 Task: Monthly IT Time Sheet Template.
Action: Mouse moved to (357, 202)
Screenshot: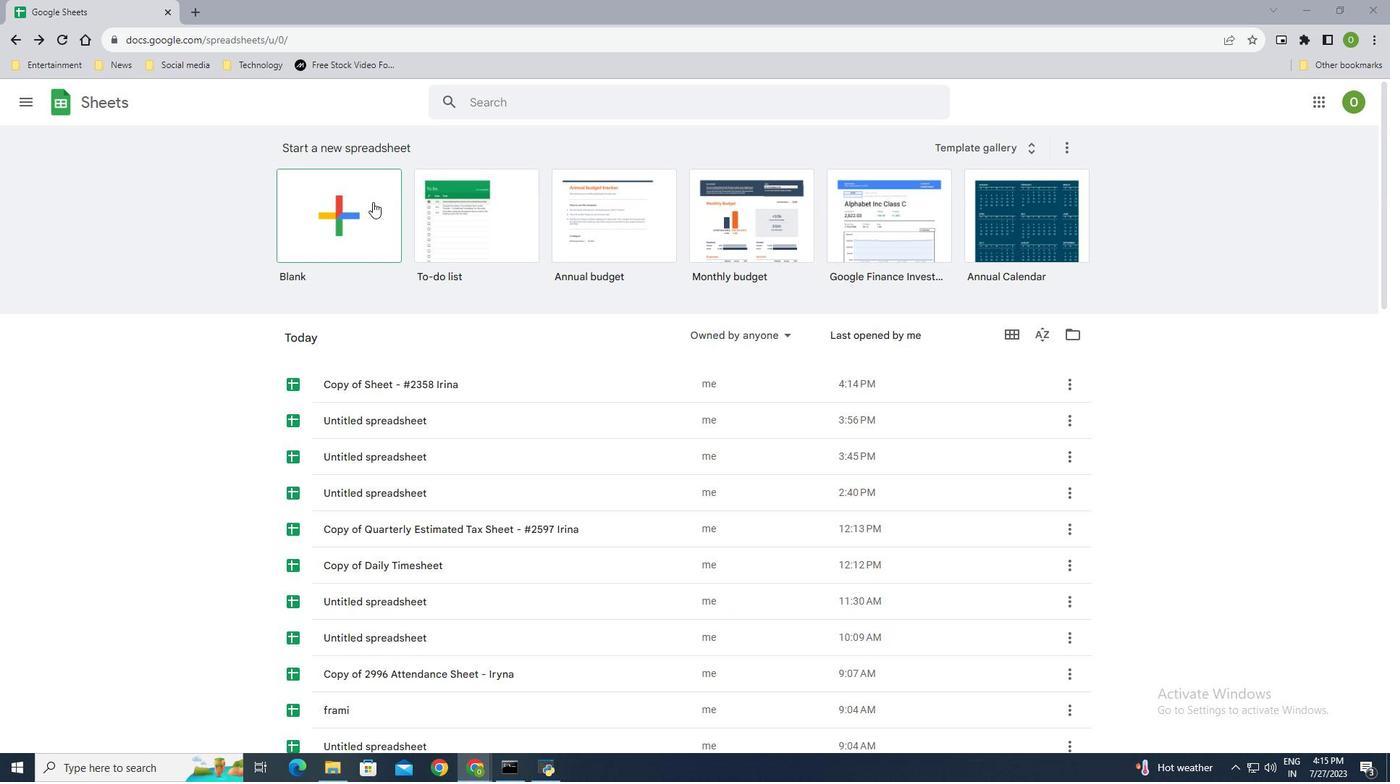 
Action: Mouse pressed left at (357, 202)
Screenshot: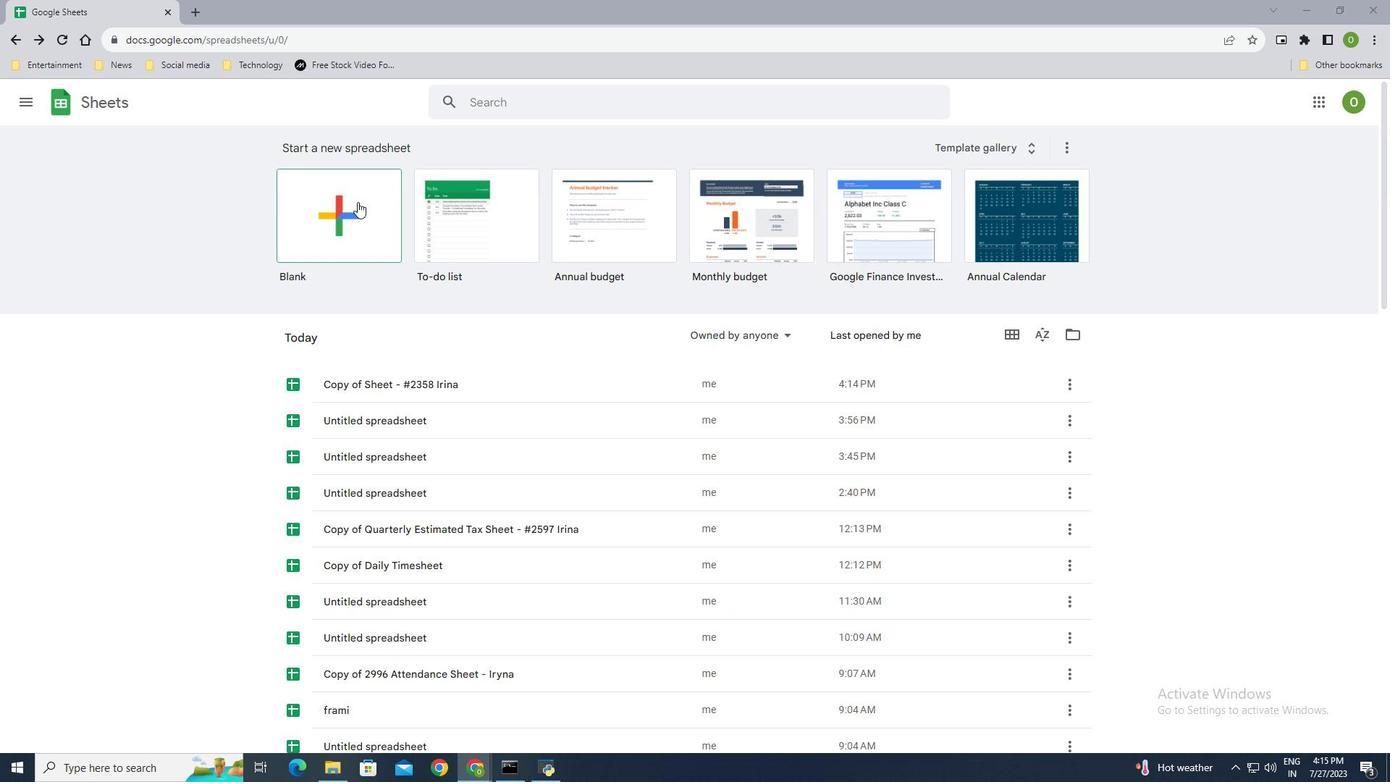 
Action: Mouse moved to (70, 210)
Screenshot: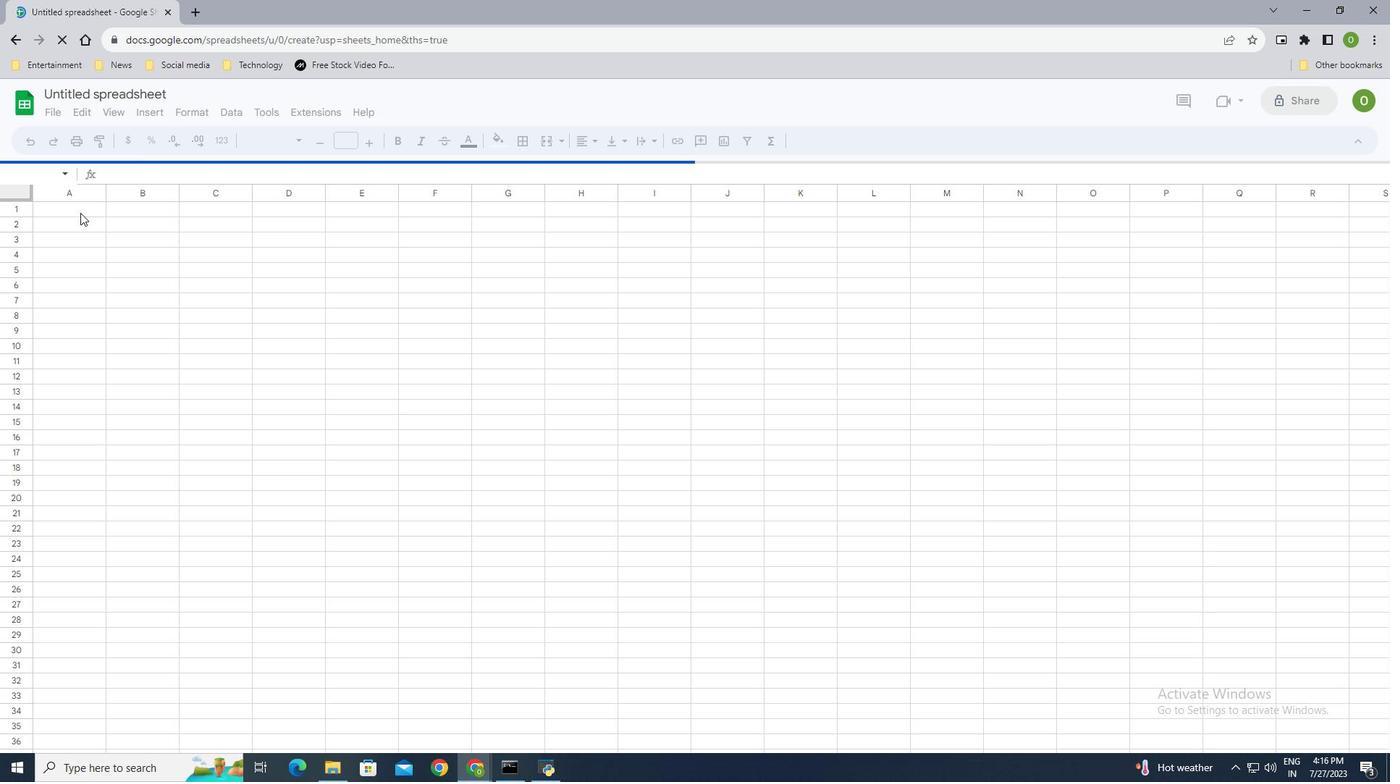 
Action: Mouse pressed left at (70, 210)
Screenshot: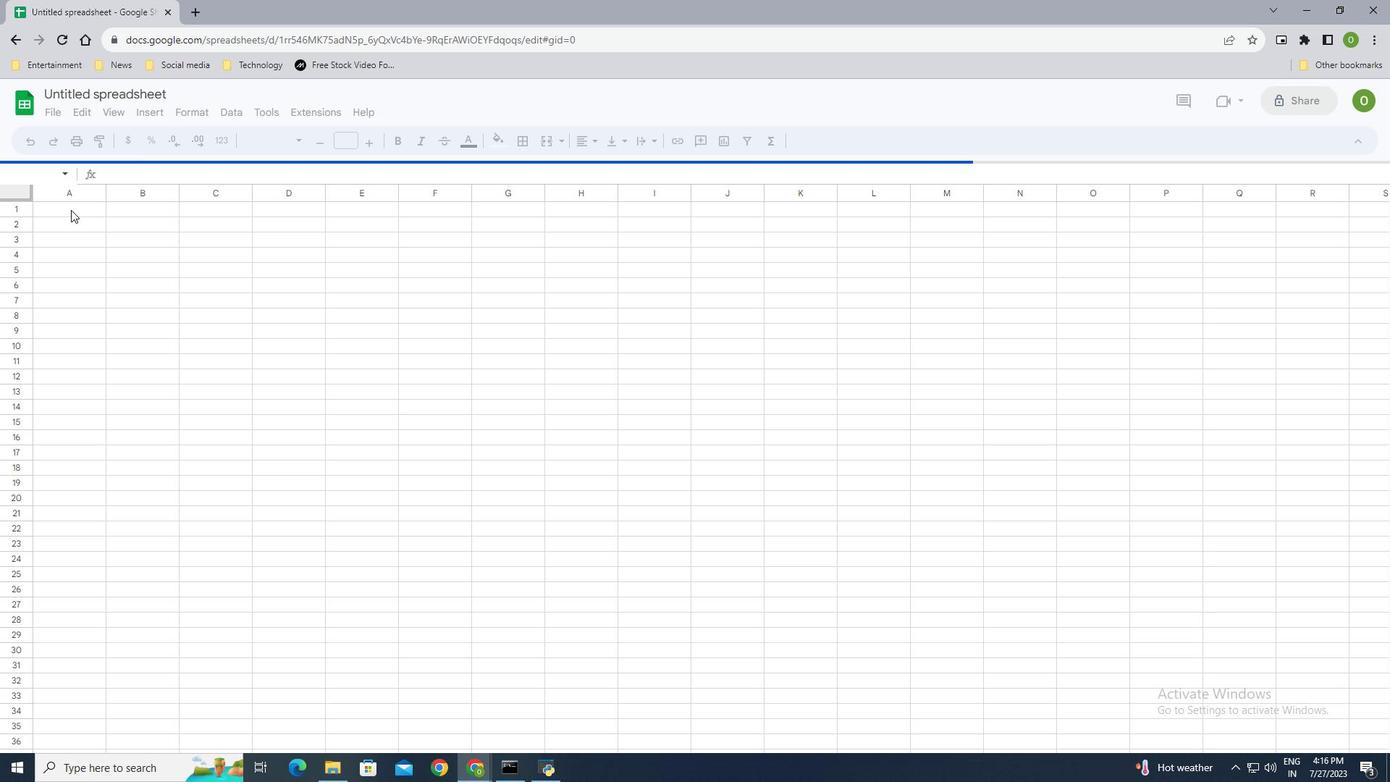 
Action: Mouse moved to (308, 235)
Screenshot: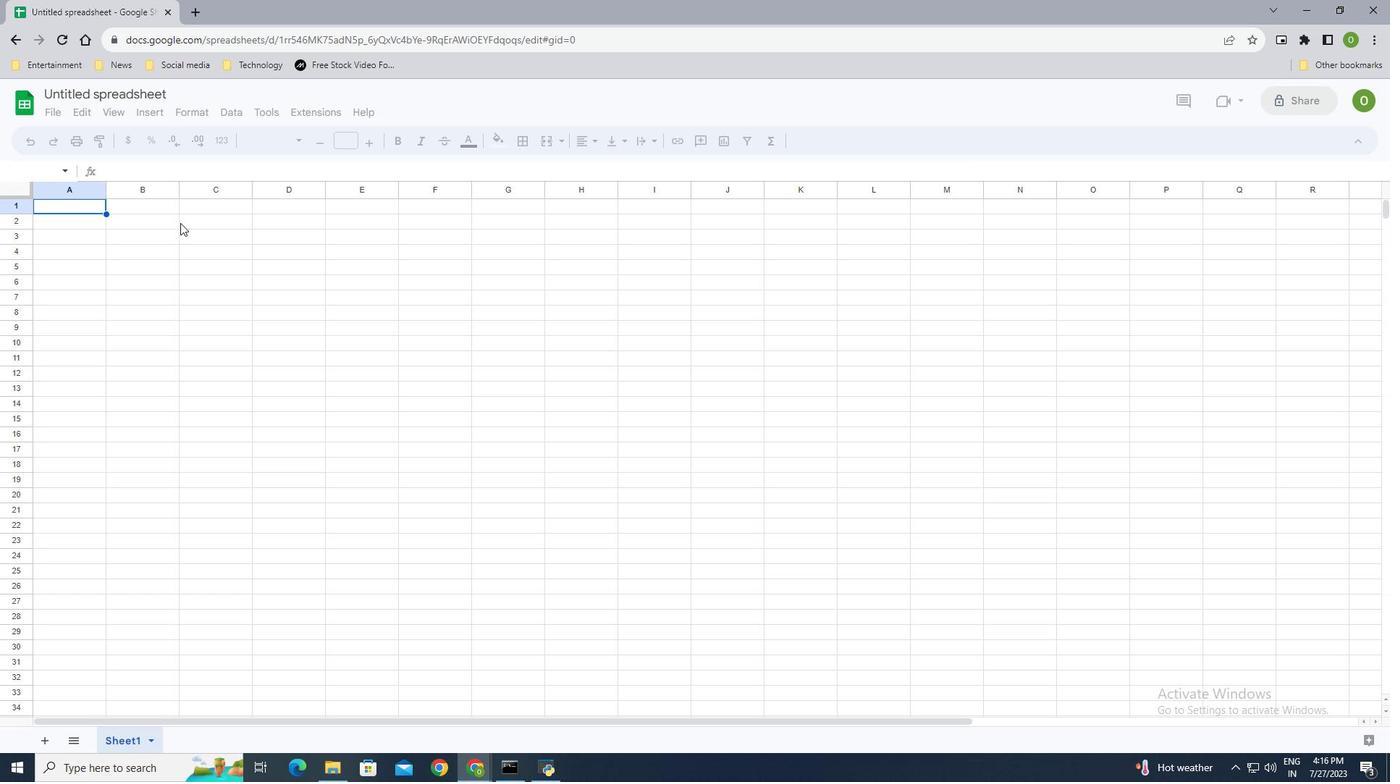 
Action: Key pressed <Key.down><Key.right><Key.shift><Key.shift><Key.shift><Key.shift><Key.shift><Key.shift><Key.shift><Key.shift><Key.shift><Key.shift><Key.shift><Key.shift>Employee<Key.space><Key.shift><Key.shift><Key.shift><Key.shift><Key.shift><Key.shift><Key.shift><Key.shift><Key.shift><Key.shift><Key.shift><Key.shift><Key.shift>Time<Key.space><Key.shift><Key.shift>Sheet<Key.enter>
Screenshot: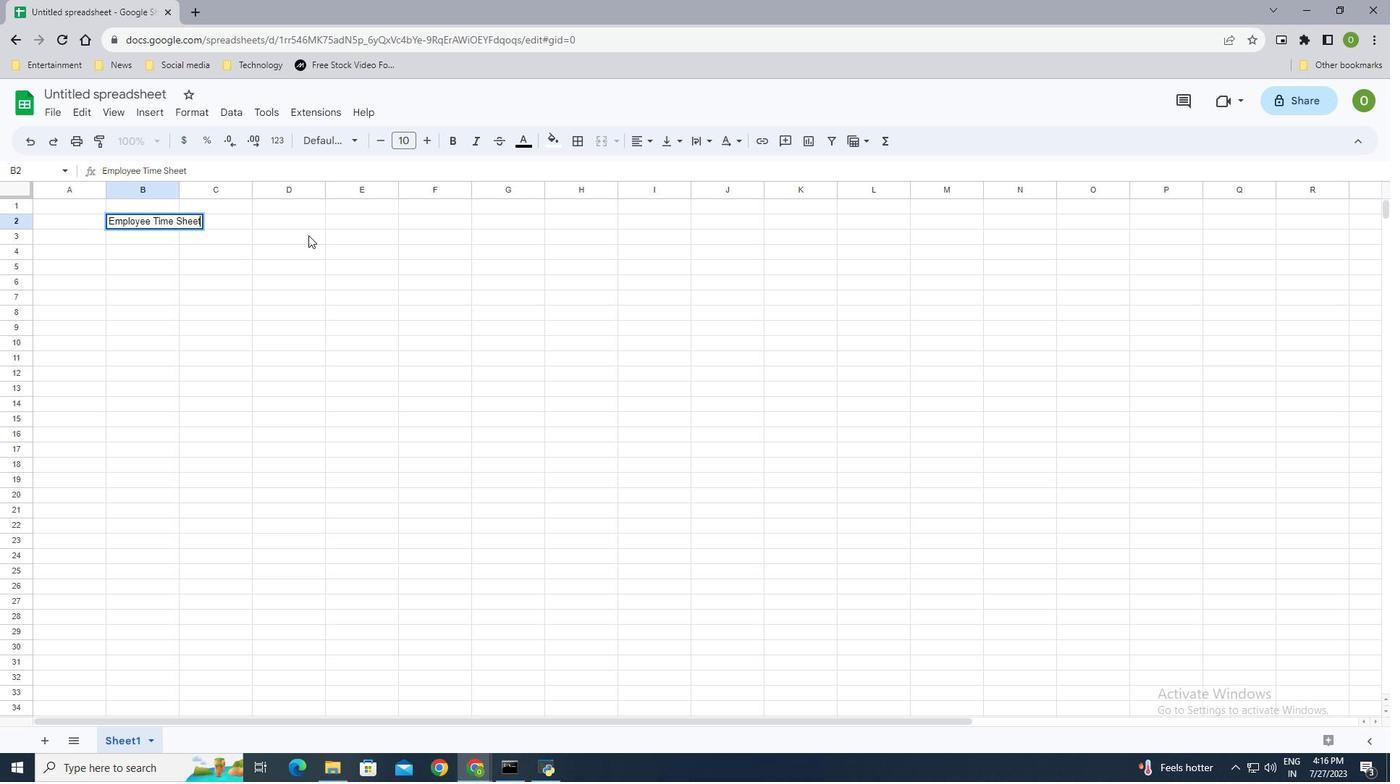
Action: Mouse moved to (105, 186)
Screenshot: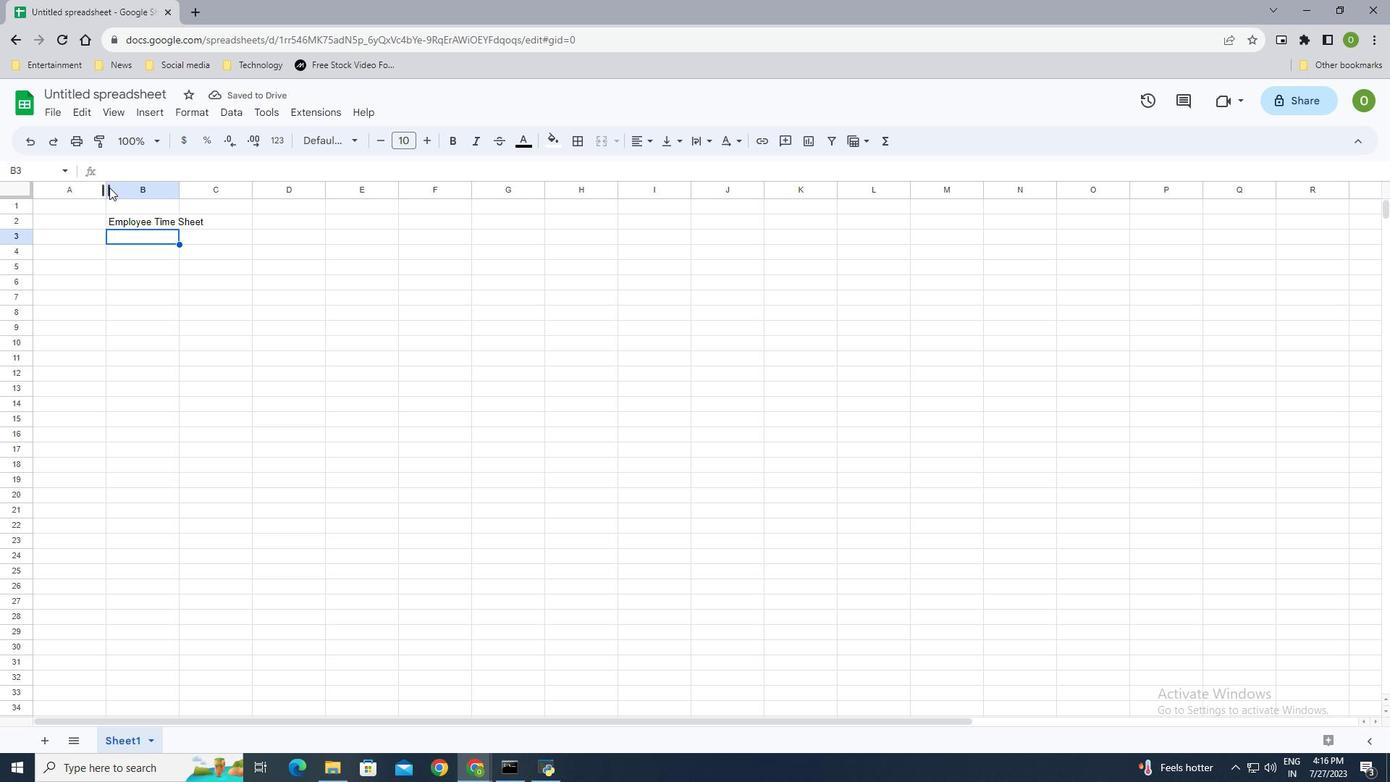 
Action: Mouse pressed left at (105, 186)
Screenshot: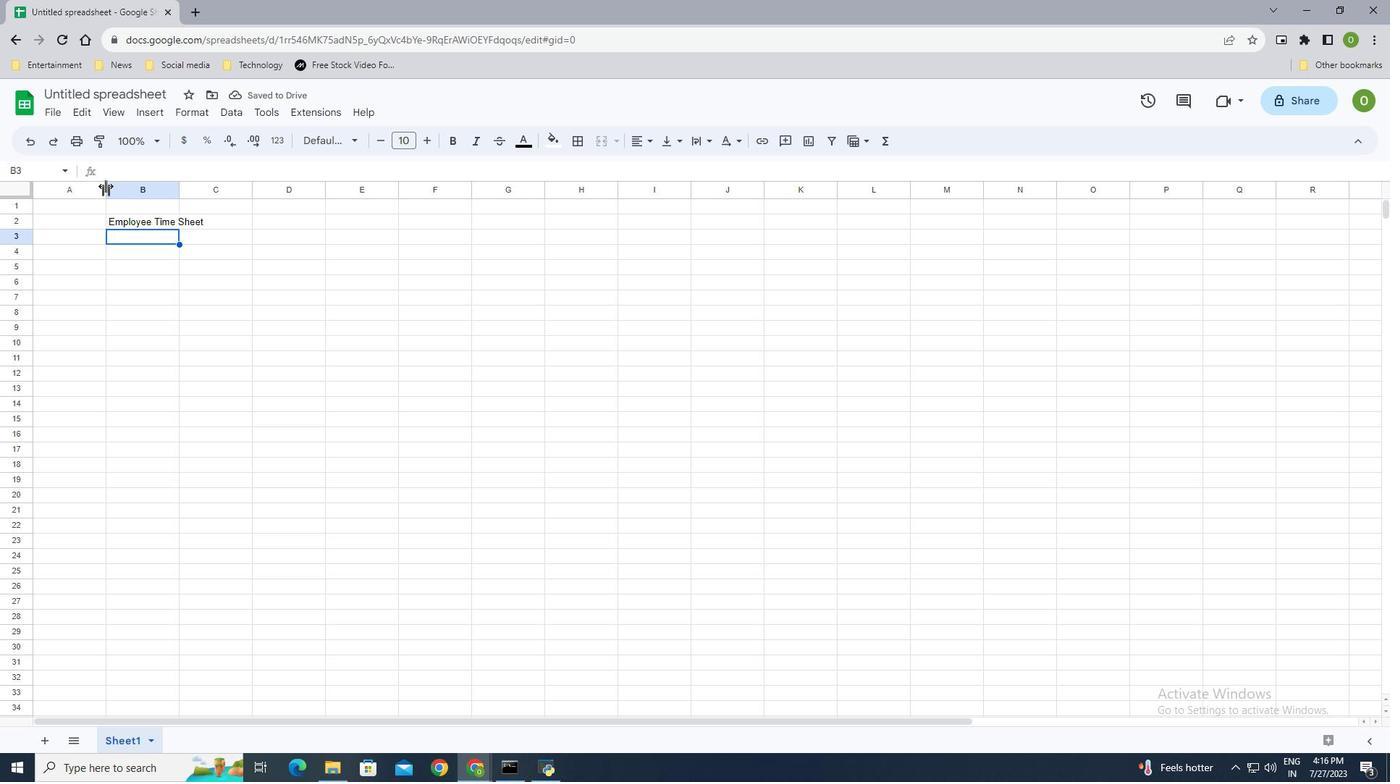 
Action: Mouse moved to (108, 221)
Screenshot: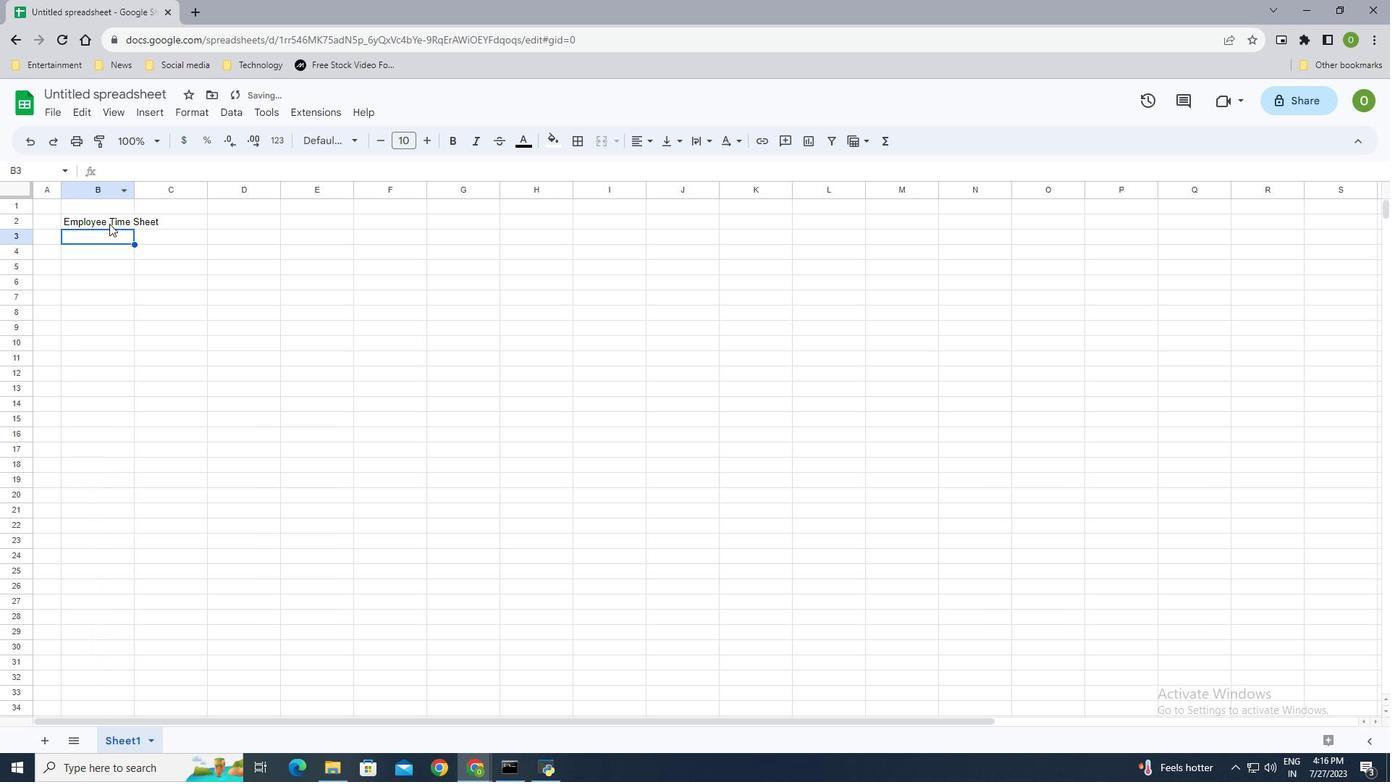 
Action: Mouse pressed left at (108, 221)
Screenshot: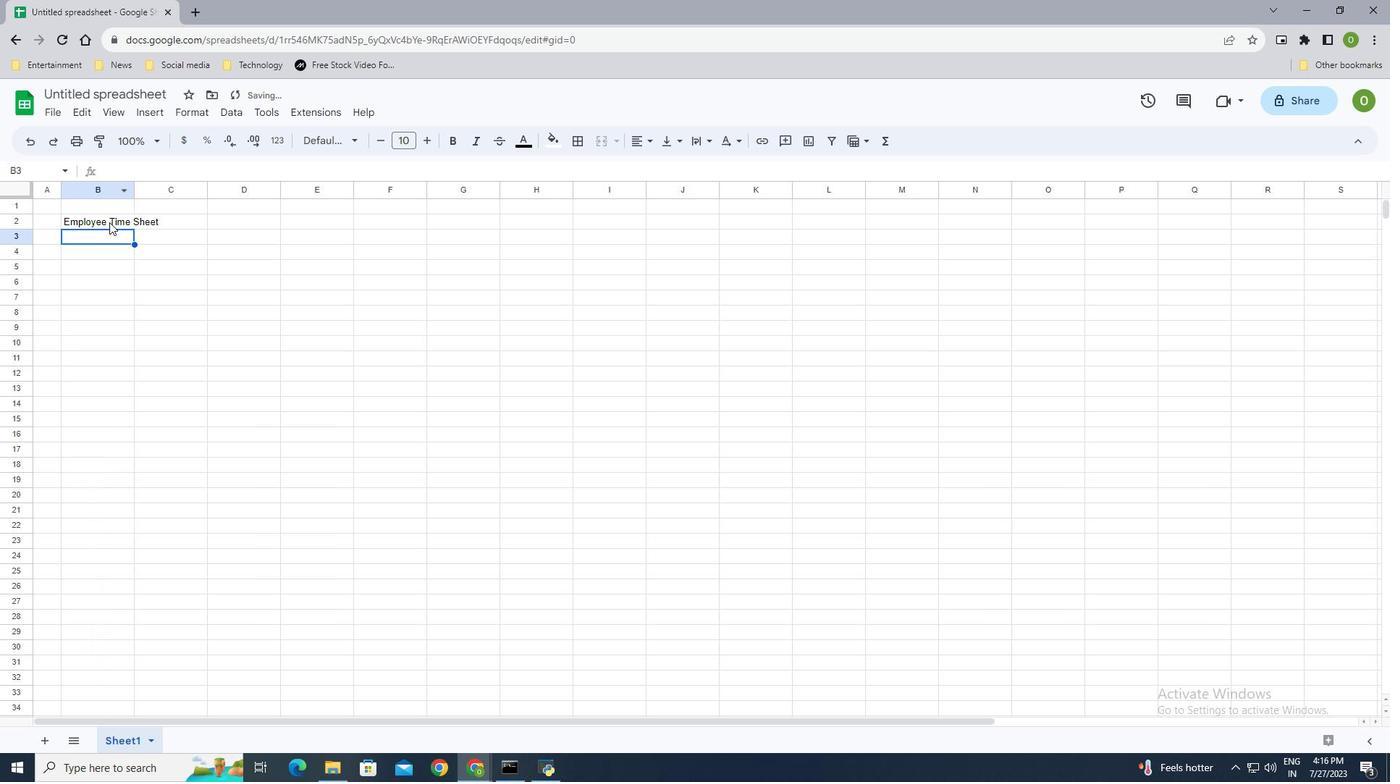 
Action: Mouse moved to (208, 219)
Screenshot: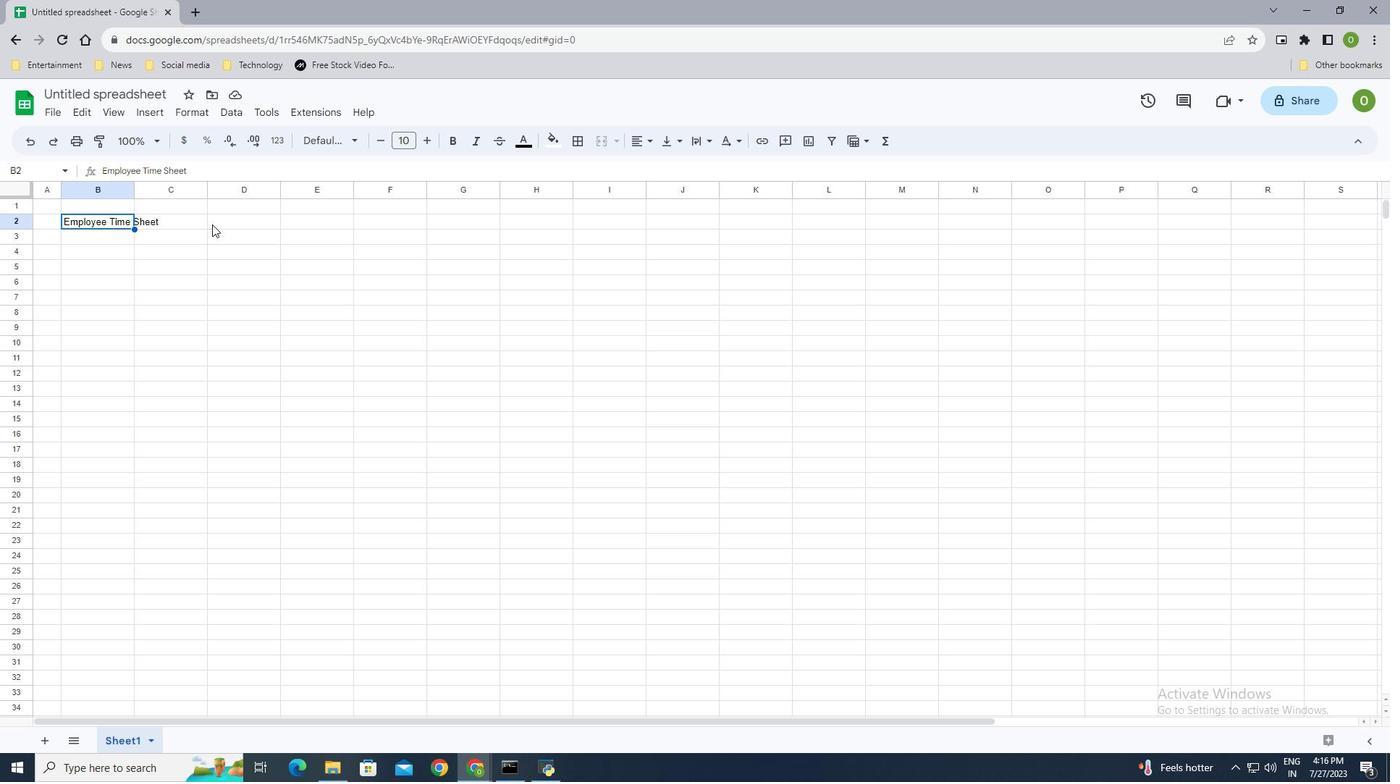 
Action: Mouse pressed left at (208, 219)
Screenshot: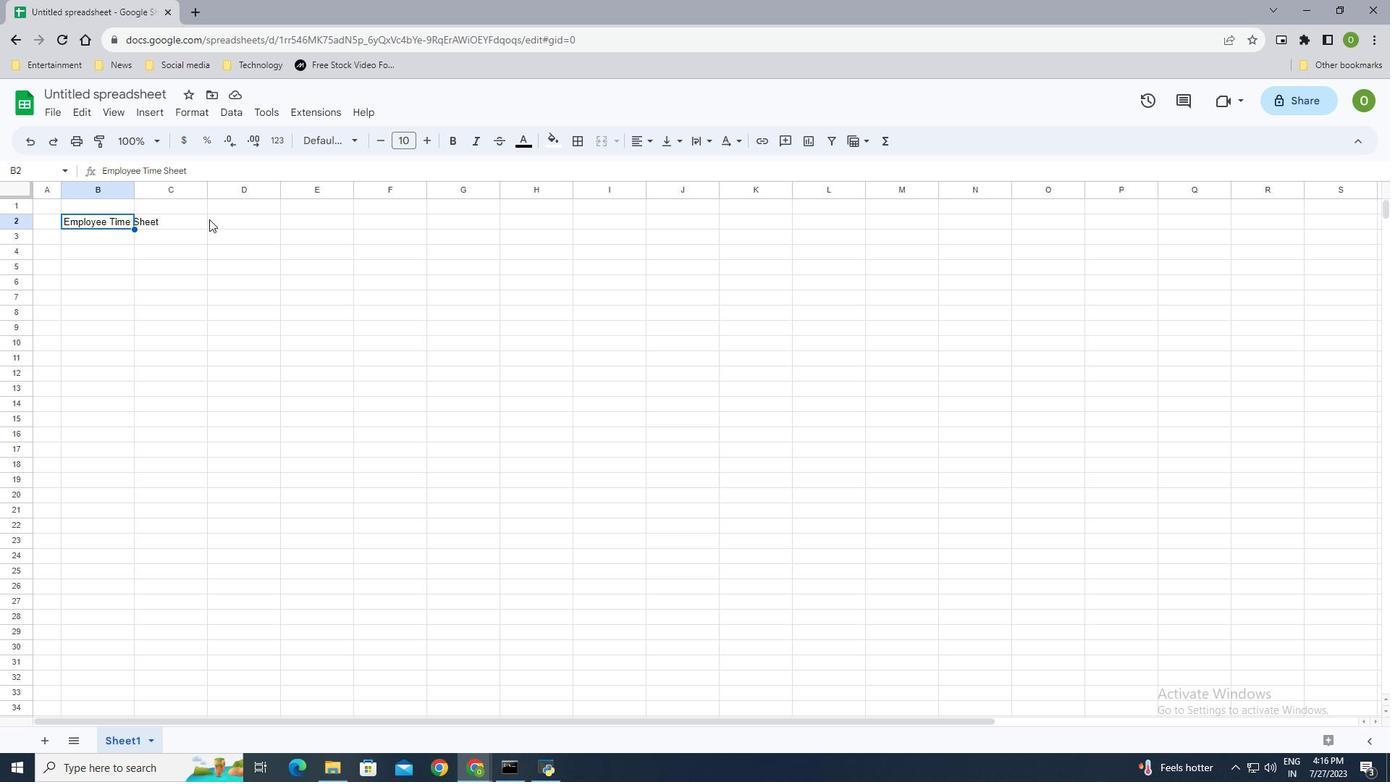 
Action: Mouse moved to (196, 219)
Screenshot: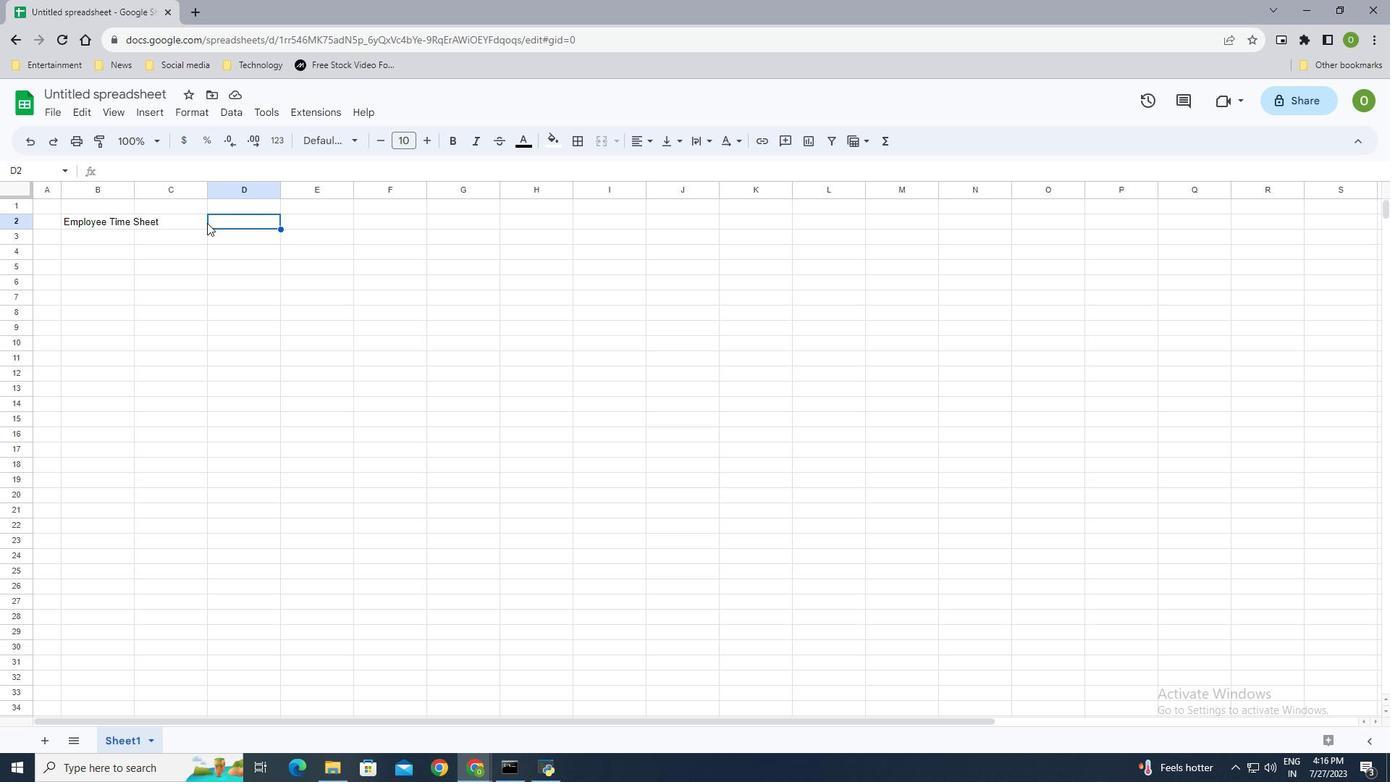 
Action: Mouse pressed left at (196, 219)
Screenshot: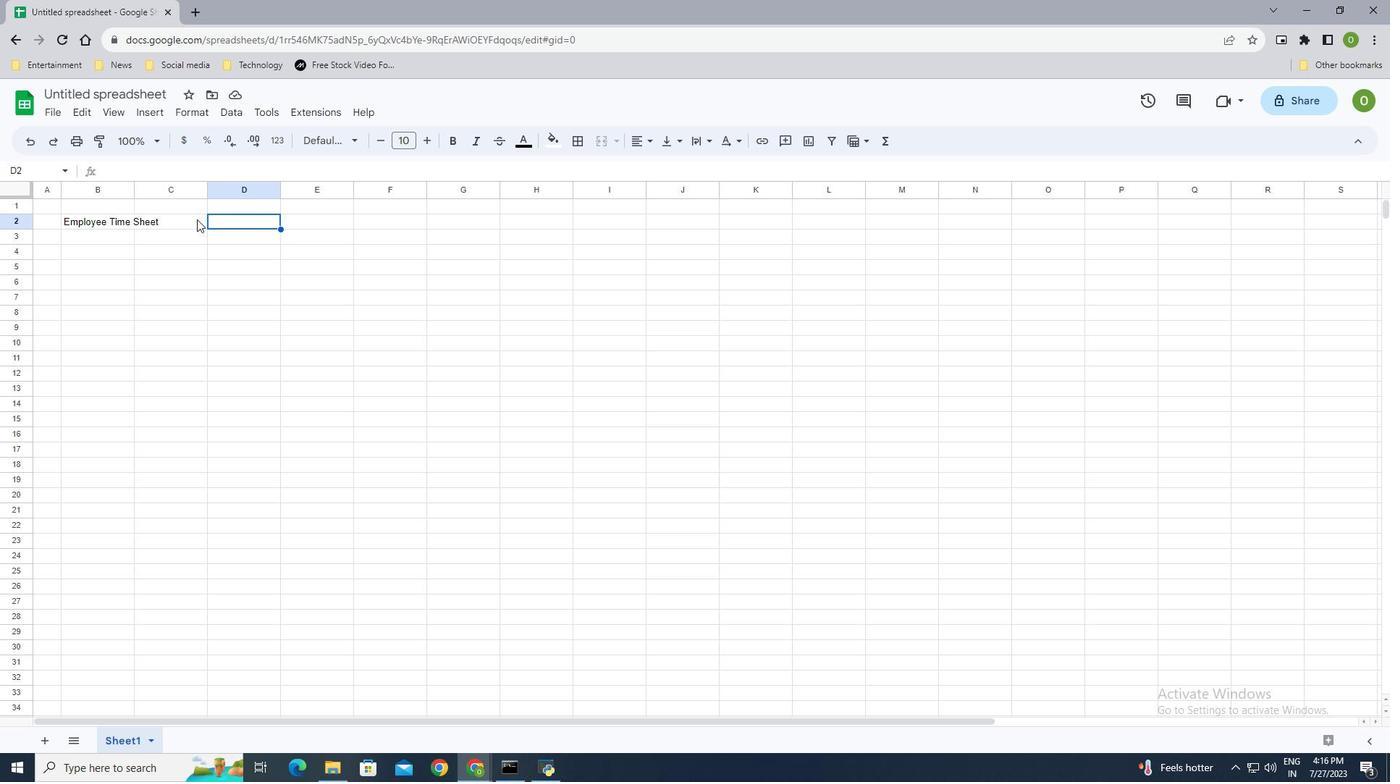 
Action: Mouse moved to (101, 218)
Screenshot: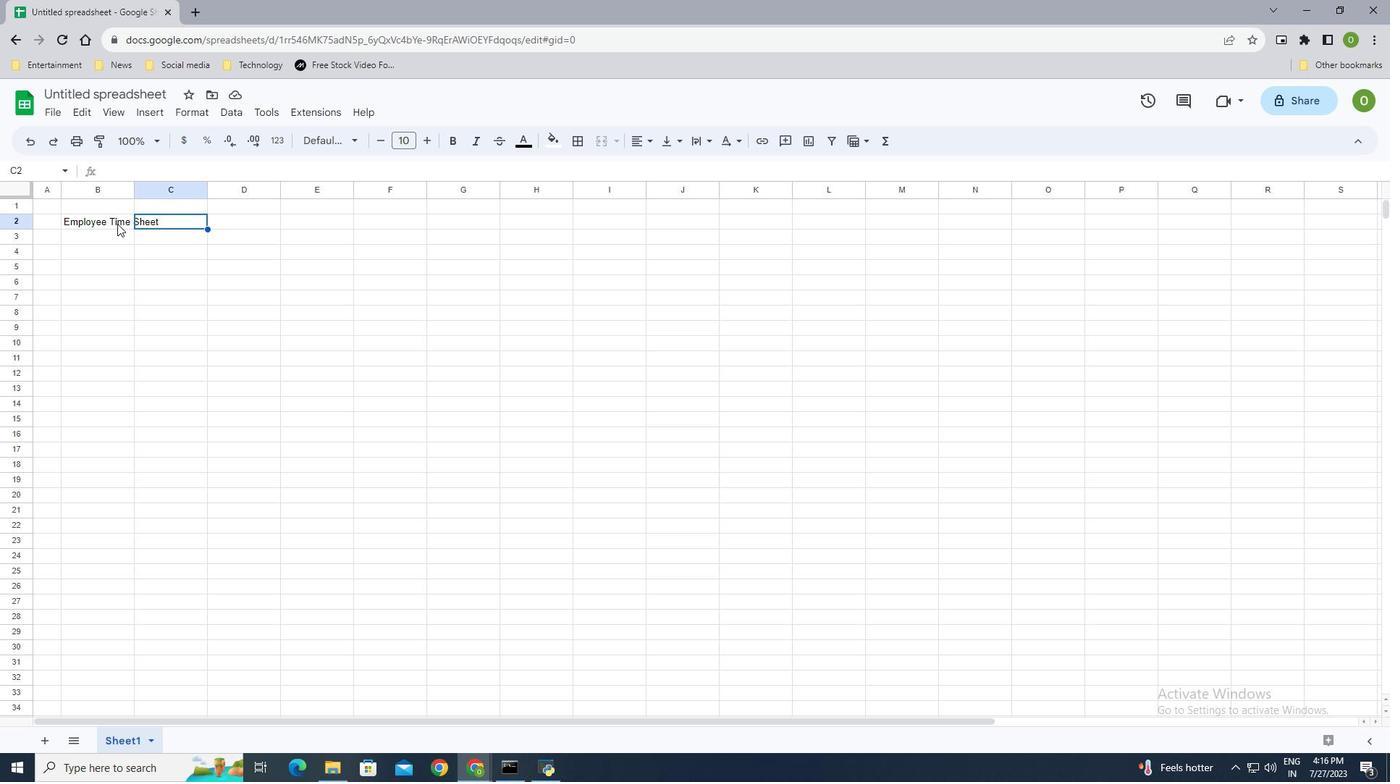 
Action: Mouse pressed left at (101, 218)
Screenshot: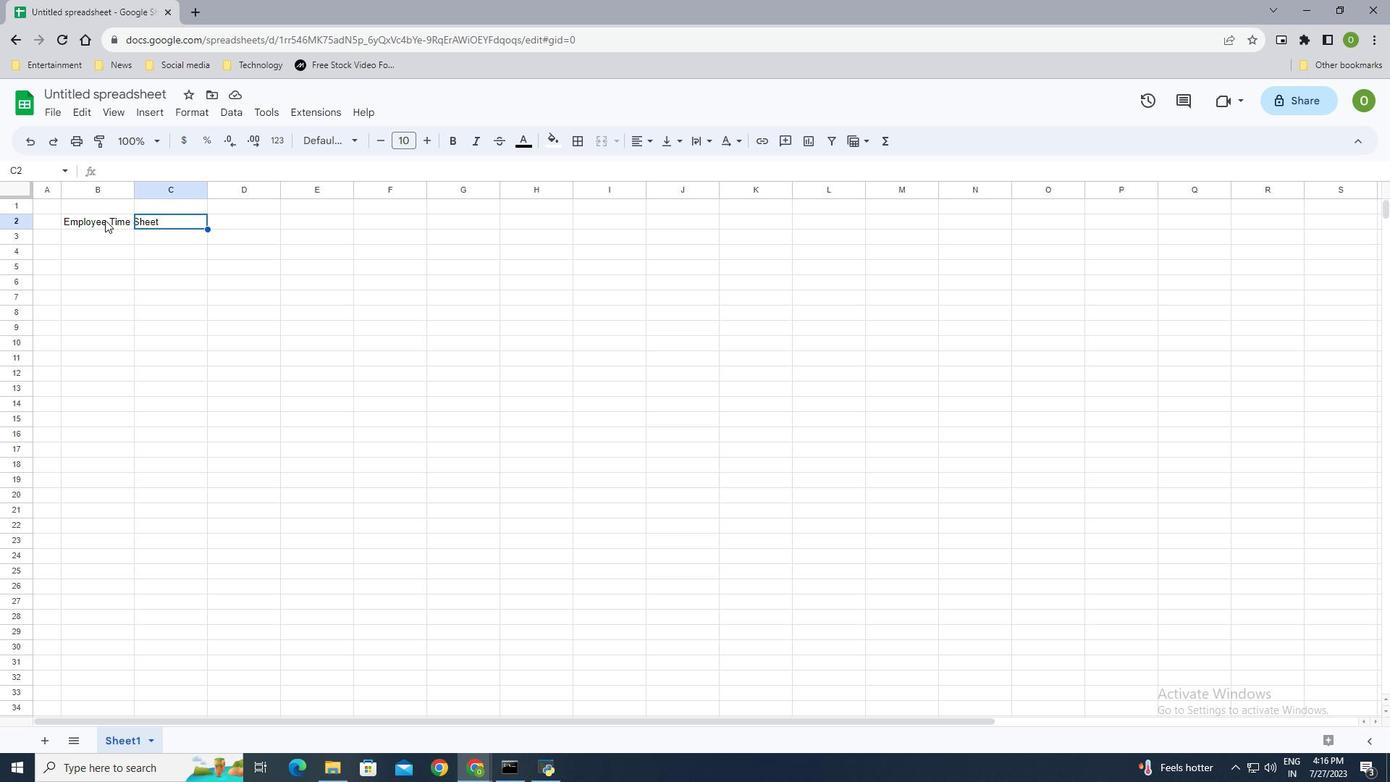 
Action: Key pressed <Key.shift_r><Key.right><Key.right><Key.right><Key.right><Key.right><Key.right><Key.right><Key.right><Key.right><Key.right><Key.right><Key.right><Key.left><Key.left><Key.left><Key.left><Key.left><Key.left><Key.left><Key.left><Key.left>
Screenshot: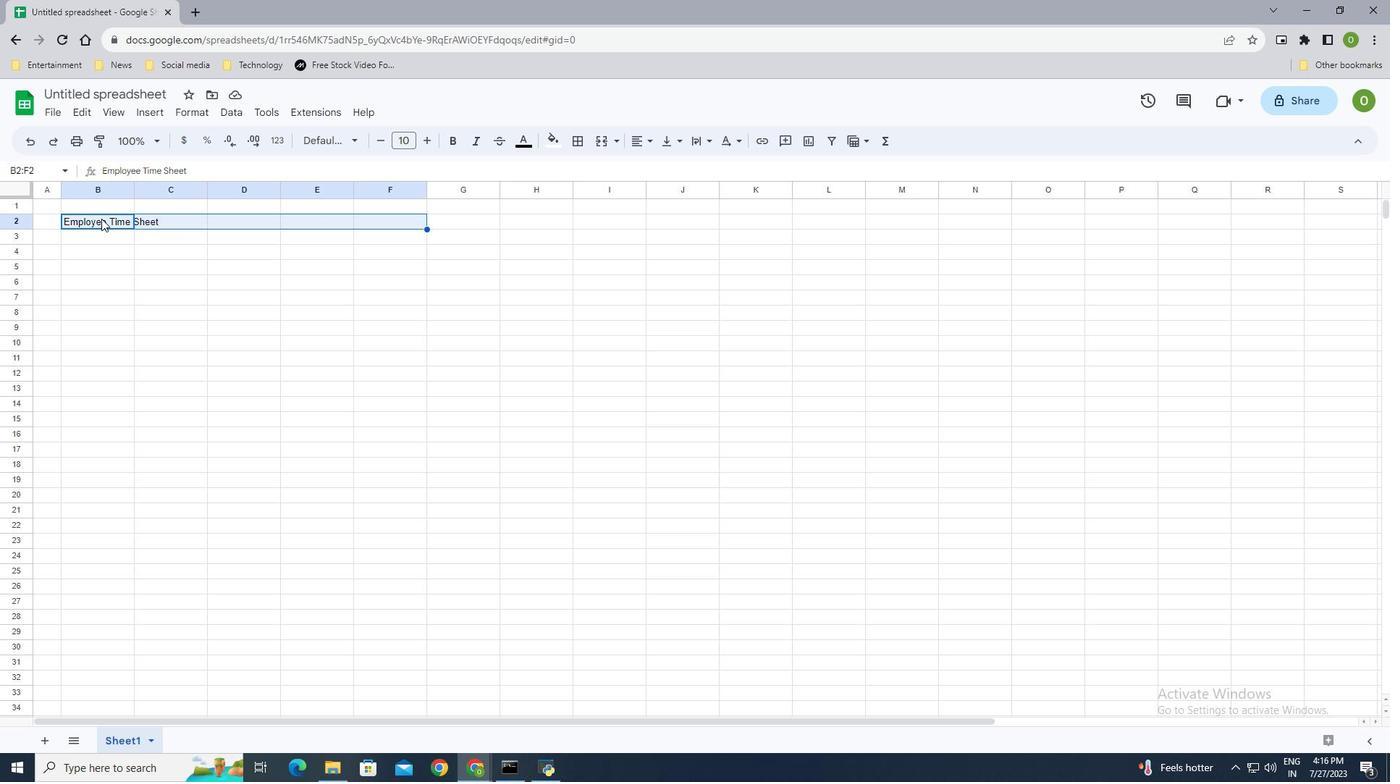 
Action: Mouse moved to (606, 138)
Screenshot: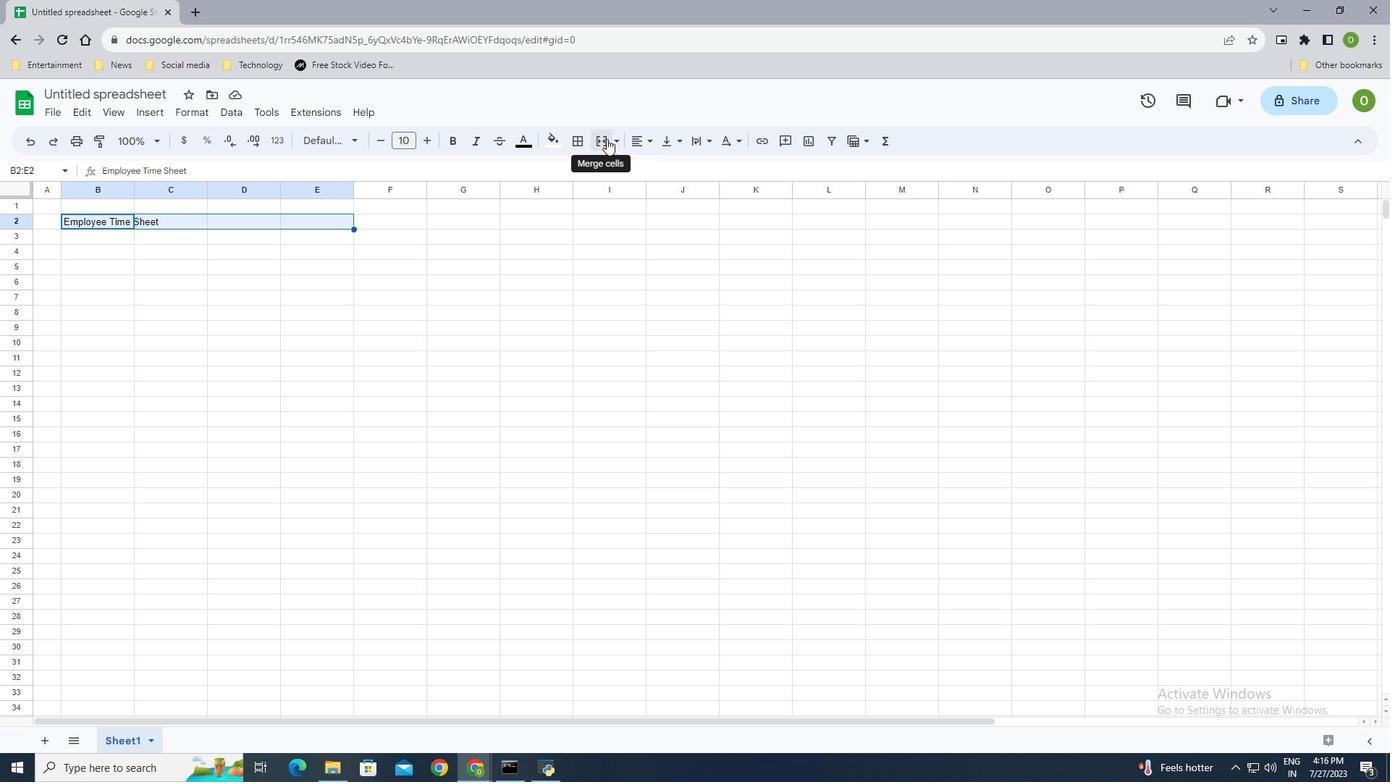 
Action: Mouse pressed left at (606, 138)
Screenshot: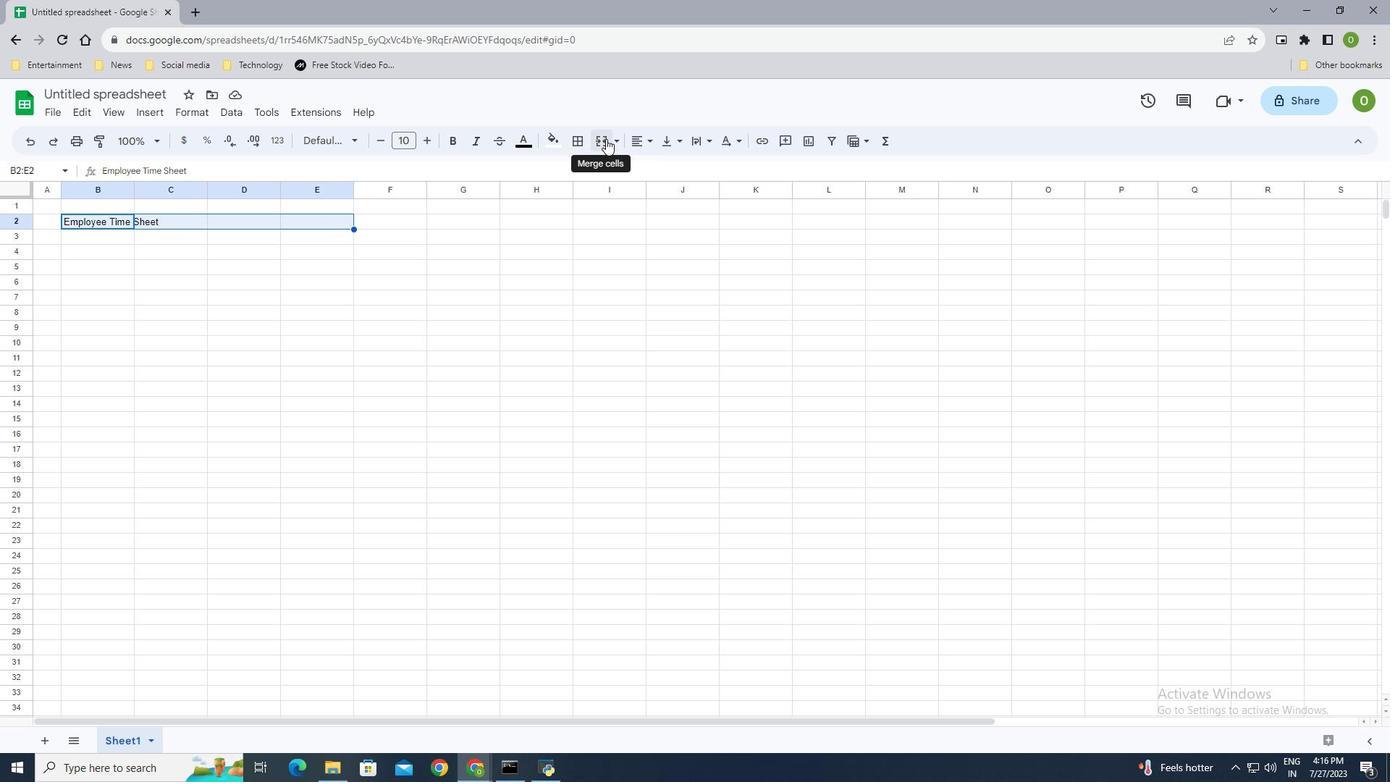 
Action: Mouse moved to (430, 139)
Screenshot: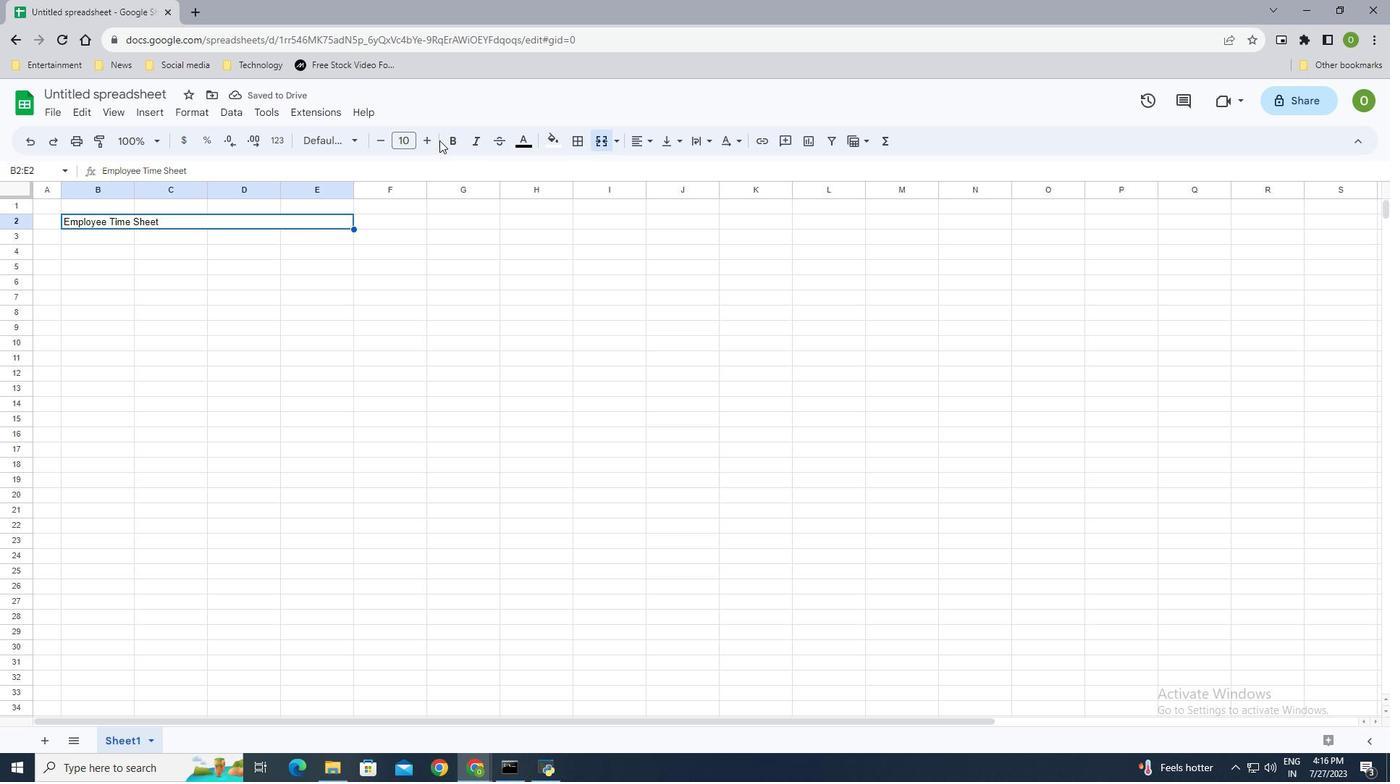 
Action: Mouse pressed left at (430, 139)
Screenshot: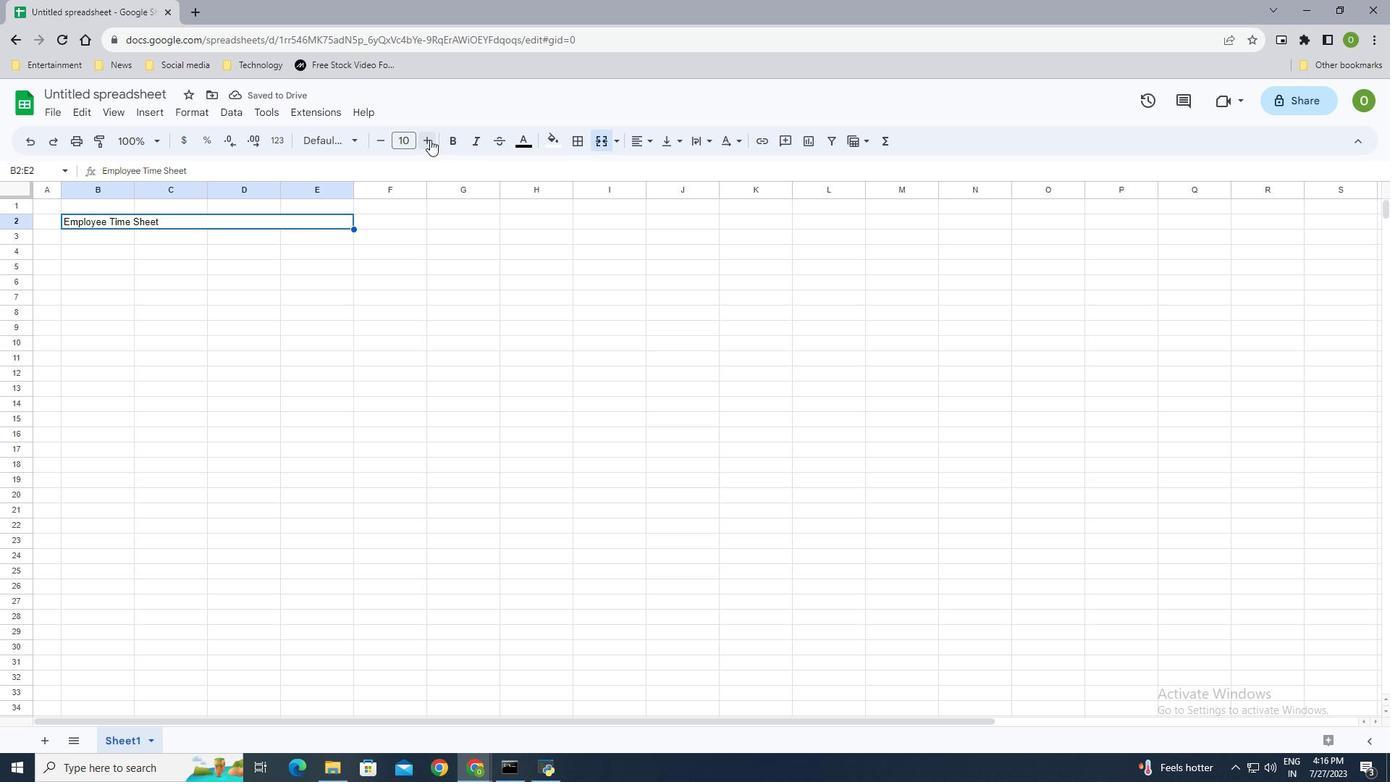 
Action: Mouse pressed left at (430, 139)
Screenshot: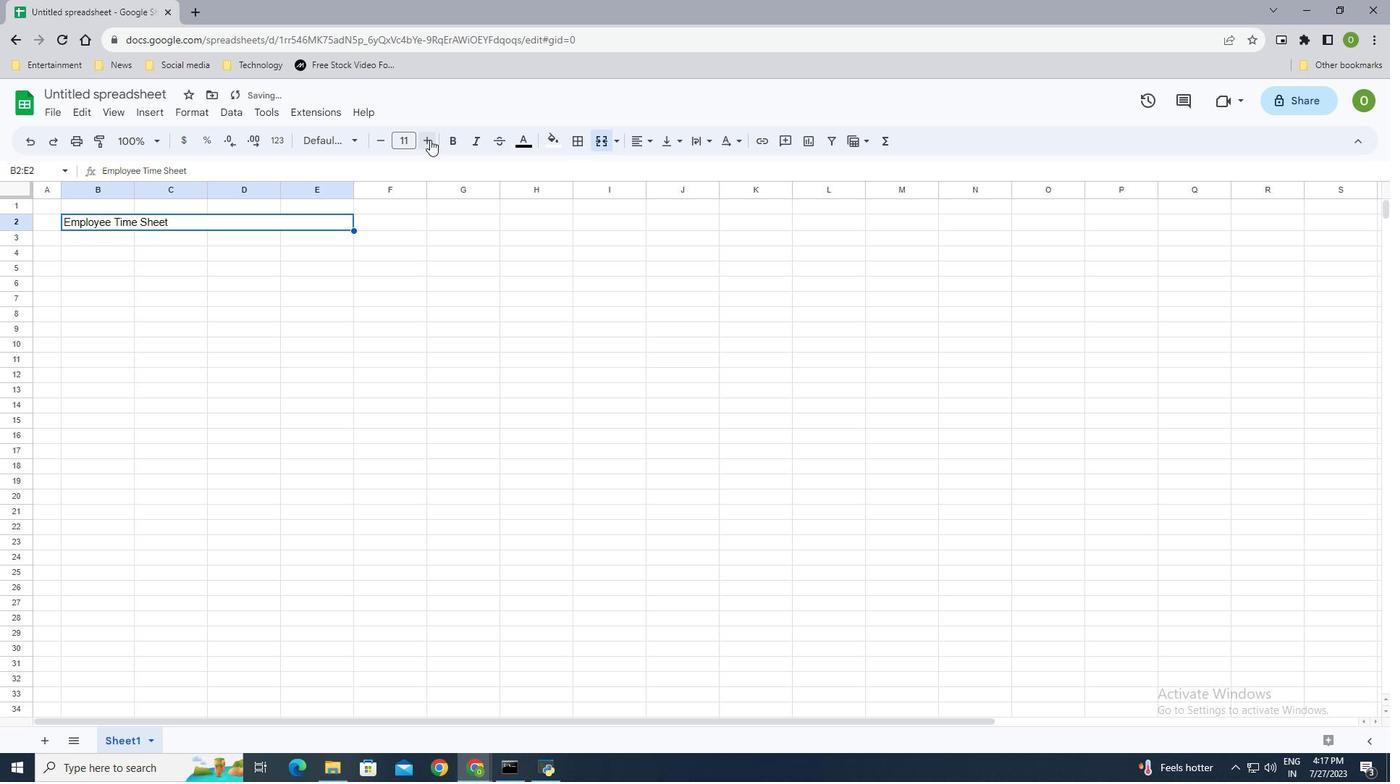 
Action: Mouse pressed left at (430, 139)
Screenshot: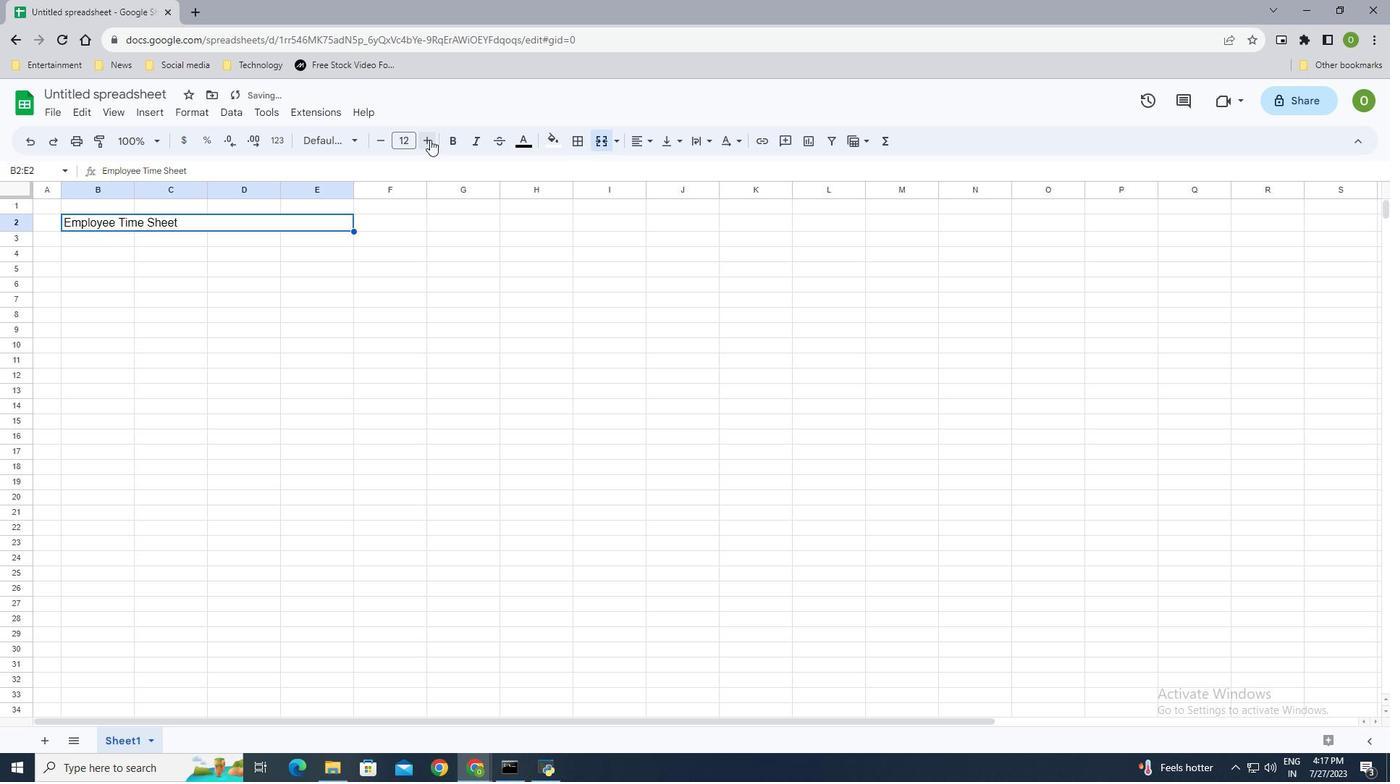 
Action: Mouse pressed left at (430, 139)
Screenshot: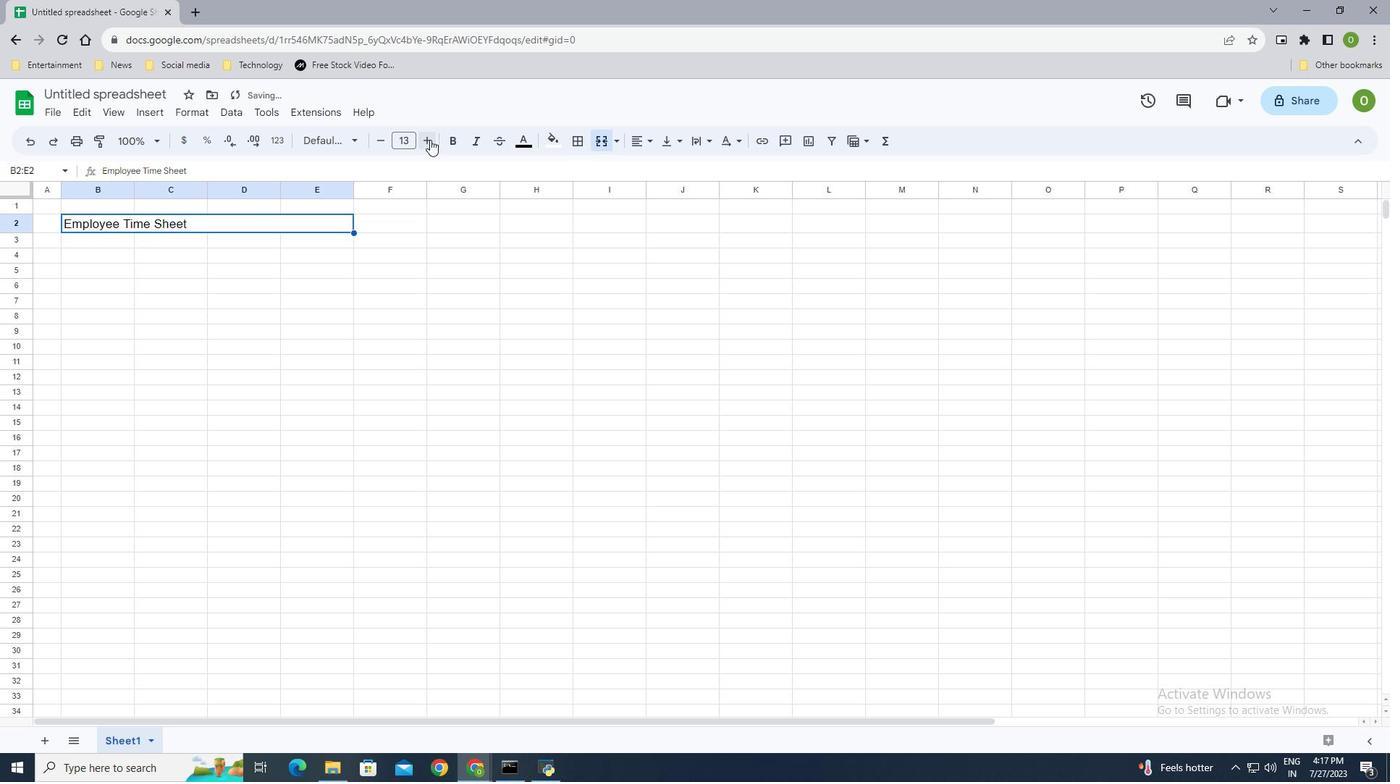 
Action: Mouse pressed left at (430, 139)
Screenshot: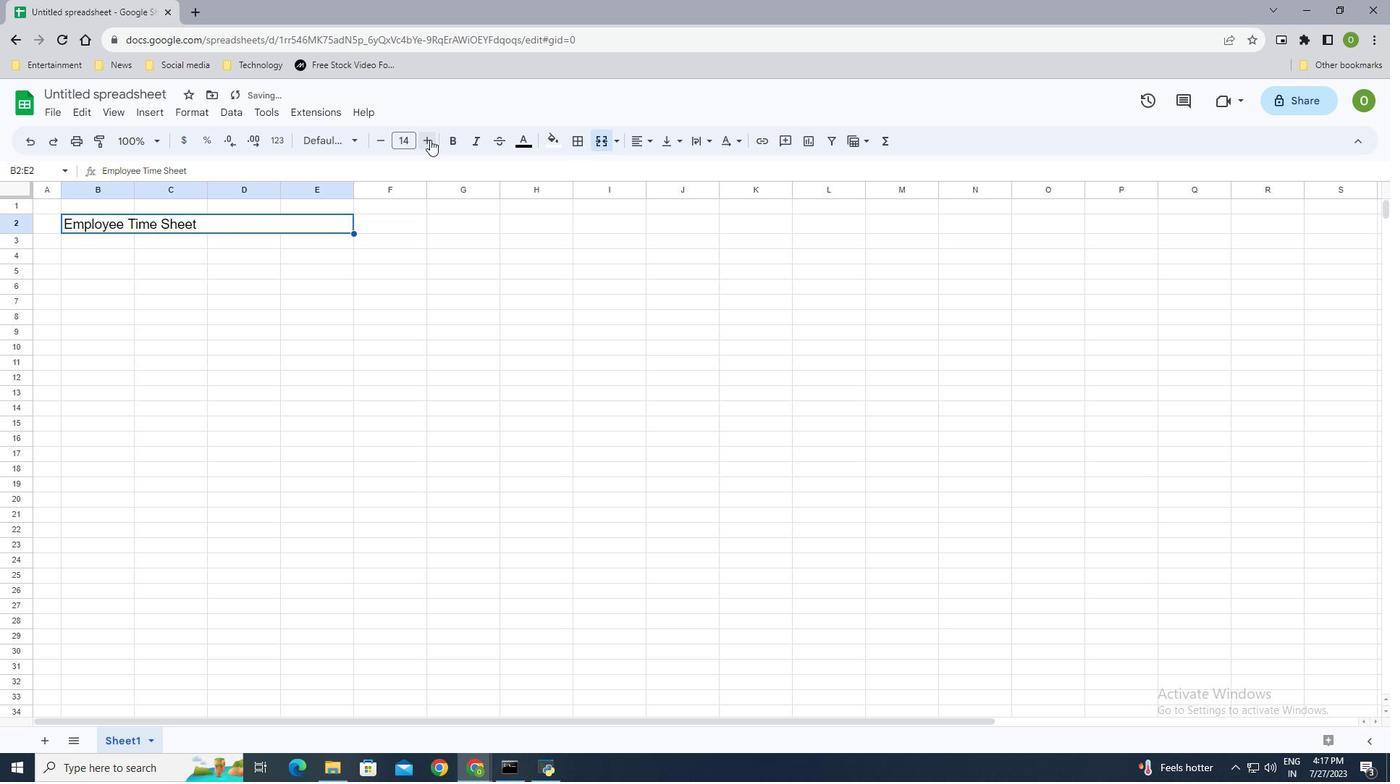 
Action: Mouse pressed left at (430, 139)
Screenshot: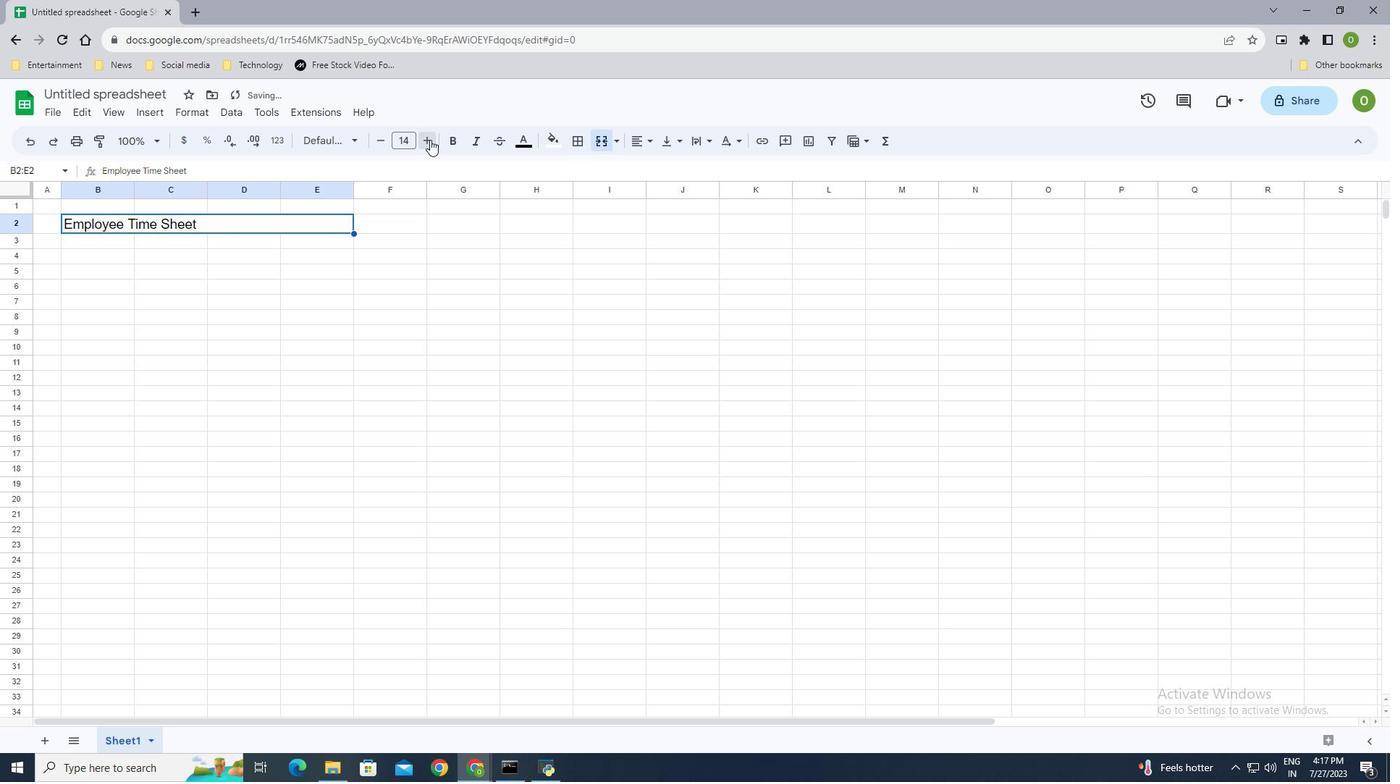 
Action: Mouse pressed left at (430, 139)
Screenshot: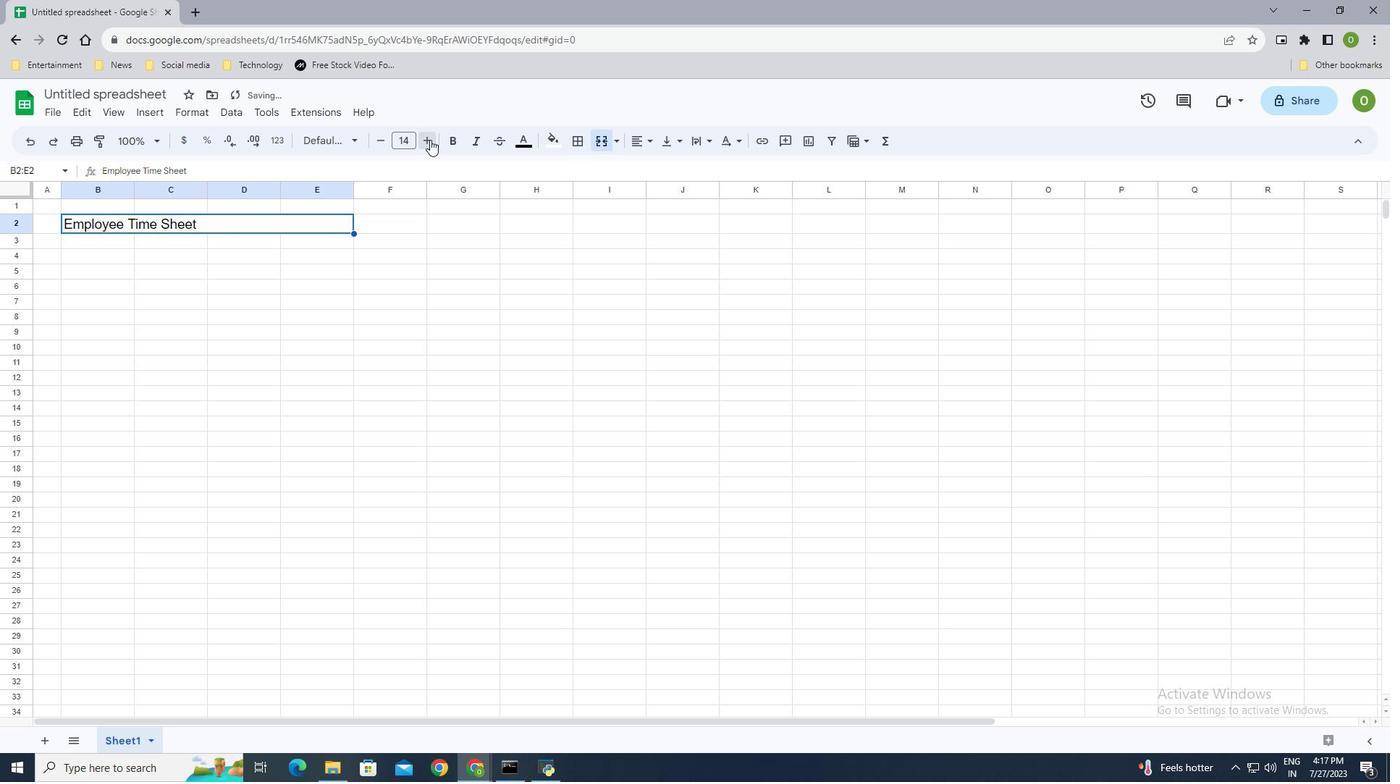 
Action: Mouse pressed left at (430, 139)
Screenshot: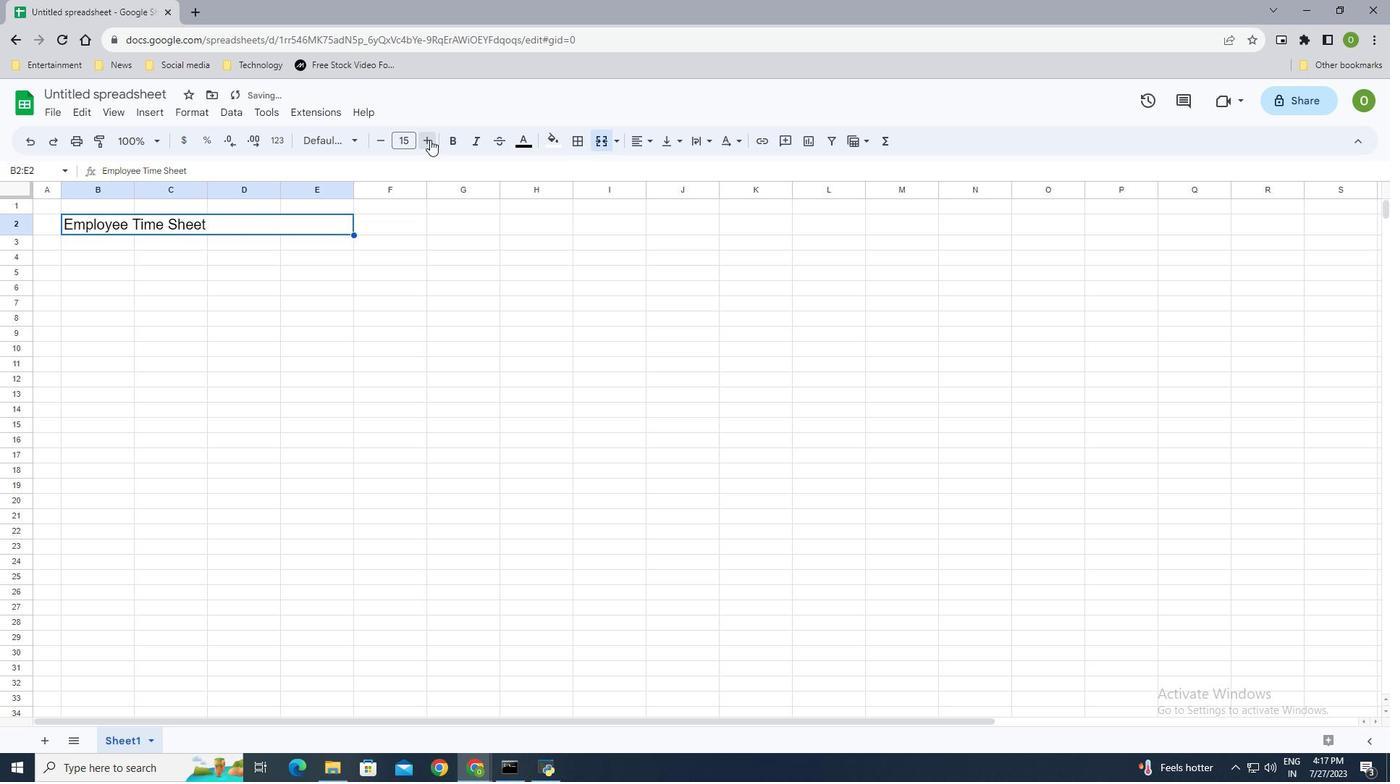
Action: Mouse pressed left at (430, 139)
Screenshot: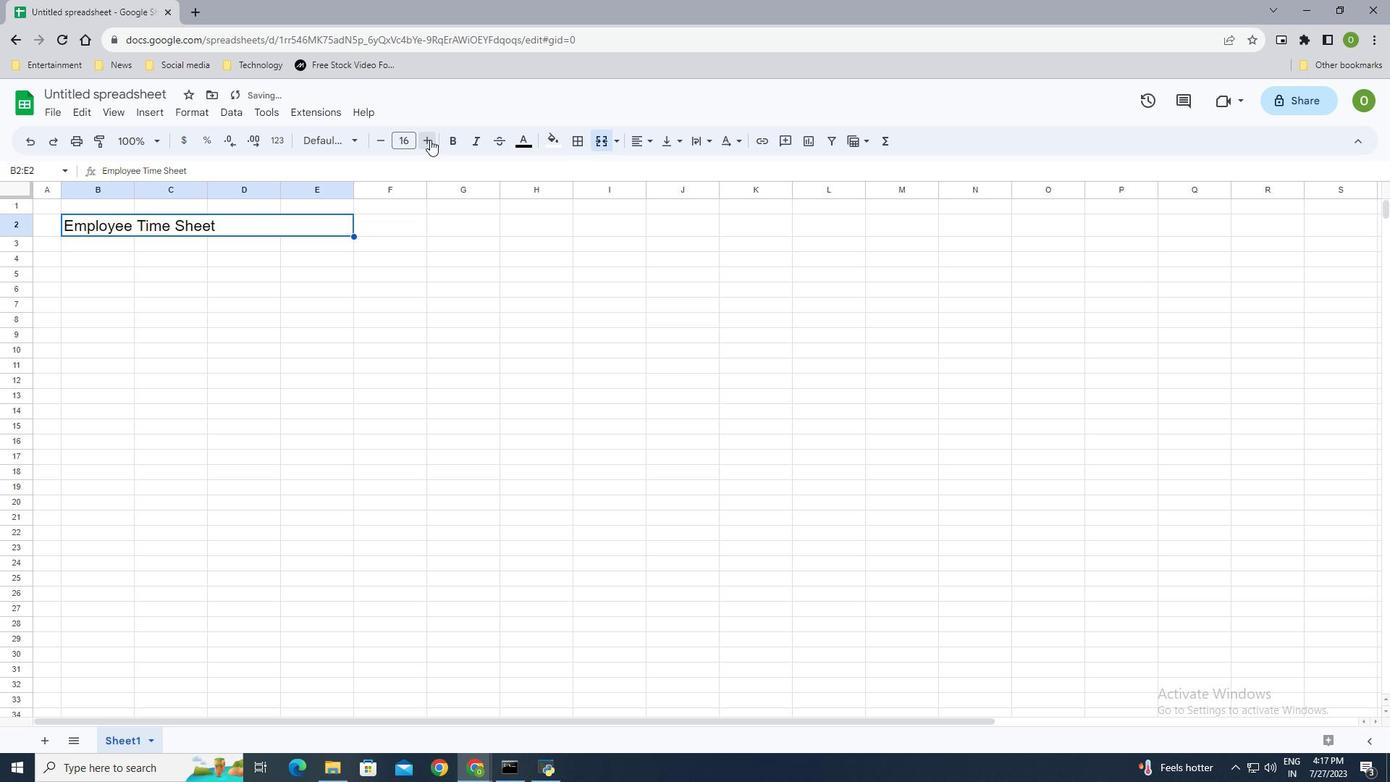 
Action: Mouse pressed left at (430, 139)
Screenshot: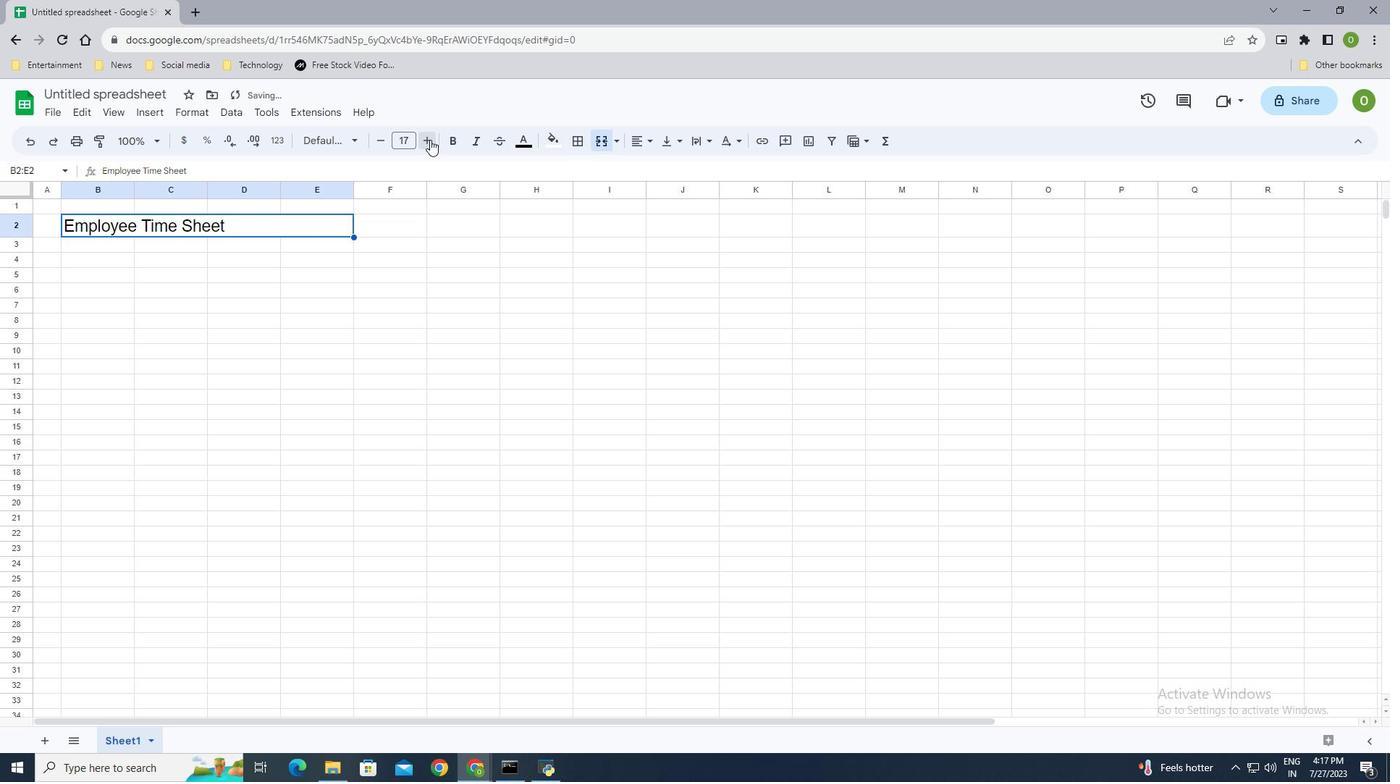 
Action: Mouse pressed left at (430, 139)
Screenshot: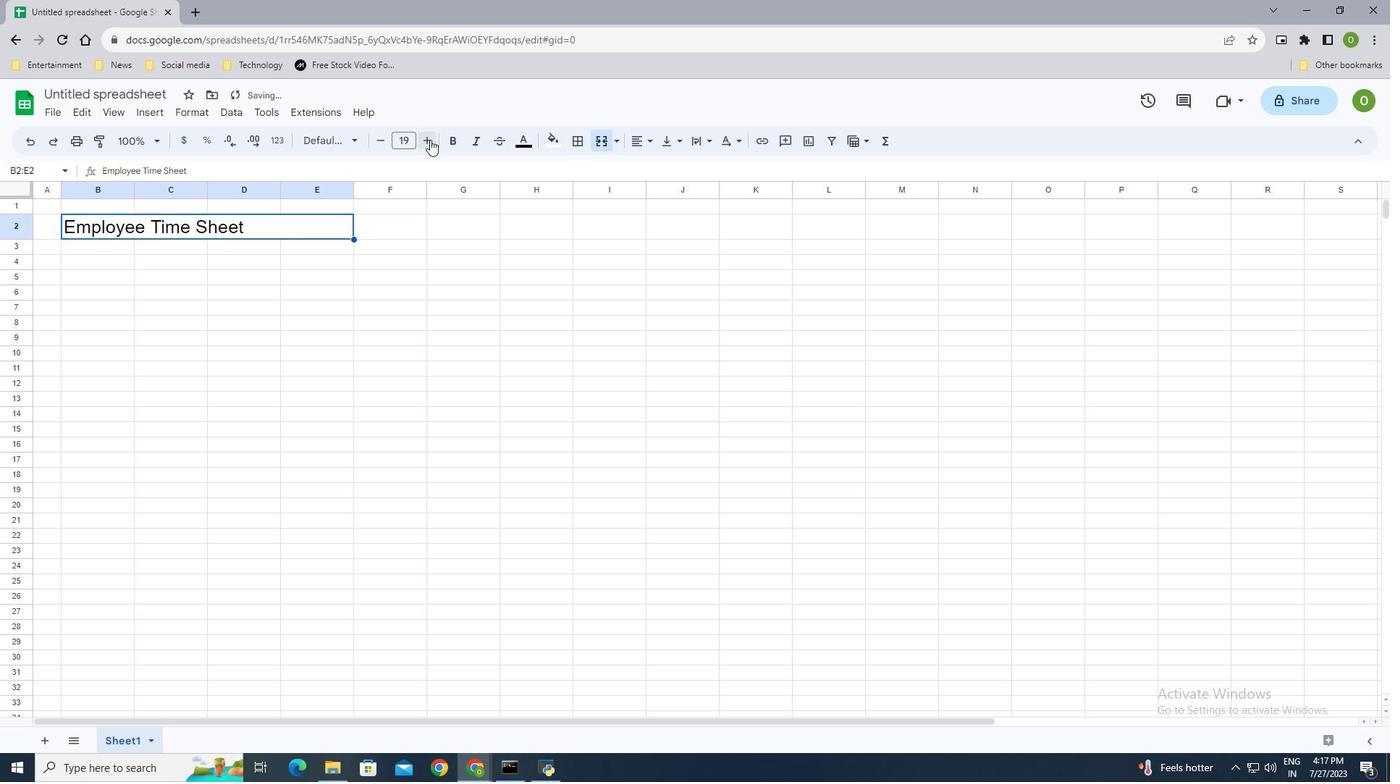 
Action: Mouse pressed left at (430, 139)
Screenshot: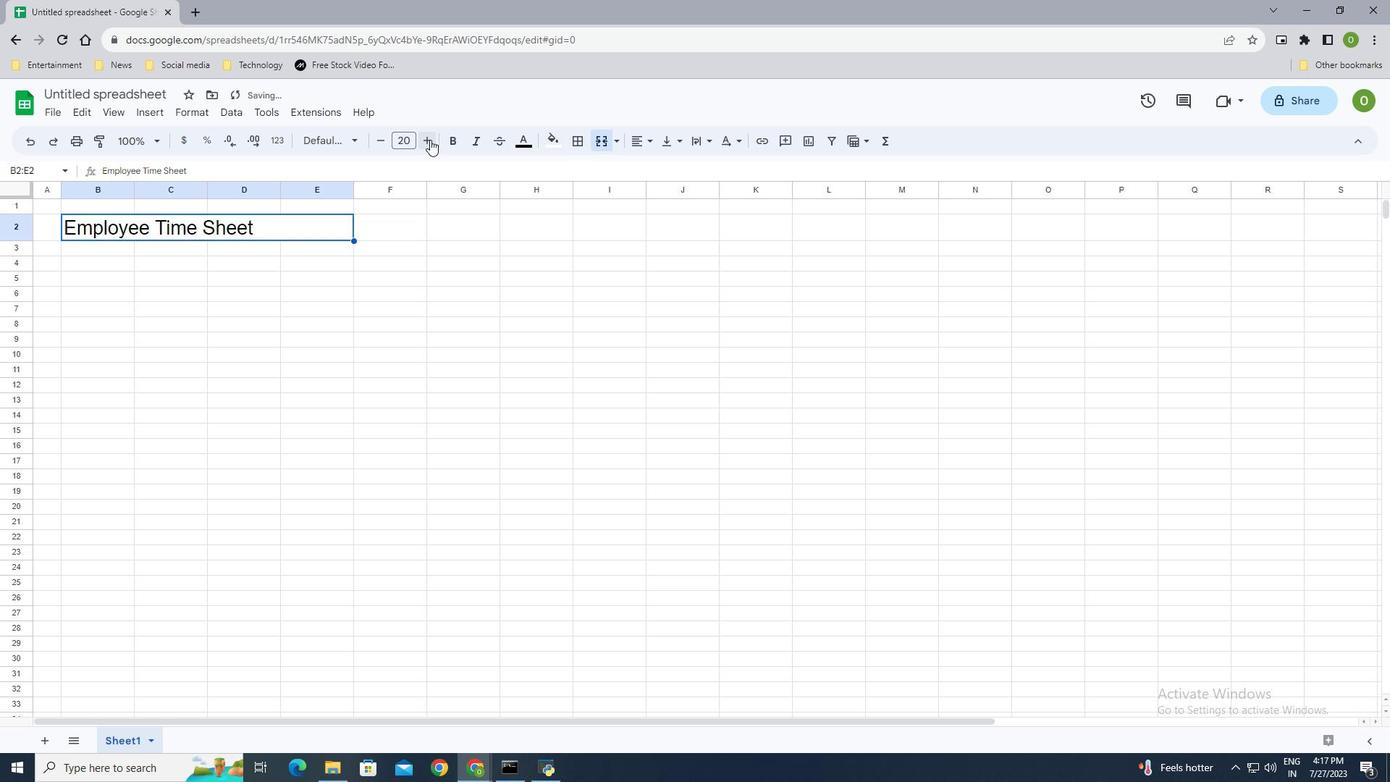 
Action: Mouse pressed left at (430, 139)
Screenshot: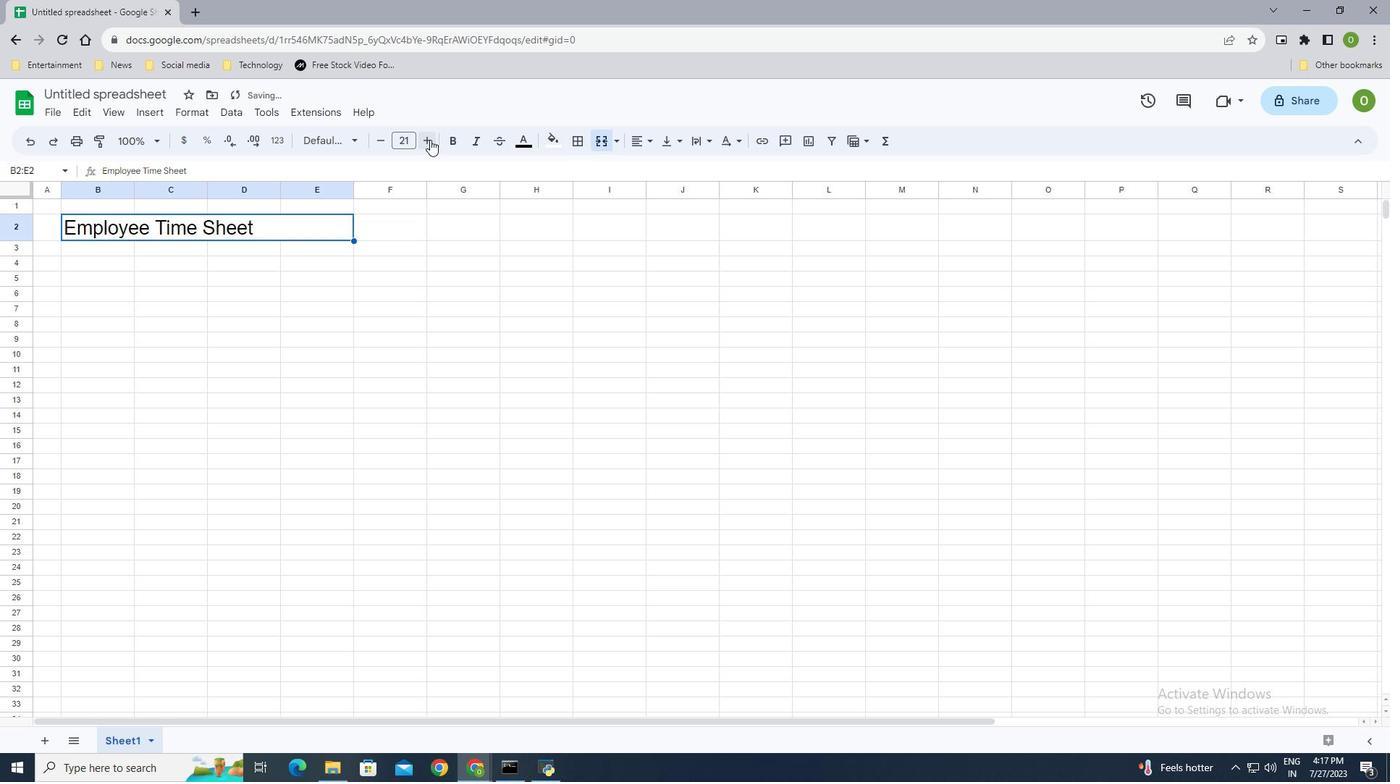 
Action: Mouse pressed left at (430, 139)
Screenshot: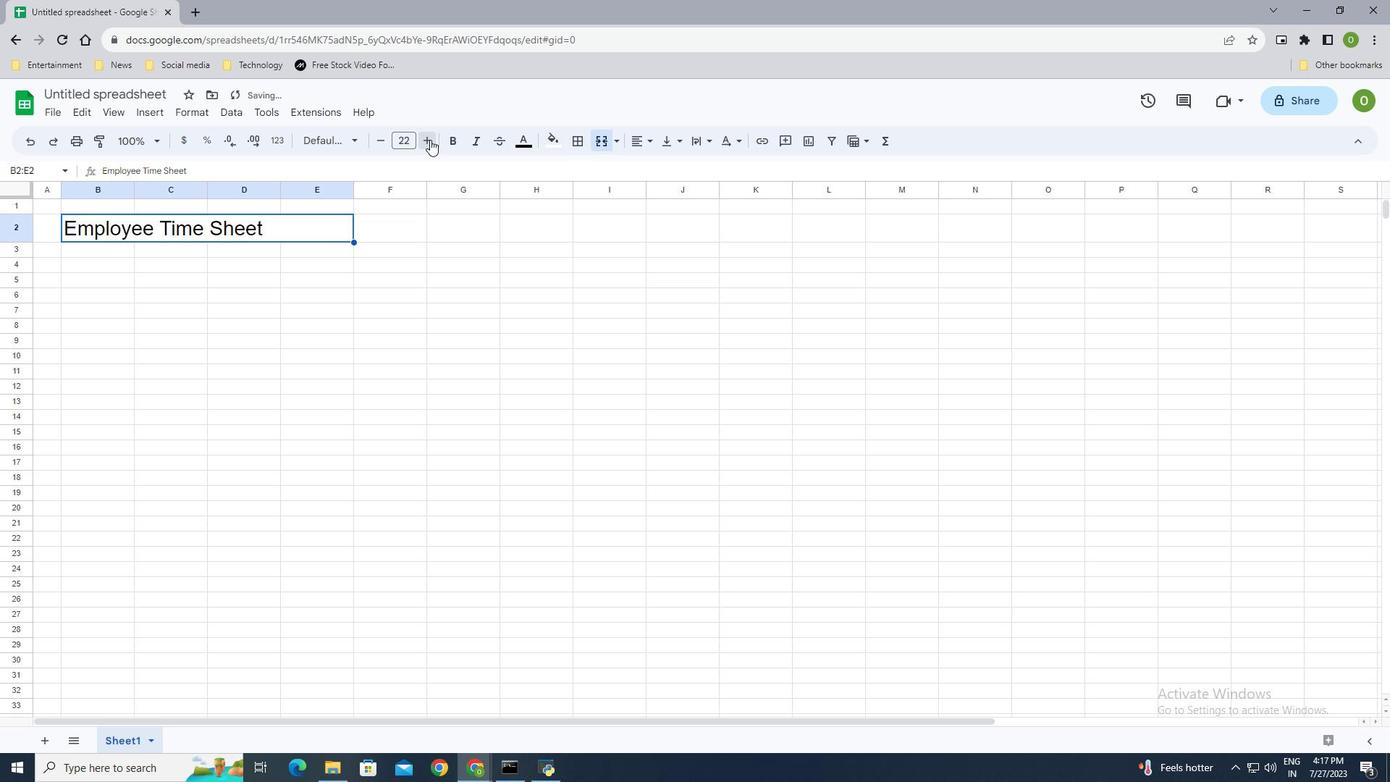 
Action: Mouse pressed left at (430, 139)
Screenshot: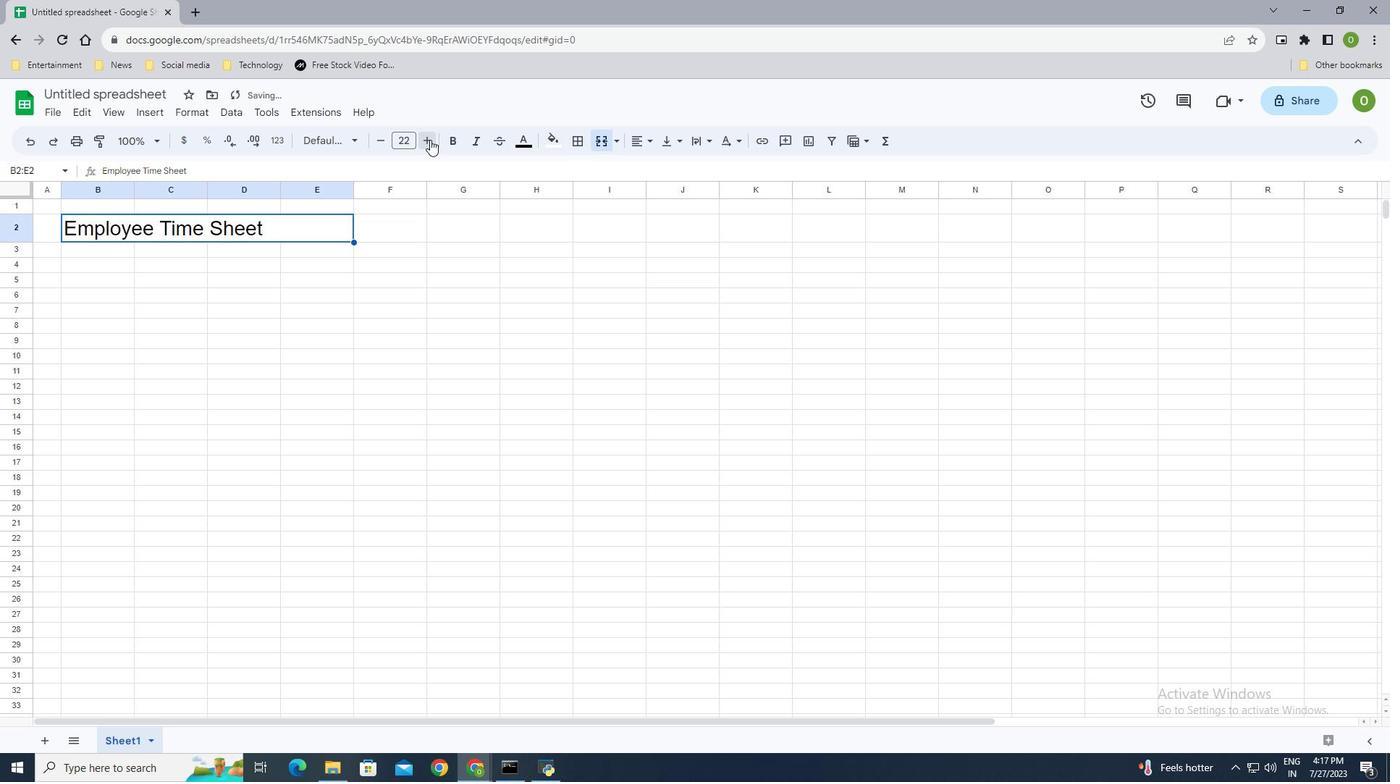 
Action: Mouse pressed left at (430, 139)
Screenshot: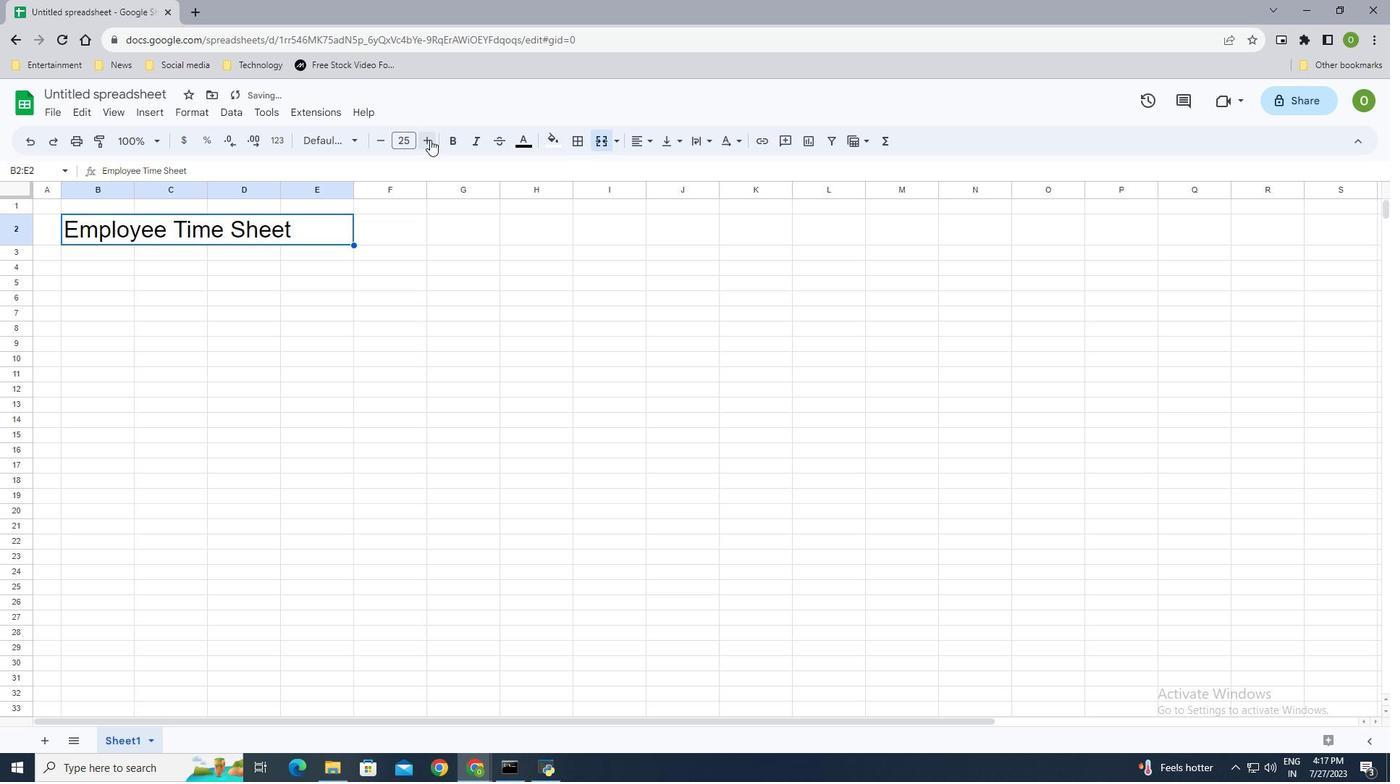 
Action: Mouse pressed left at (430, 139)
Screenshot: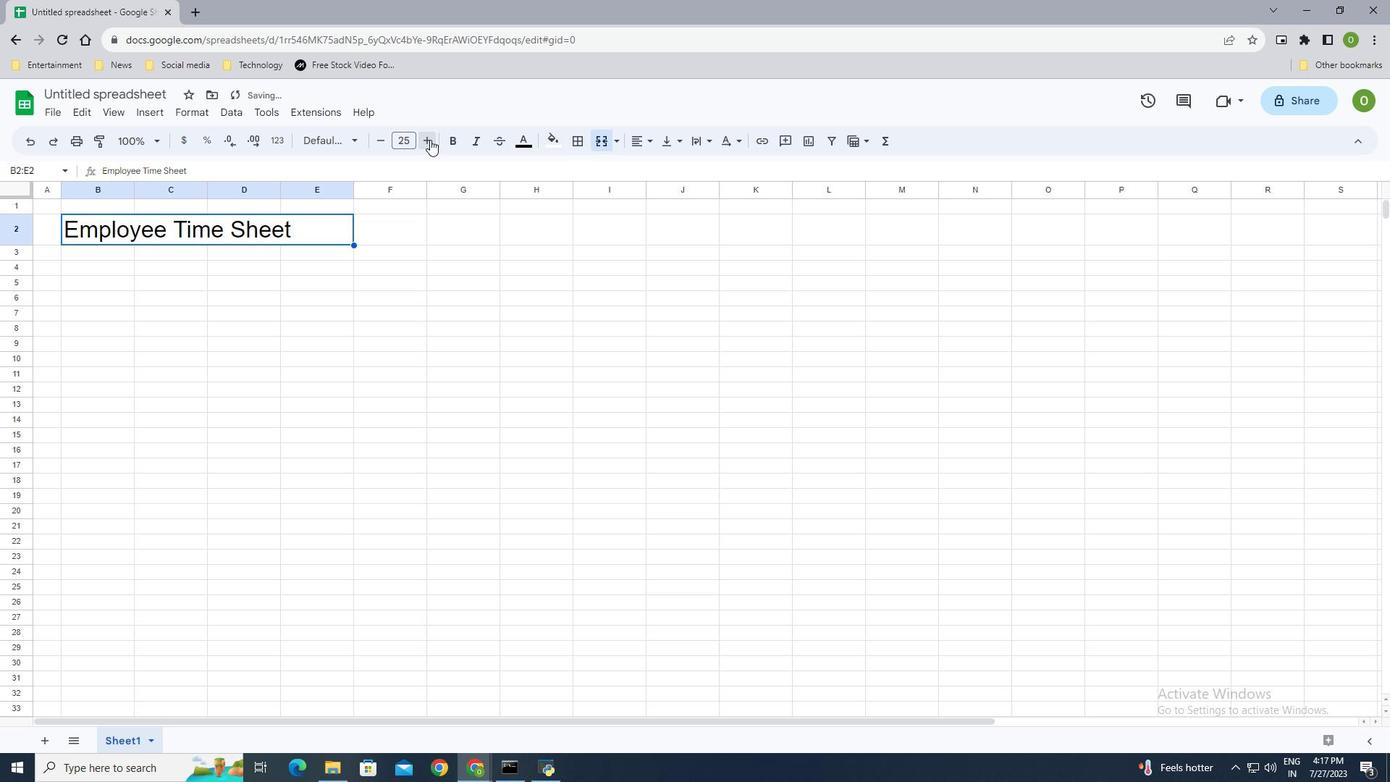 
Action: Mouse pressed left at (430, 139)
Screenshot: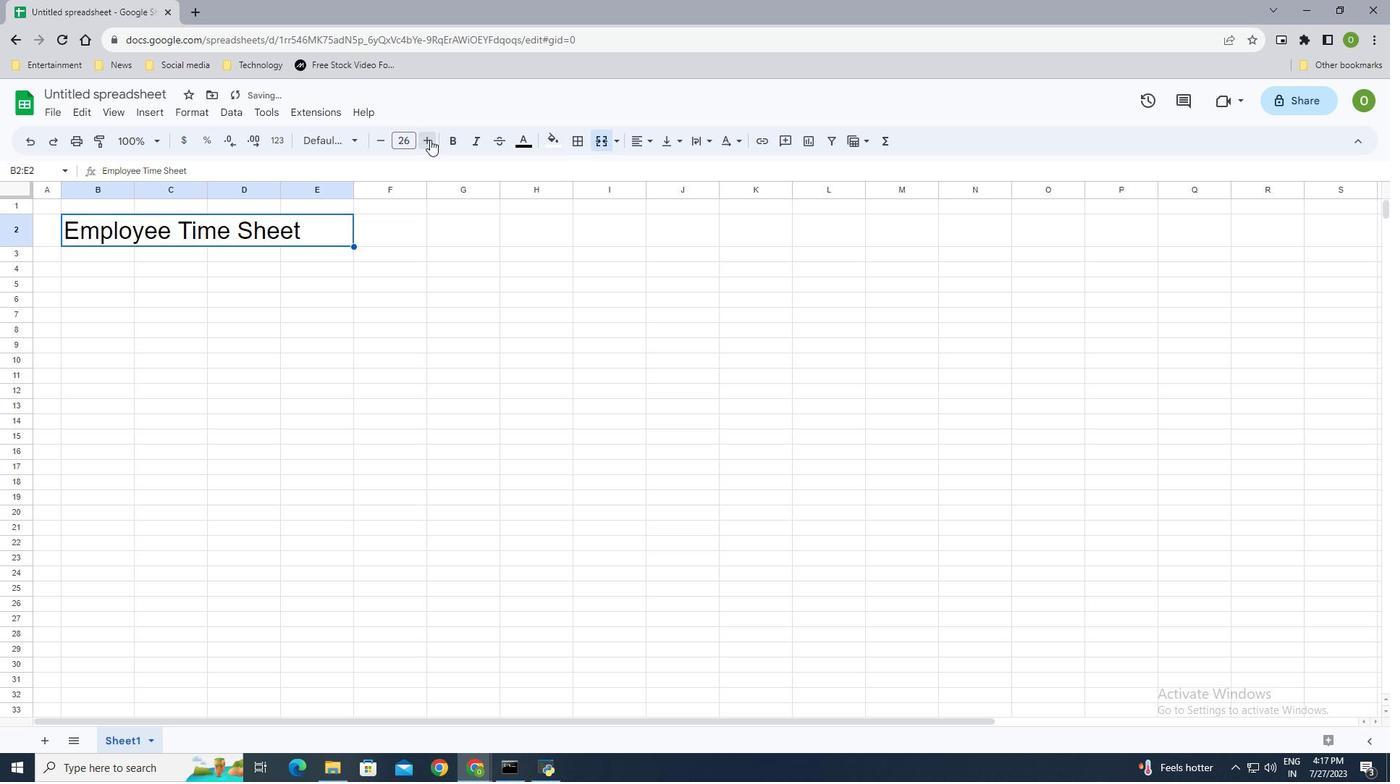 
Action: Mouse pressed left at (430, 139)
Screenshot: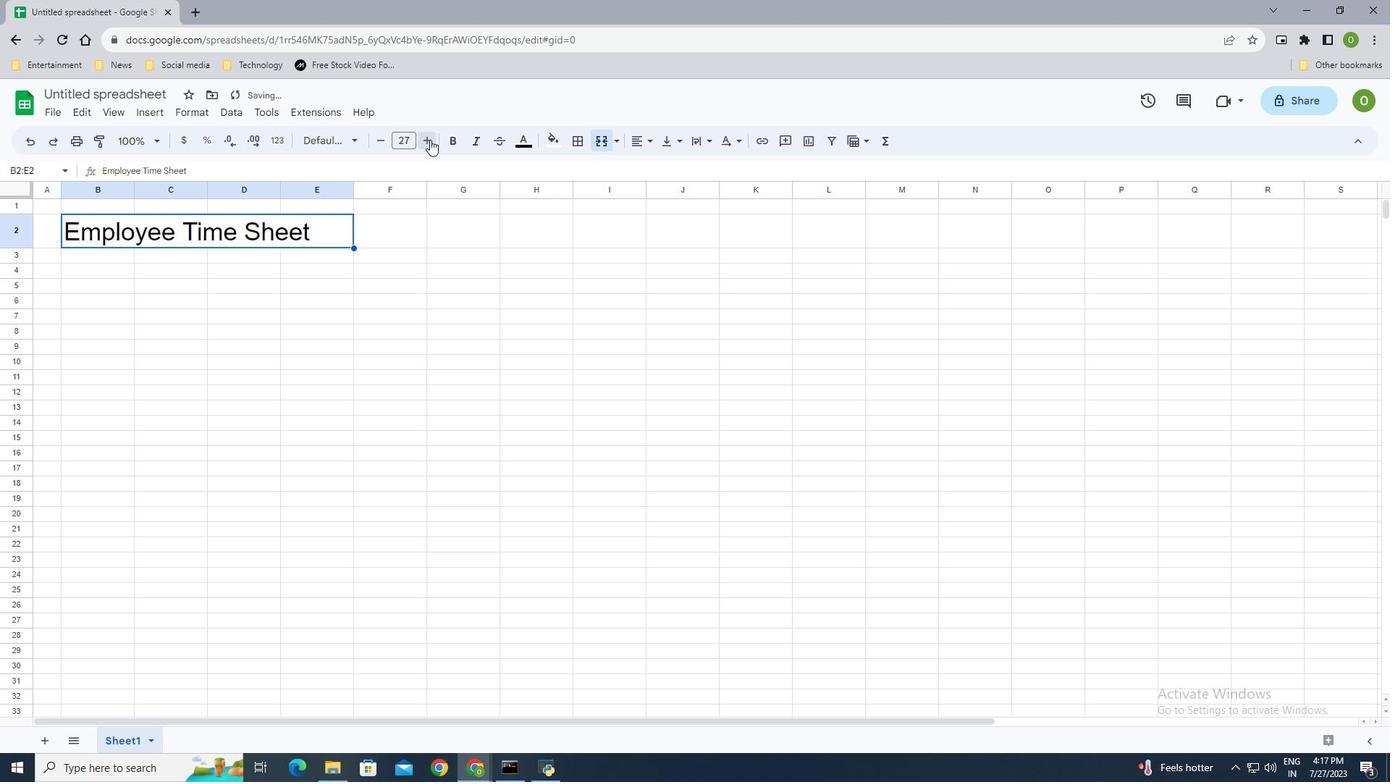 
Action: Mouse pressed left at (430, 139)
Screenshot: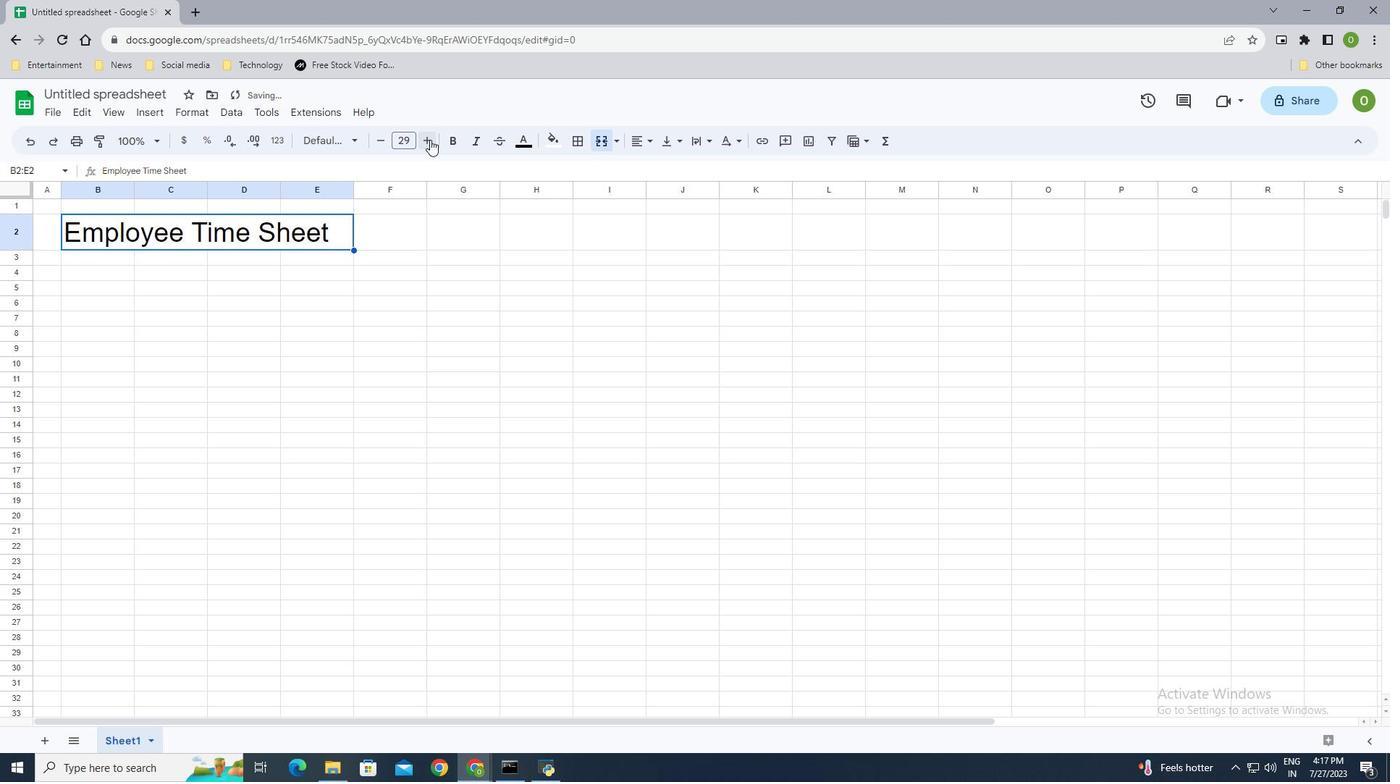 
Action: Mouse moved to (326, 140)
Screenshot: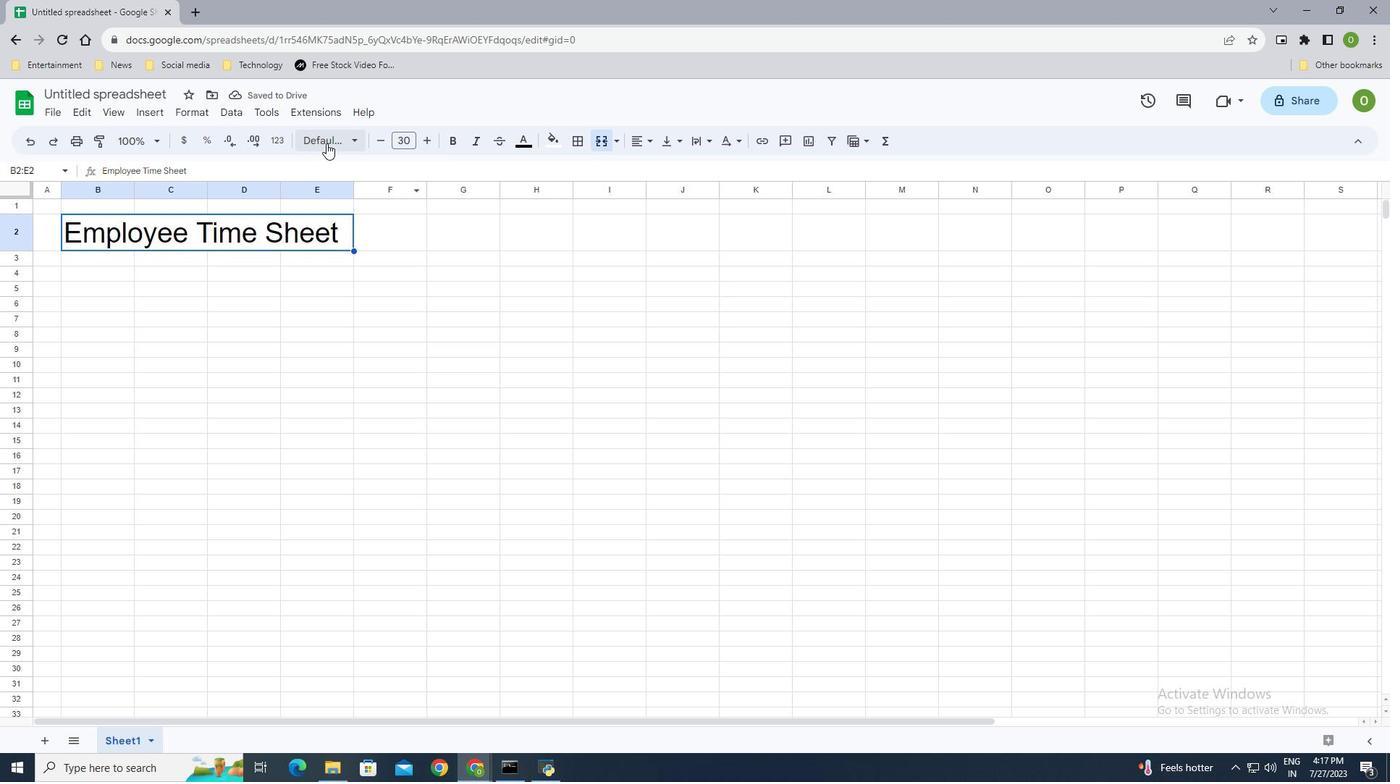 
Action: Mouse pressed left at (326, 140)
Screenshot: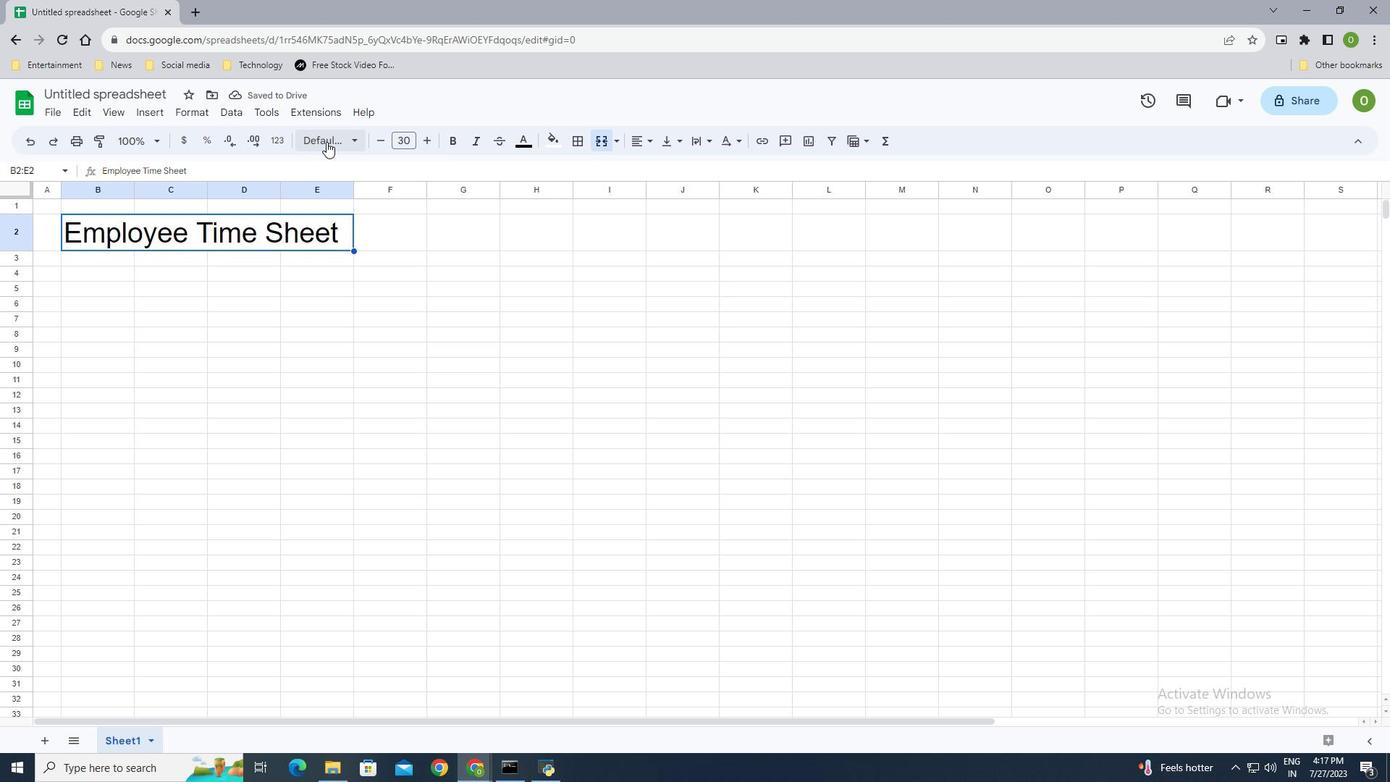 
Action: Mouse moved to (351, 163)
Screenshot: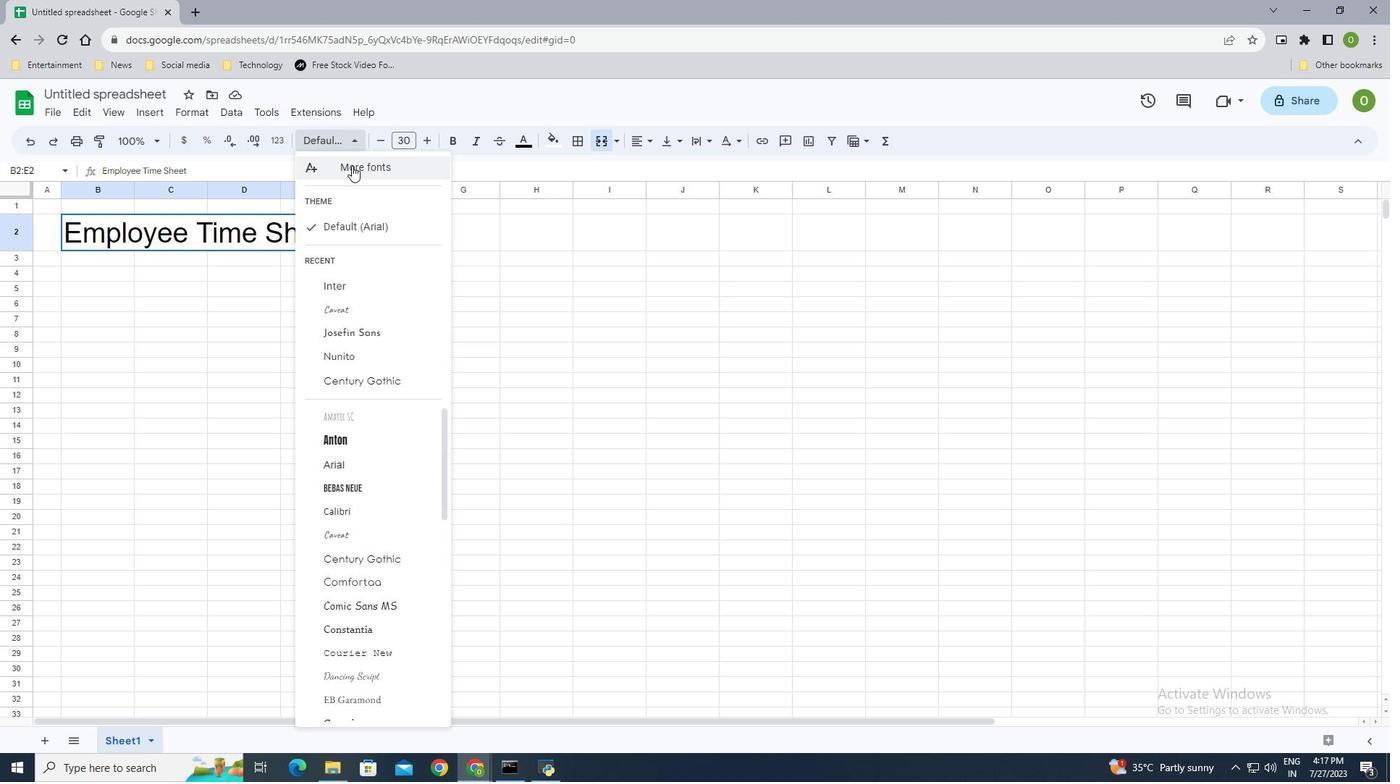 
Action: Mouse pressed left at (351, 163)
Screenshot: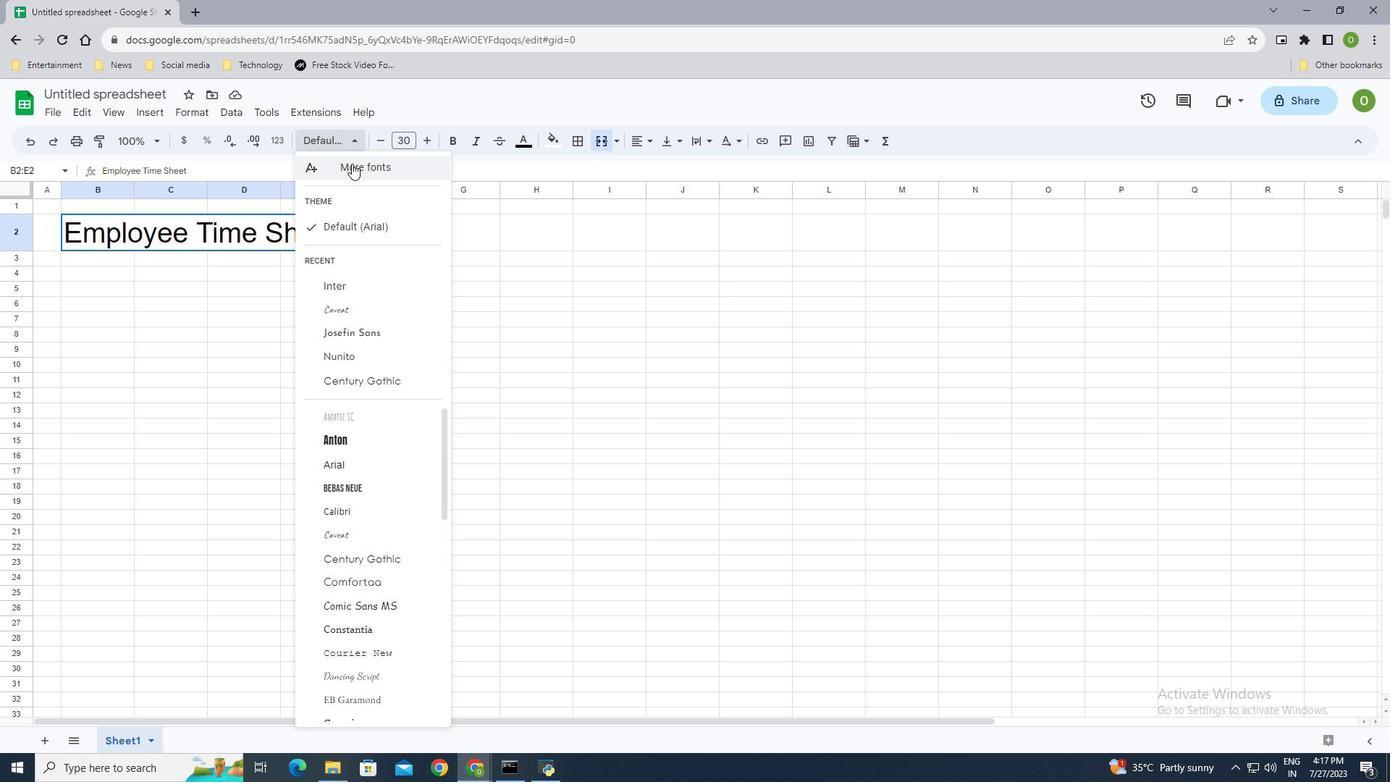 
Action: Mouse moved to (464, 249)
Screenshot: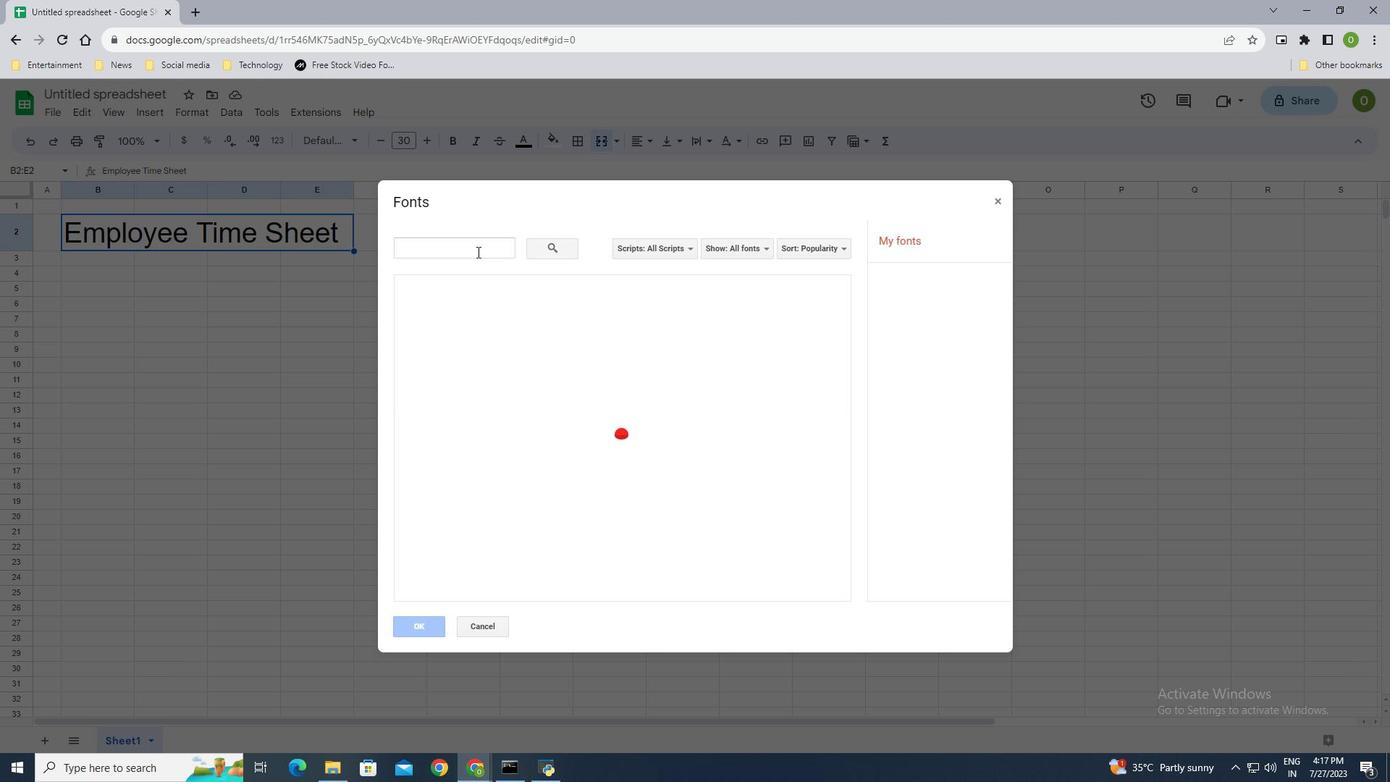 
Action: Mouse pressed left at (464, 249)
Screenshot: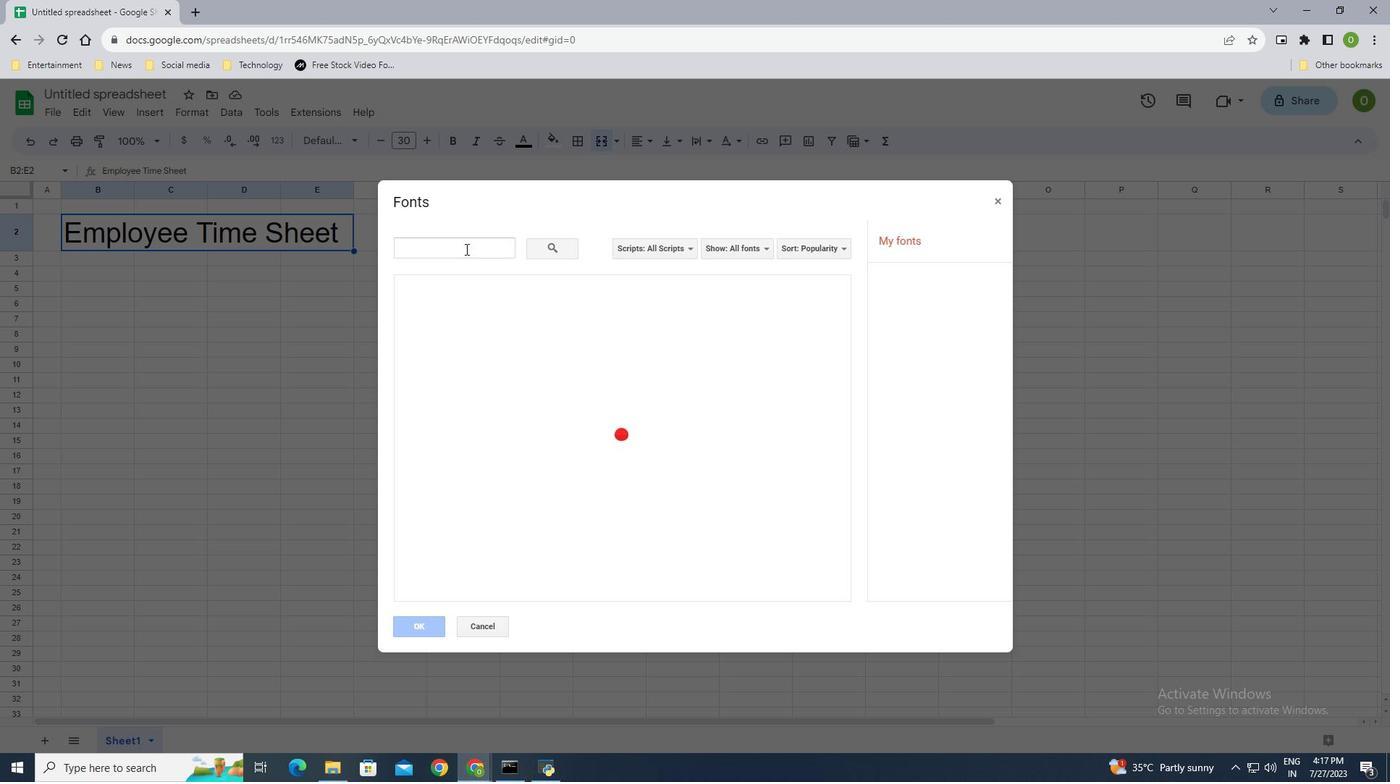 
Action: Key pressed inria
Screenshot: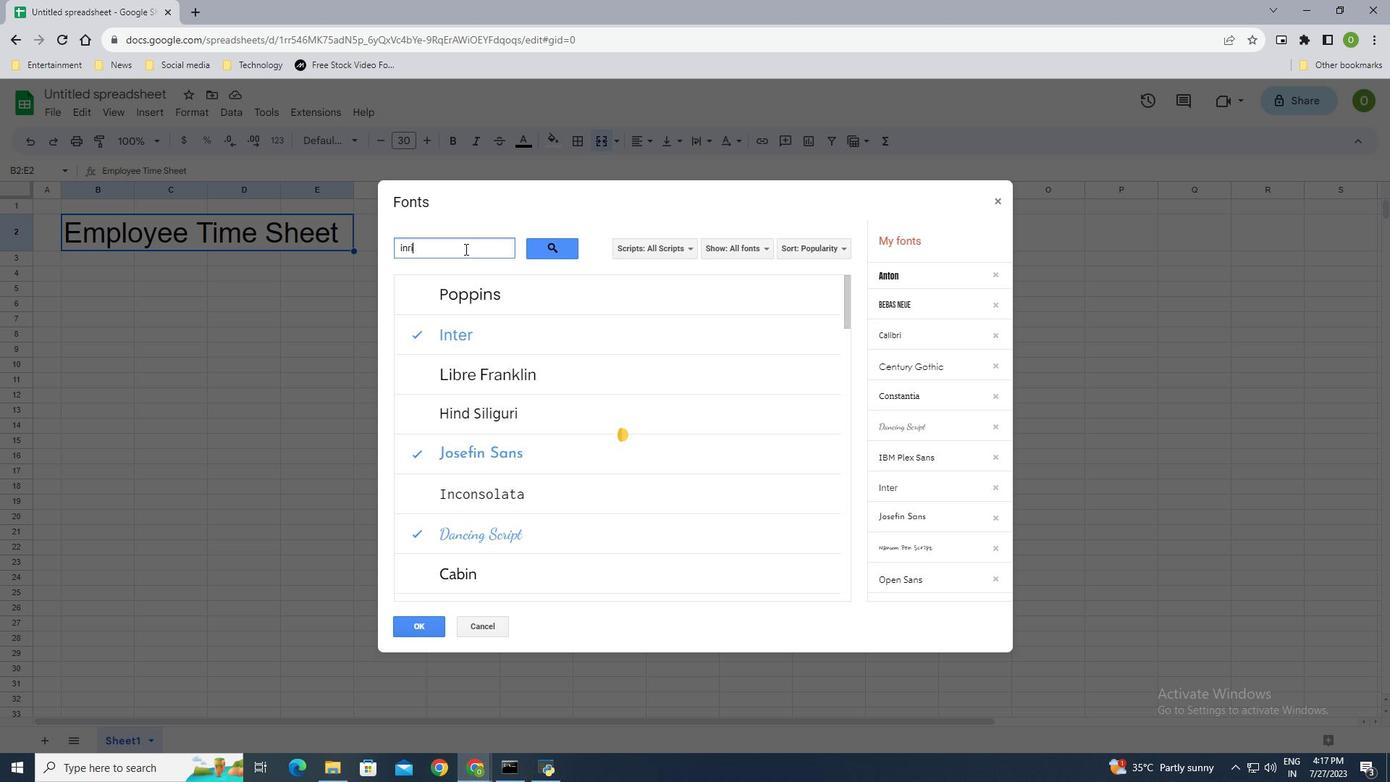 
Action: Mouse moved to (489, 288)
Screenshot: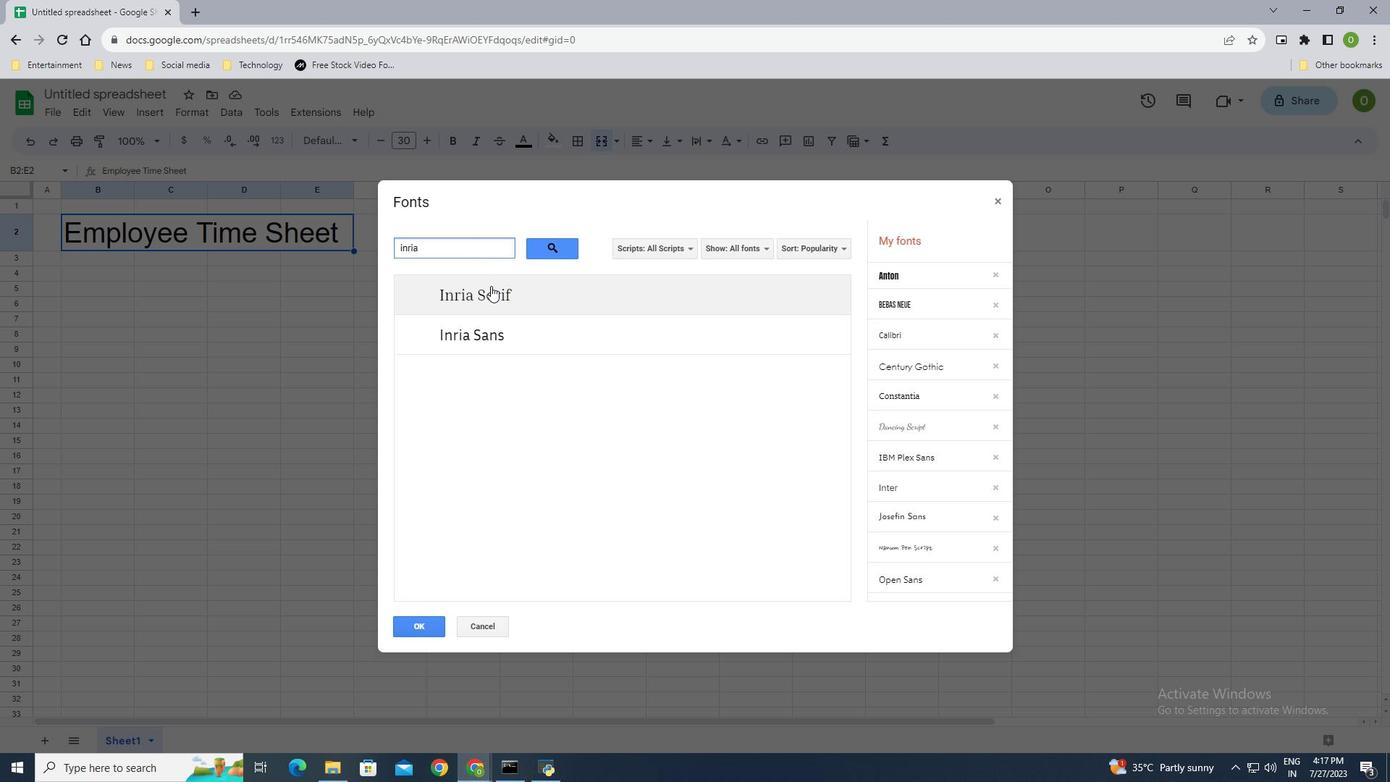 
Action: Mouse pressed left at (489, 288)
Screenshot: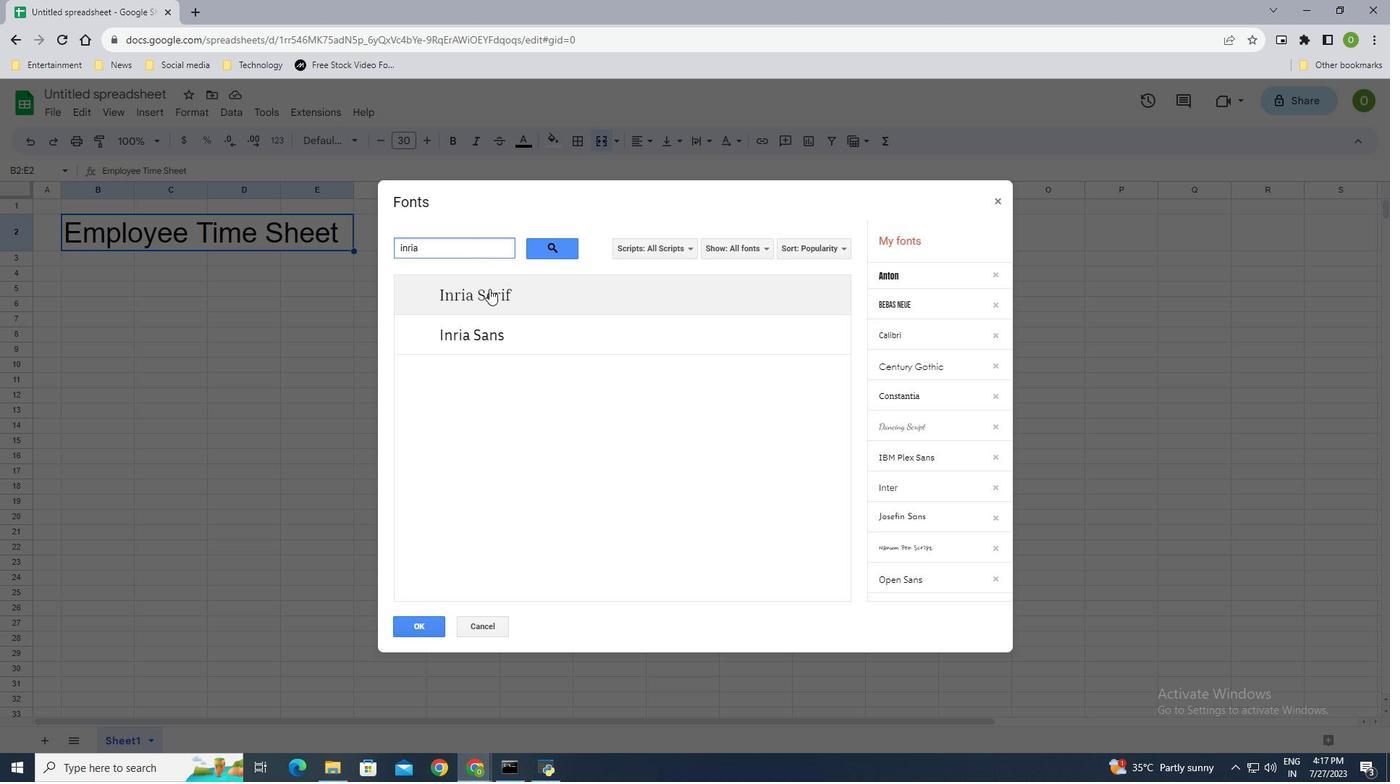 
Action: Mouse moved to (423, 629)
Screenshot: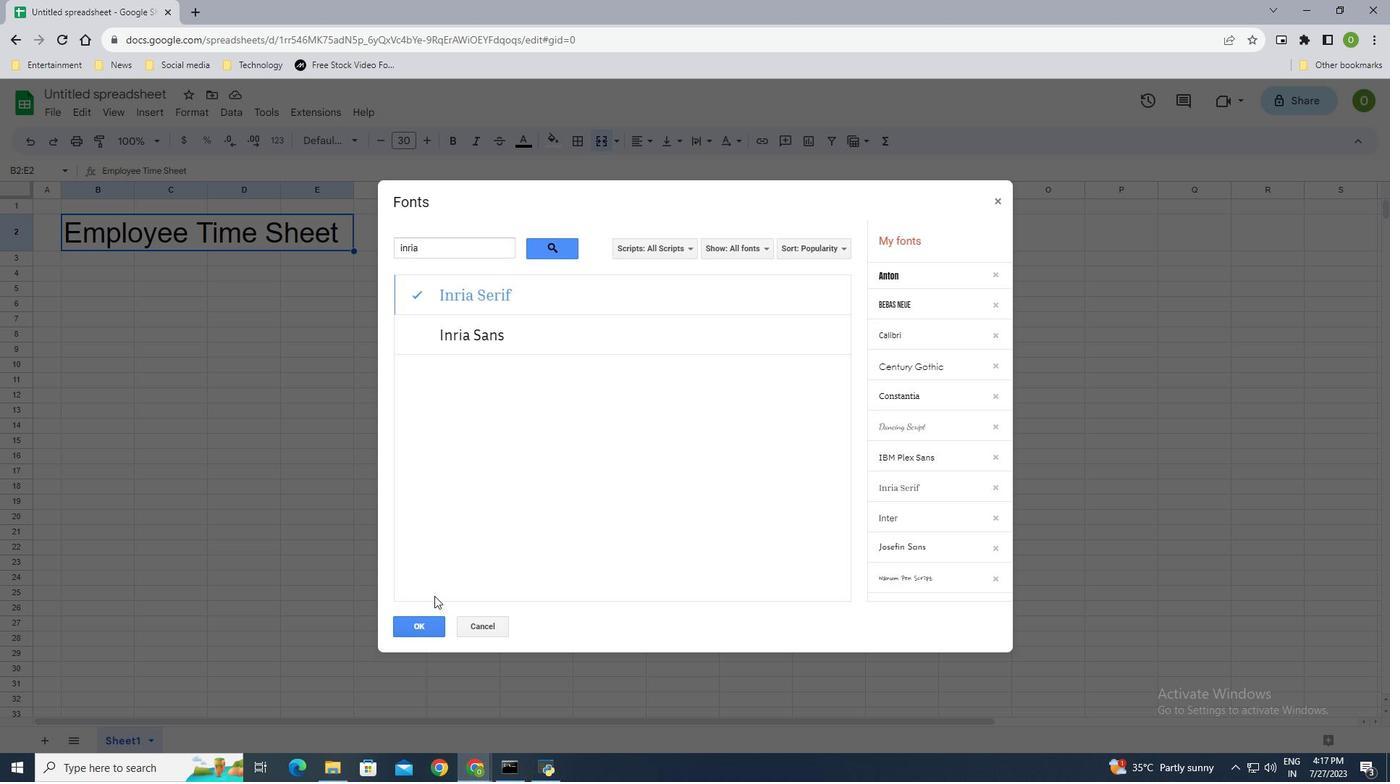 
Action: Mouse pressed left at (423, 629)
Screenshot: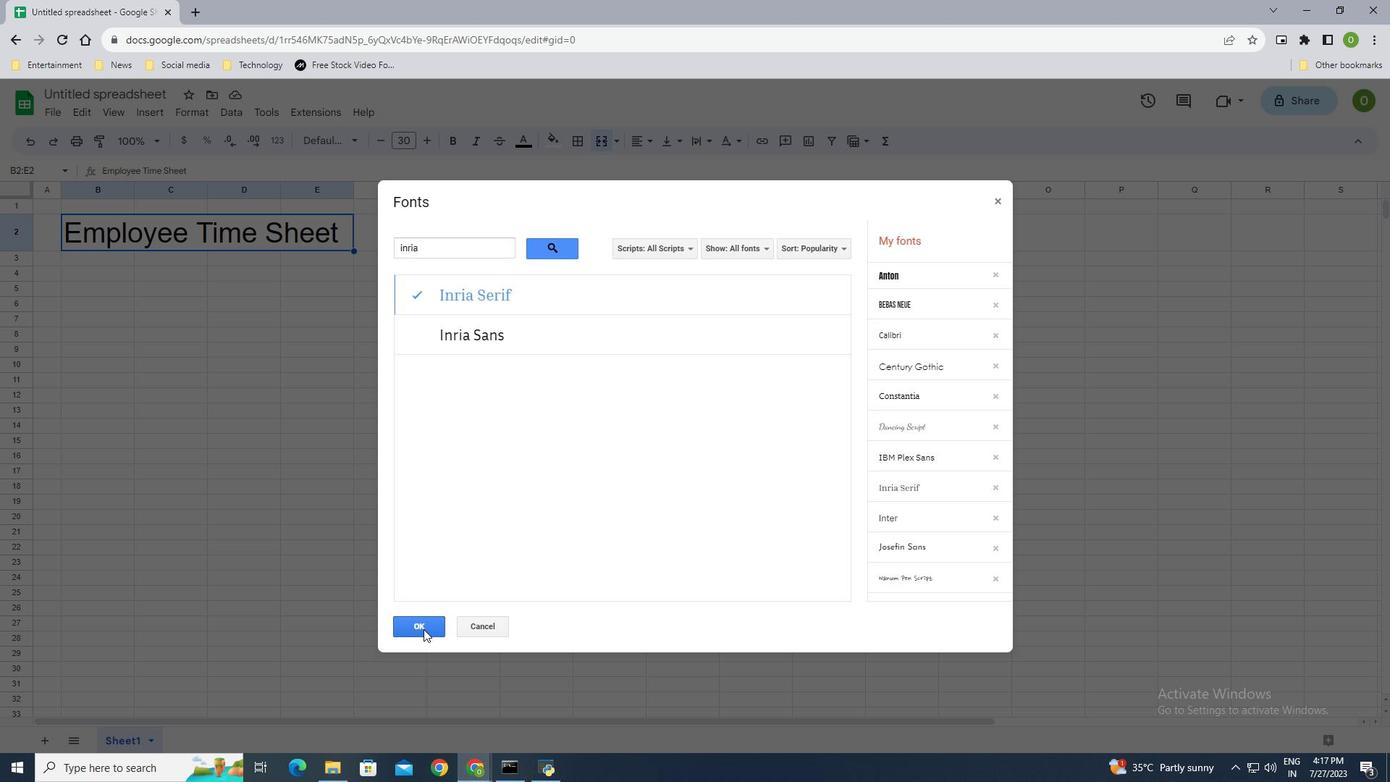 
Action: Mouse moved to (451, 141)
Screenshot: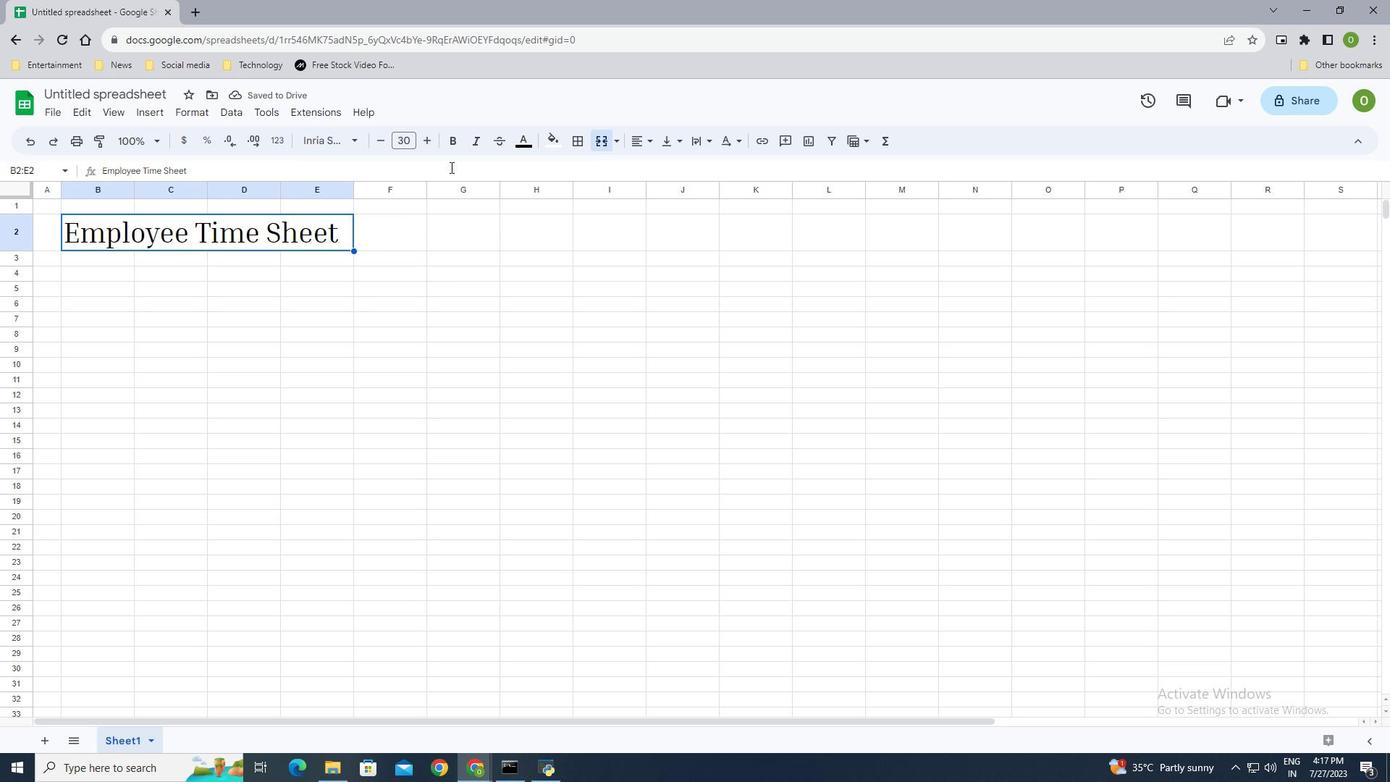 
Action: Mouse pressed left at (451, 141)
Screenshot: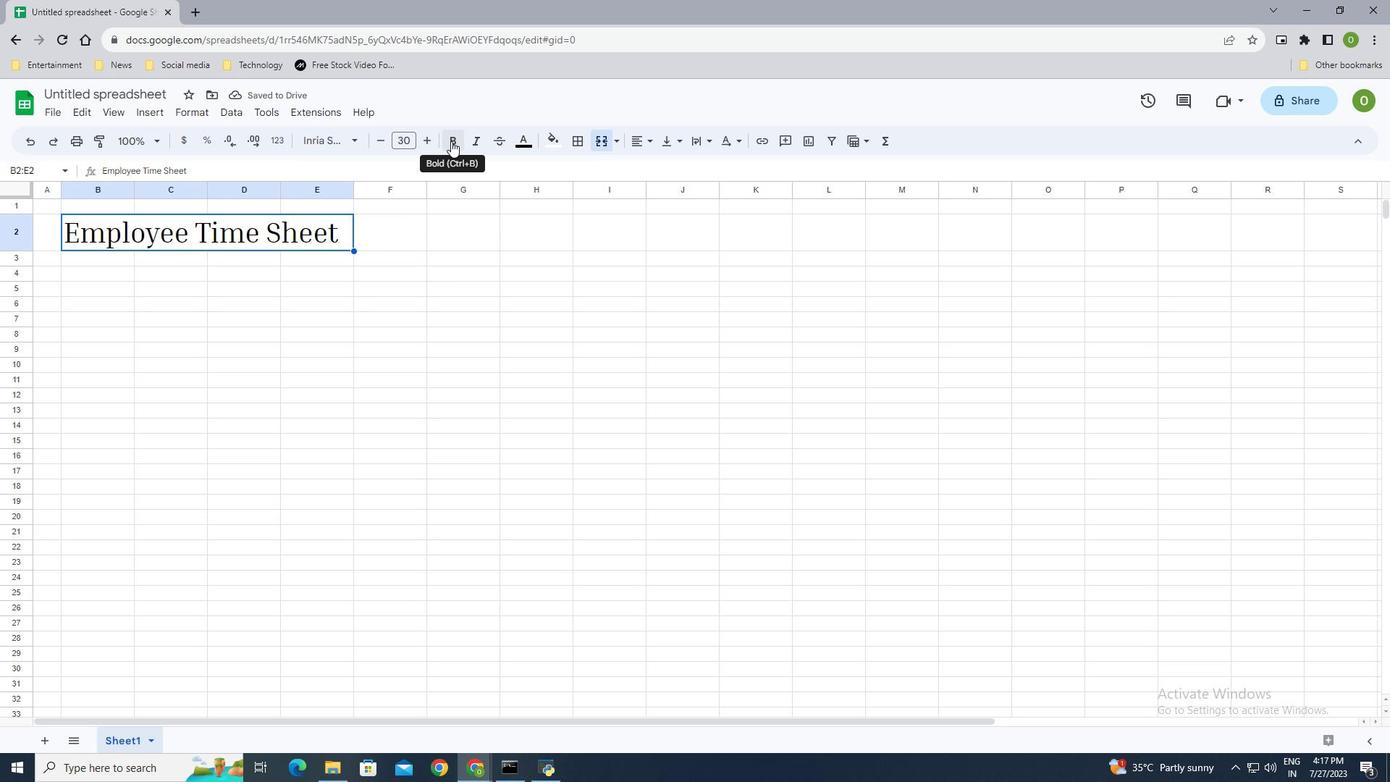 
Action: Mouse moved to (377, 232)
Screenshot: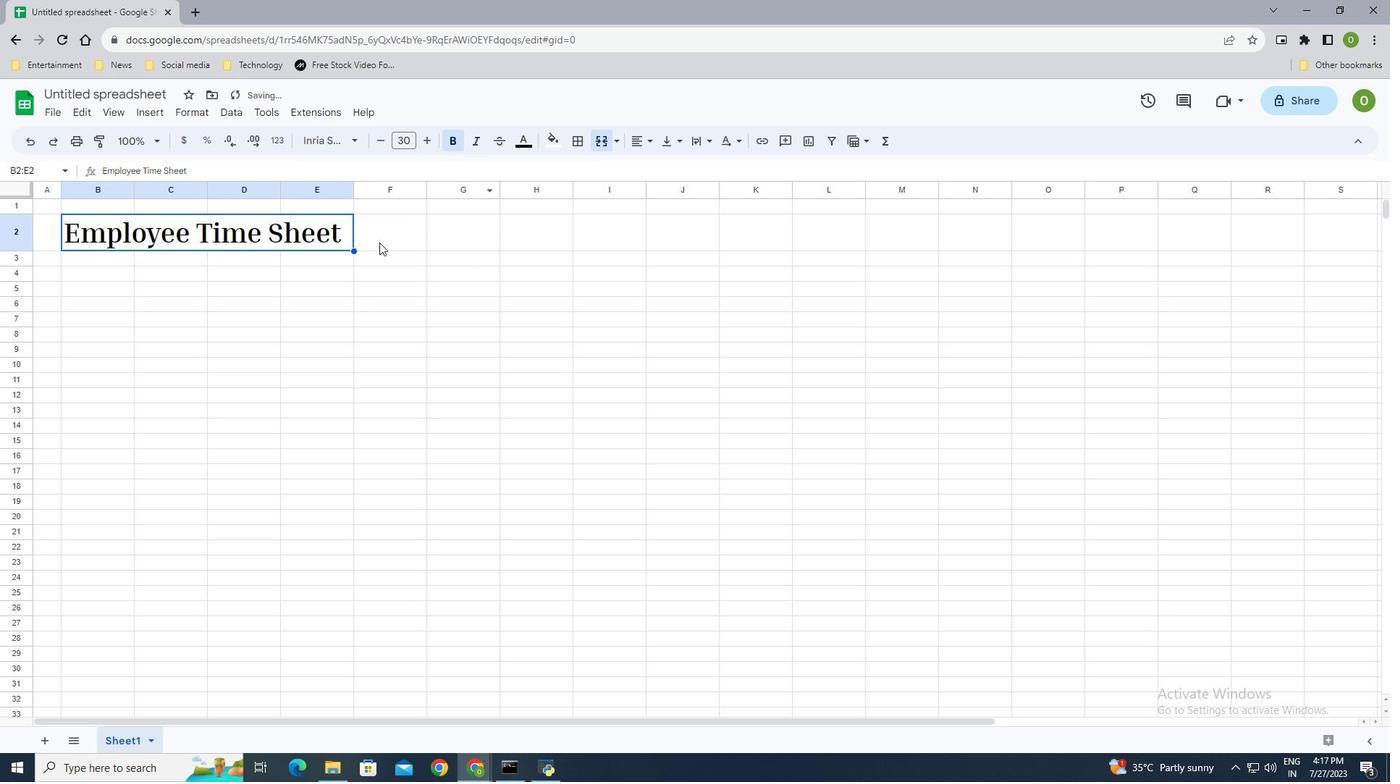 
Action: Mouse pressed left at (377, 232)
Screenshot: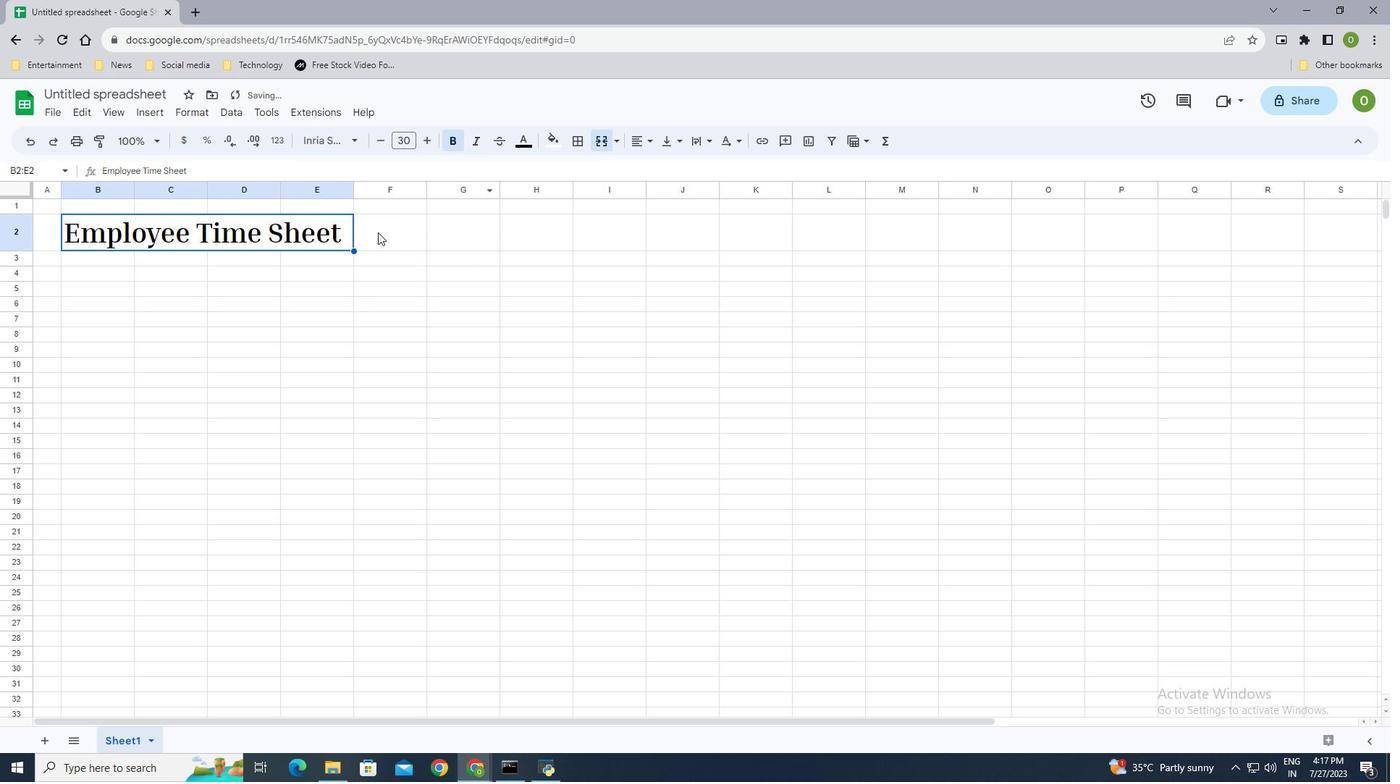 
Action: Mouse moved to (251, 228)
Screenshot: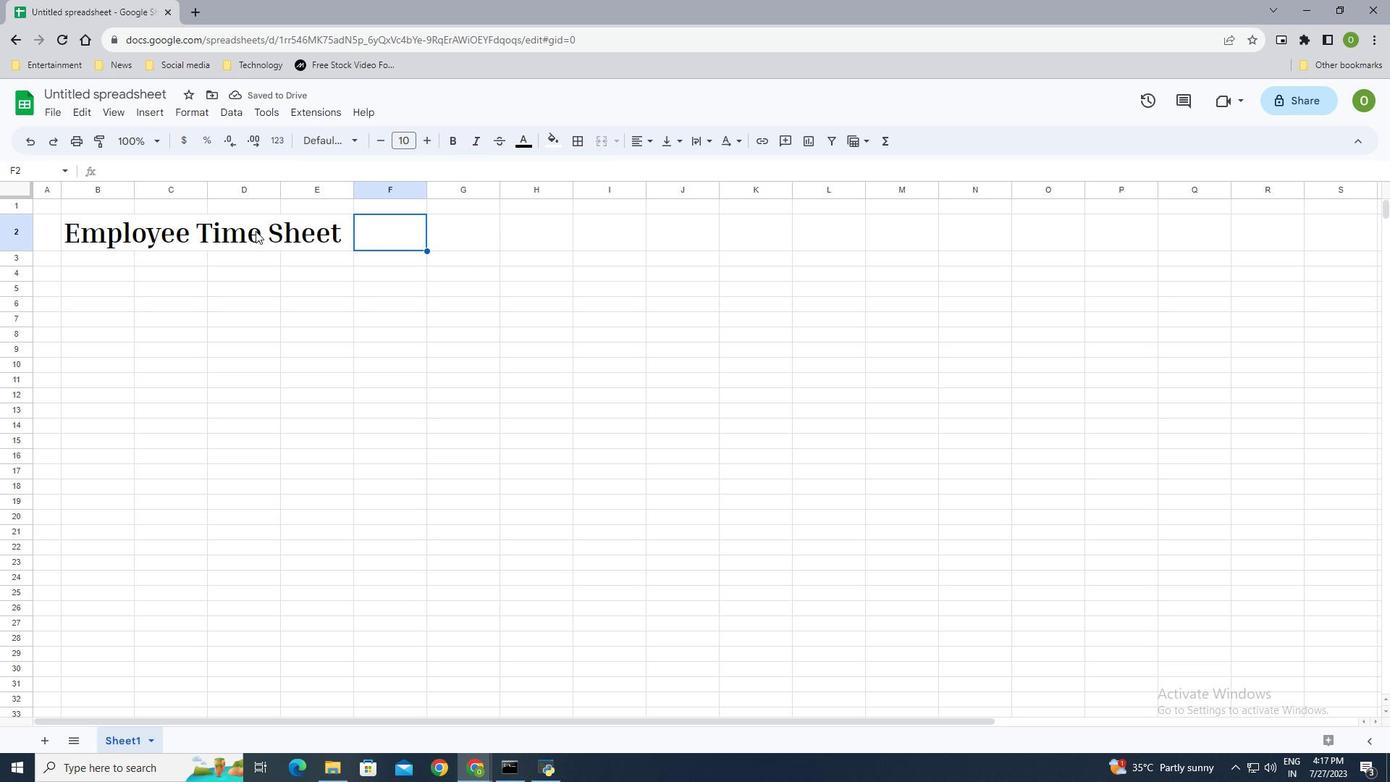
Action: Mouse pressed left at (251, 228)
Screenshot: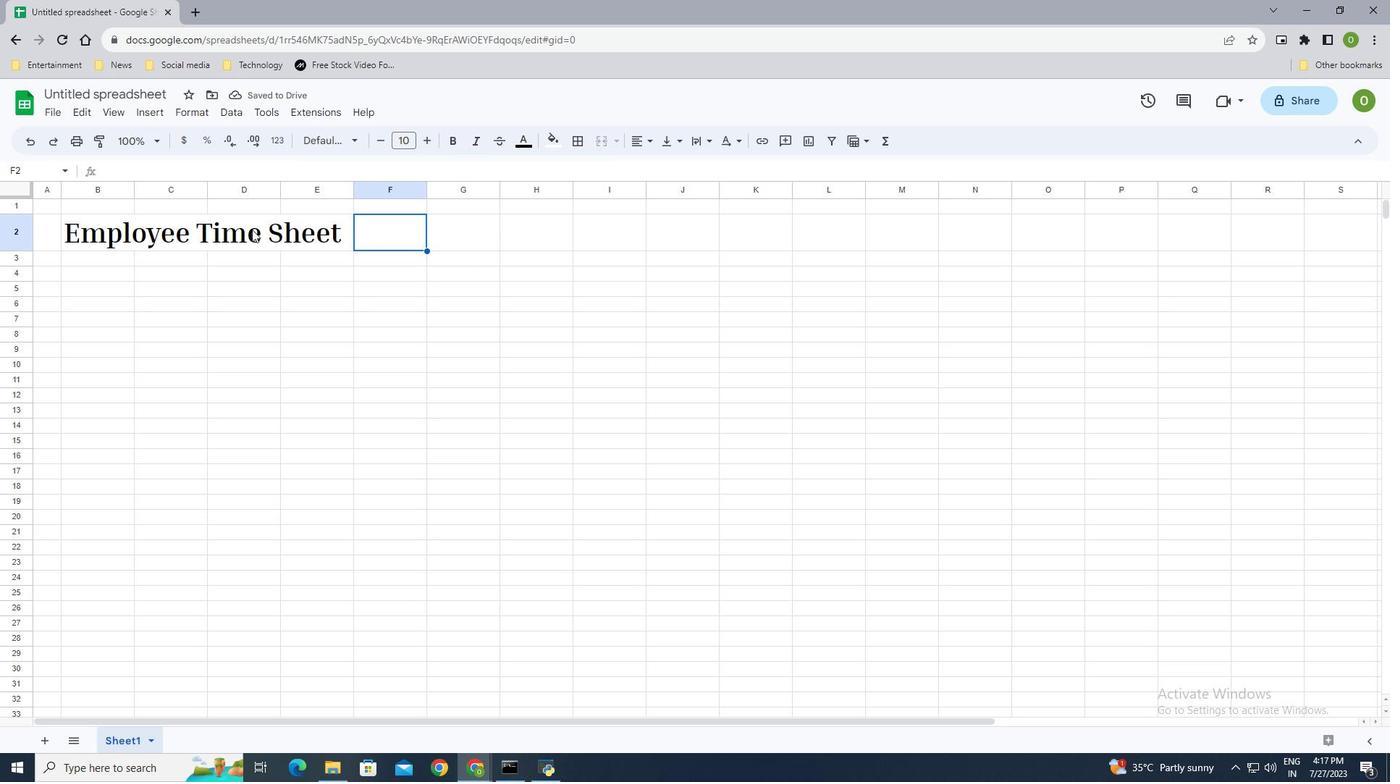 
Action: Mouse moved to (400, 234)
Screenshot: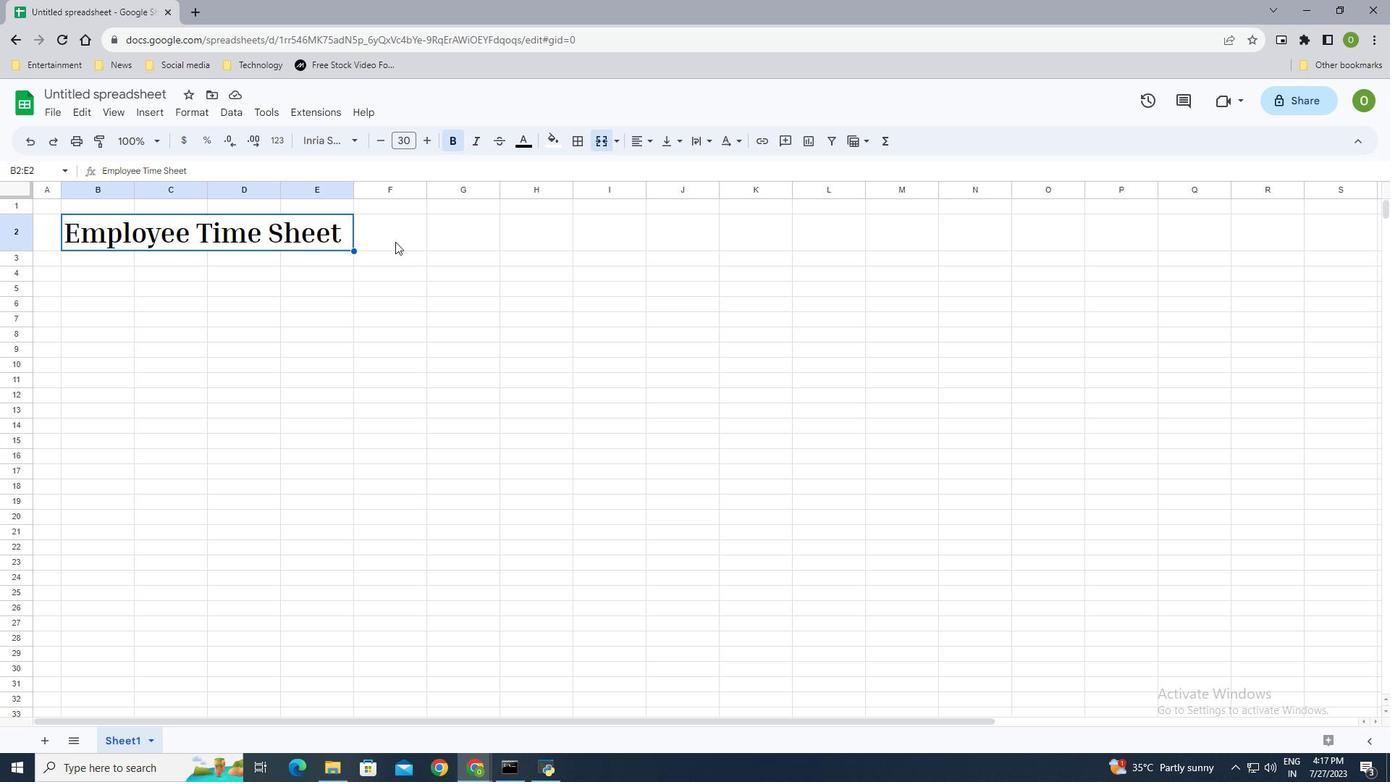 
Action: Mouse pressed left at (400, 234)
Screenshot: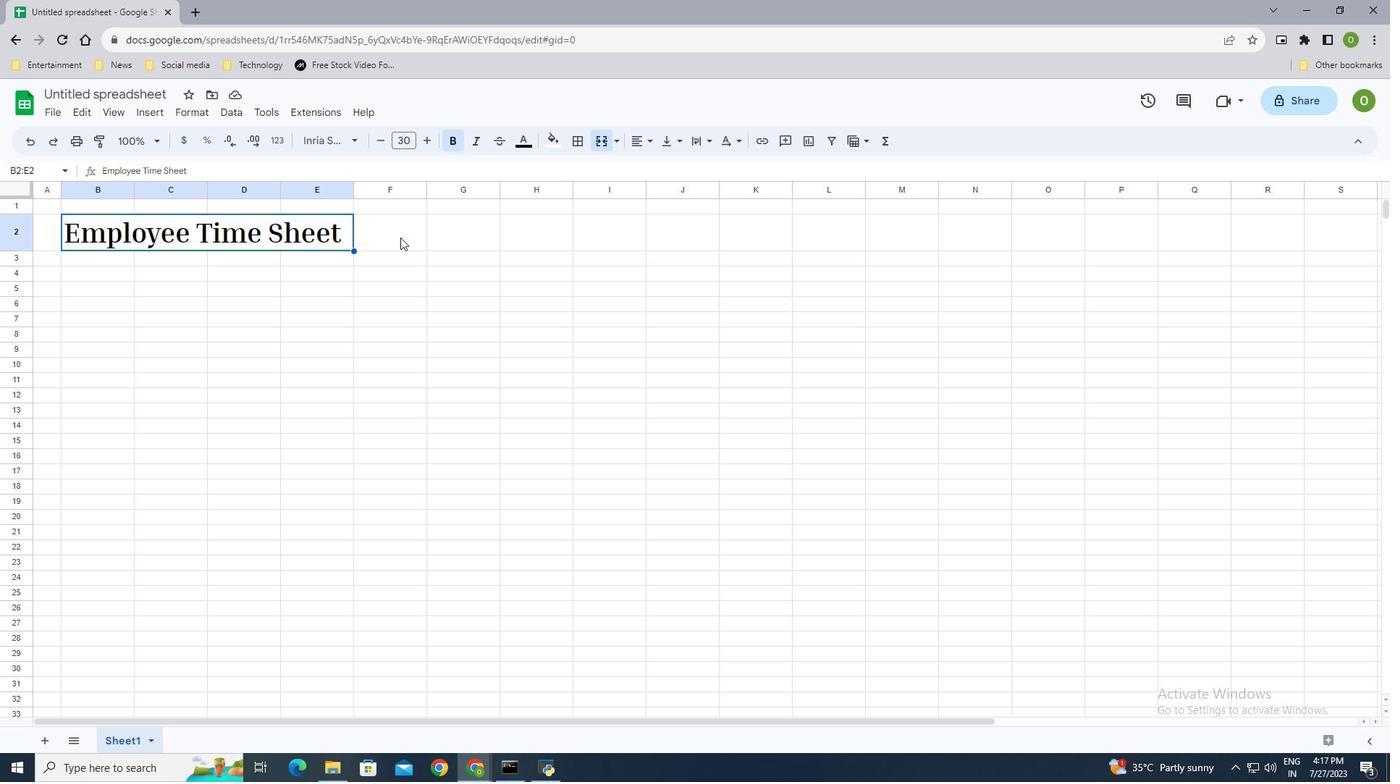 
Action: Mouse moved to (684, 228)
Screenshot: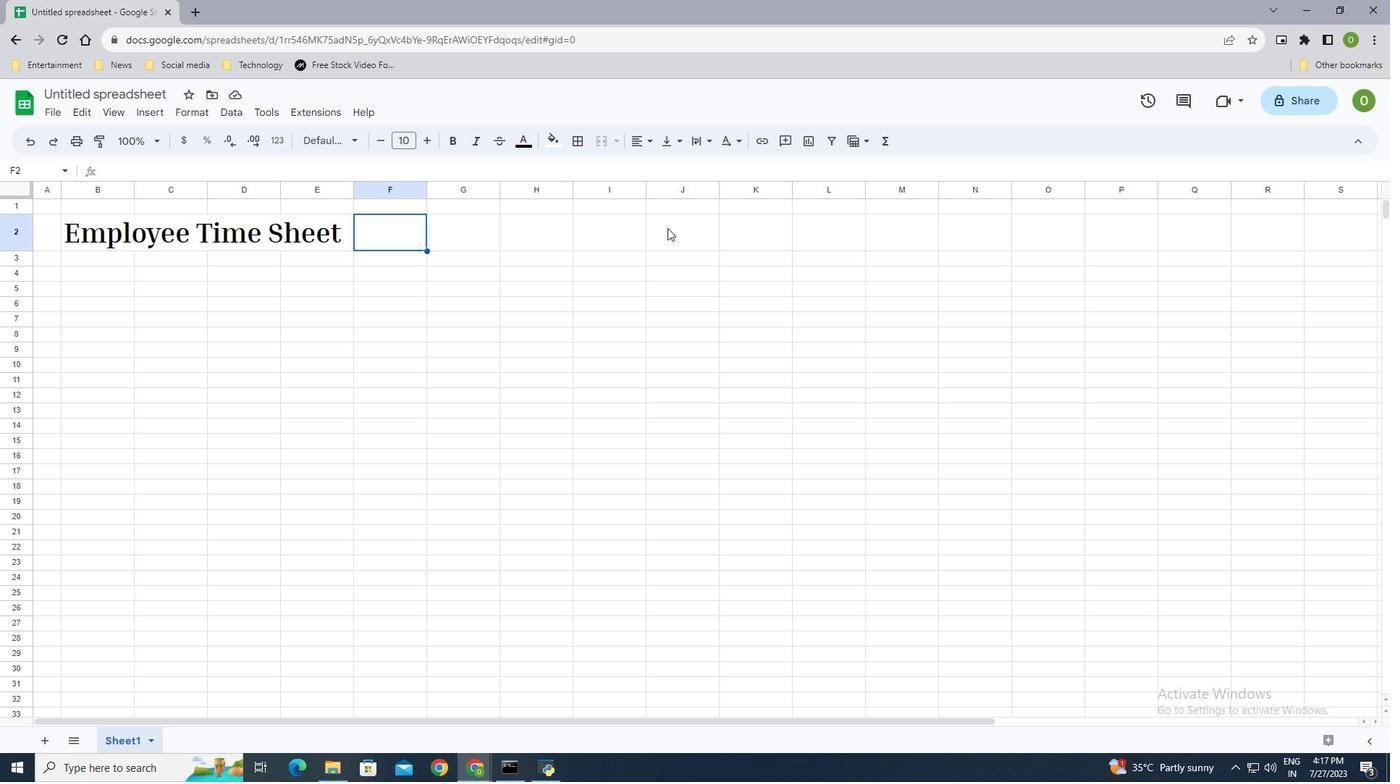 
Action: Mouse pressed left at (684, 228)
Screenshot: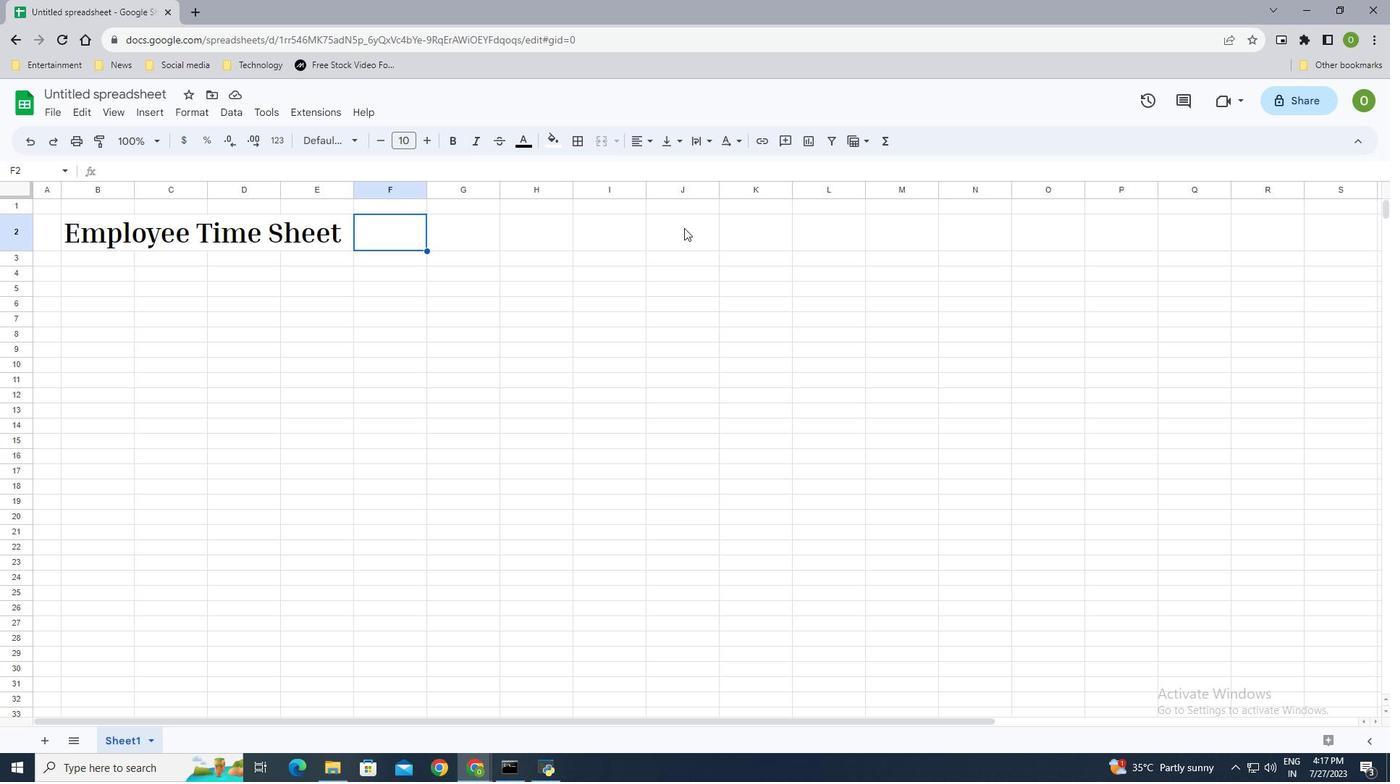 
Action: Mouse moved to (745, 235)
Screenshot: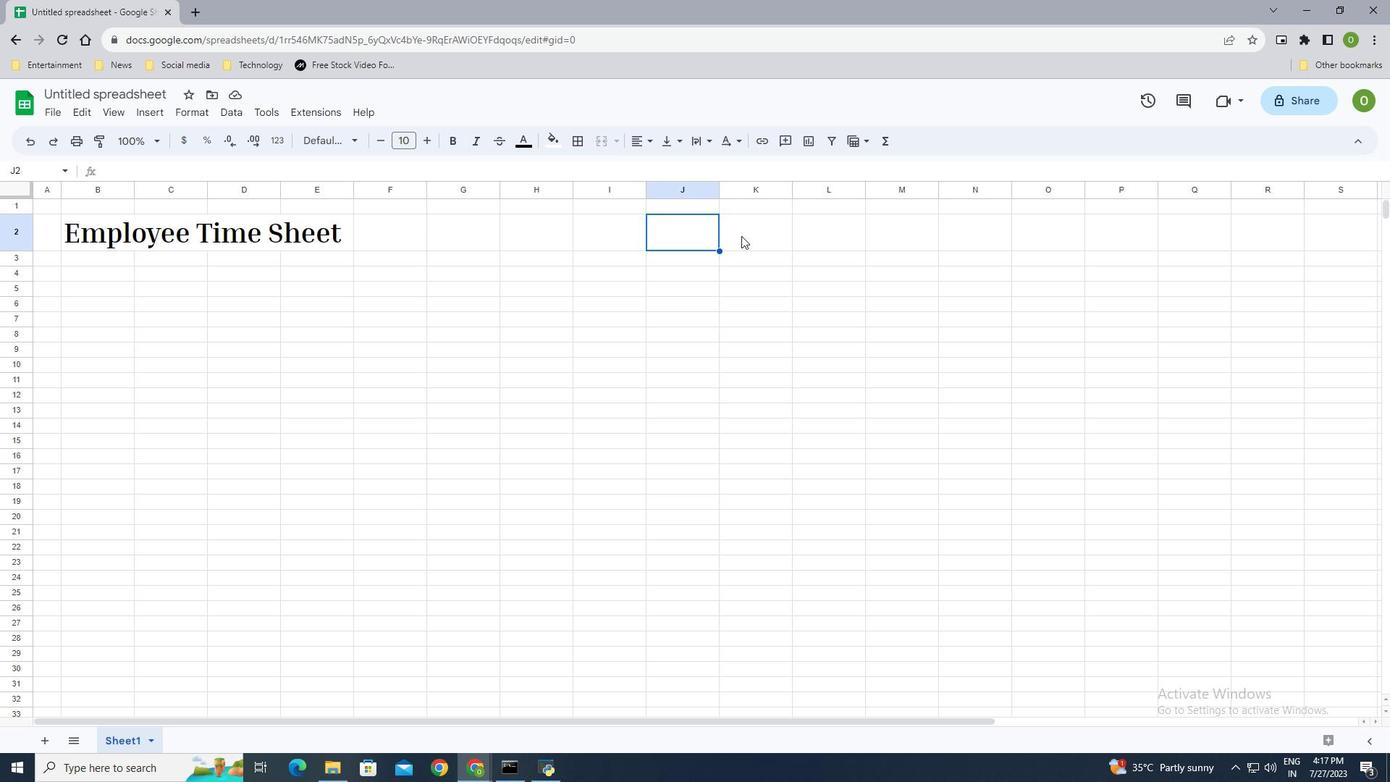 
Action: Mouse pressed left at (745, 235)
Screenshot: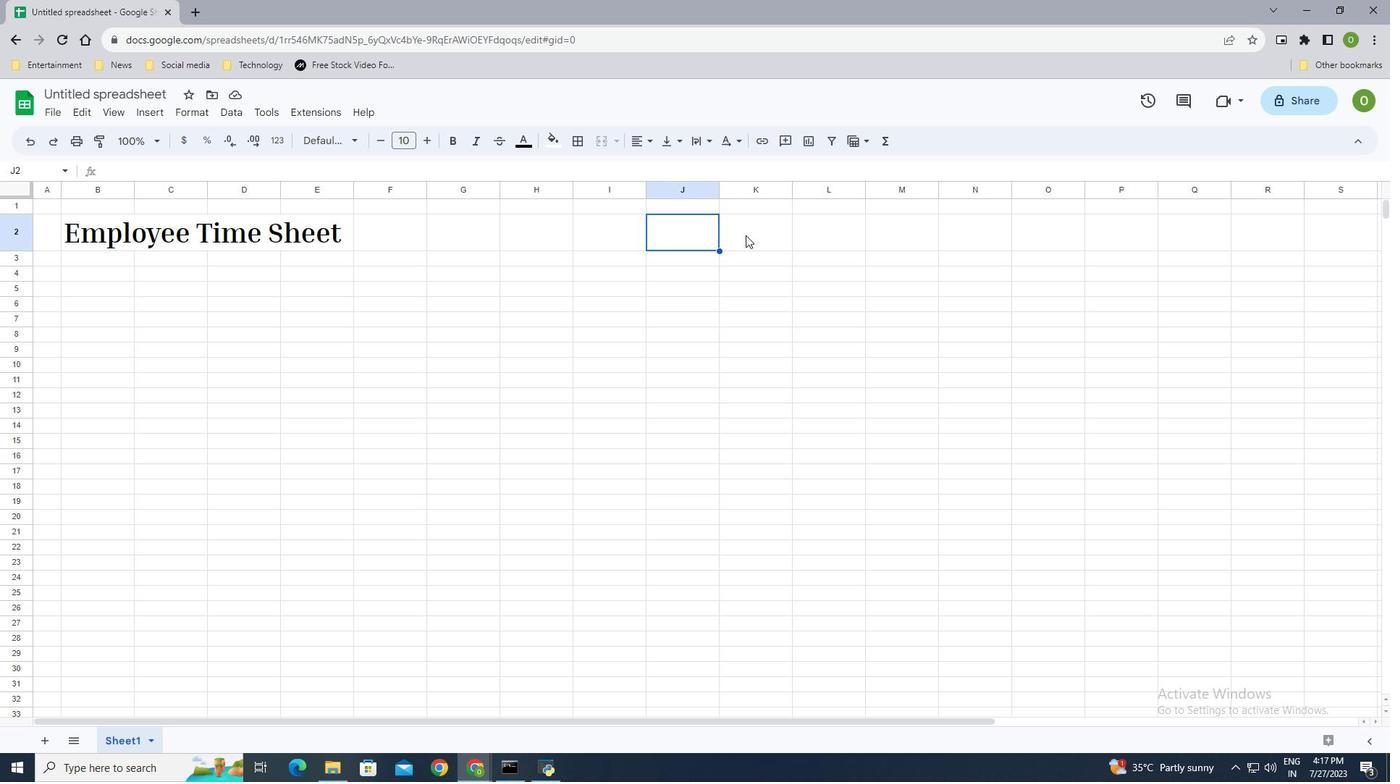 
Action: Mouse moved to (164, 109)
Screenshot: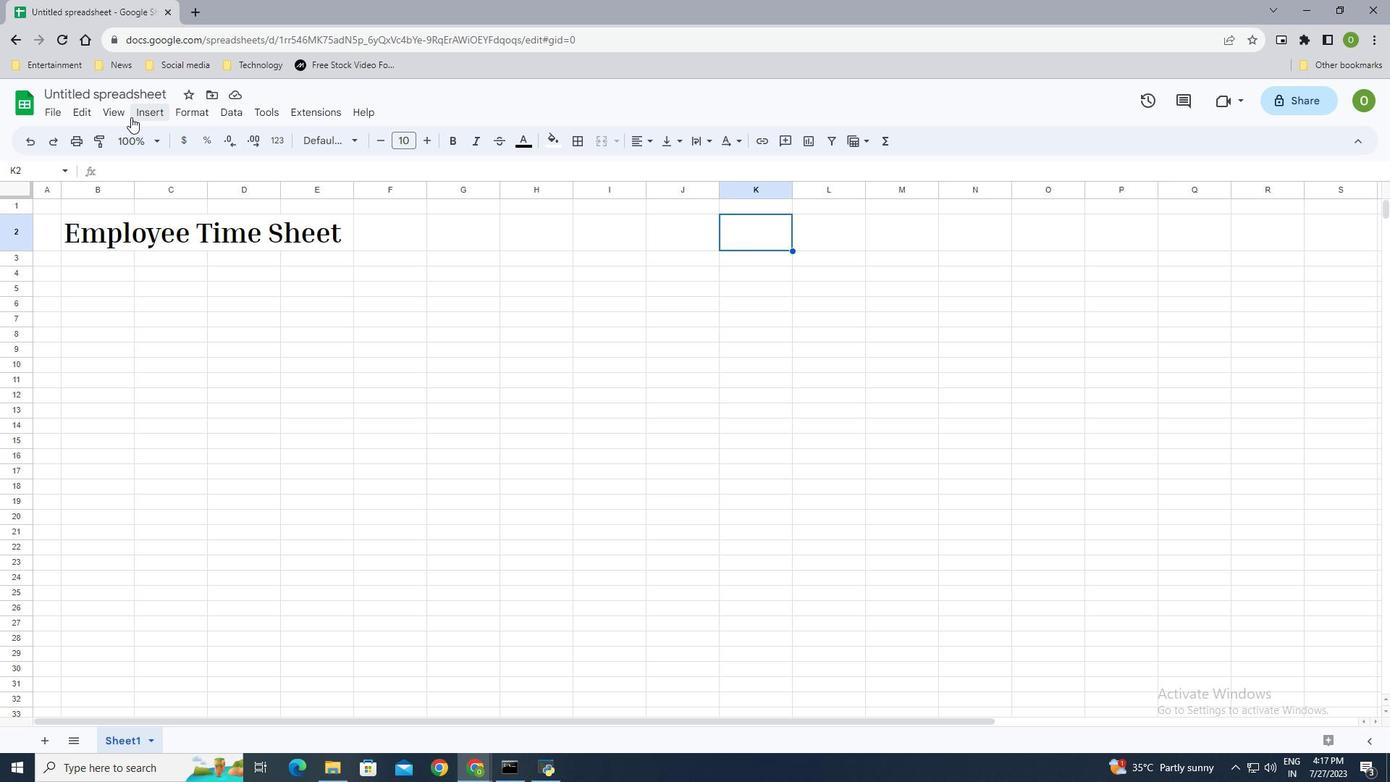 
Action: Mouse pressed left at (164, 109)
Screenshot: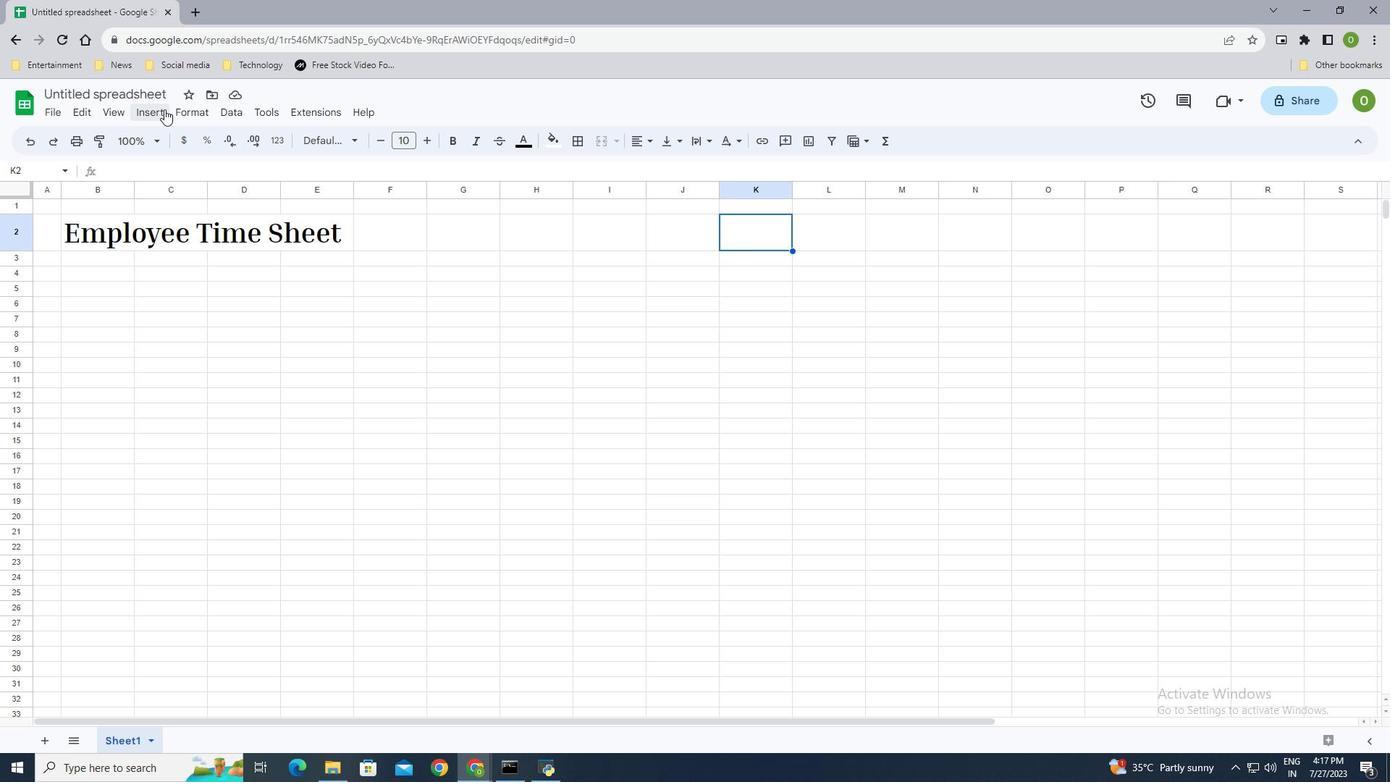 
Action: Mouse moved to (211, 282)
Screenshot: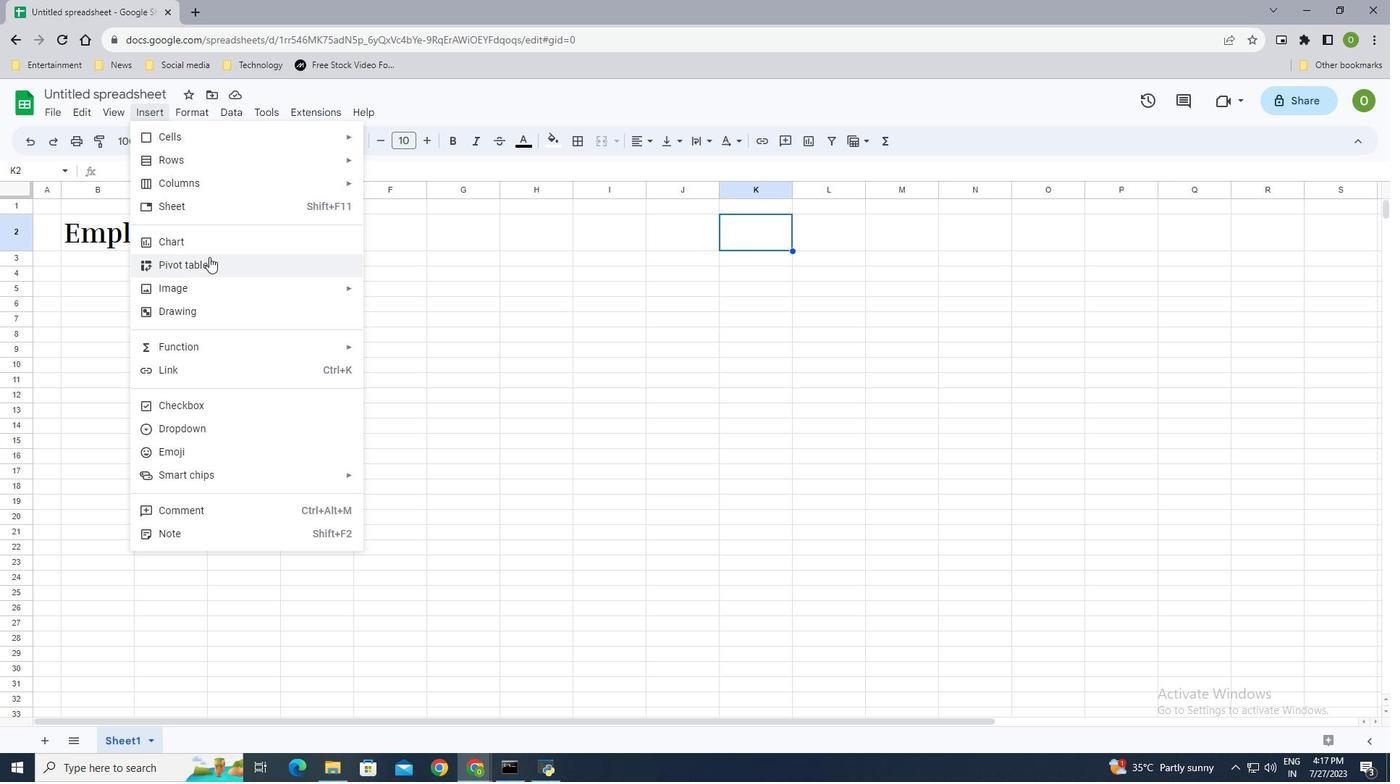 
Action: Mouse pressed left at (211, 282)
Screenshot: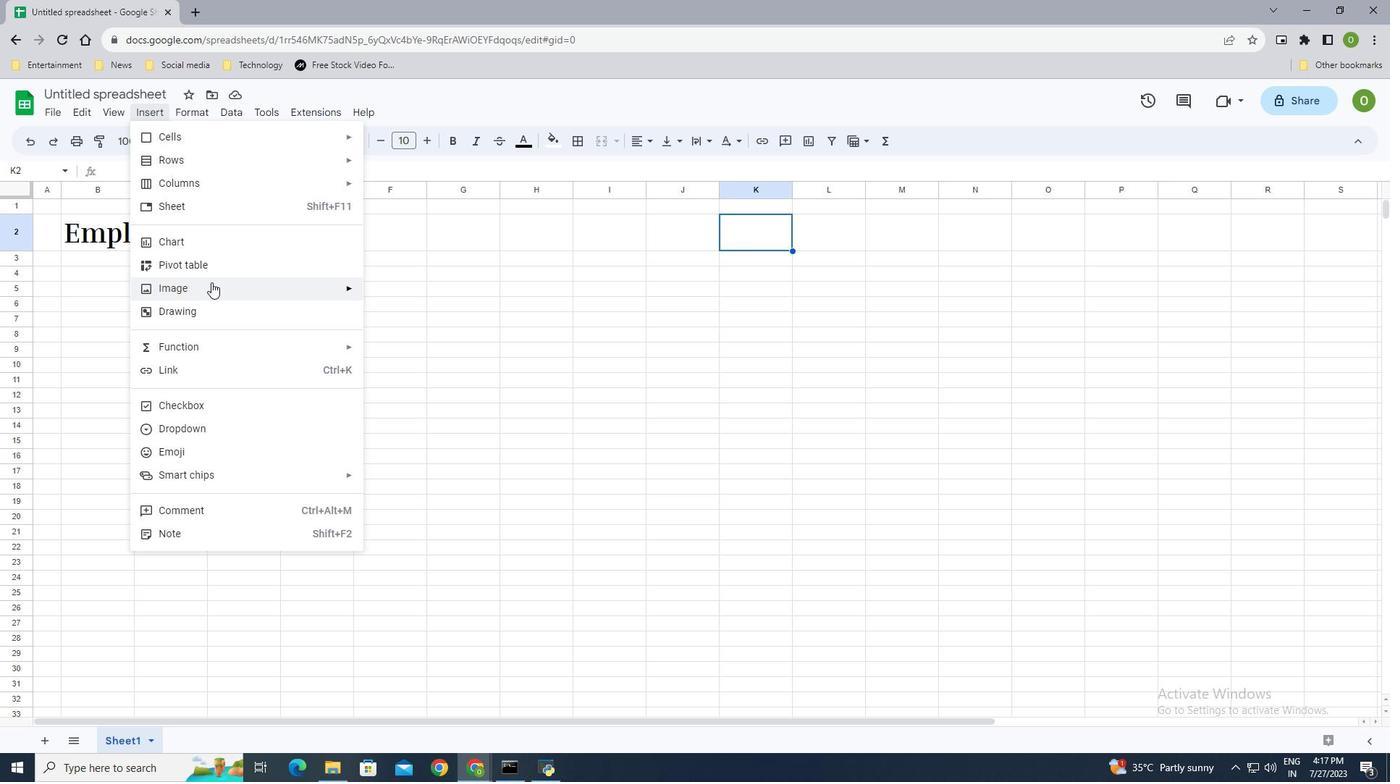
Action: Mouse moved to (423, 315)
Screenshot: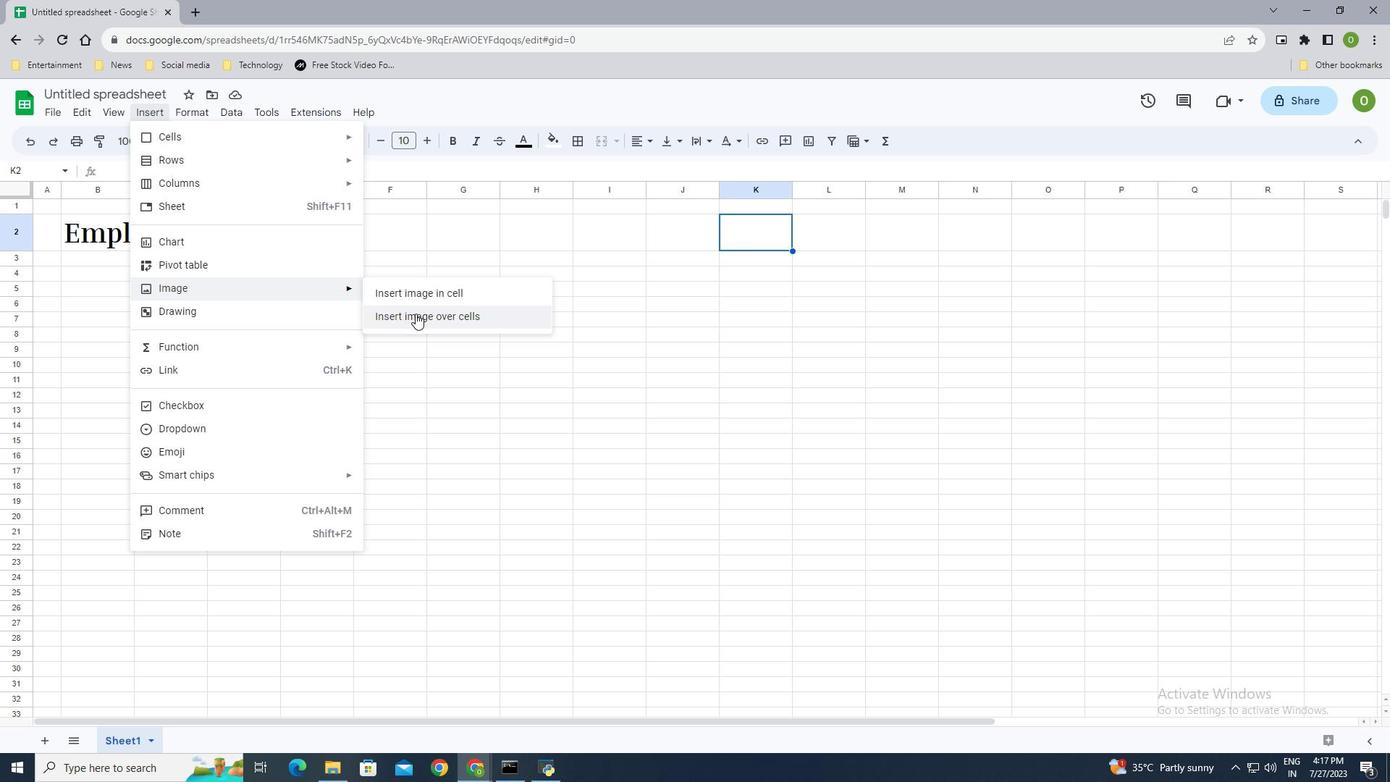 
Action: Mouse pressed left at (423, 315)
Screenshot: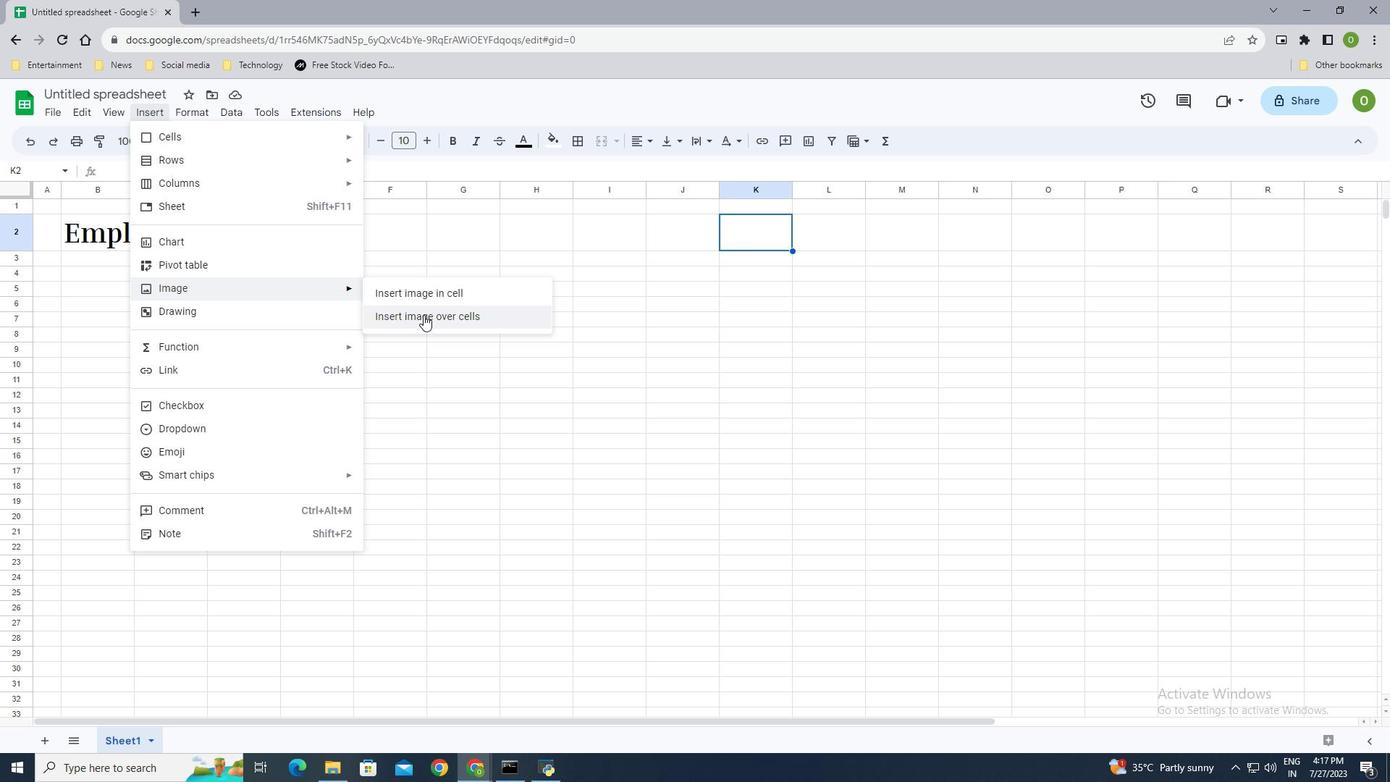 
Action: Mouse moved to (688, 509)
Screenshot: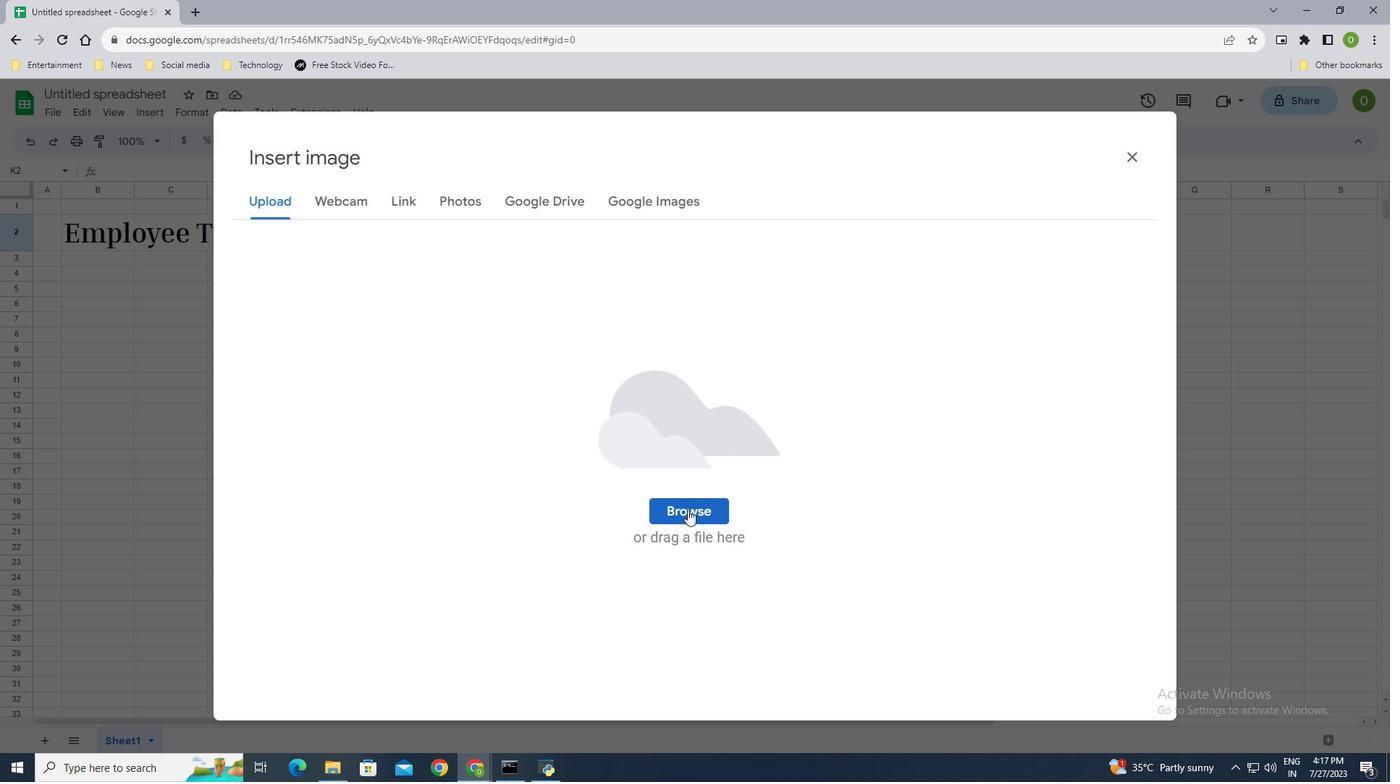 
Action: Mouse pressed left at (688, 509)
Screenshot: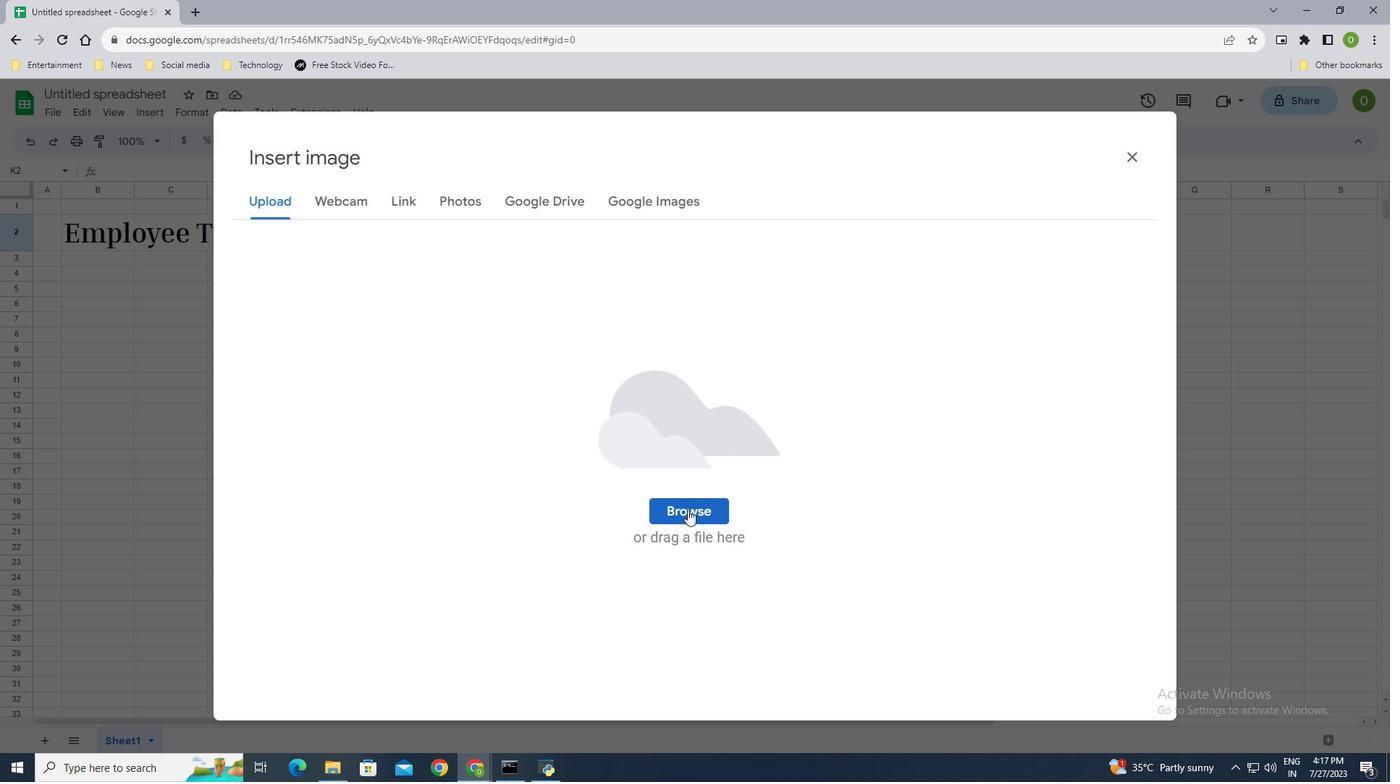 
Action: Mouse moved to (258, 211)
Screenshot: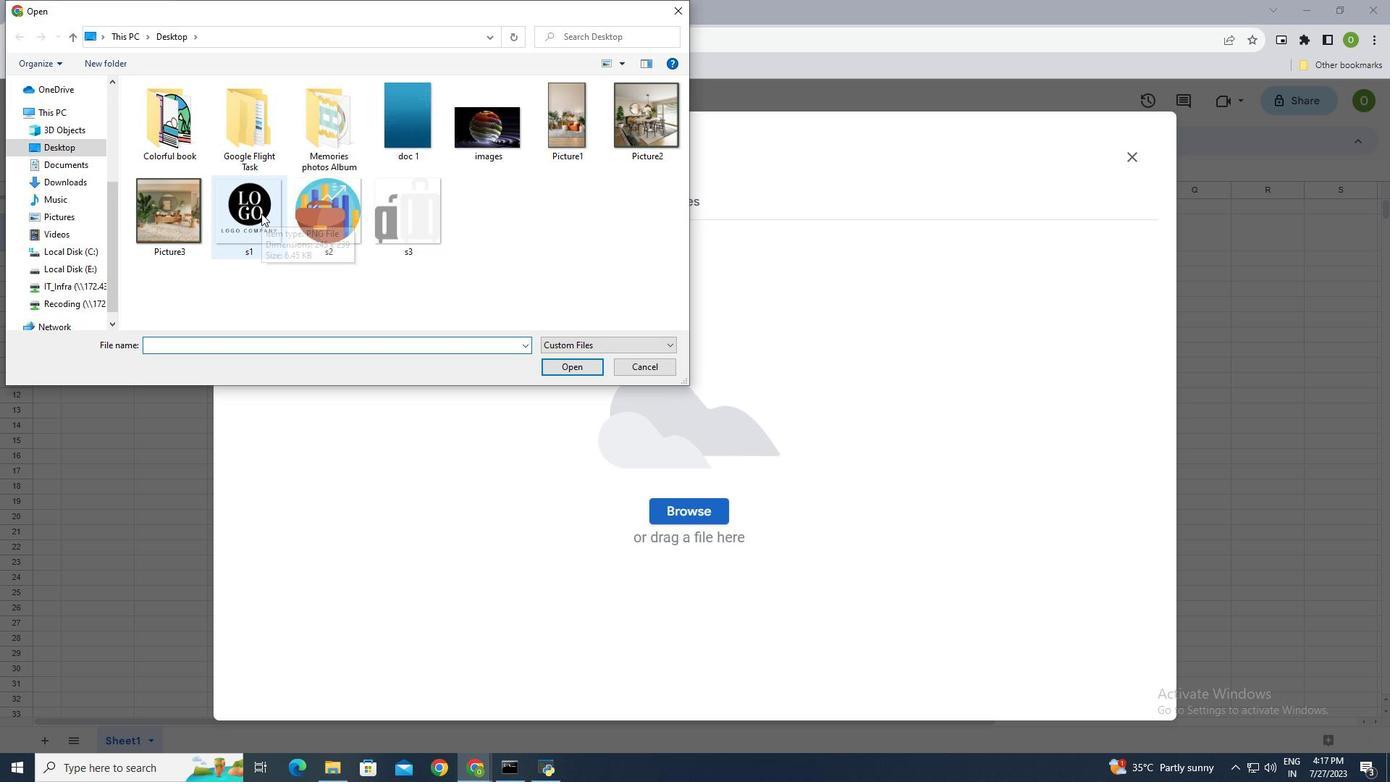 
Action: Mouse pressed left at (258, 211)
Screenshot: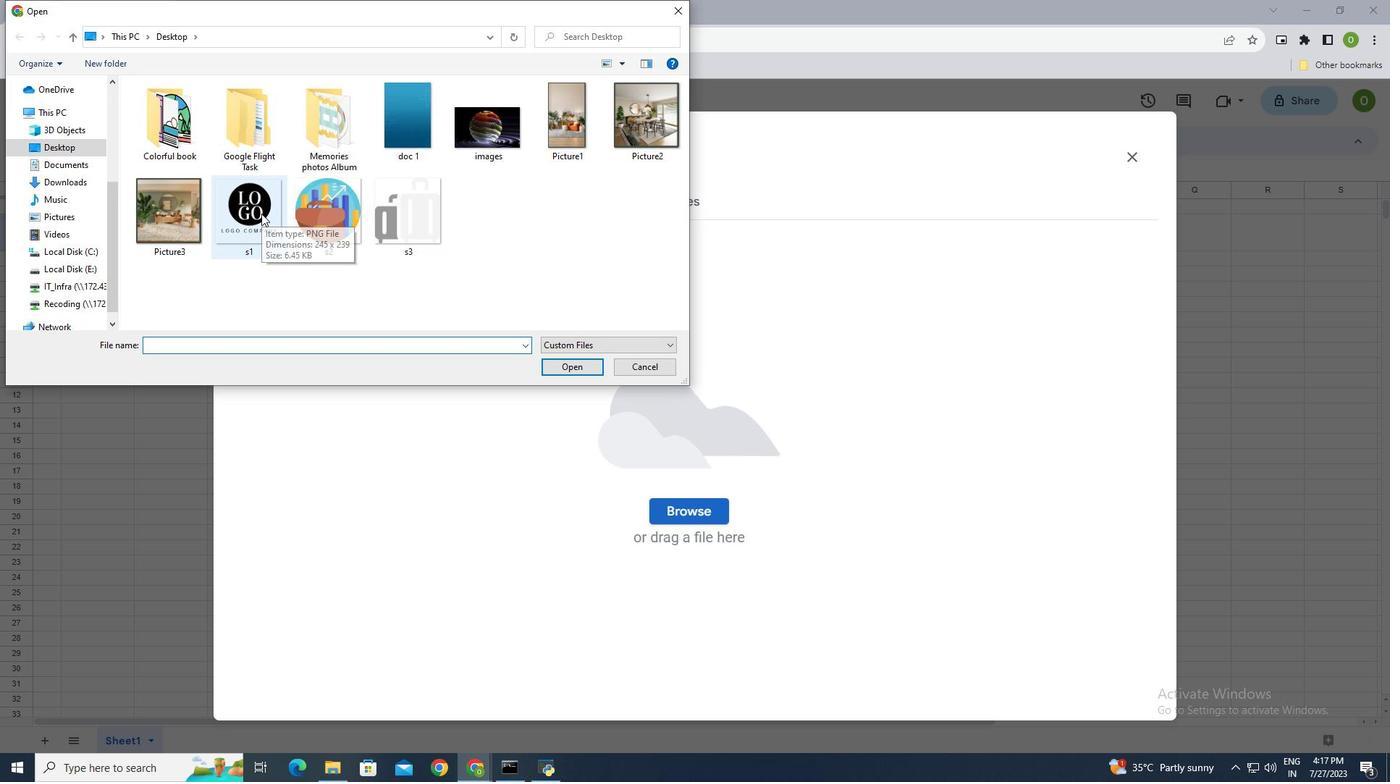 
Action: Mouse moved to (476, 126)
Screenshot: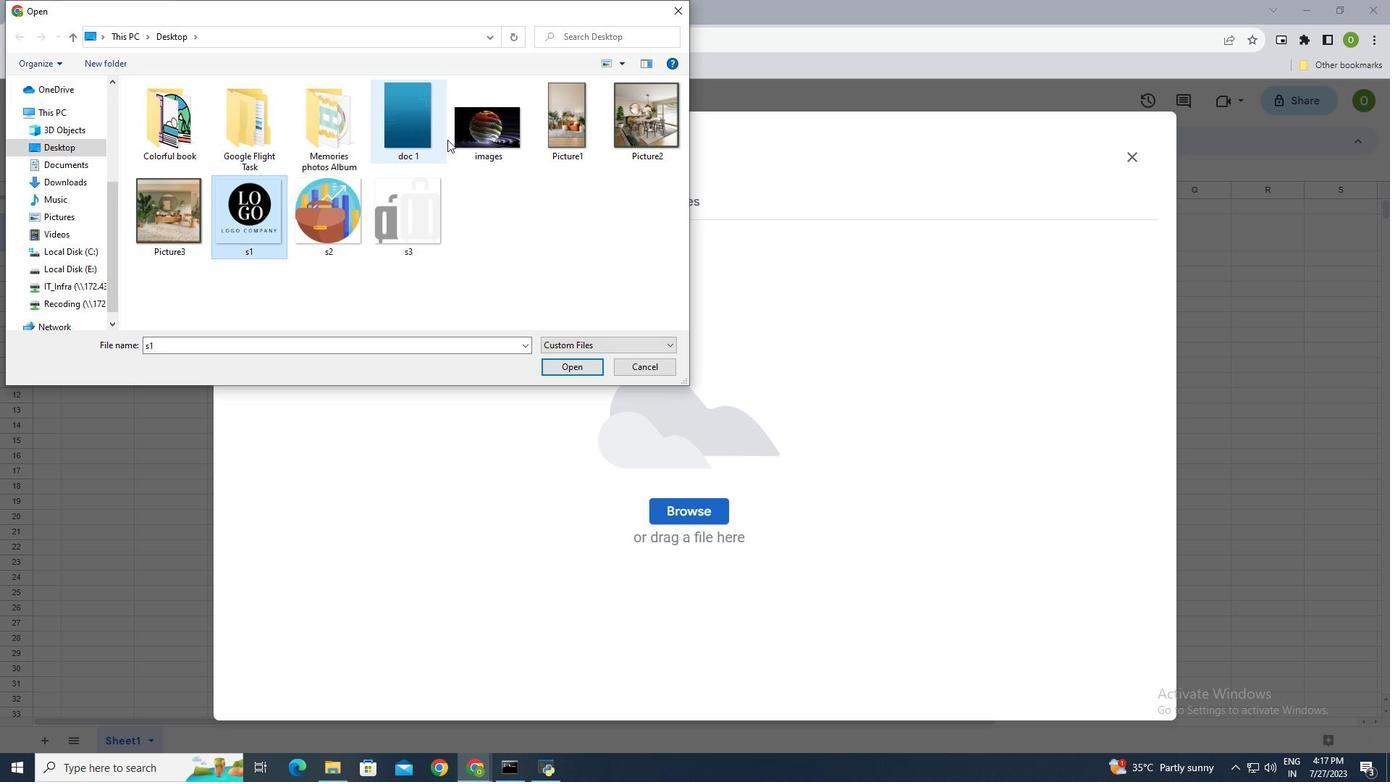 
Action: Mouse pressed left at (476, 126)
Screenshot: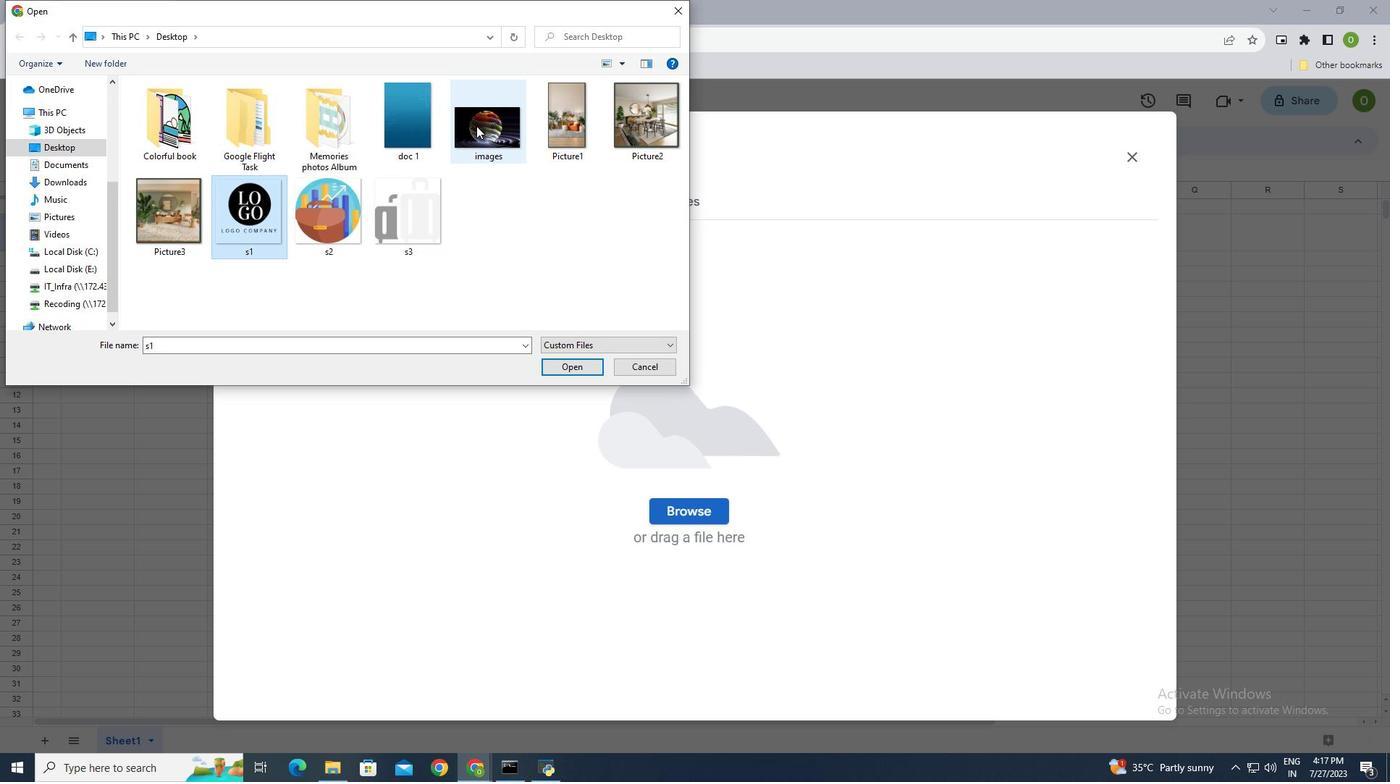 
Action: Mouse moved to (577, 367)
Screenshot: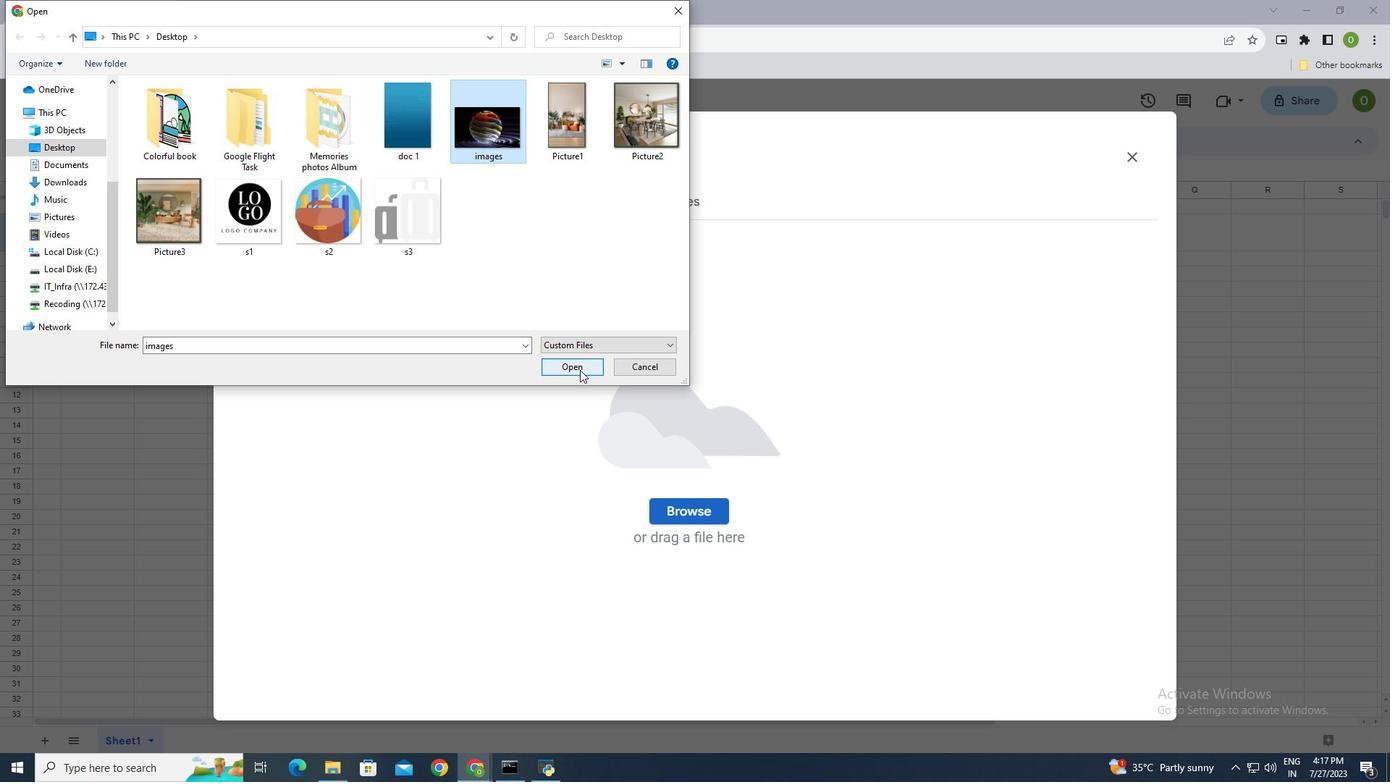 
Action: Mouse pressed left at (577, 367)
Screenshot: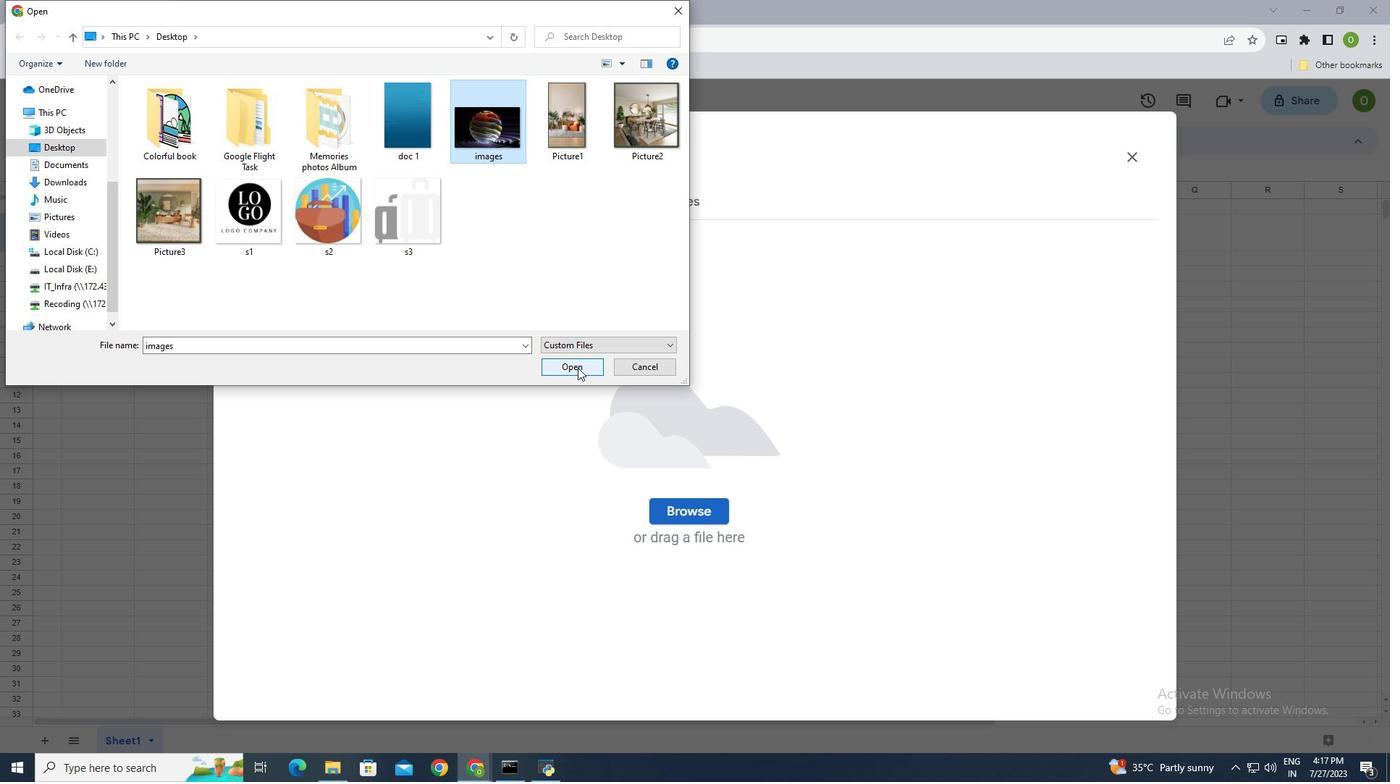 
Action: Mouse moved to (811, 273)
Screenshot: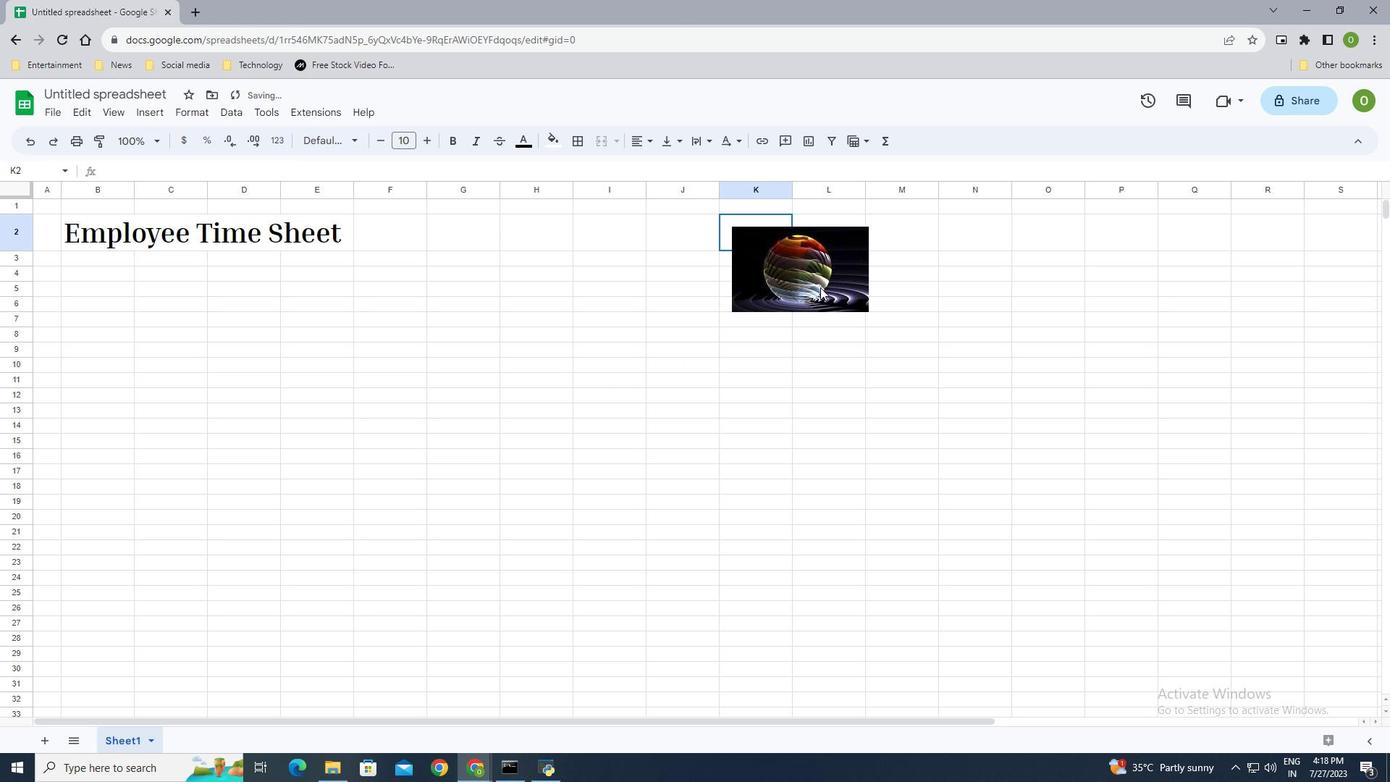 
Action: Mouse pressed left at (811, 273)
Screenshot: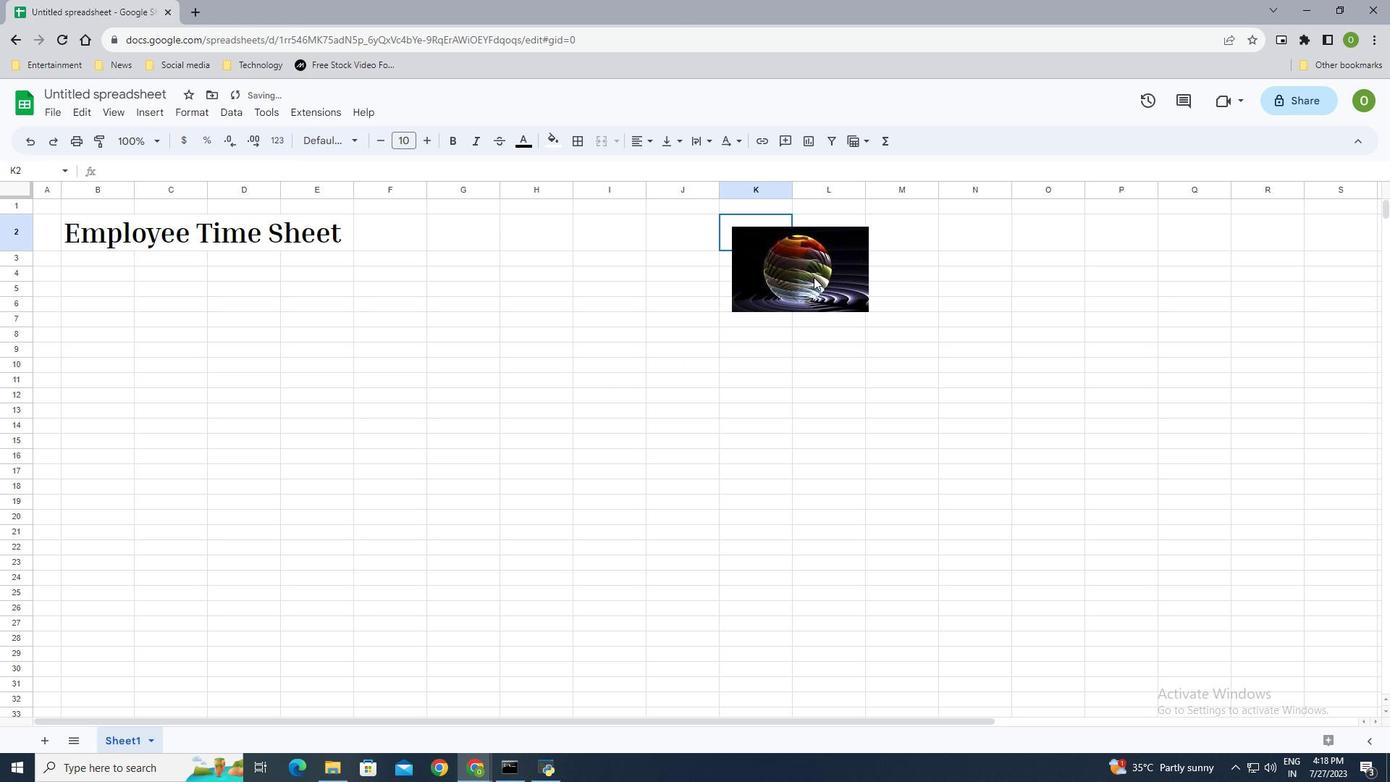 
Action: Mouse moved to (869, 313)
Screenshot: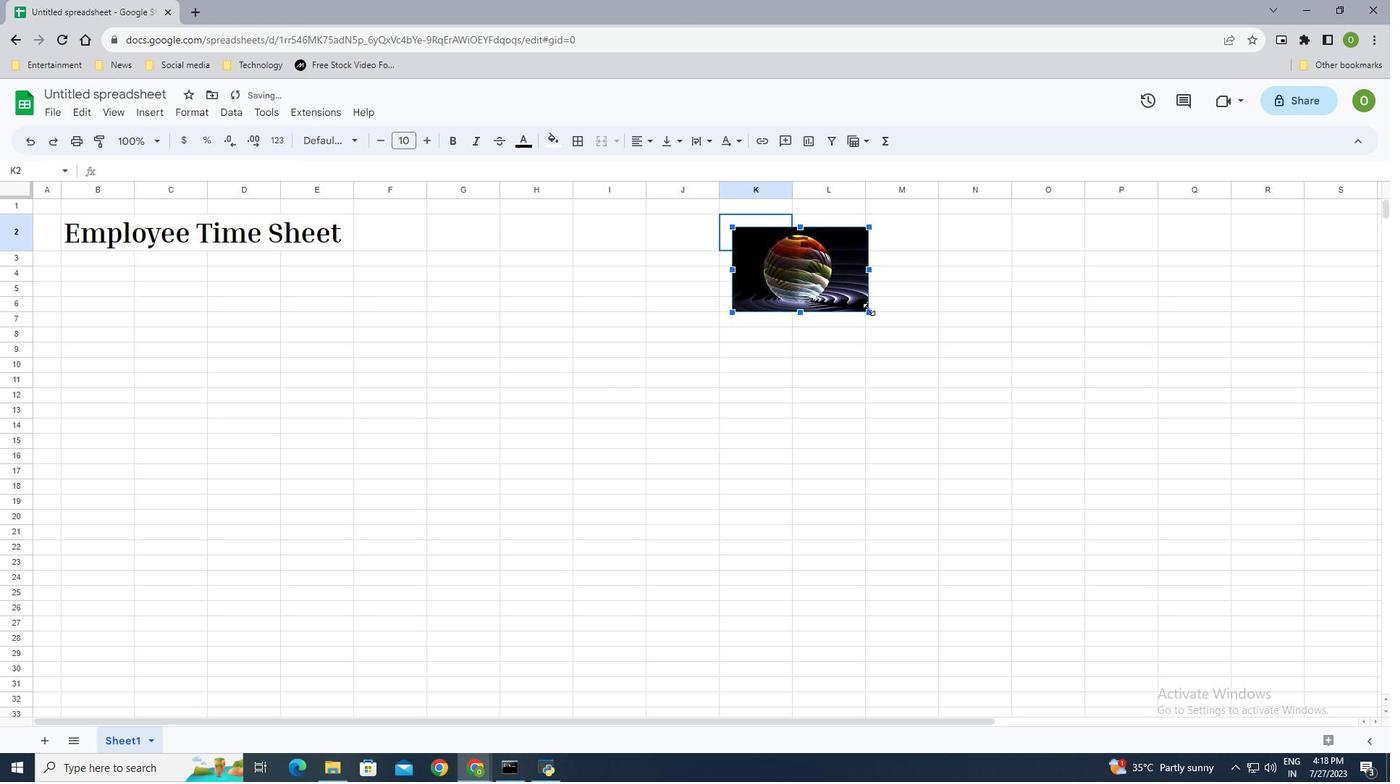 
Action: Mouse pressed left at (869, 313)
Screenshot: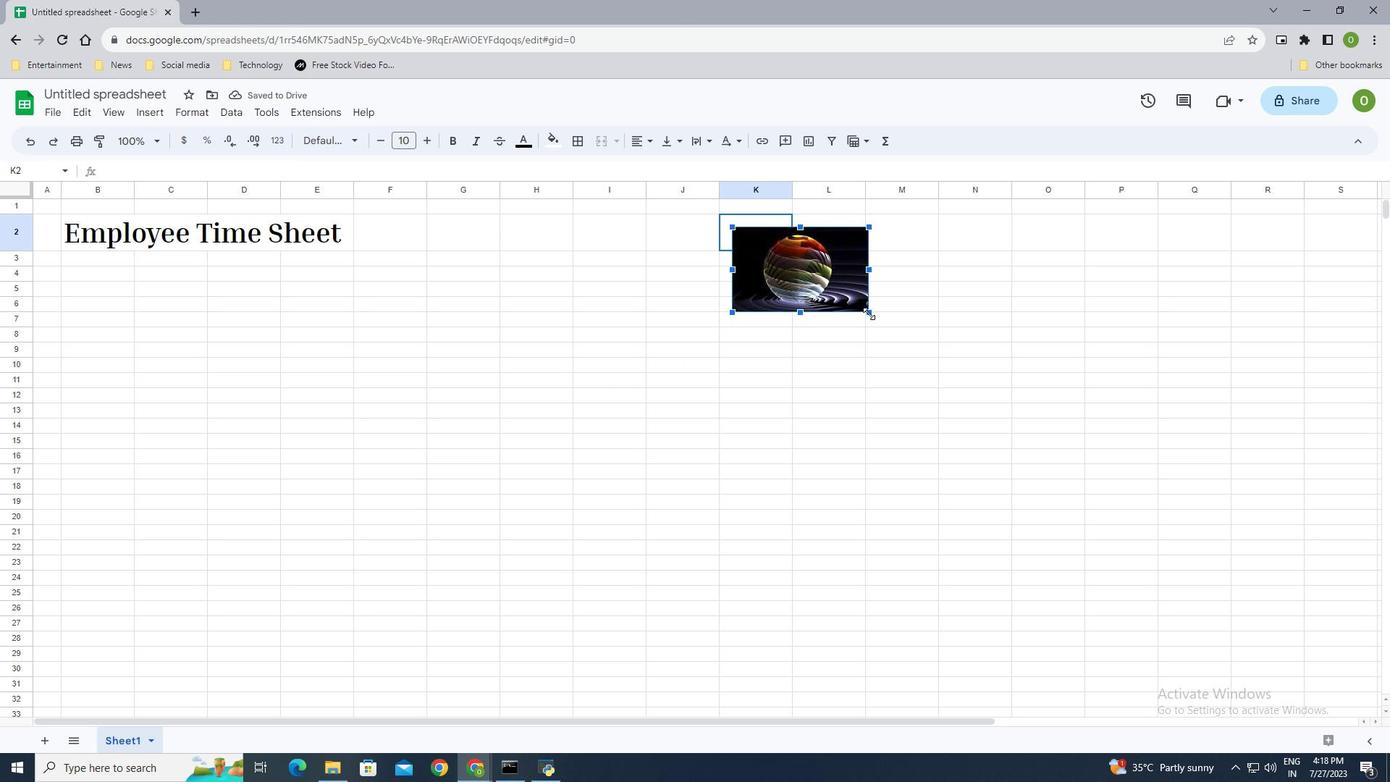 
Action: Mouse moved to (766, 252)
Screenshot: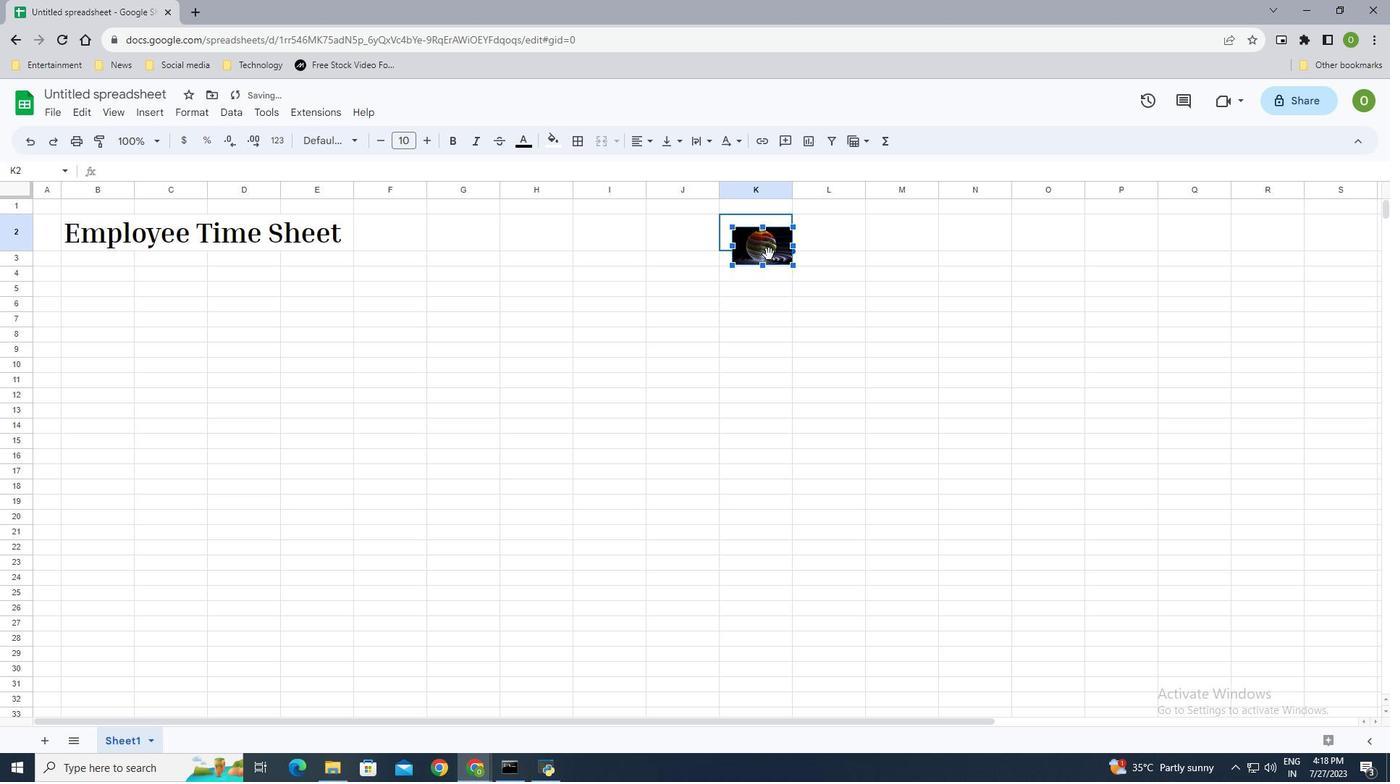 
Action: Mouse pressed left at (766, 252)
Screenshot: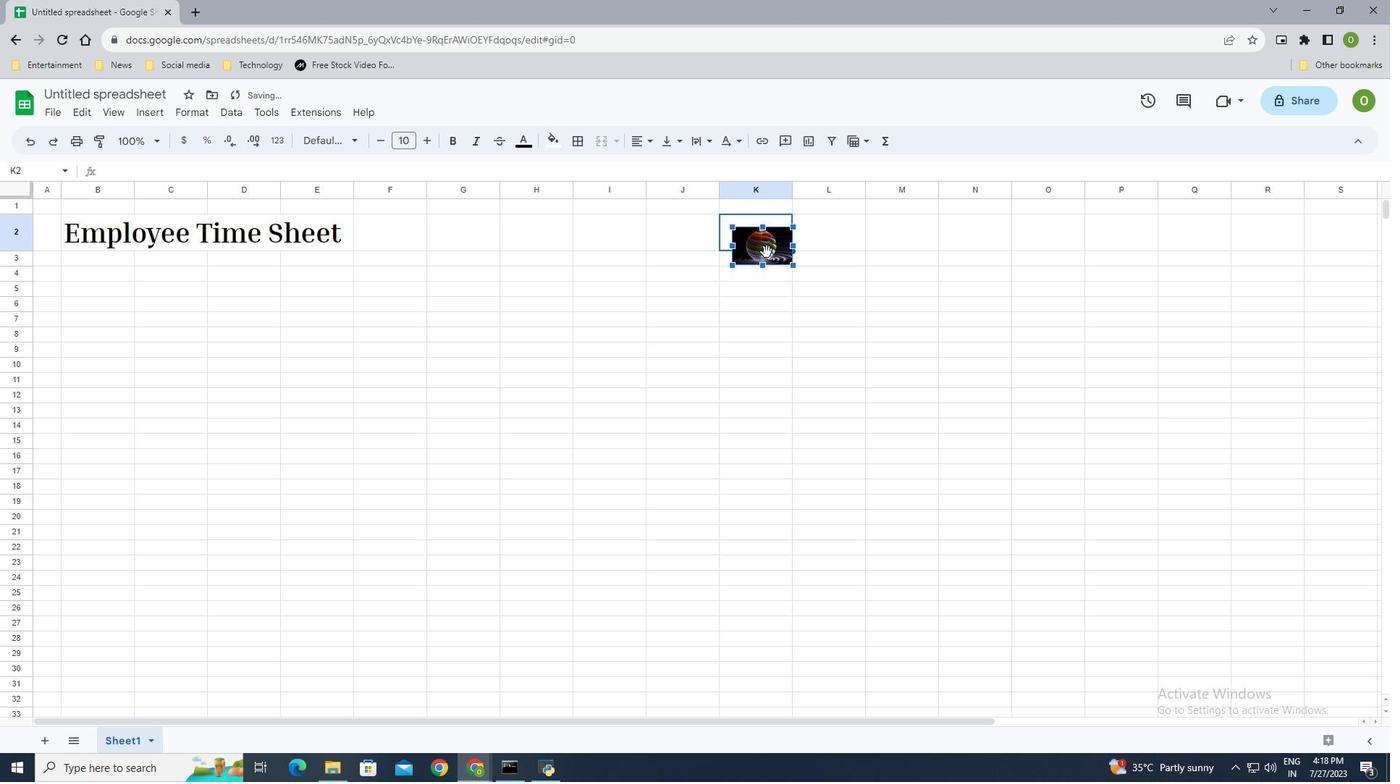 
Action: Mouse moved to (786, 254)
Screenshot: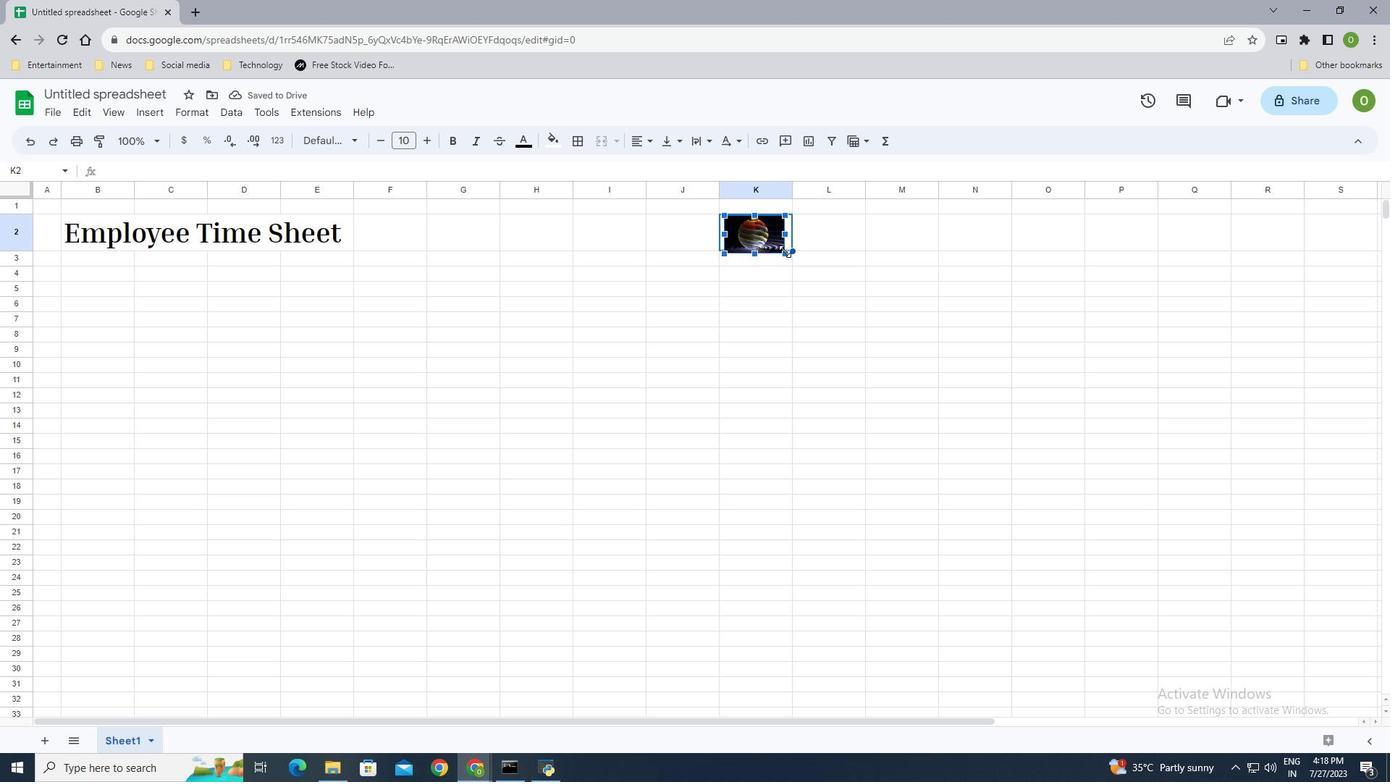 
Action: Mouse pressed left at (786, 254)
Screenshot: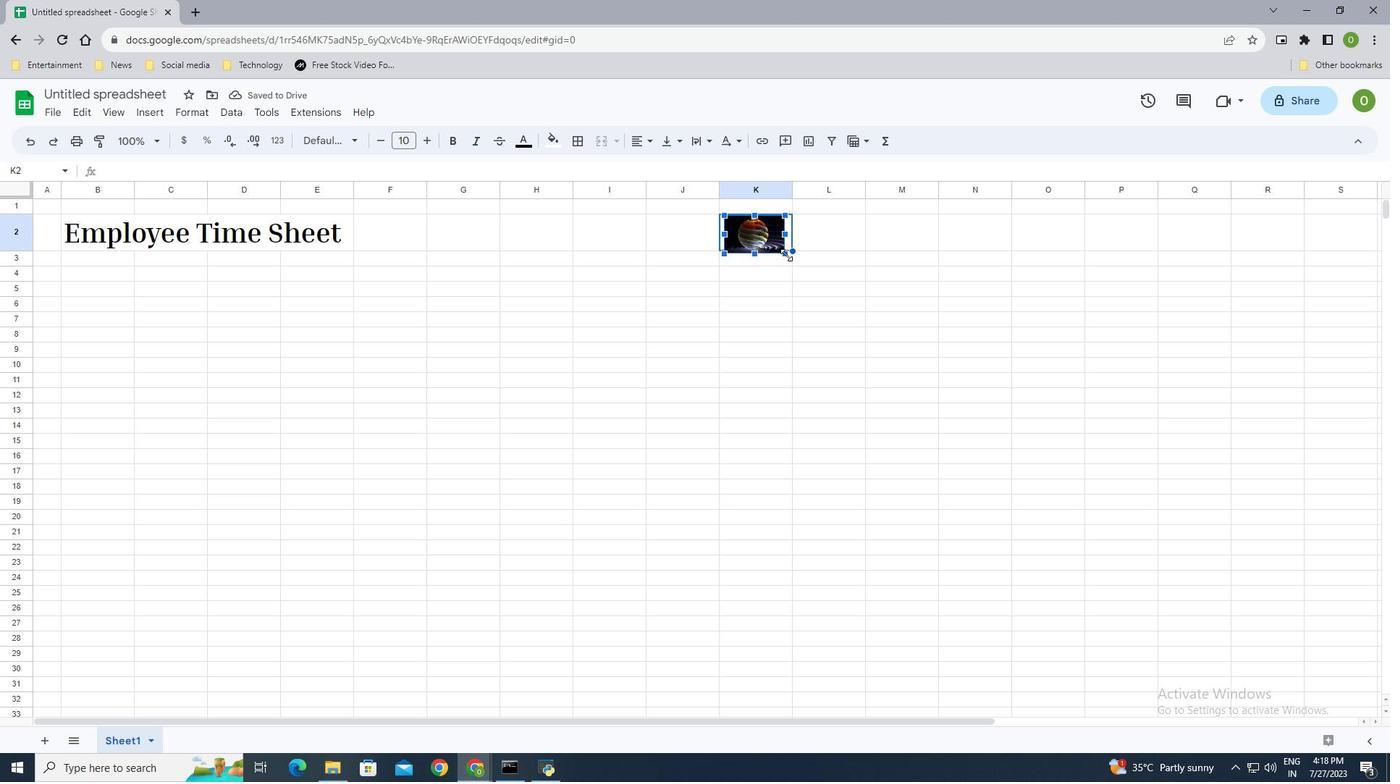 
Action: Mouse moved to (837, 252)
Screenshot: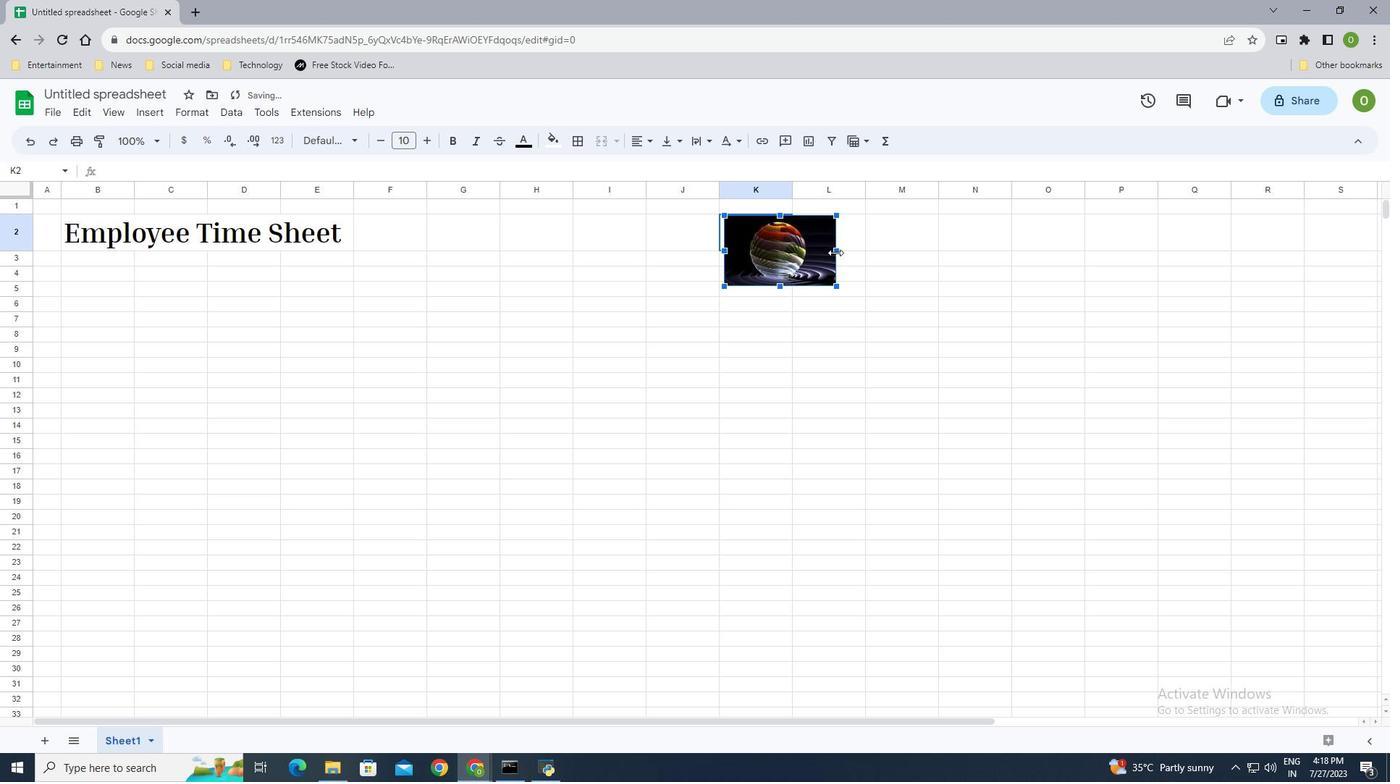 
Action: Mouse pressed left at (837, 252)
Screenshot: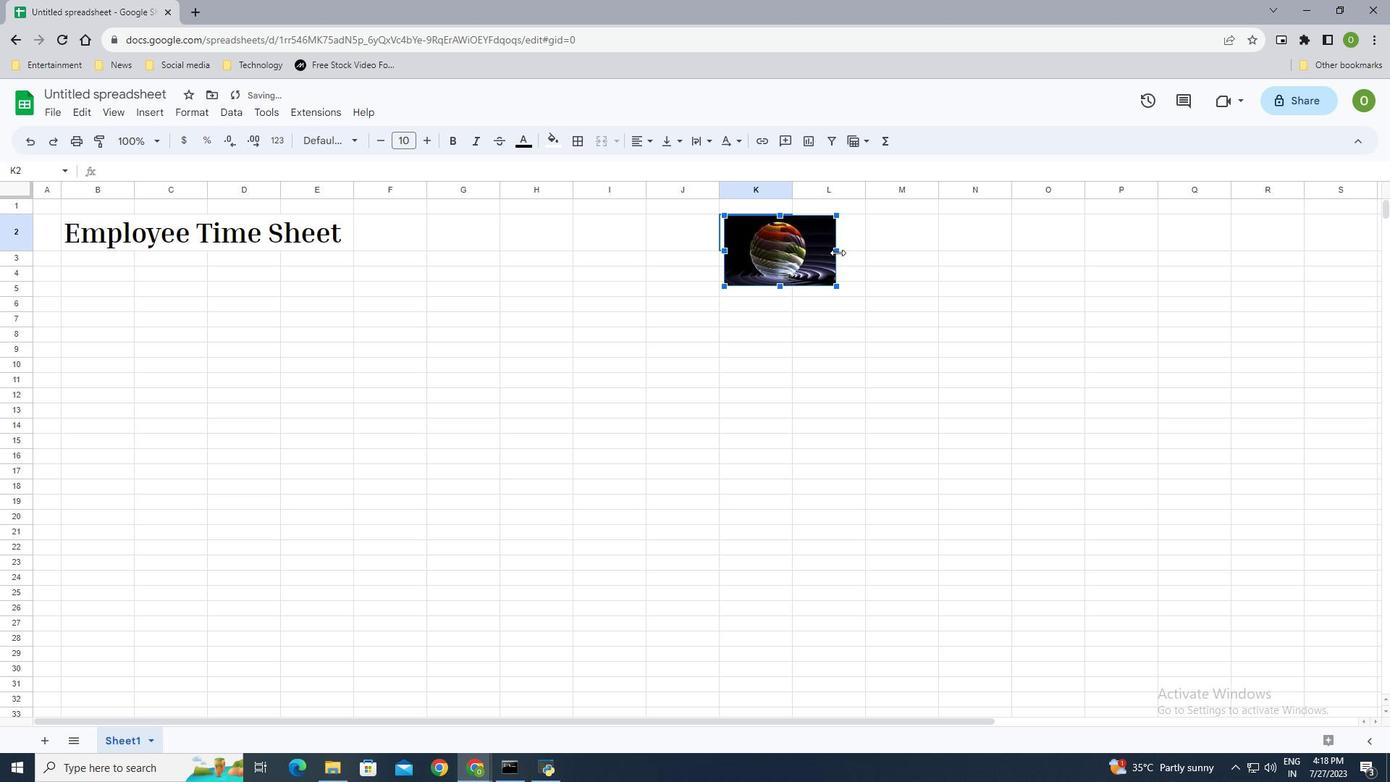 
Action: Mouse moved to (811, 285)
Screenshot: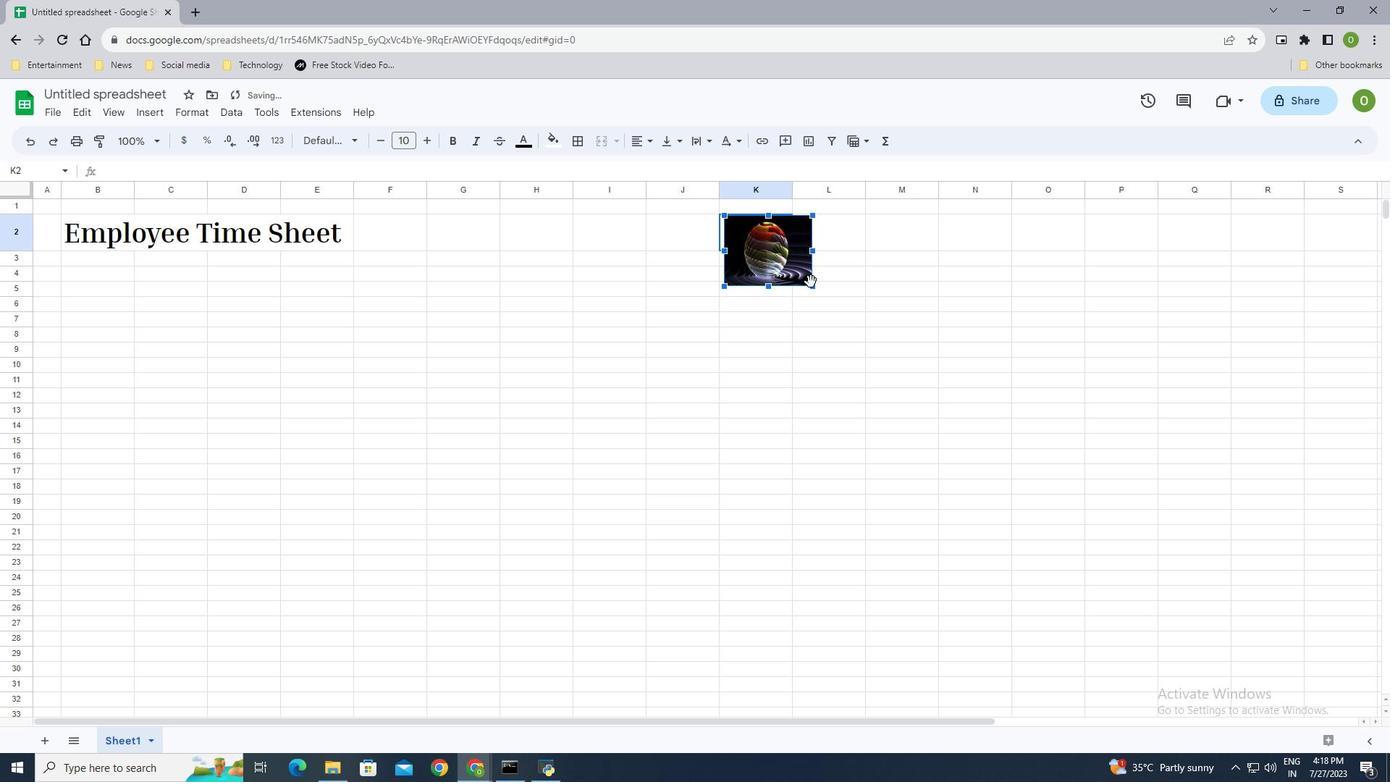 
Action: Mouse pressed left at (811, 285)
Screenshot: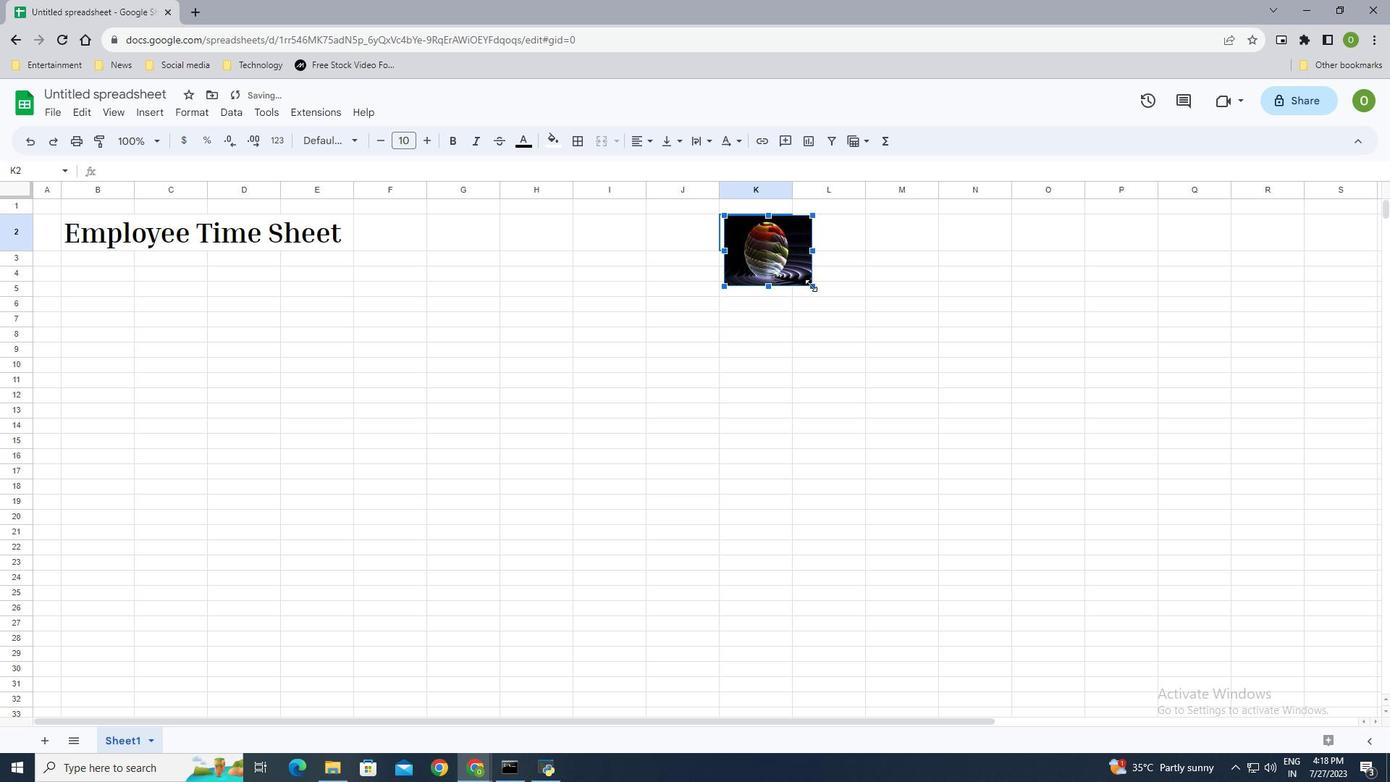 
Action: Mouse moved to (766, 254)
Screenshot: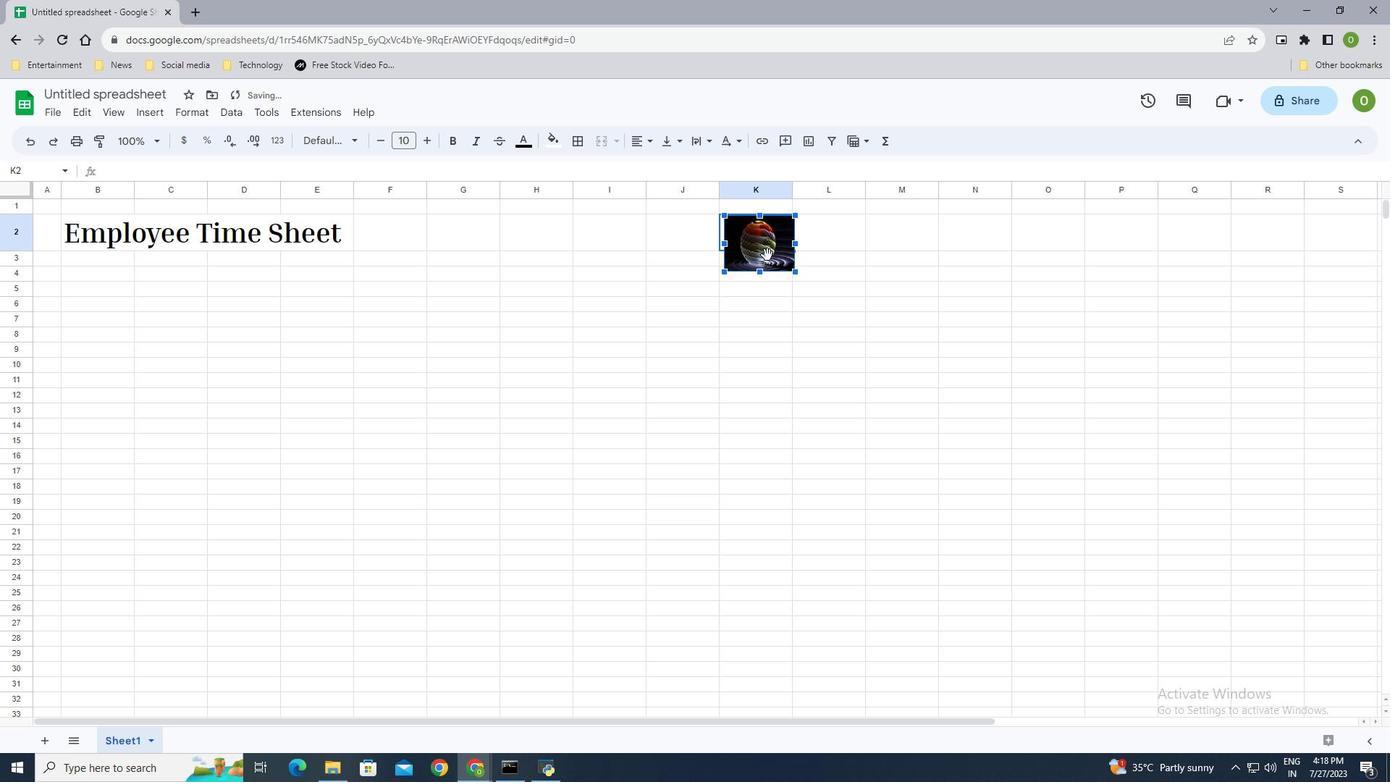 
Action: Mouse pressed left at (766, 254)
Screenshot: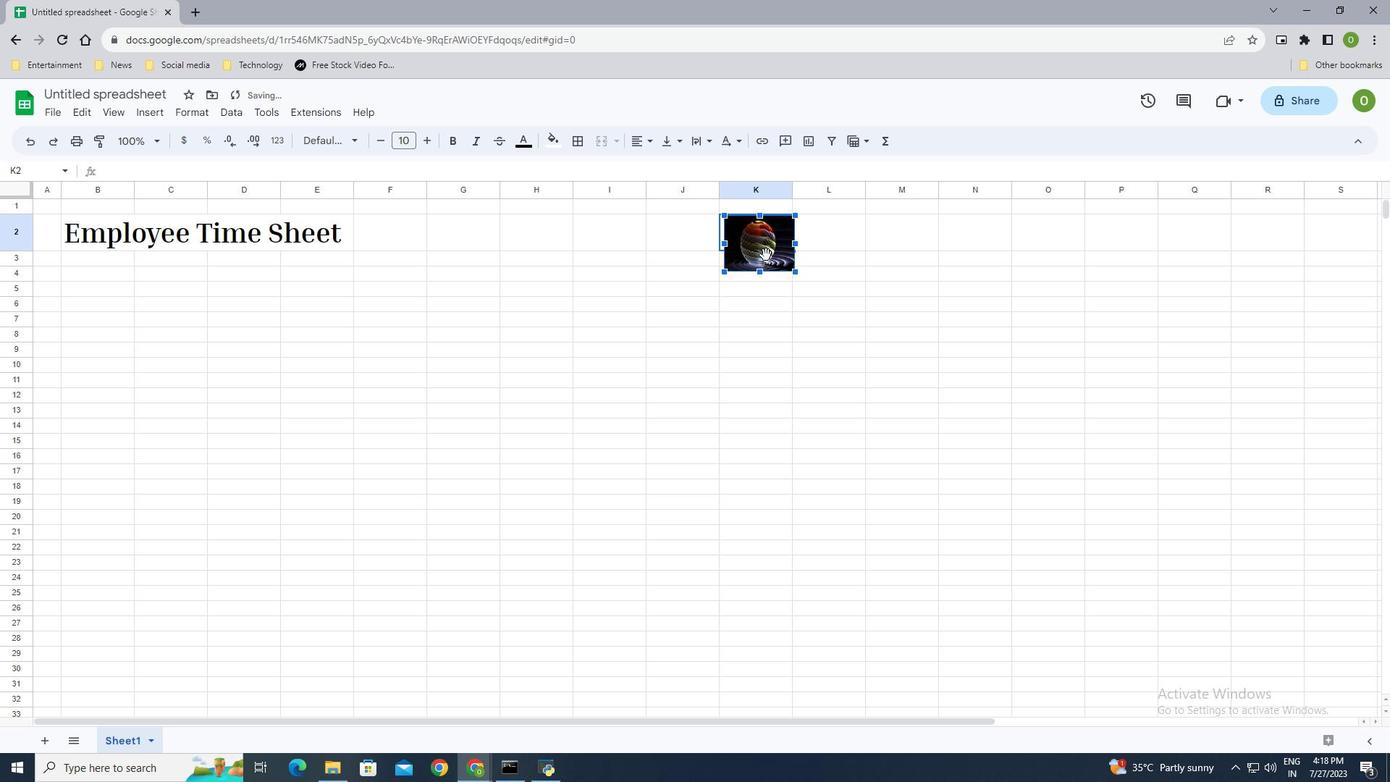 
Action: Mouse moved to (706, 244)
Screenshot: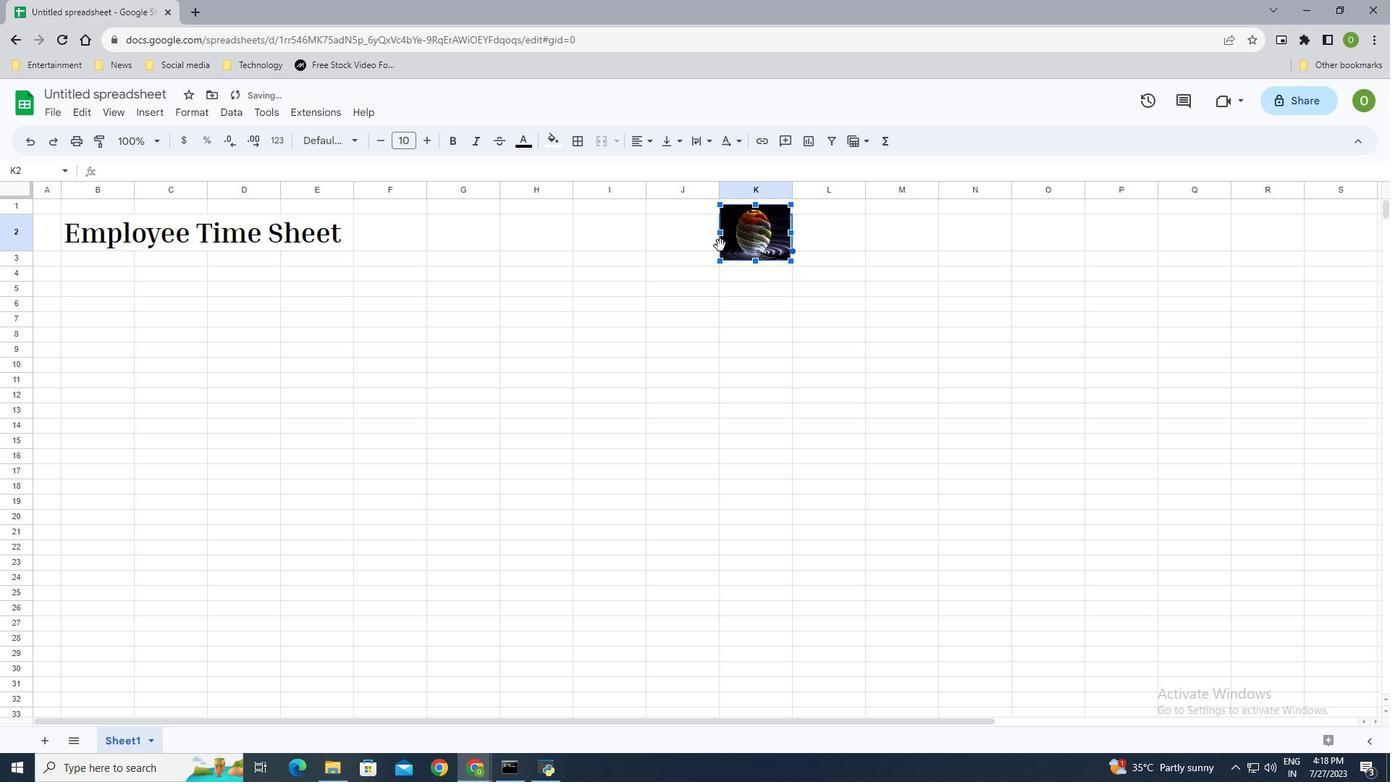
Action: Mouse pressed left at (706, 244)
Screenshot: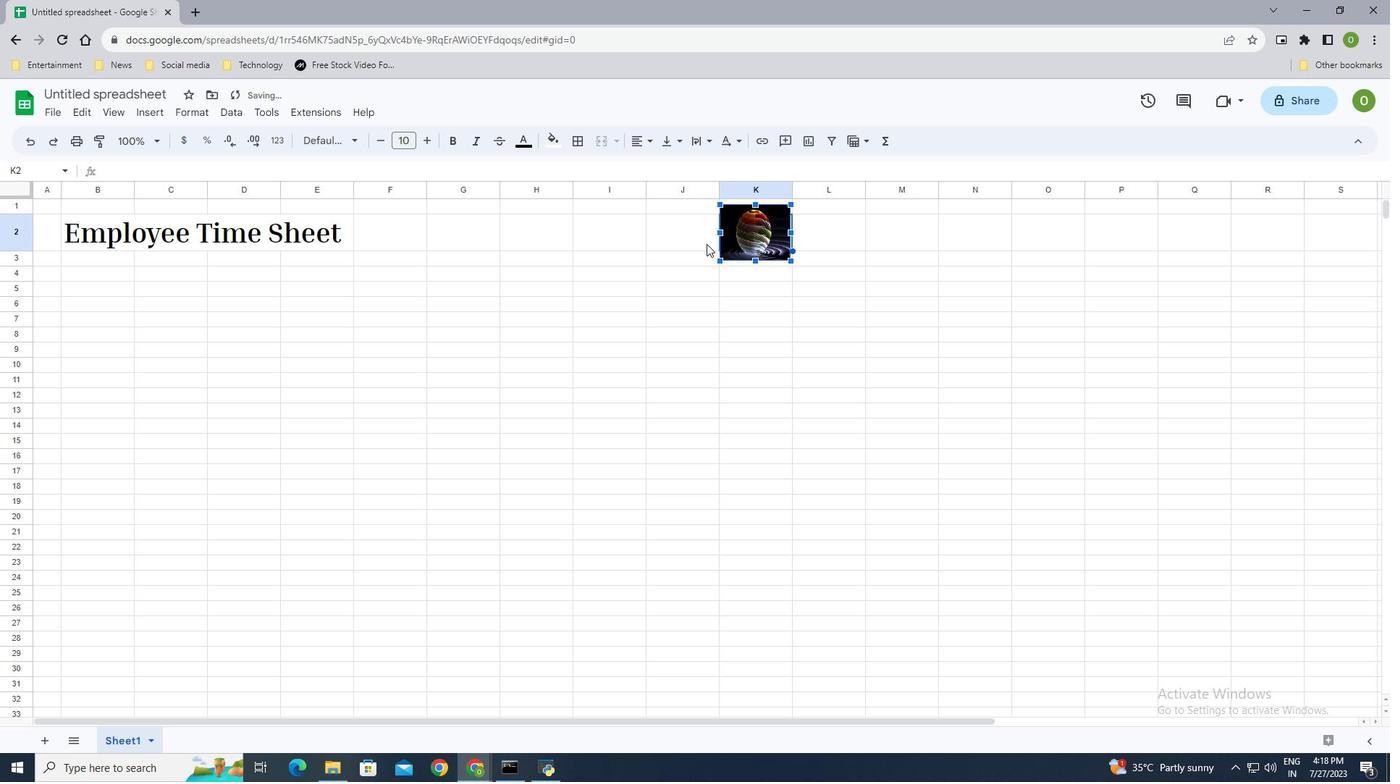 
Action: Mouse moved to (746, 226)
Screenshot: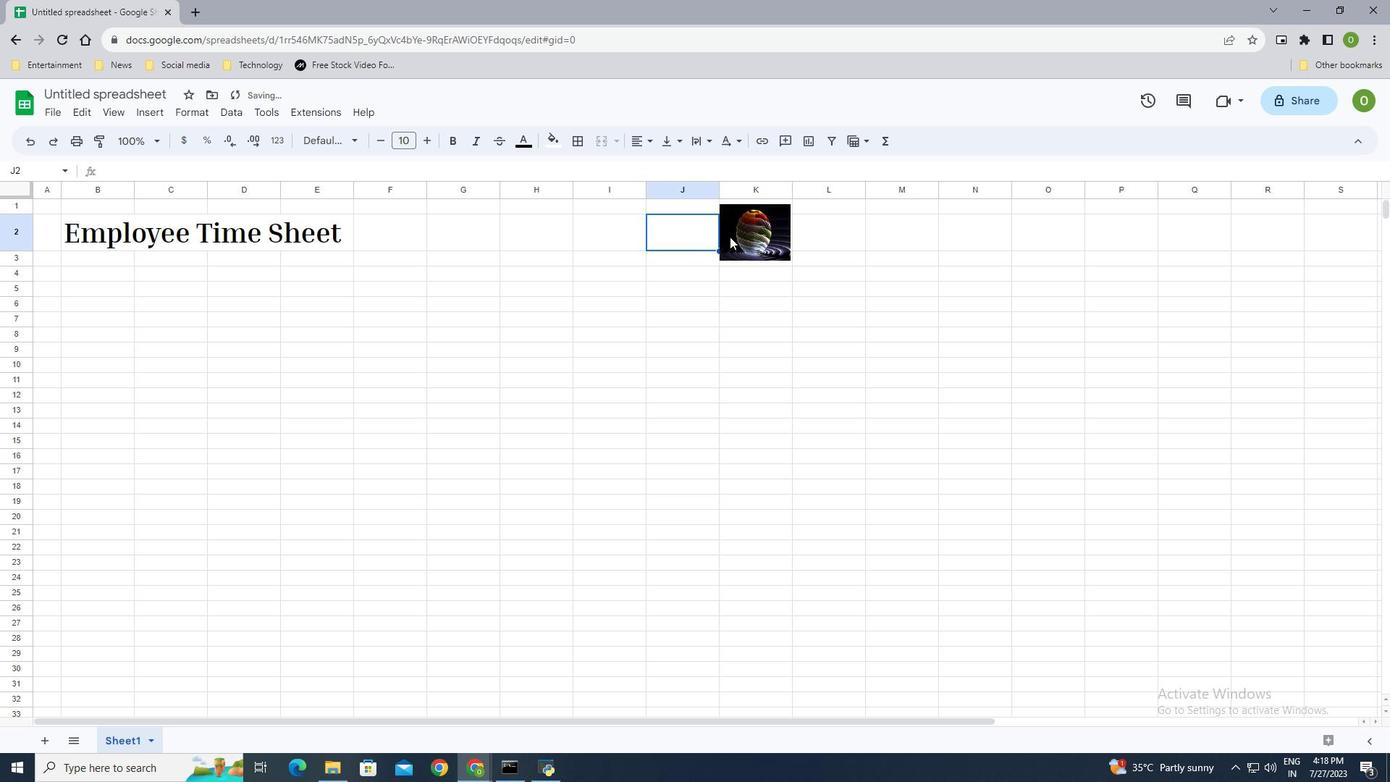 
Action: Mouse pressed left at (746, 226)
Screenshot: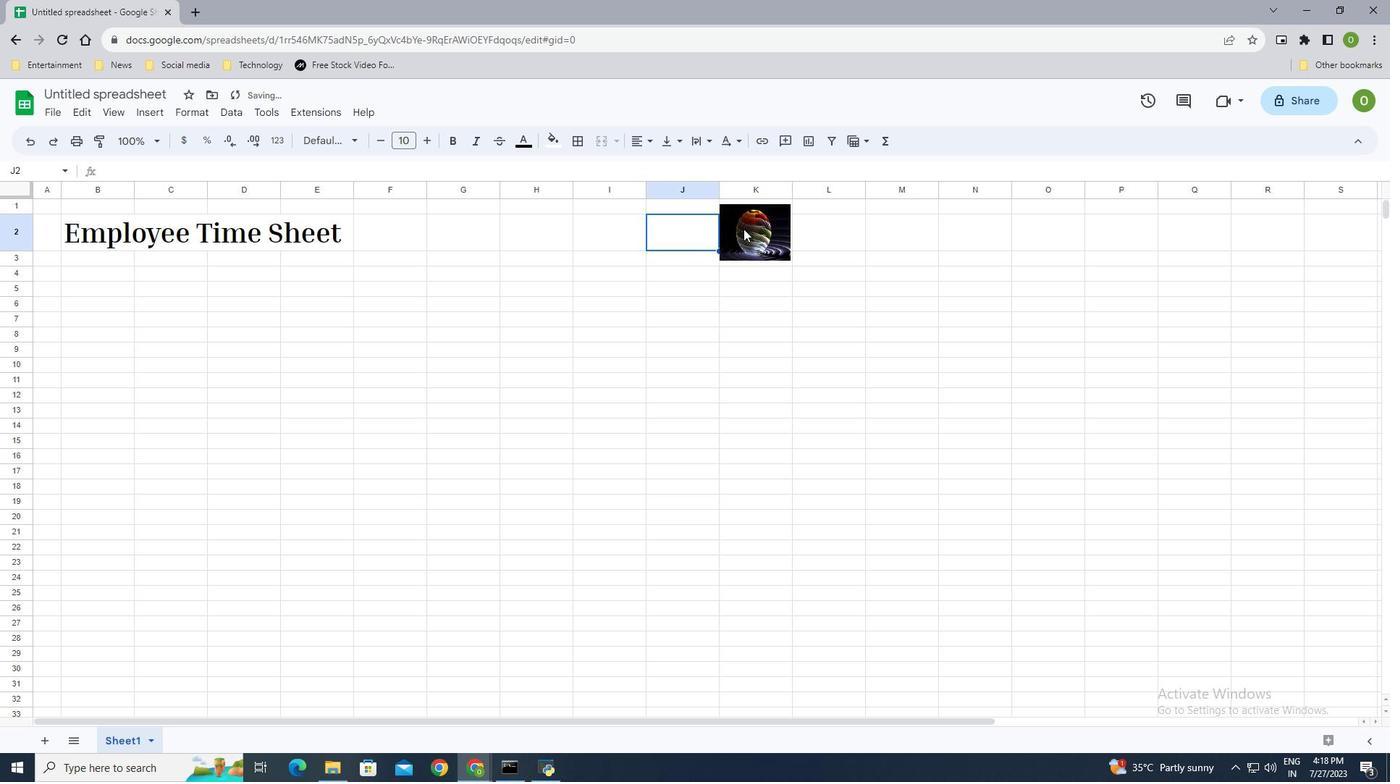 
Action: Mouse moved to (788, 206)
Screenshot: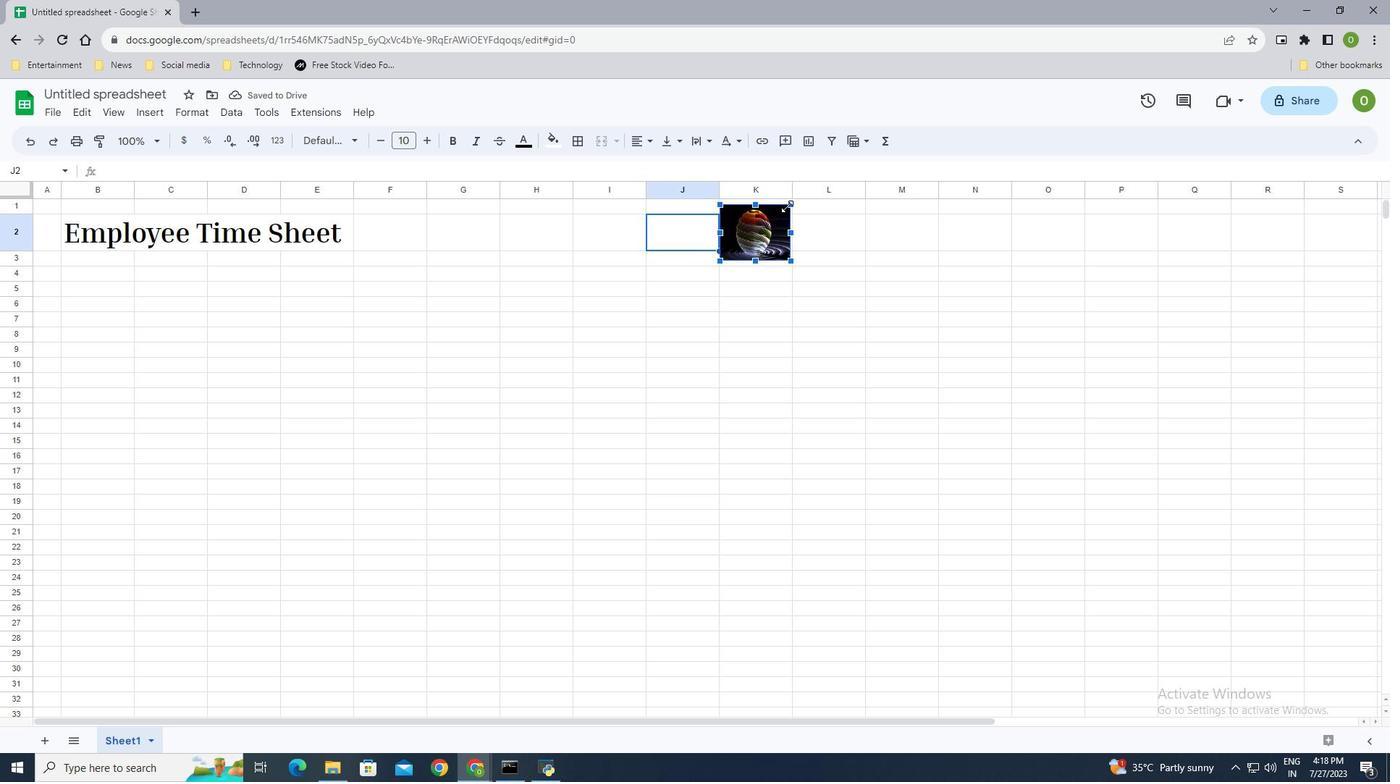 
Action: Mouse pressed left at (788, 206)
Screenshot: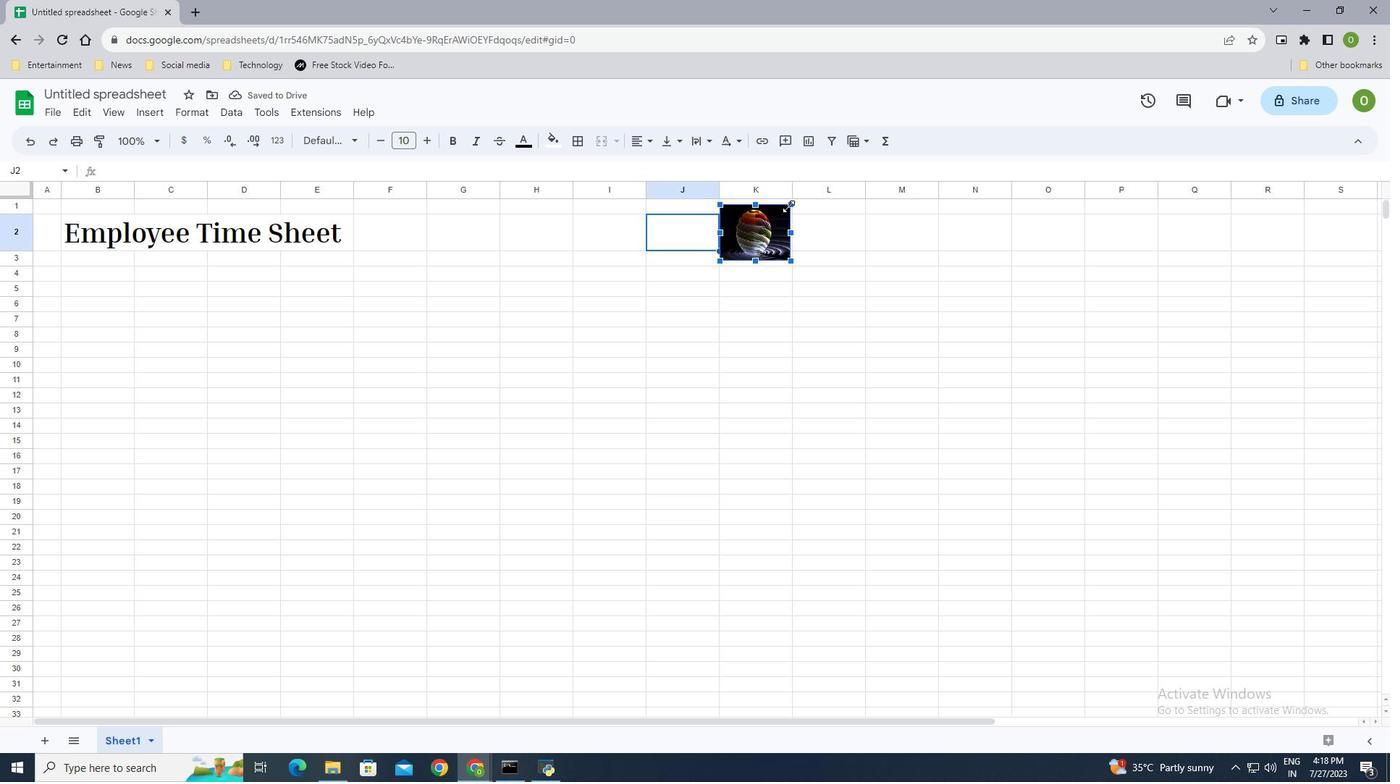 
Action: Mouse moved to (763, 224)
Screenshot: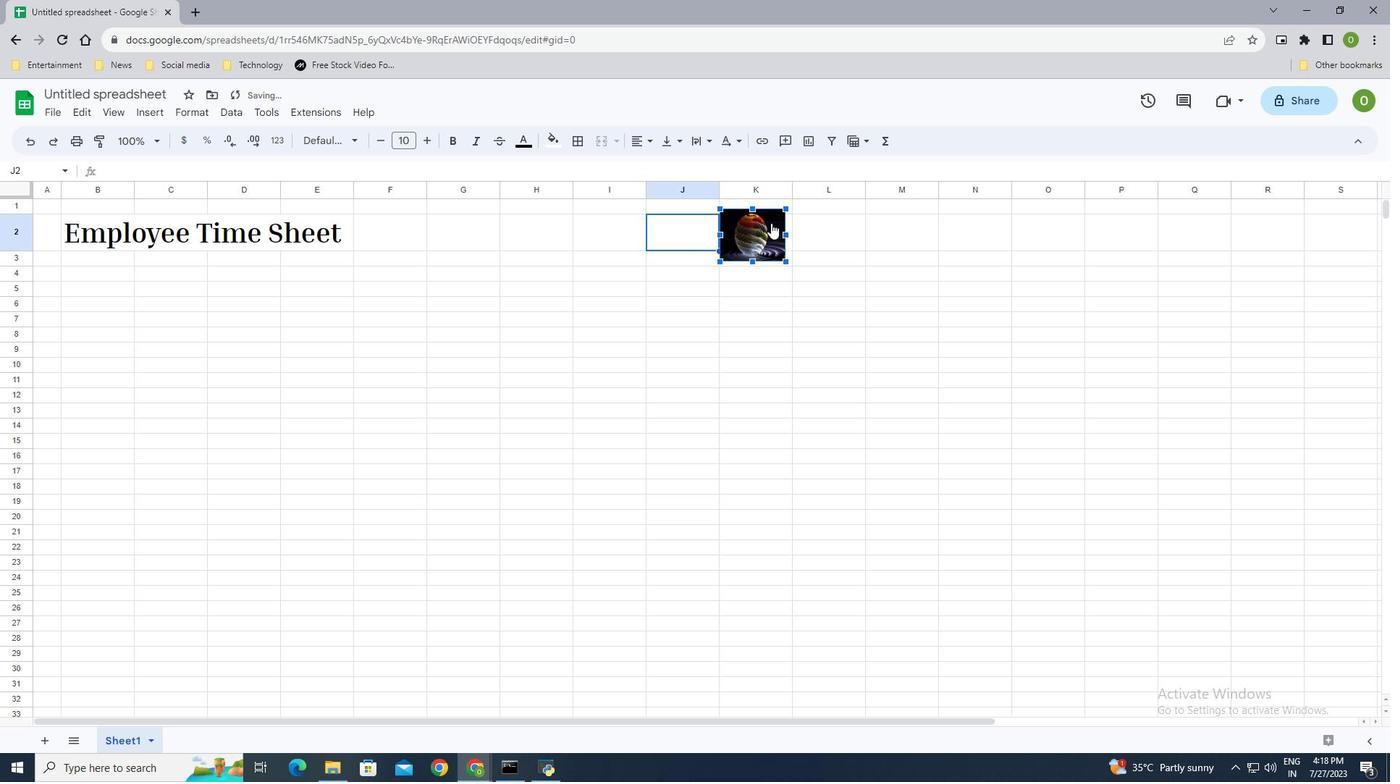 
Action: Mouse pressed left at (763, 224)
Screenshot: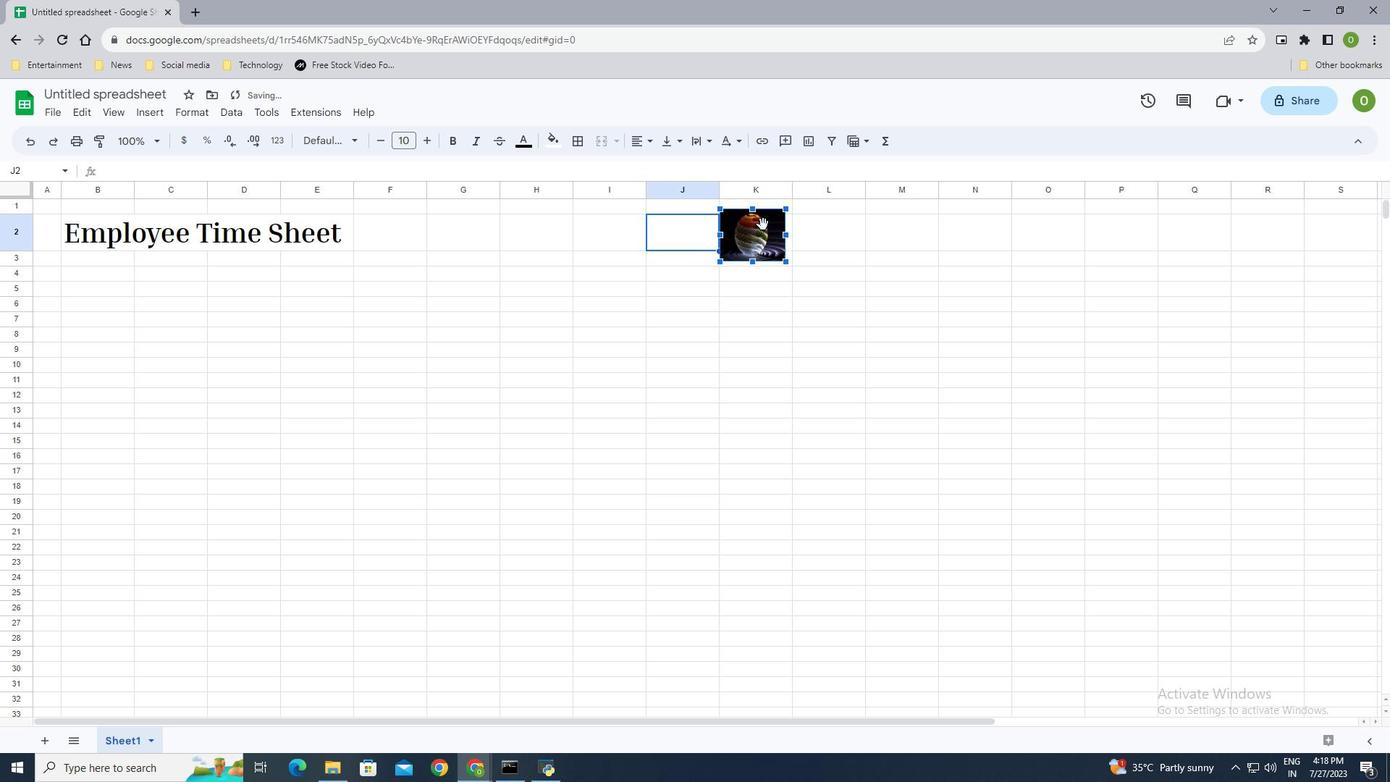 
Action: Mouse moved to (691, 239)
Screenshot: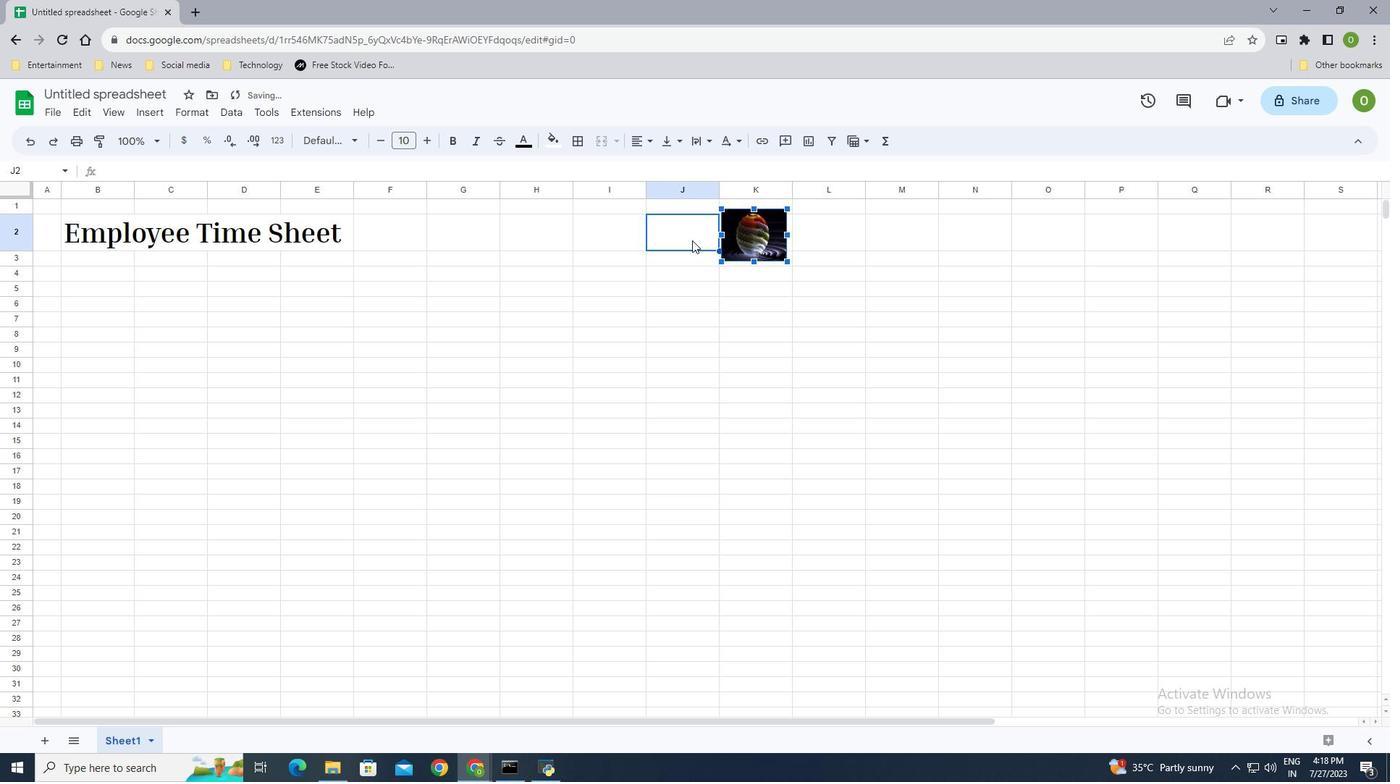 
Action: Mouse pressed left at (691, 239)
Screenshot: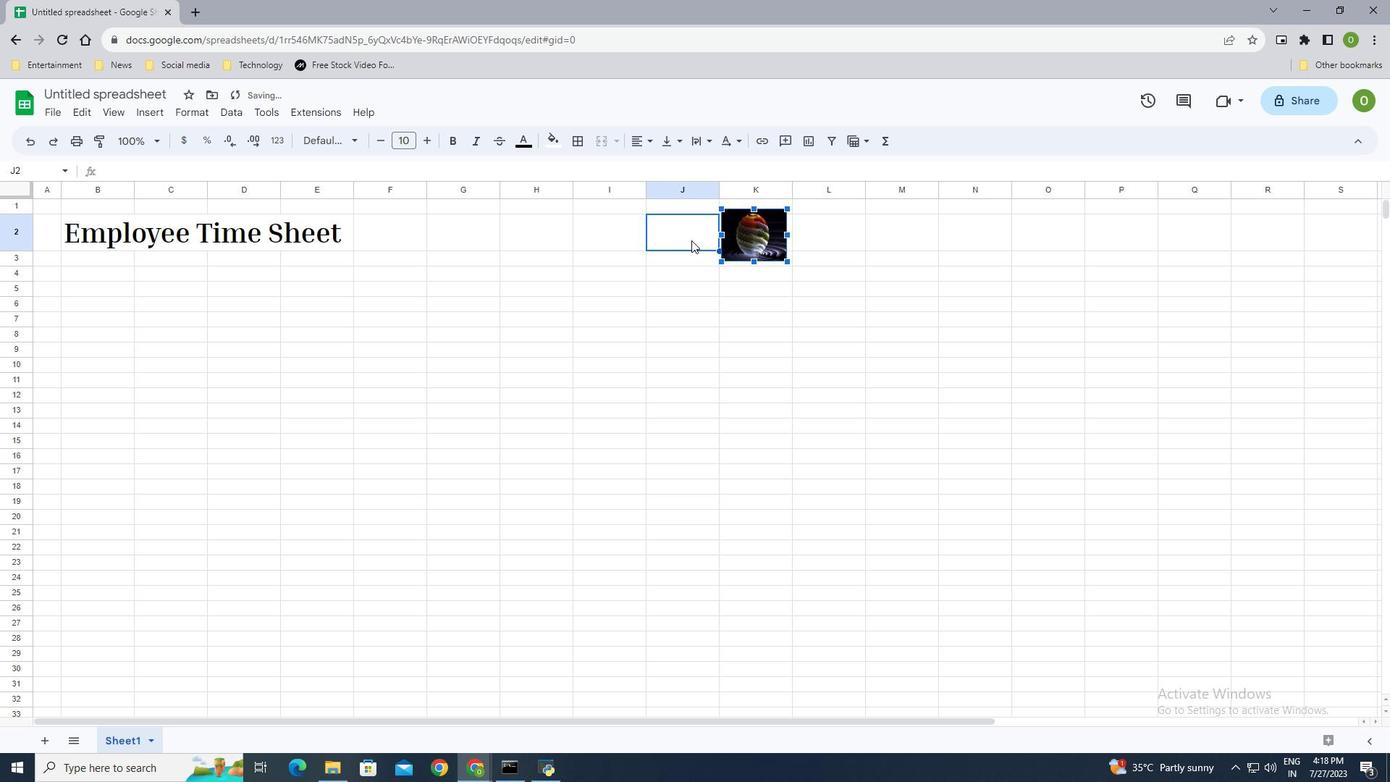 
Action: Mouse moved to (626, 241)
Screenshot: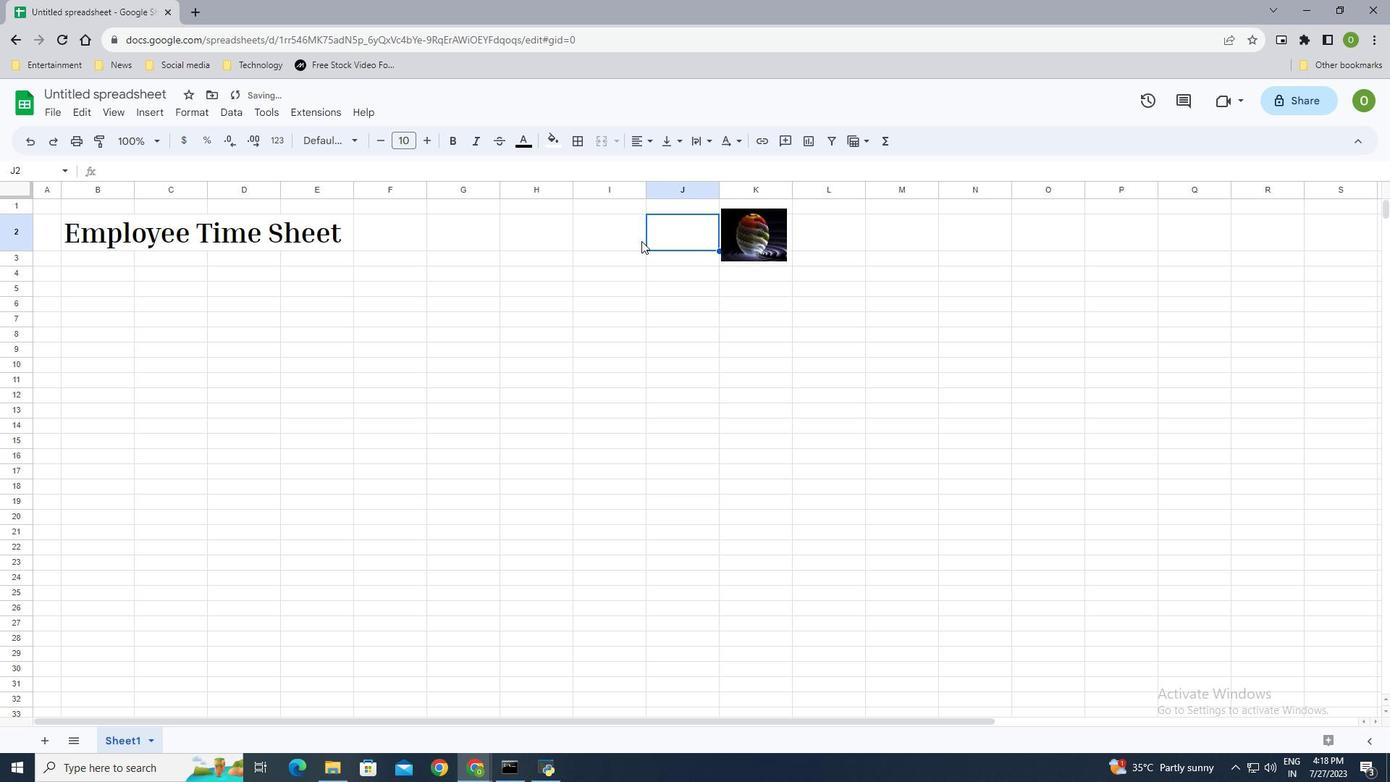 
Action: Mouse pressed left at (626, 241)
Screenshot: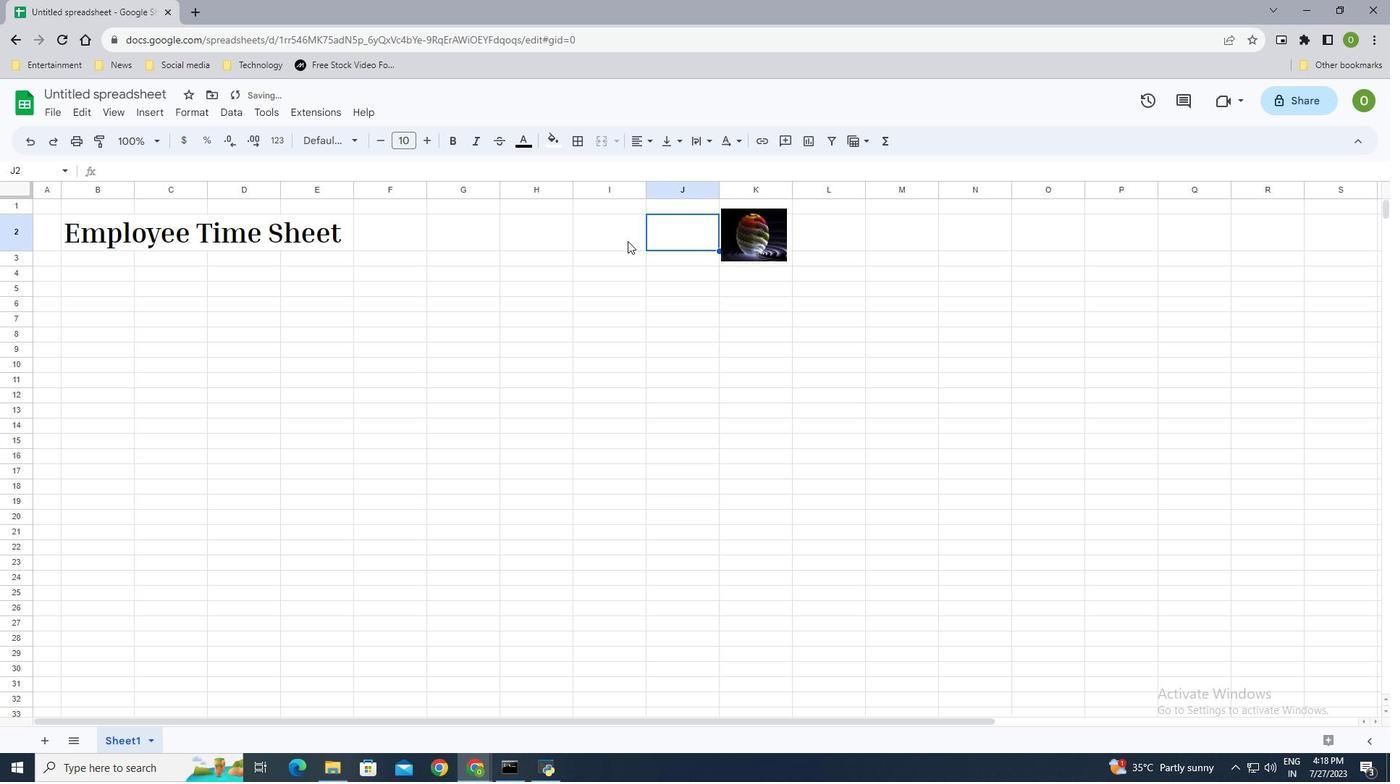 
Action: Mouse moved to (66, 260)
Screenshot: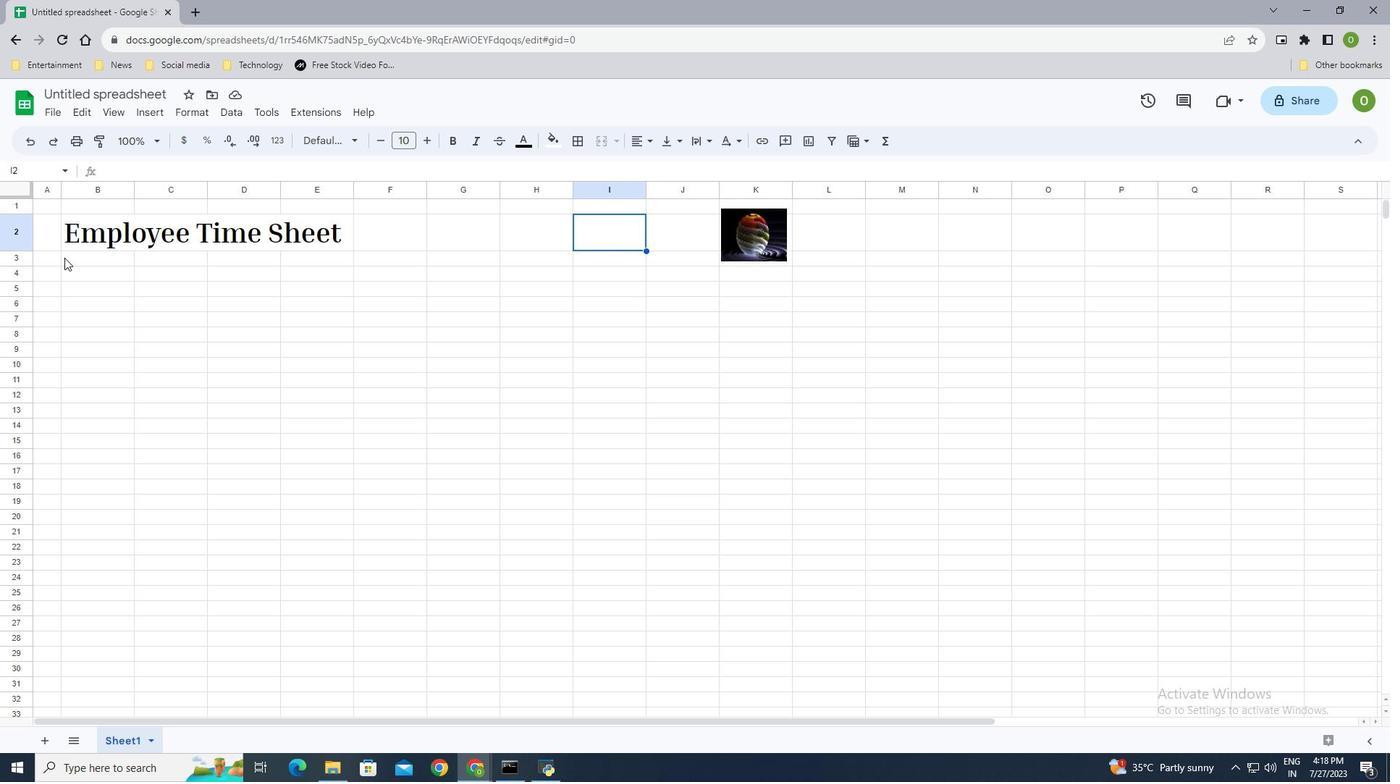 
Action: Mouse pressed left at (66, 260)
Screenshot: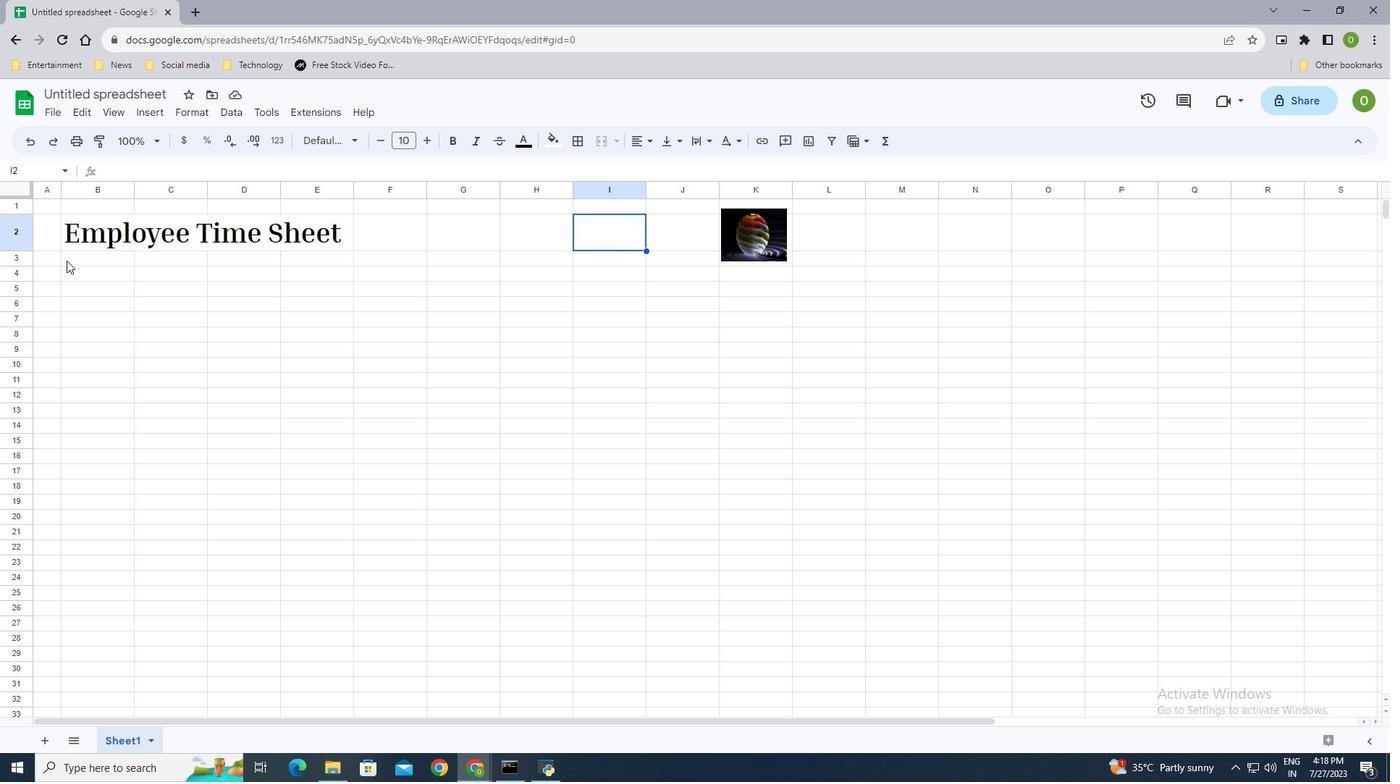 
Action: Mouse moved to (52, 259)
Screenshot: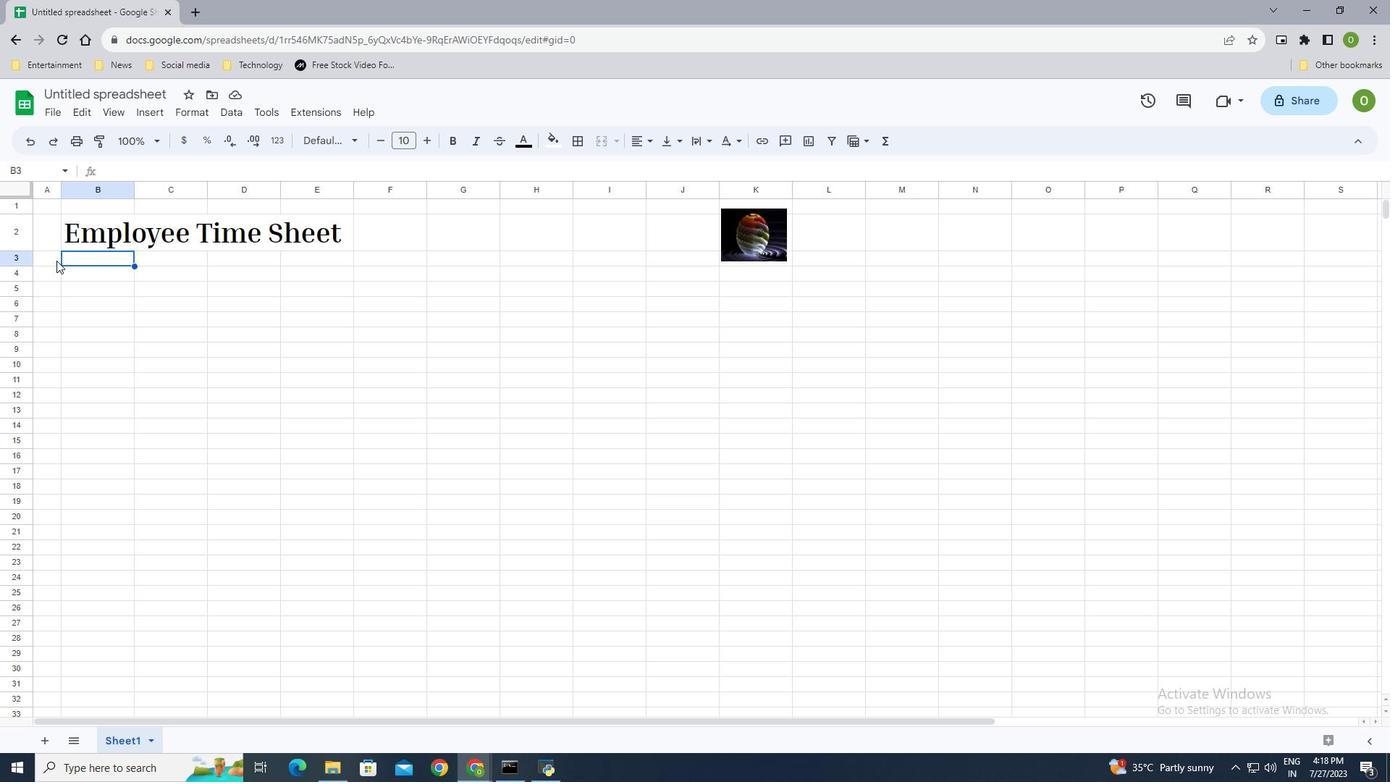 
Action: Mouse pressed left at (52, 259)
Screenshot: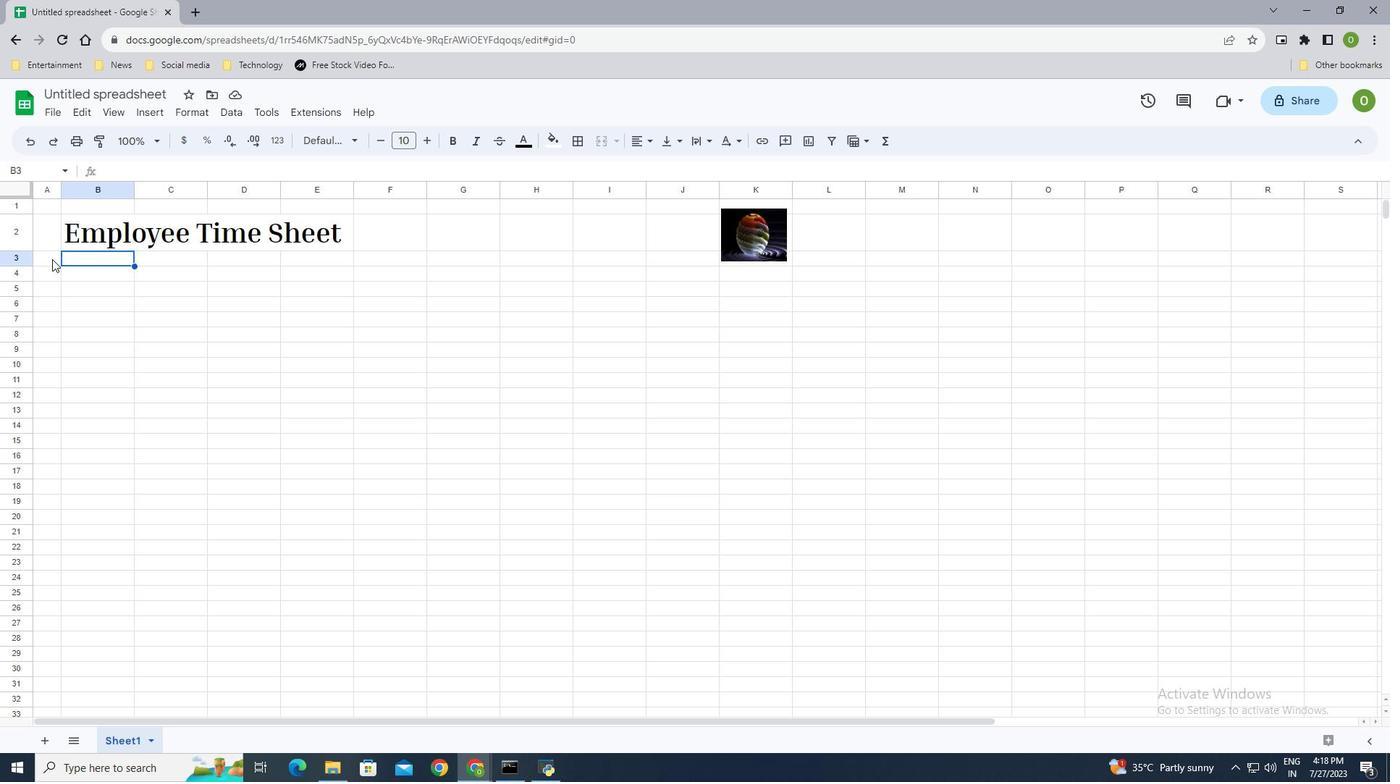 
Action: Mouse moved to (102, 261)
Screenshot: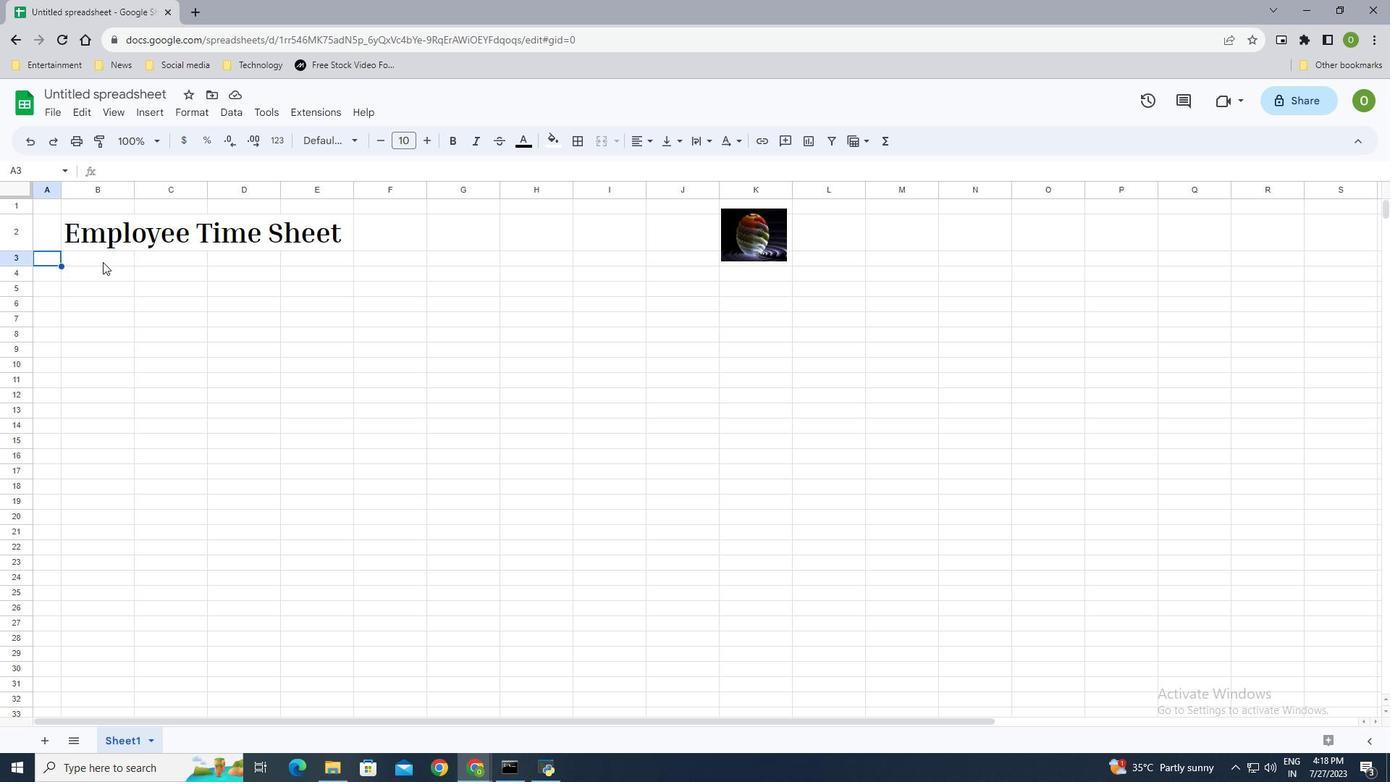 
Action: Key pressed <Key.shift_r><Key.shift_r><Key.shift_r><Key.shift_r><Key.shift_r><Key.shift_r><Key.shift_r><Key.shift_r><Key.shift_r><Key.shift_r><Key.right><Key.right><Key.right><Key.right><Key.right><Key.right><Key.right><Key.right><Key.right><Key.right><Key.up><Key.right><Key.right><Key.up>
Screenshot: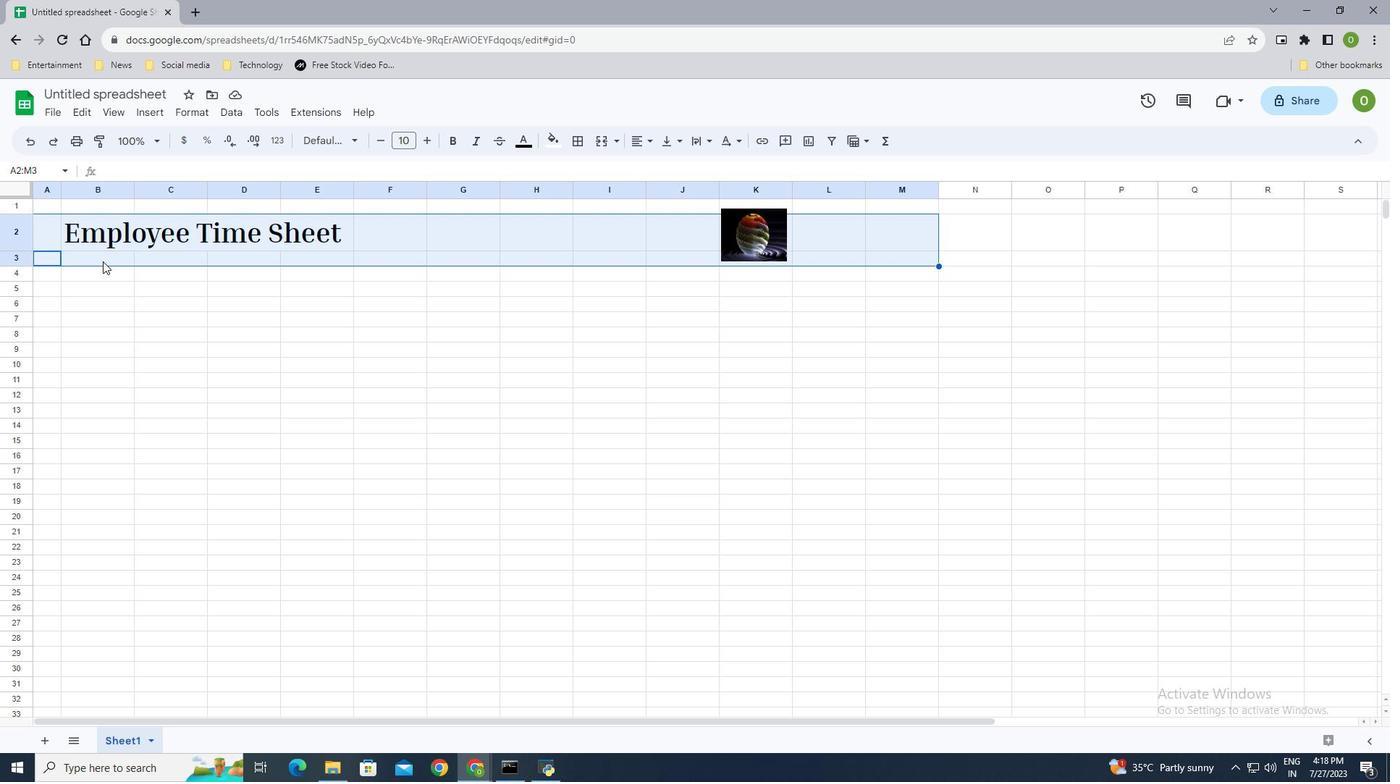 
Action: Mouse moved to (555, 138)
Screenshot: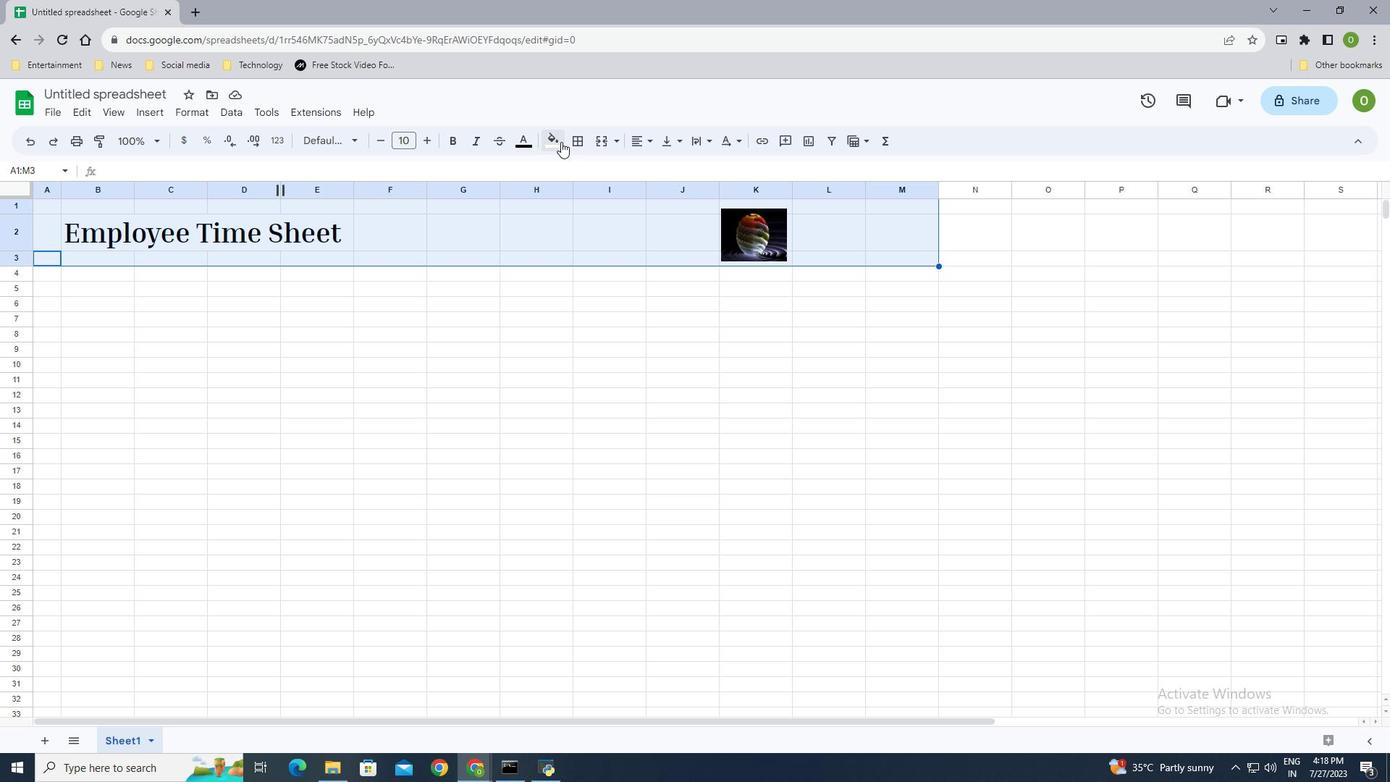
Action: Mouse pressed left at (555, 138)
Screenshot: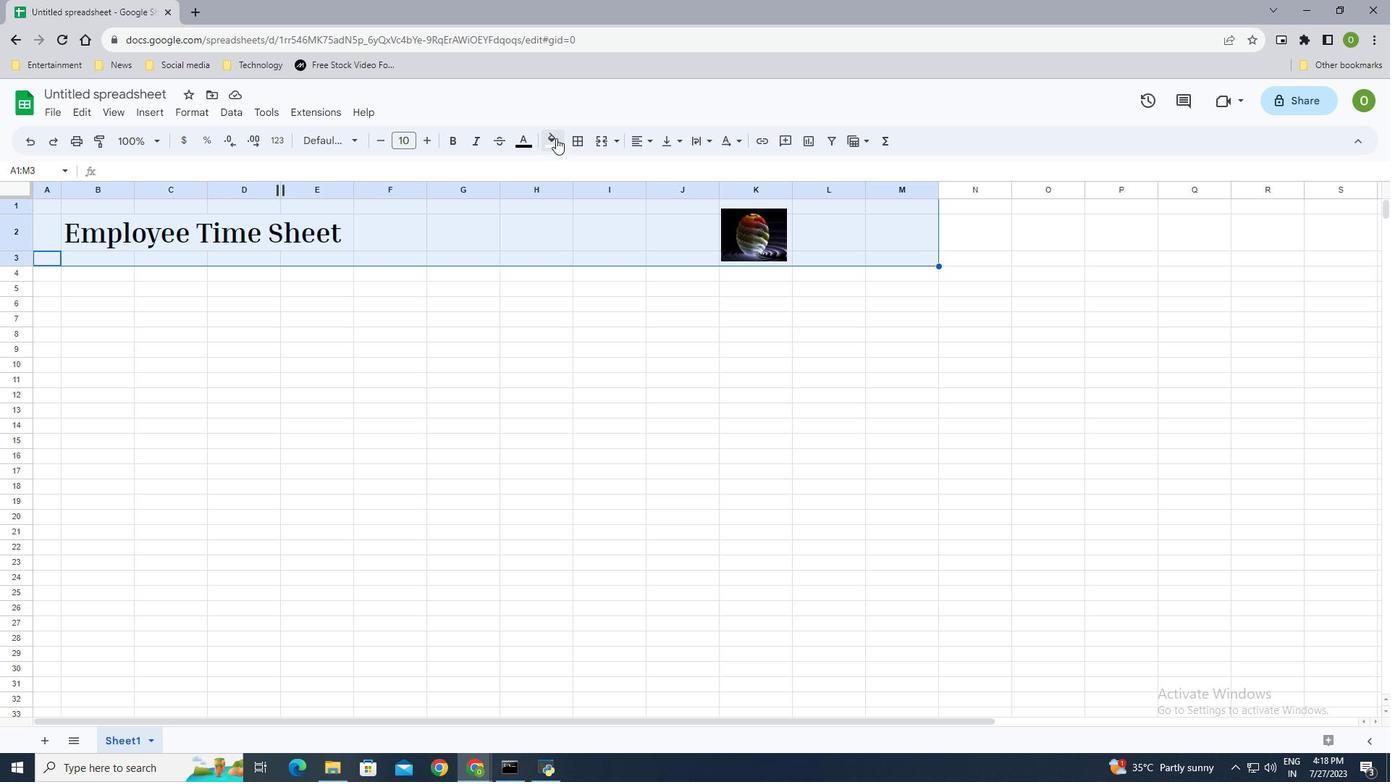 
Action: Mouse moved to (555, 383)
Screenshot: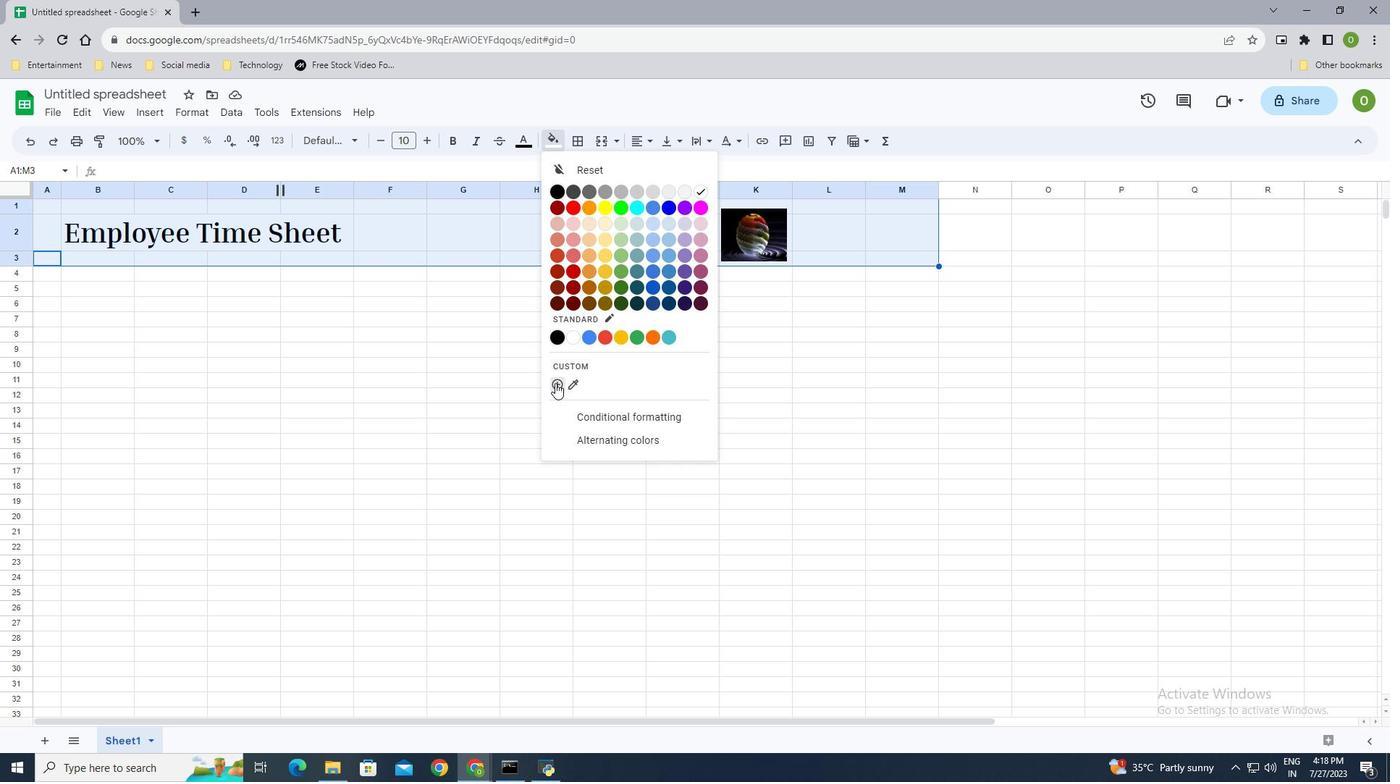 
Action: Mouse pressed left at (555, 383)
Screenshot: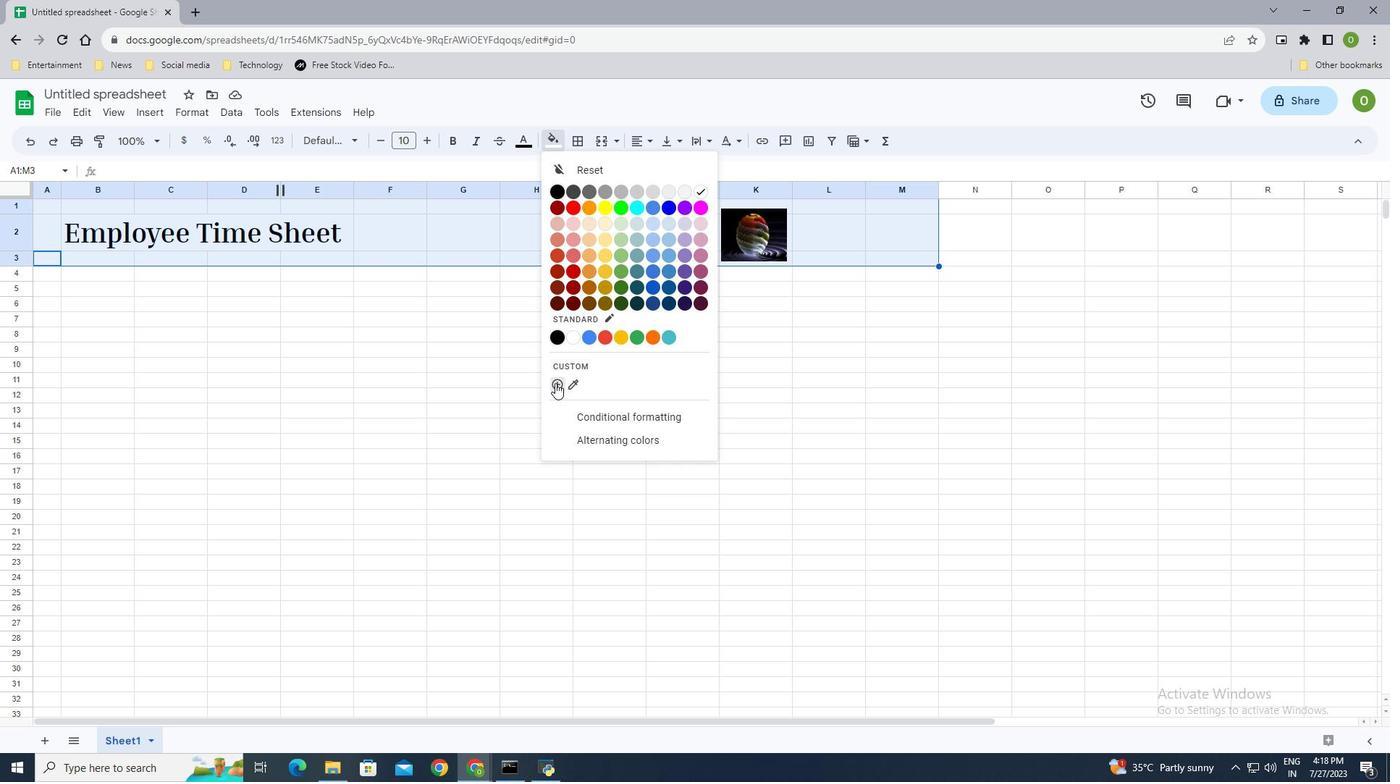 
Action: Mouse moved to (682, 482)
Screenshot: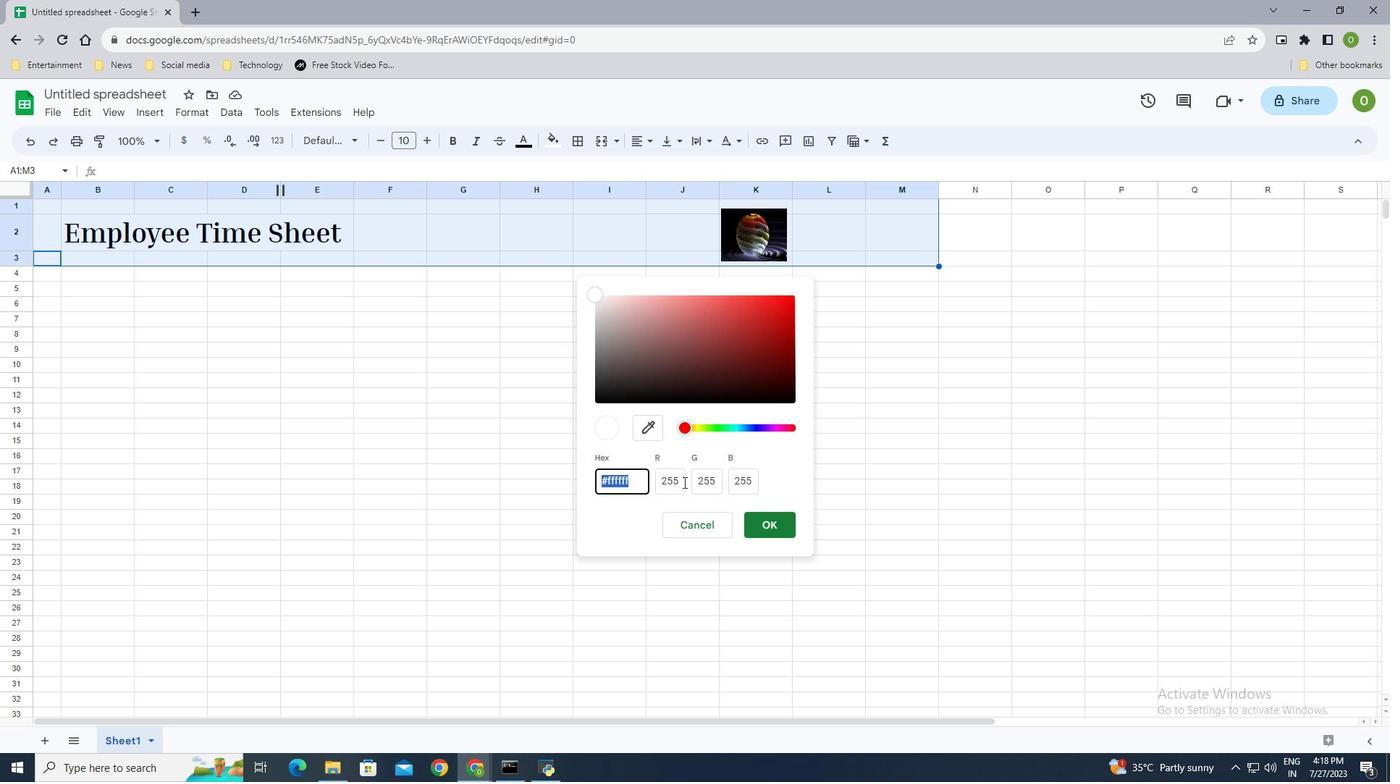 
Action: Mouse pressed left at (682, 482)
Screenshot: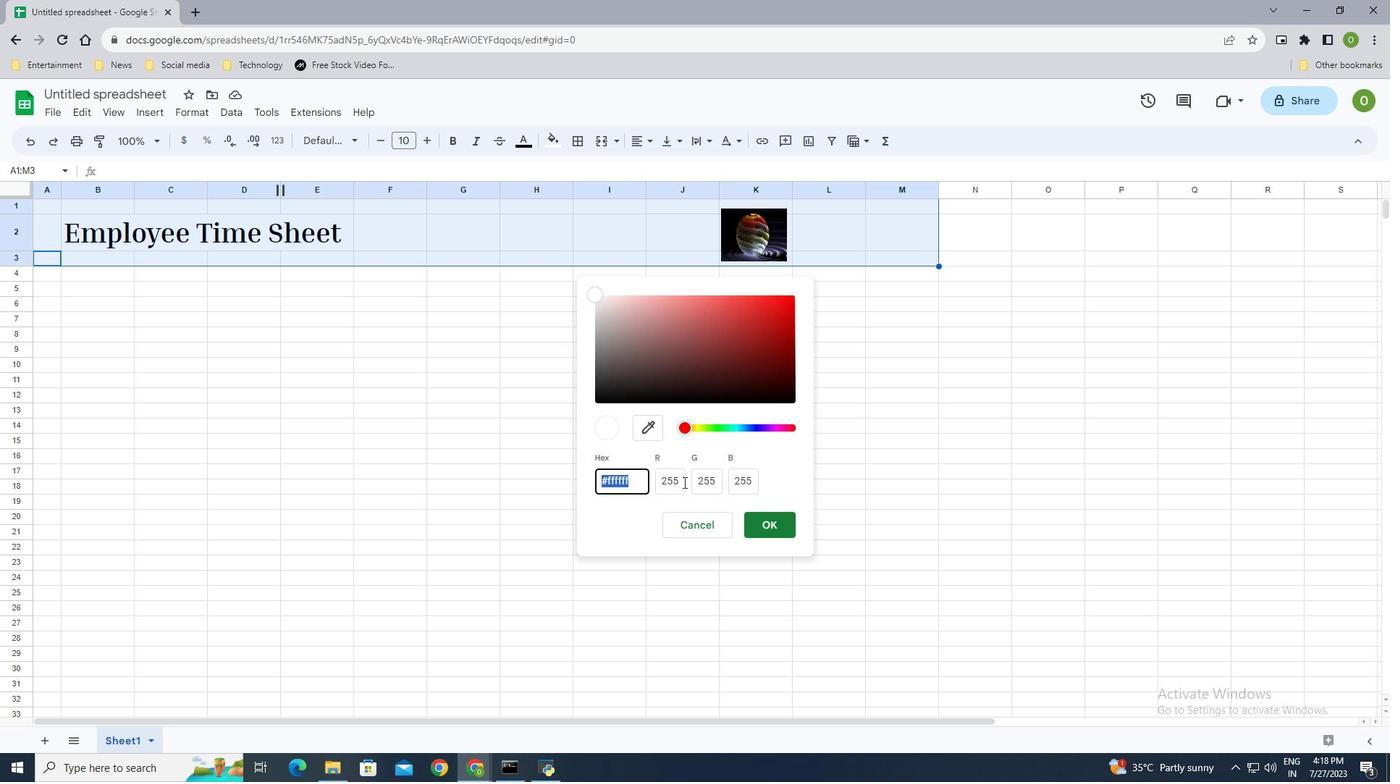
Action: Key pressed <Key.backspace><Key.backspace>26<Key.tab>223<Key.tab>255<Key.enter>
Screenshot: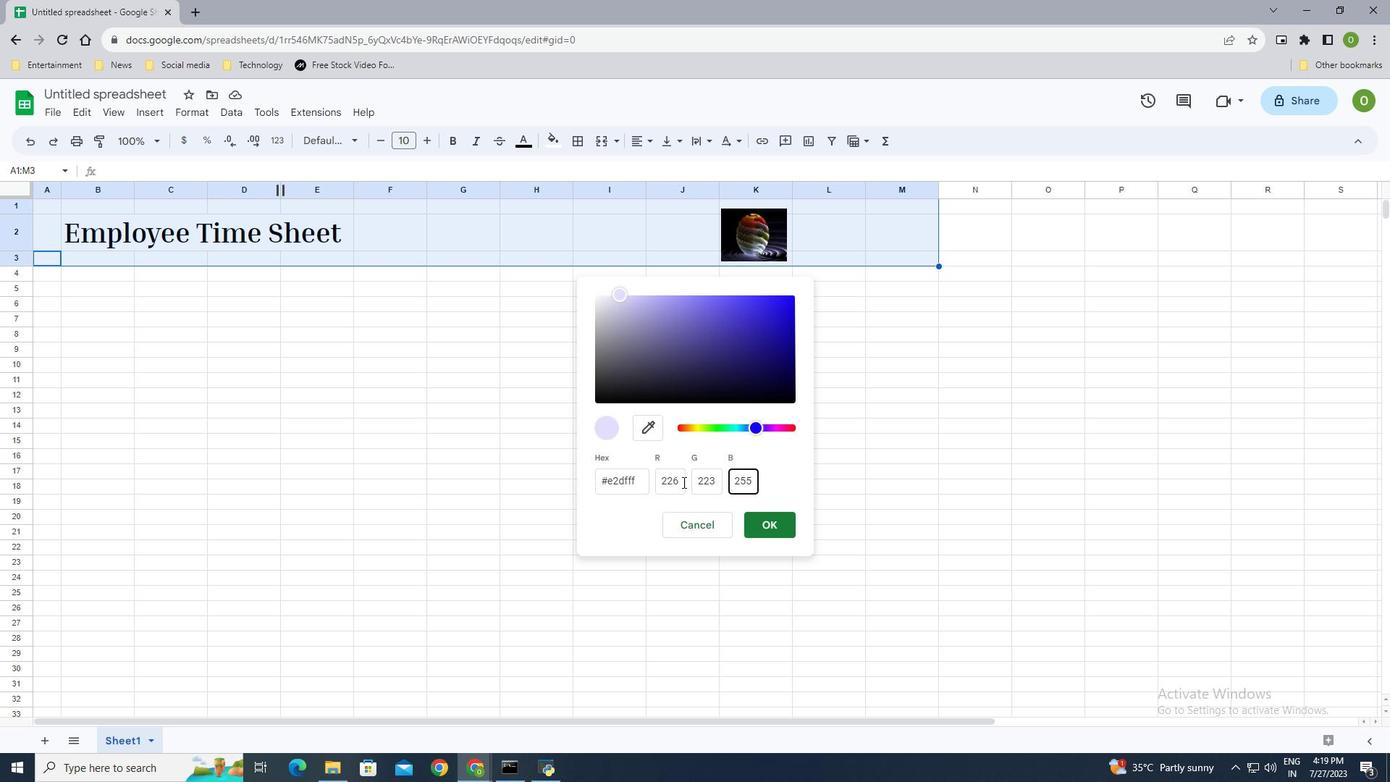 
Action: Mouse moved to (436, 228)
Screenshot: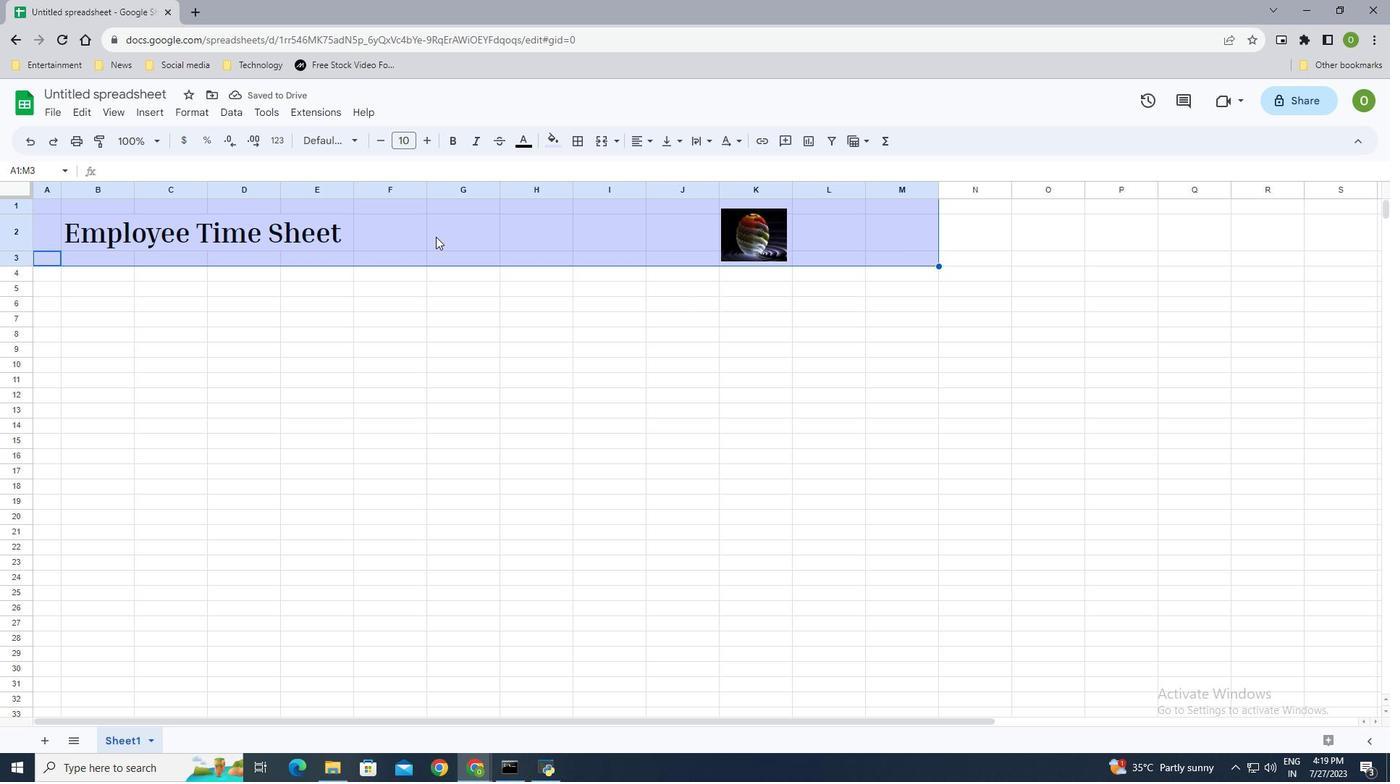 
Action: Mouse pressed left at (436, 228)
Screenshot: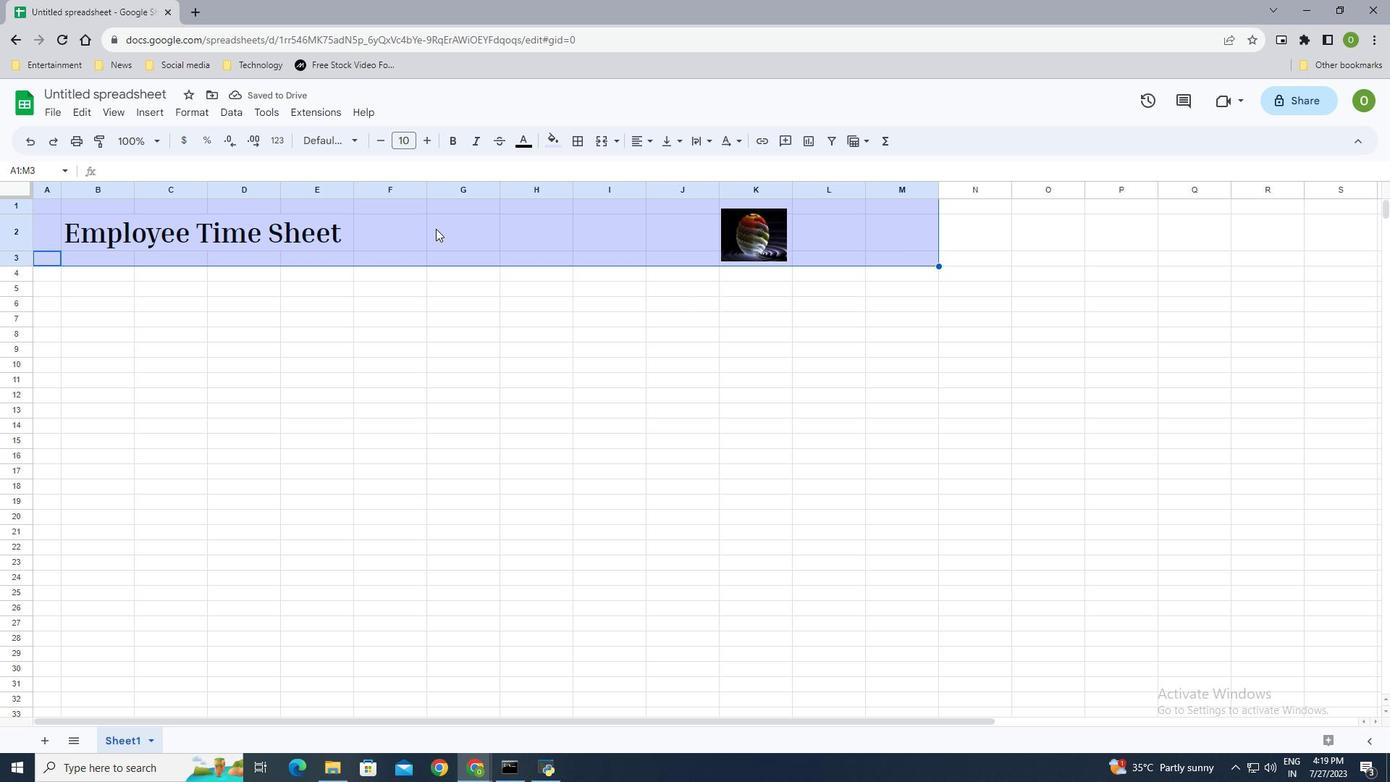 
Action: Mouse moved to (372, 304)
Screenshot: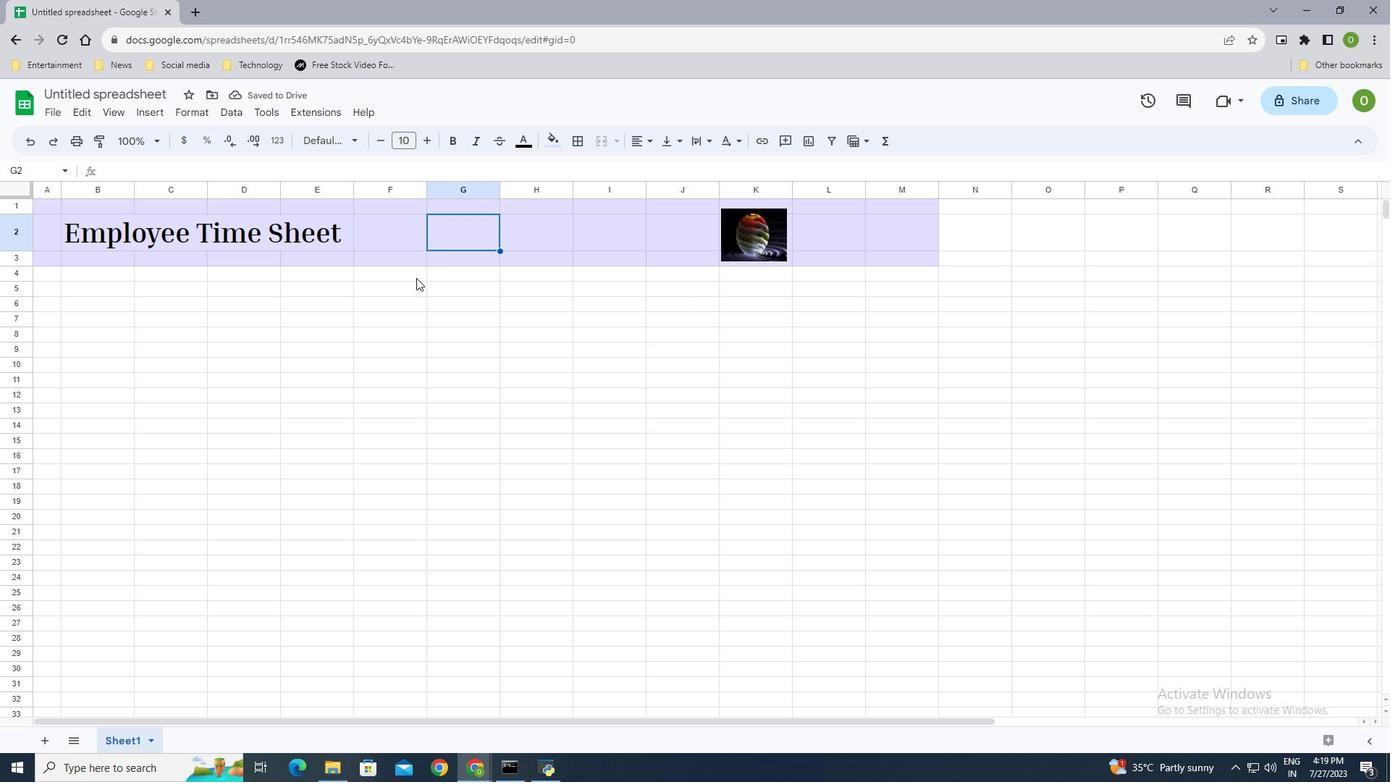 
Action: Mouse pressed left at (372, 304)
Screenshot: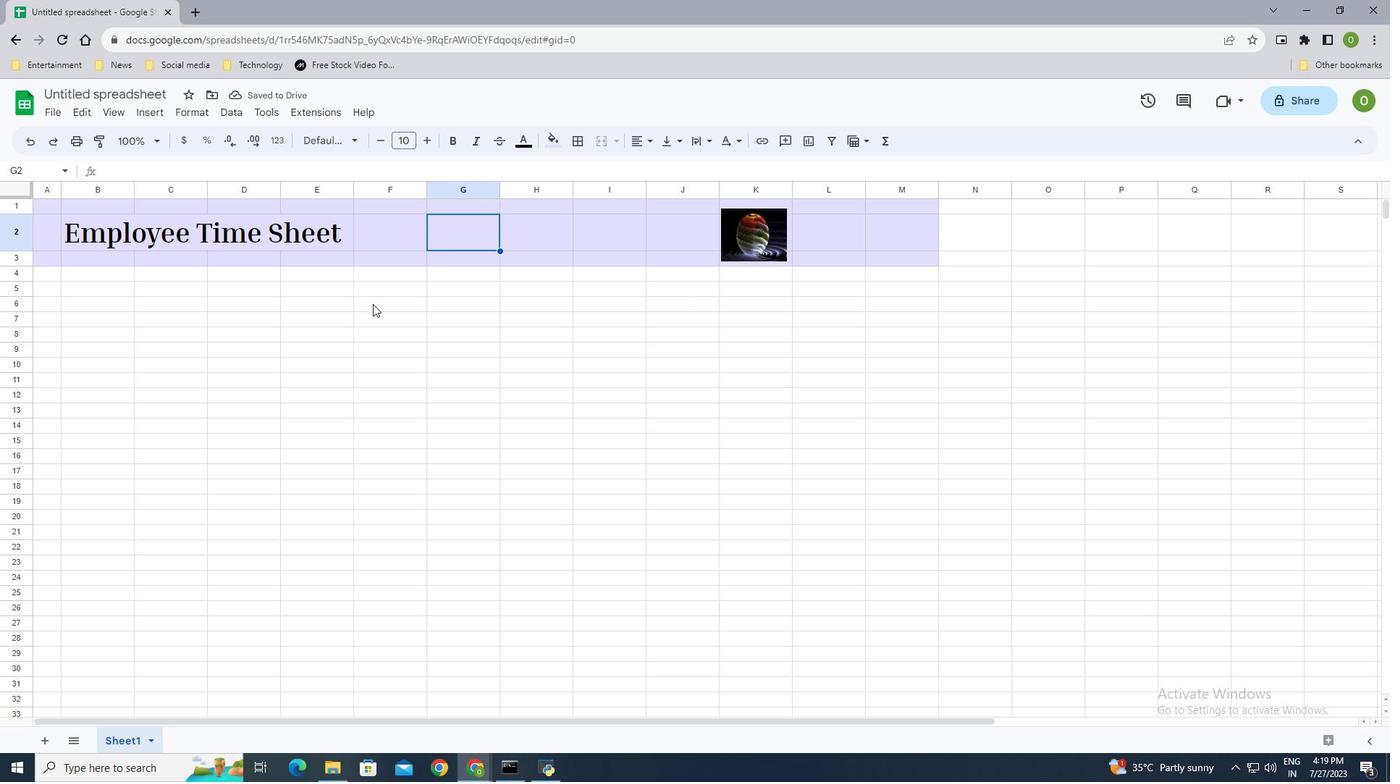 
Action: Mouse moved to (364, 223)
Screenshot: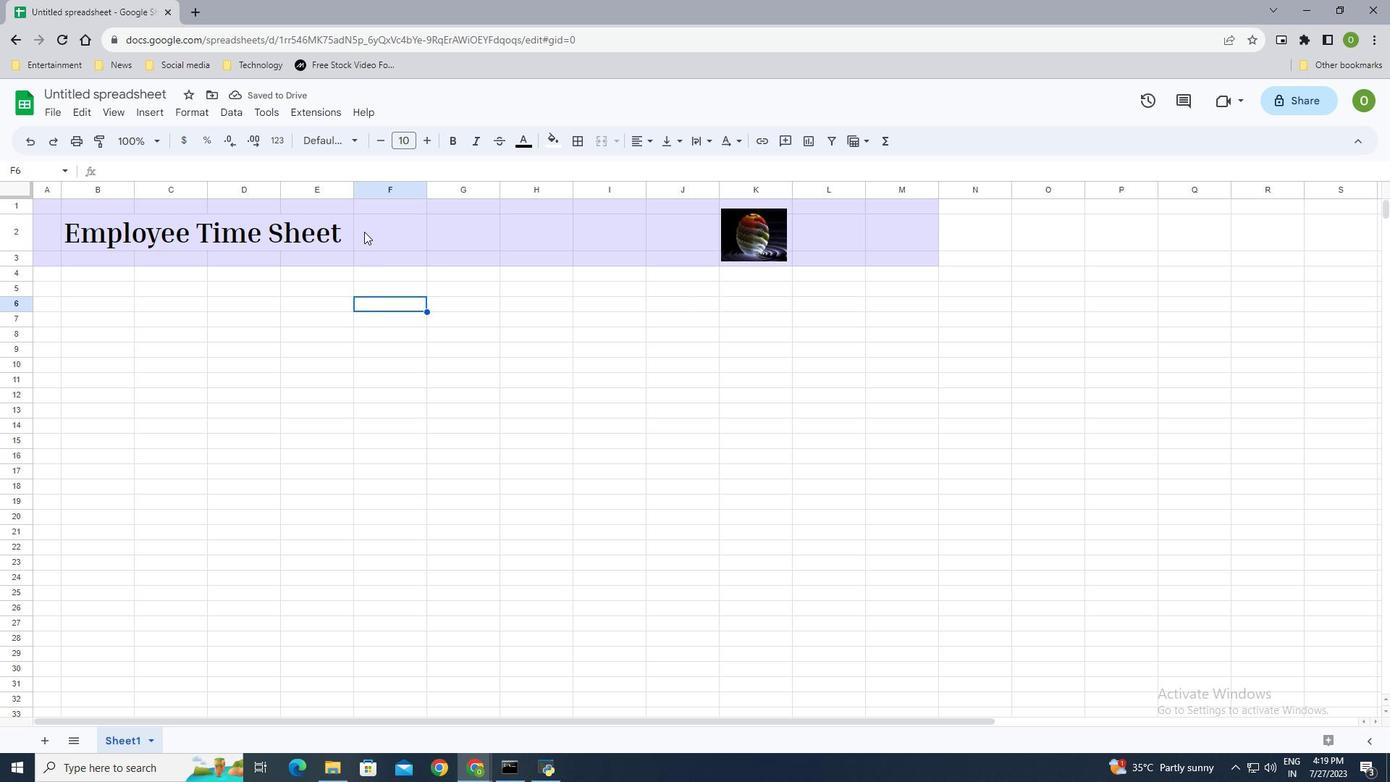 
Action: Mouse pressed left at (364, 223)
Screenshot: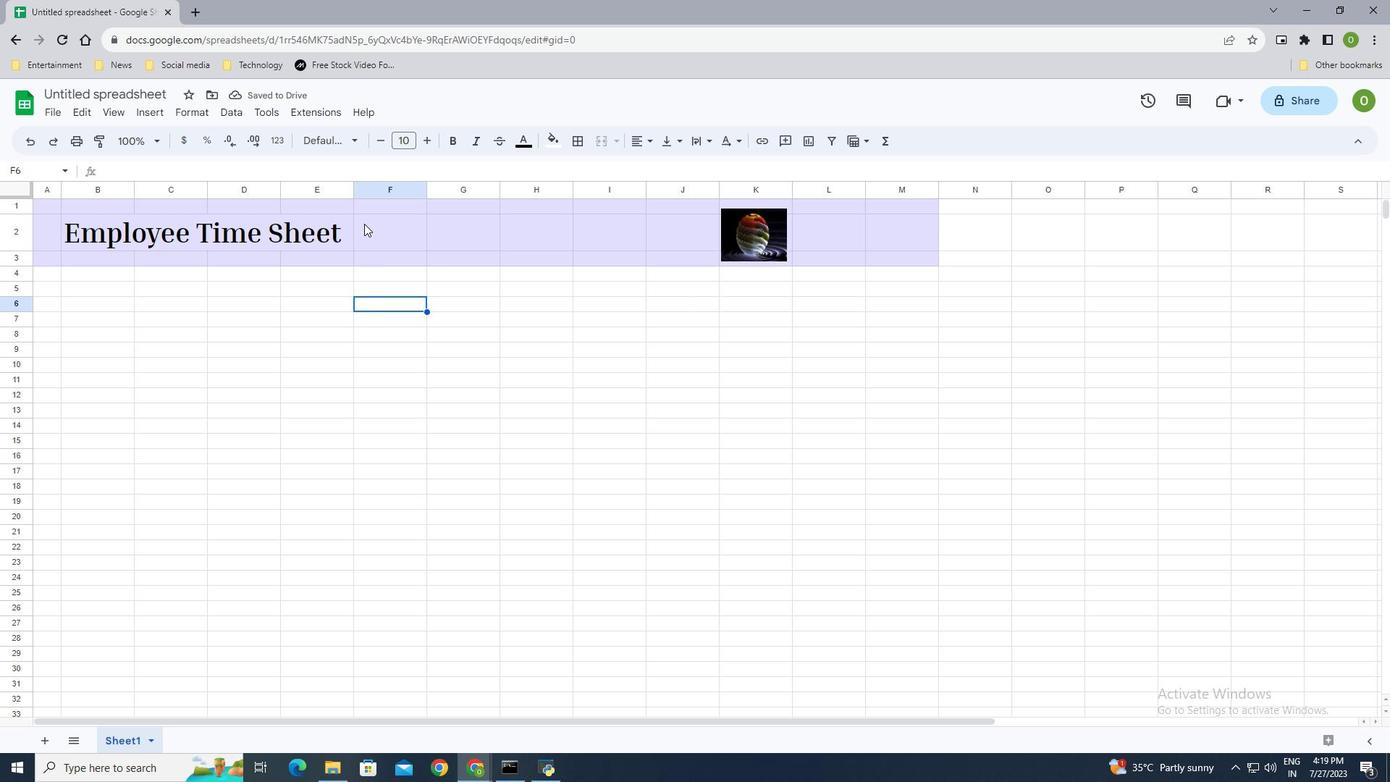 
Action: Mouse moved to (764, 233)
Screenshot: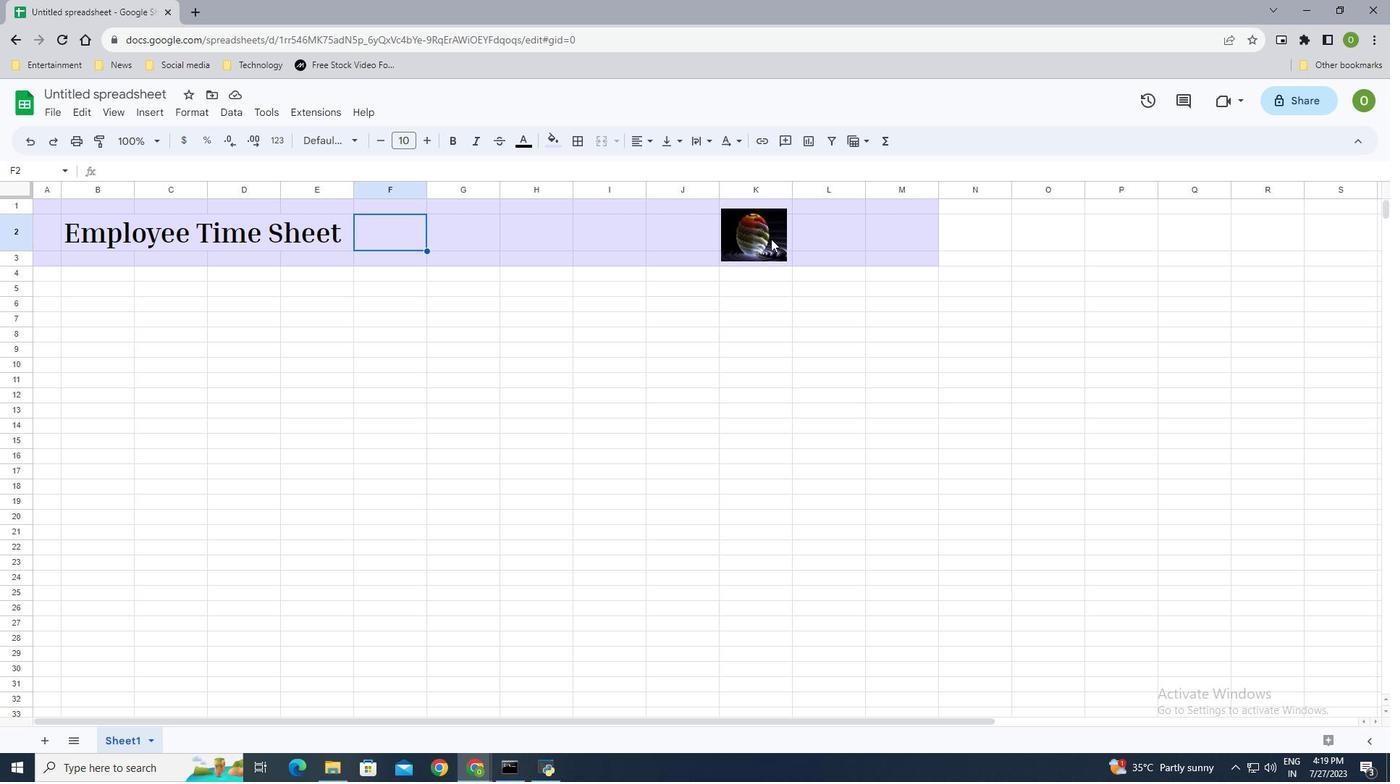 
Action: Mouse pressed left at (764, 233)
Screenshot: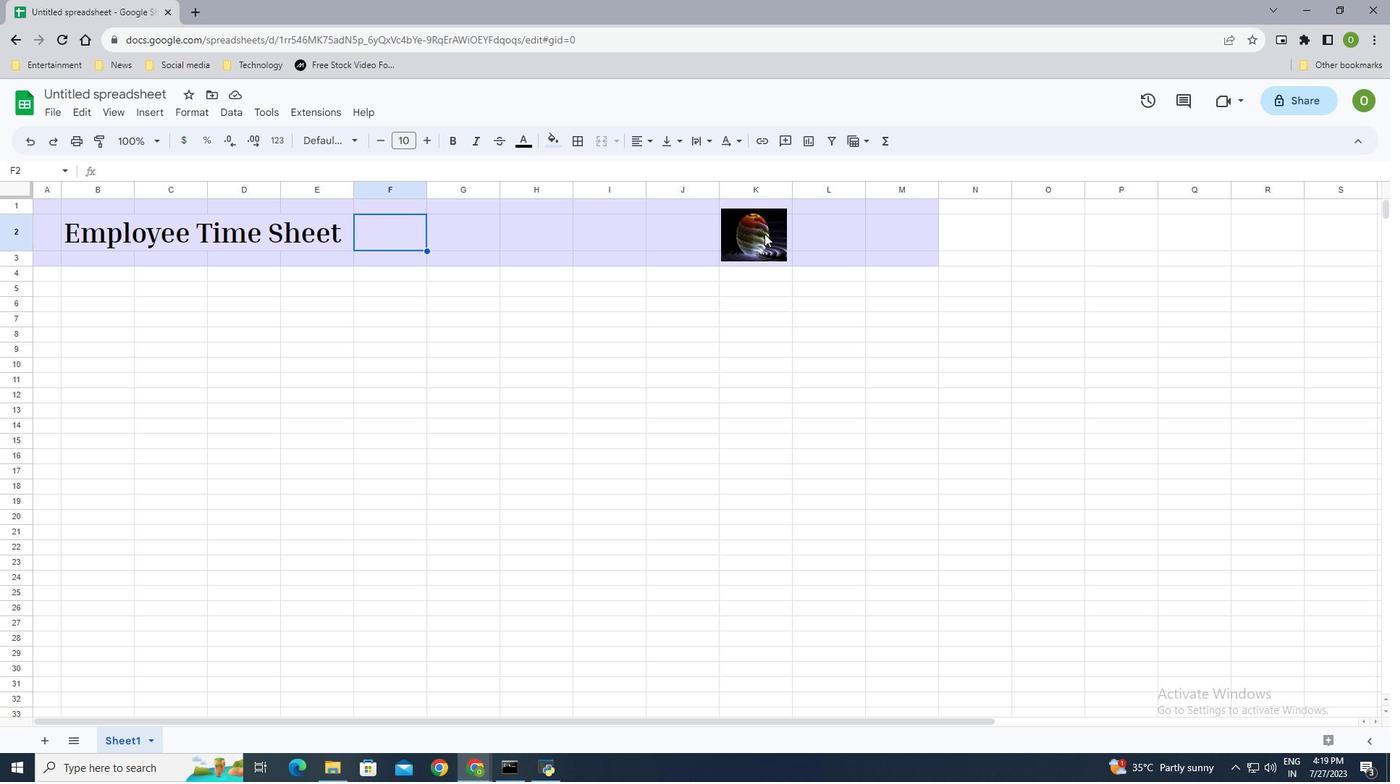 
Action: Mouse moved to (762, 233)
Screenshot: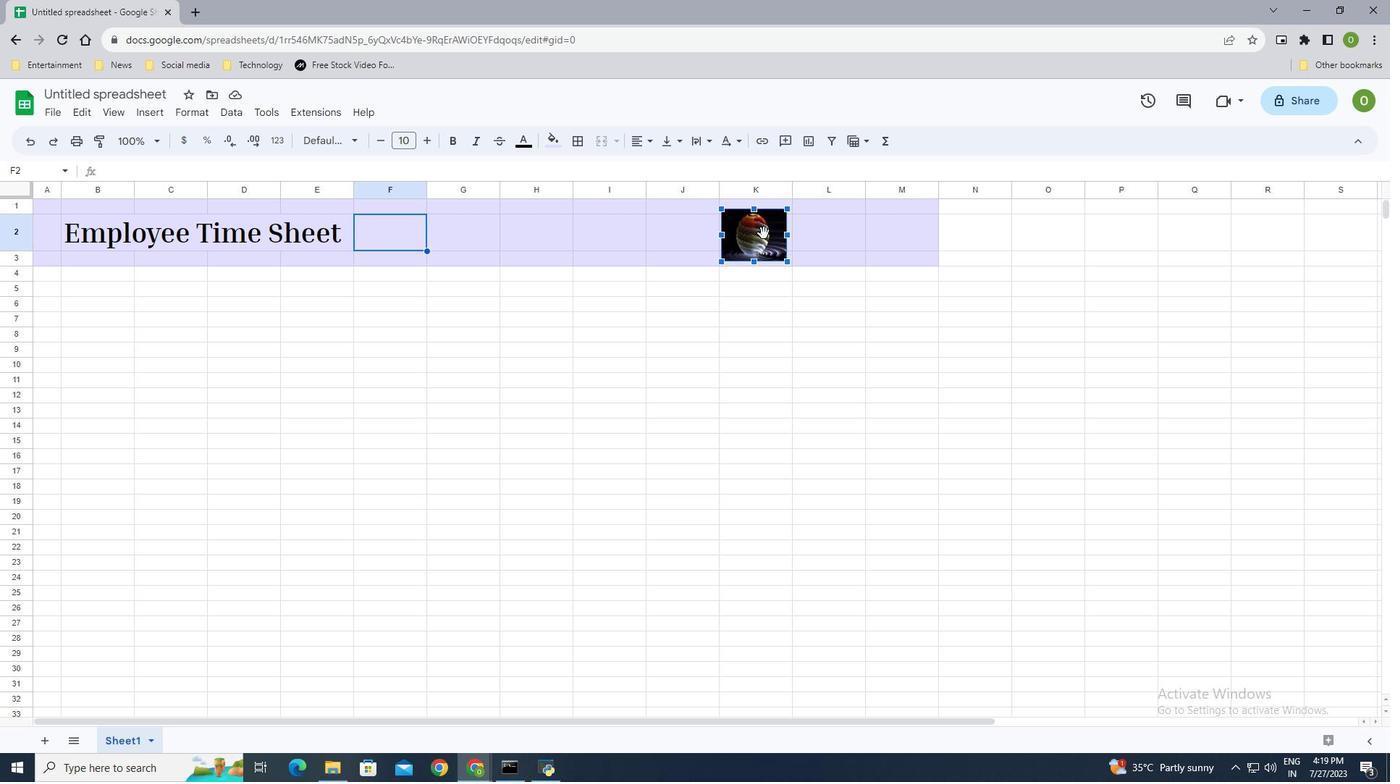 
Action: Mouse pressed left at (762, 233)
Screenshot: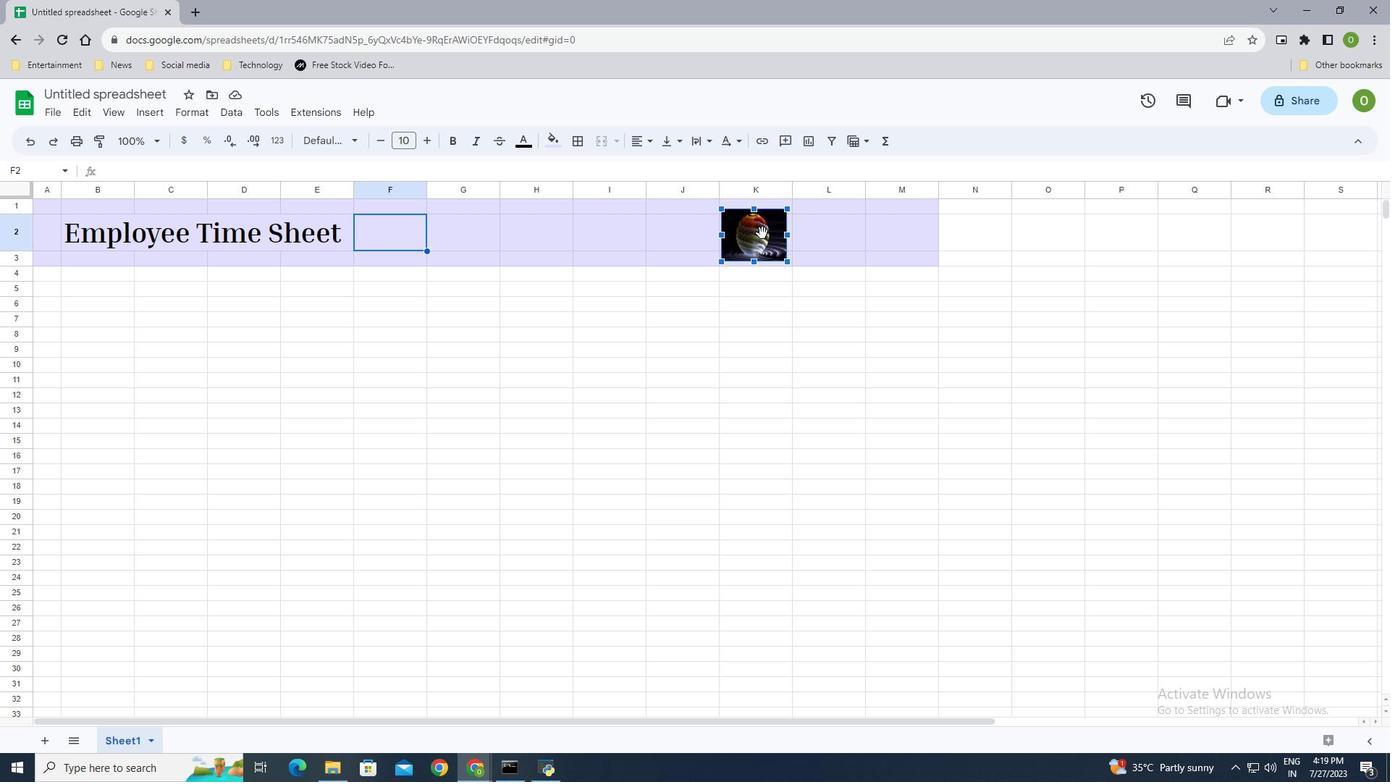 
Action: Mouse moved to (938, 186)
Screenshot: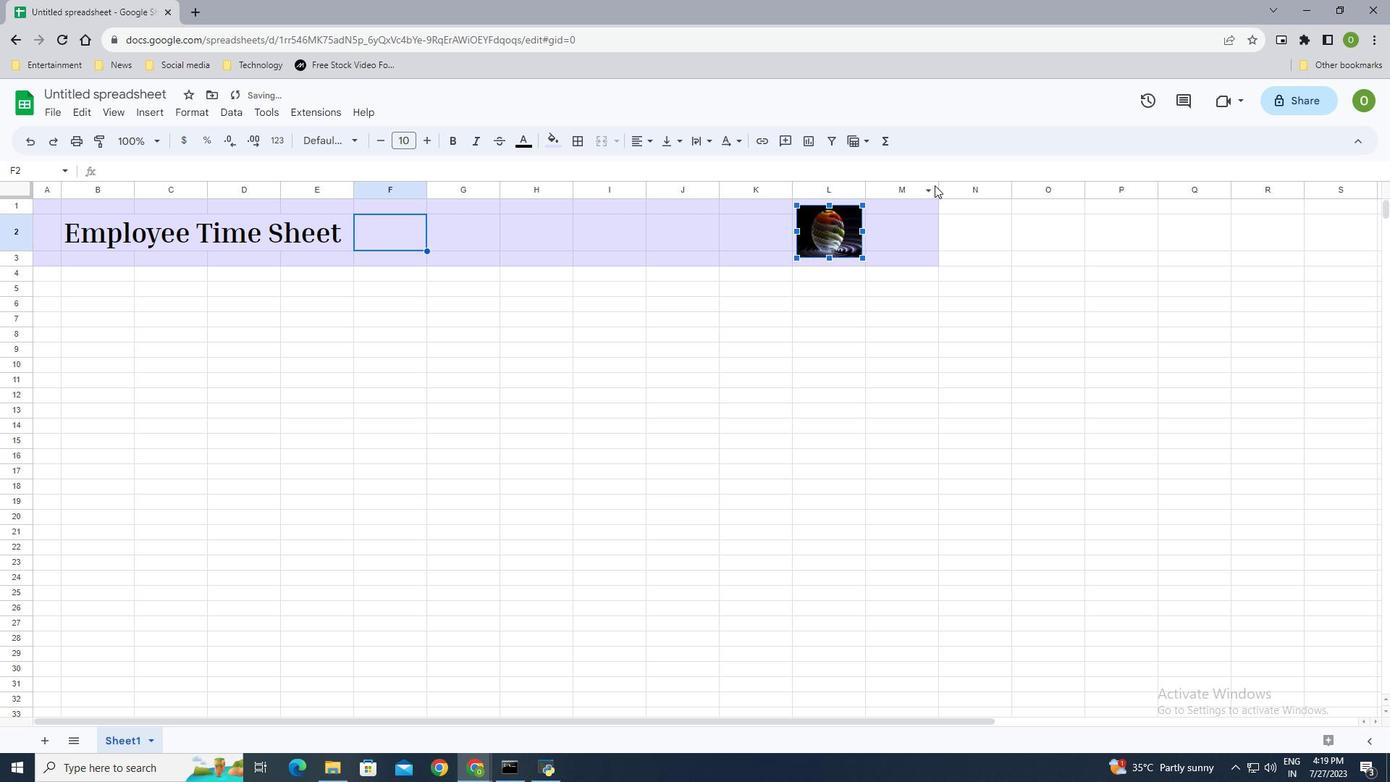 
Action: Mouse pressed left at (938, 186)
Screenshot: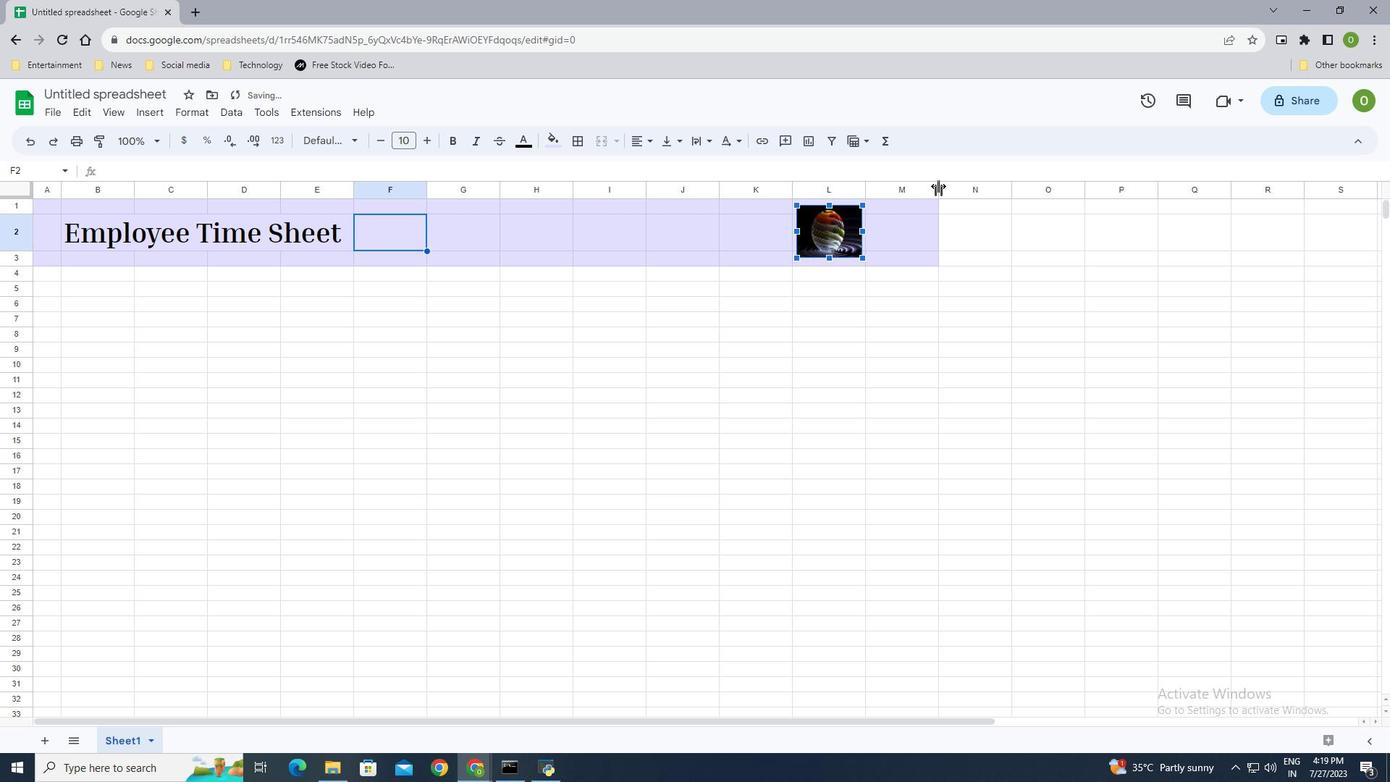 
Action: Mouse moved to (715, 236)
Screenshot: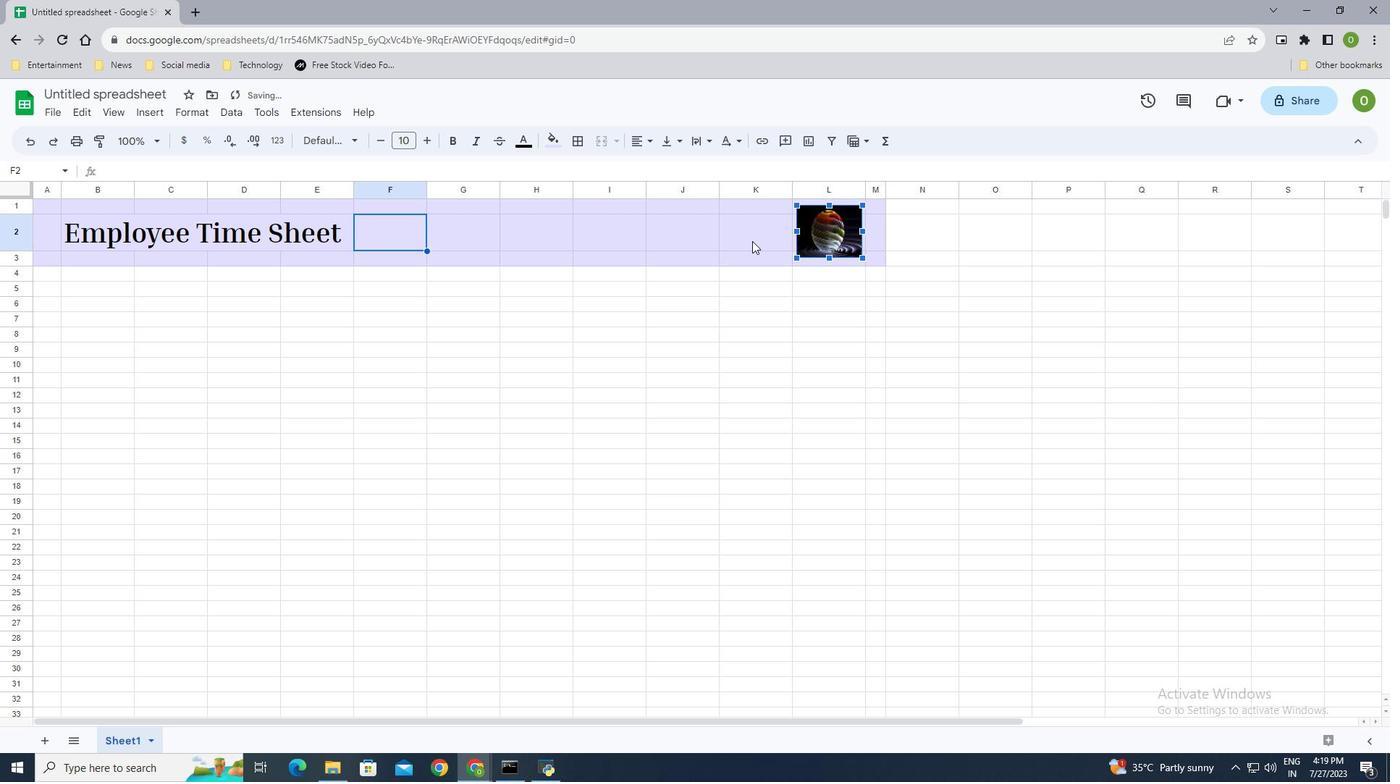 
Action: Mouse pressed left at (715, 236)
Screenshot: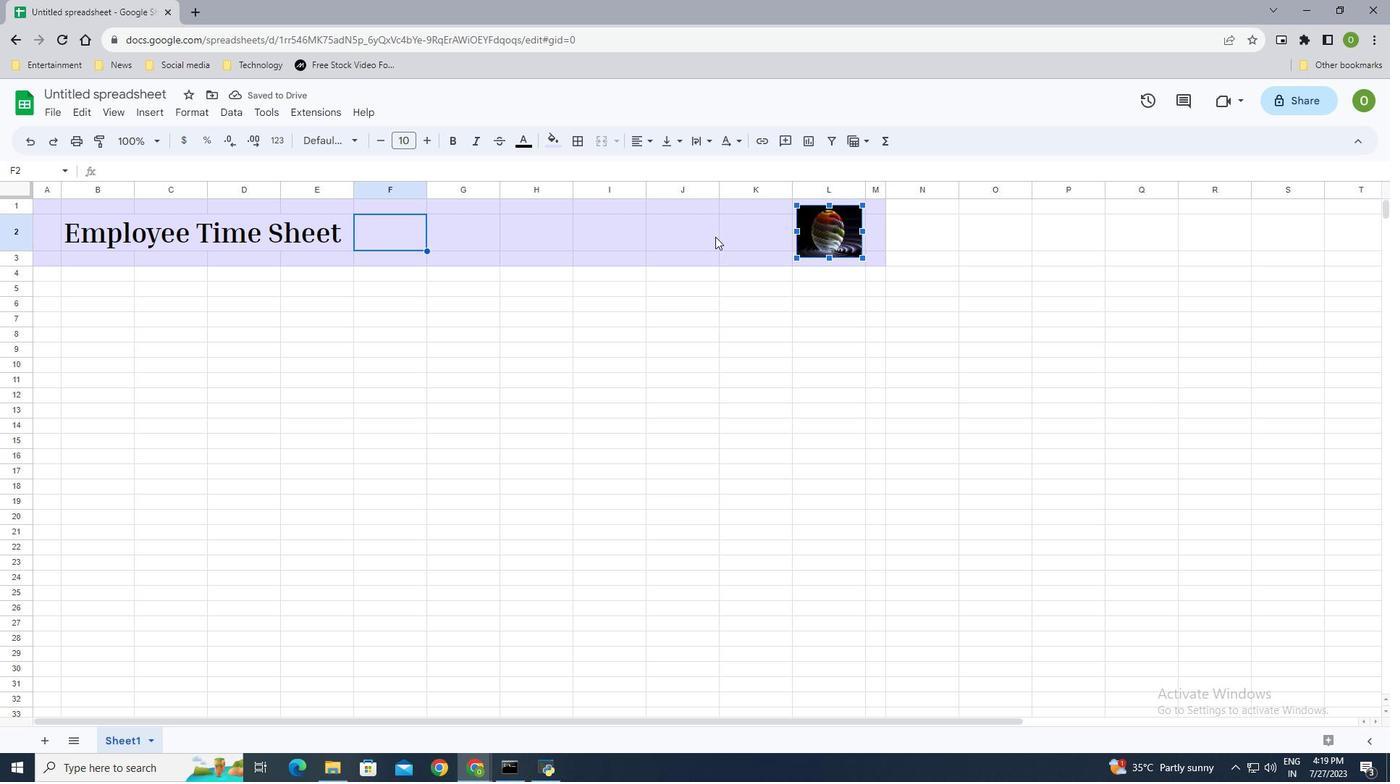 
Action: Mouse moved to (469, 232)
Screenshot: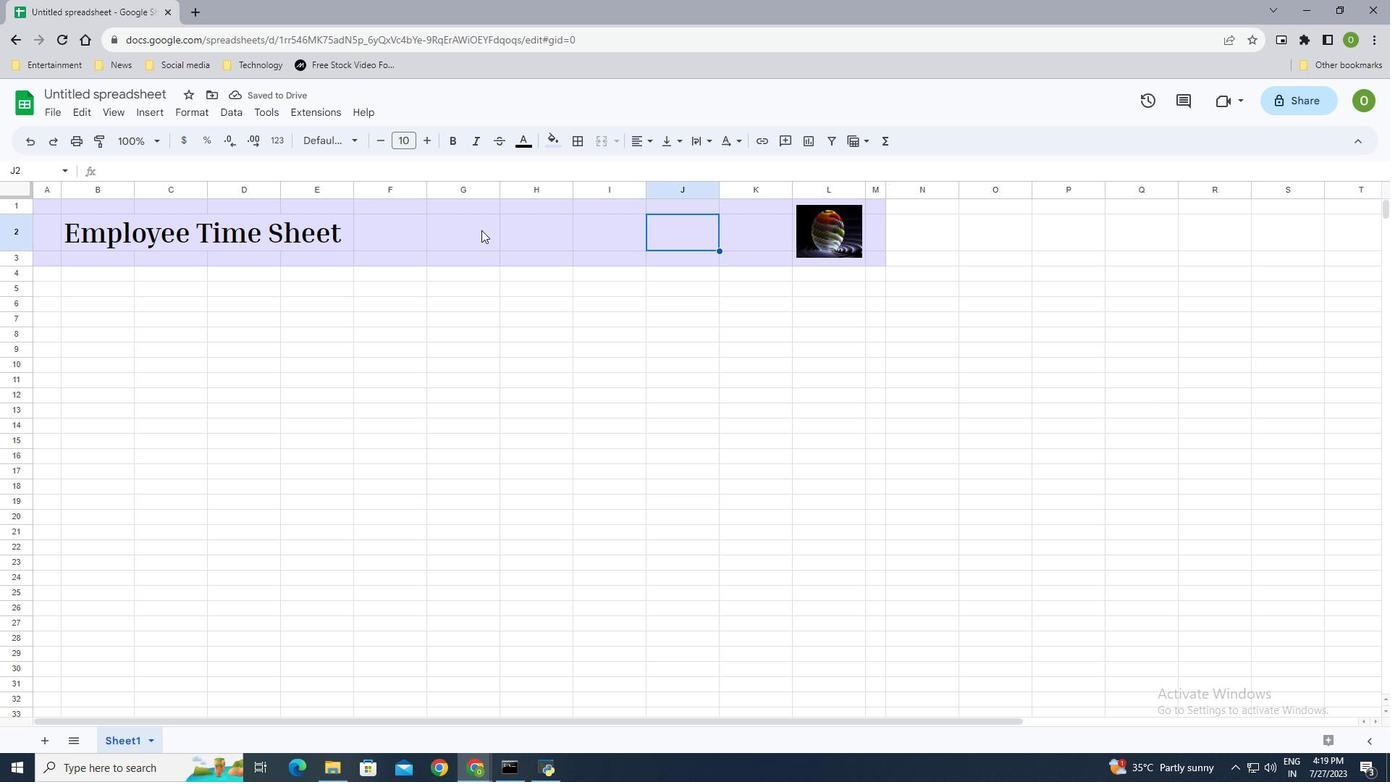 
Action: Mouse pressed left at (469, 232)
Screenshot: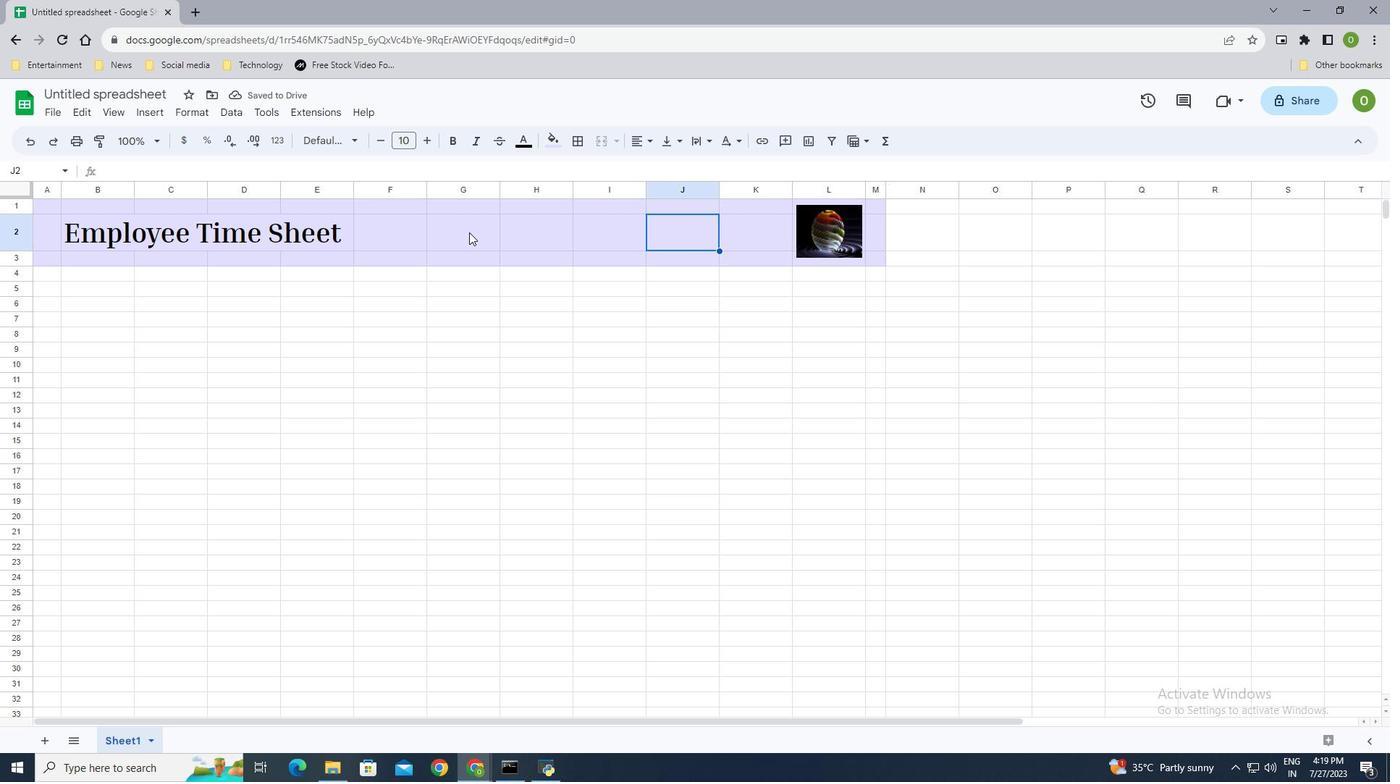 
Action: Mouse moved to (367, 231)
Screenshot: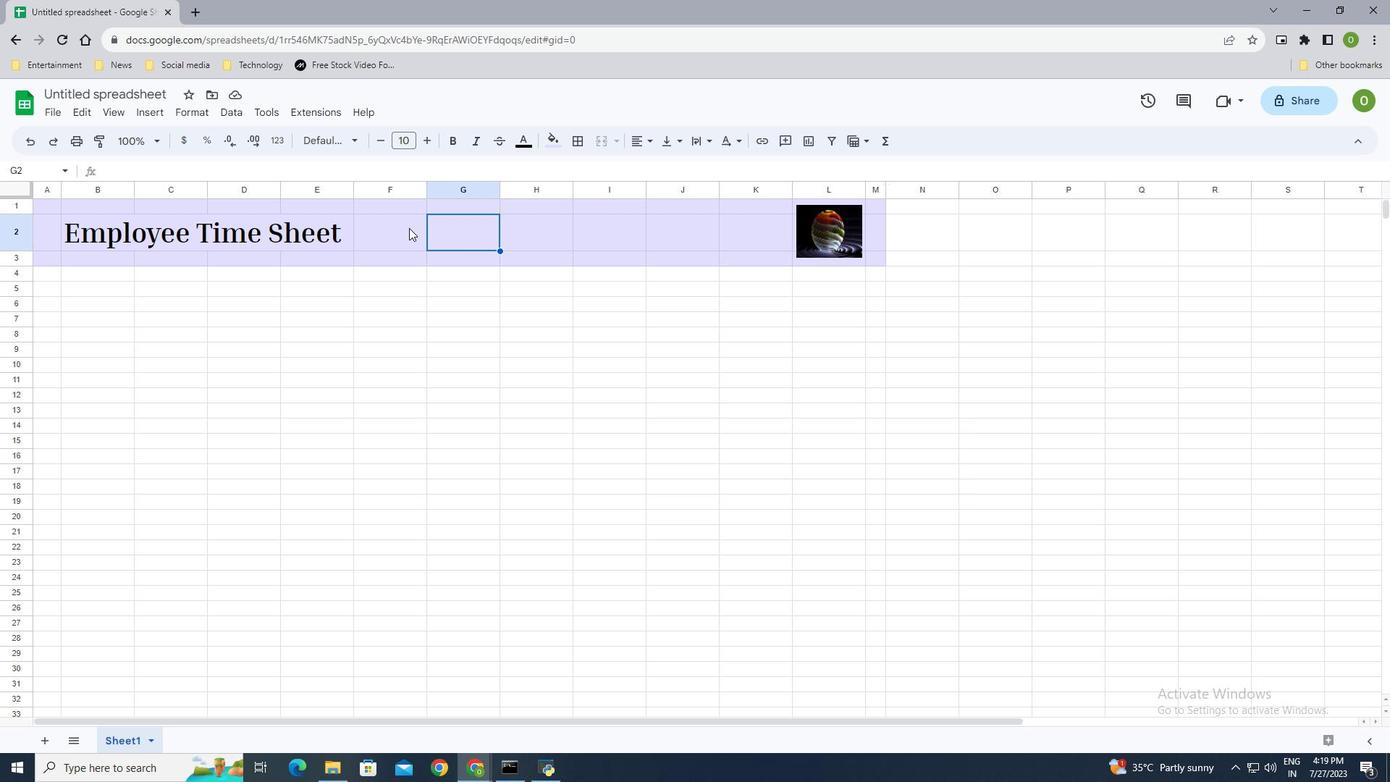 
Action: Mouse pressed left at (367, 231)
Screenshot: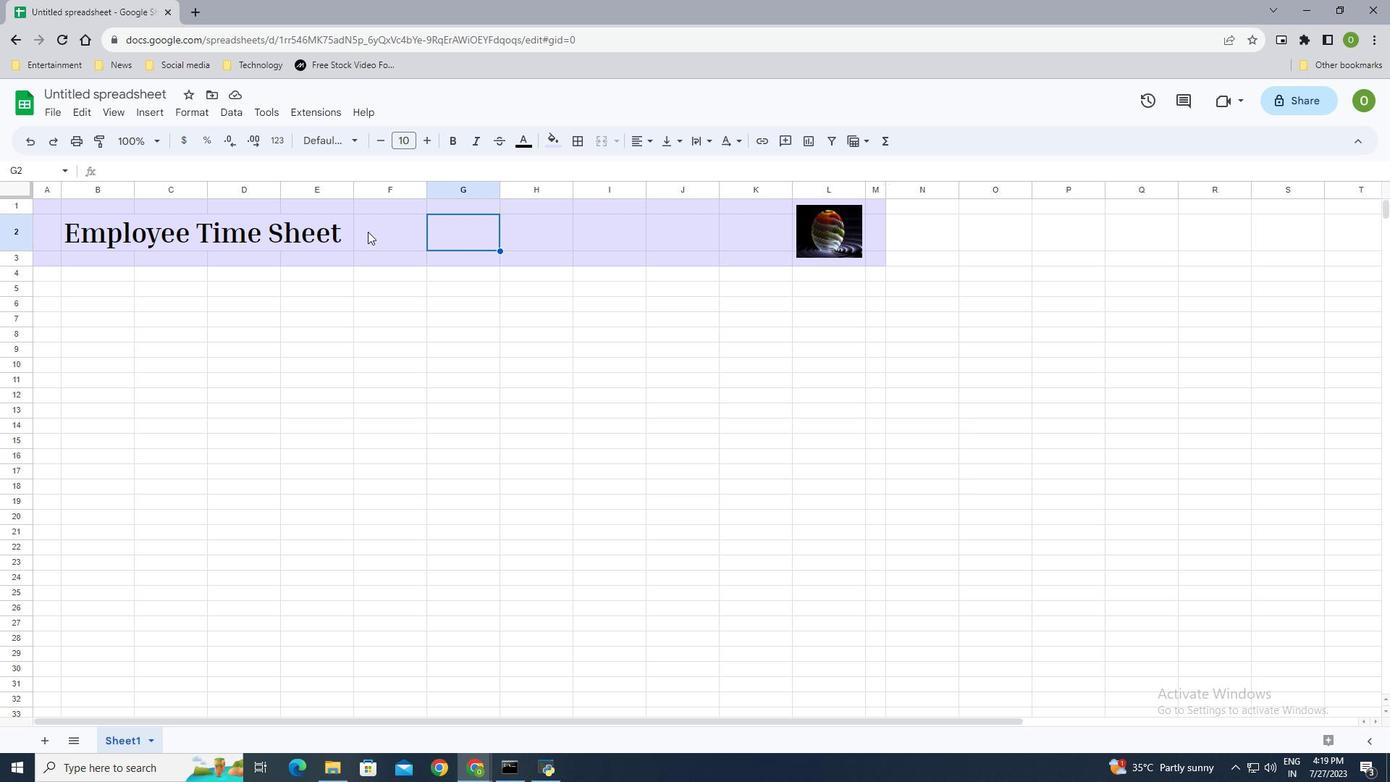 
Action: Mouse moved to (97, 233)
Screenshot: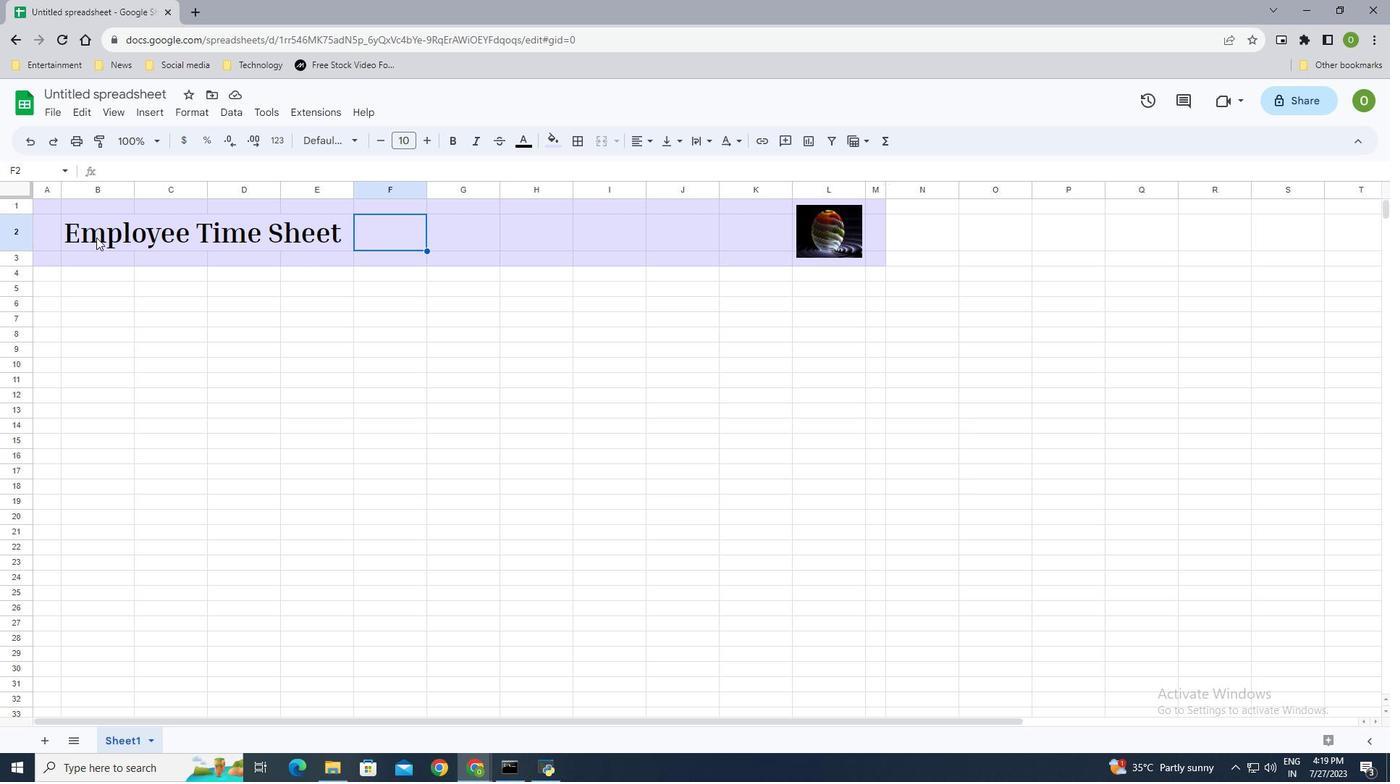 
Action: Mouse pressed left at (97, 233)
Screenshot: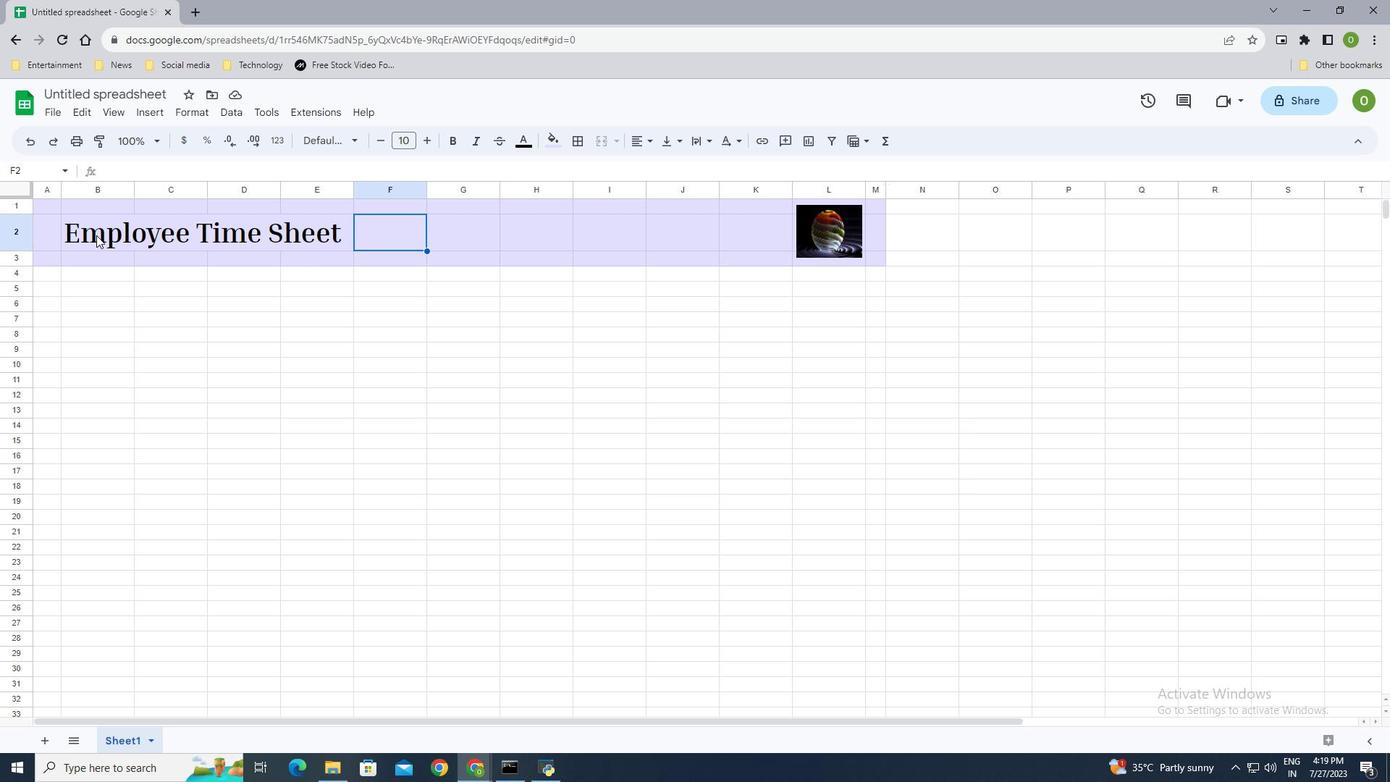 
Action: Mouse moved to (335, 141)
Screenshot: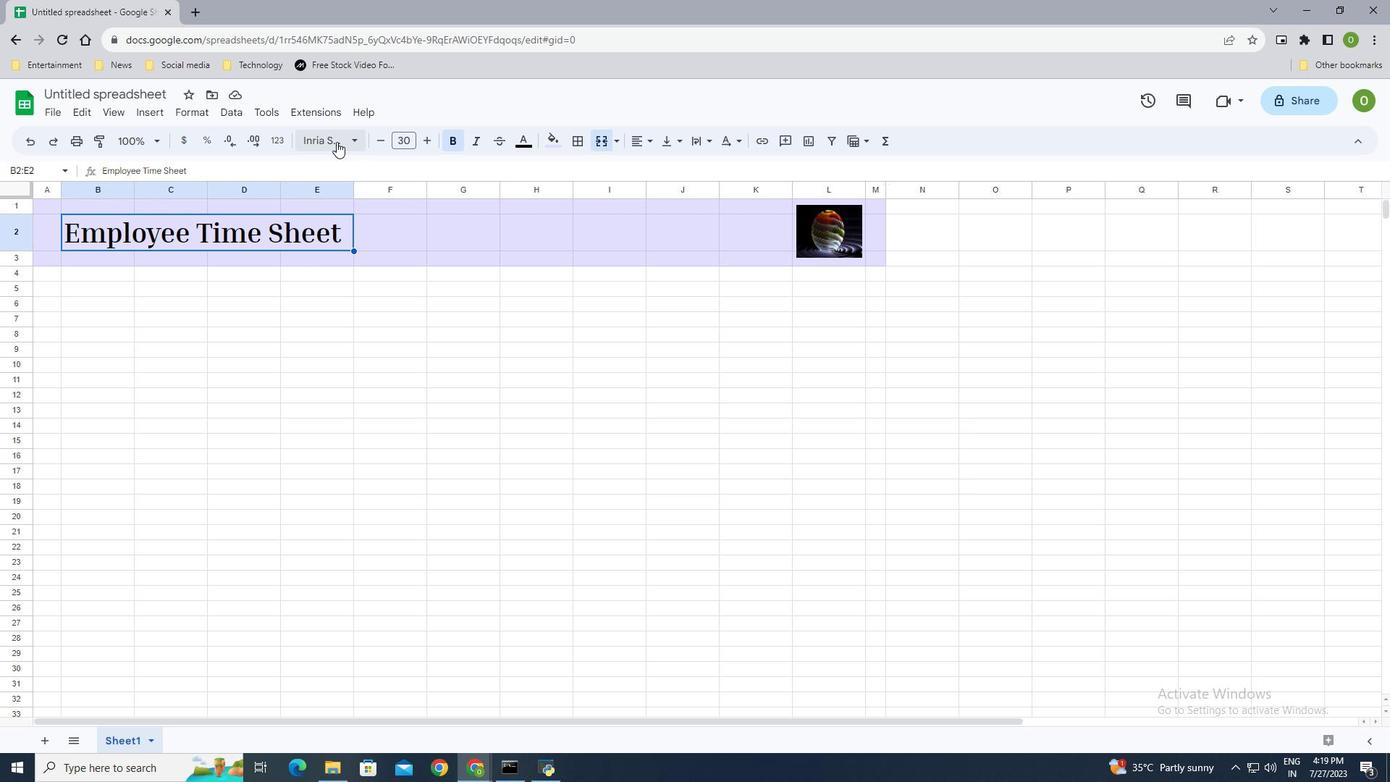 
Action: Mouse pressed left at (335, 141)
Screenshot: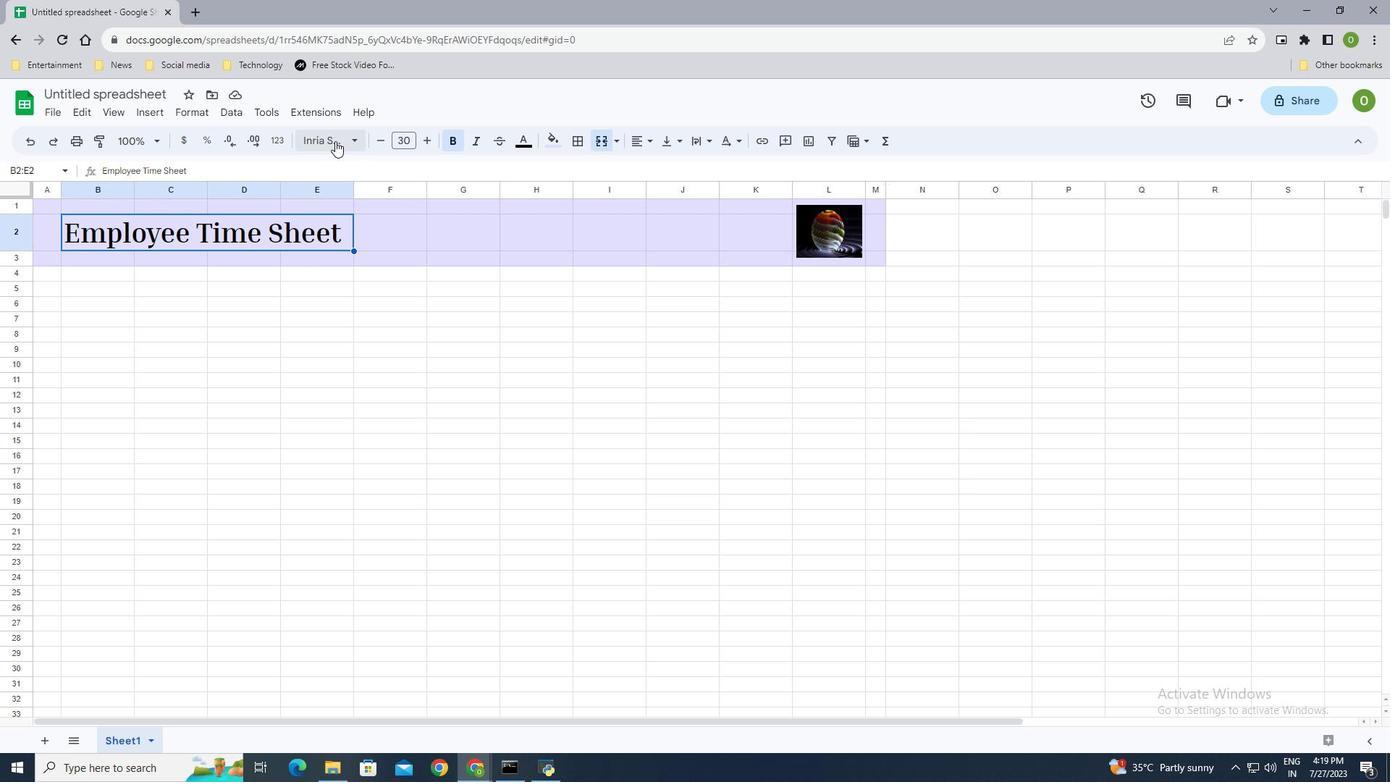 
Action: Mouse moved to (526, 141)
Screenshot: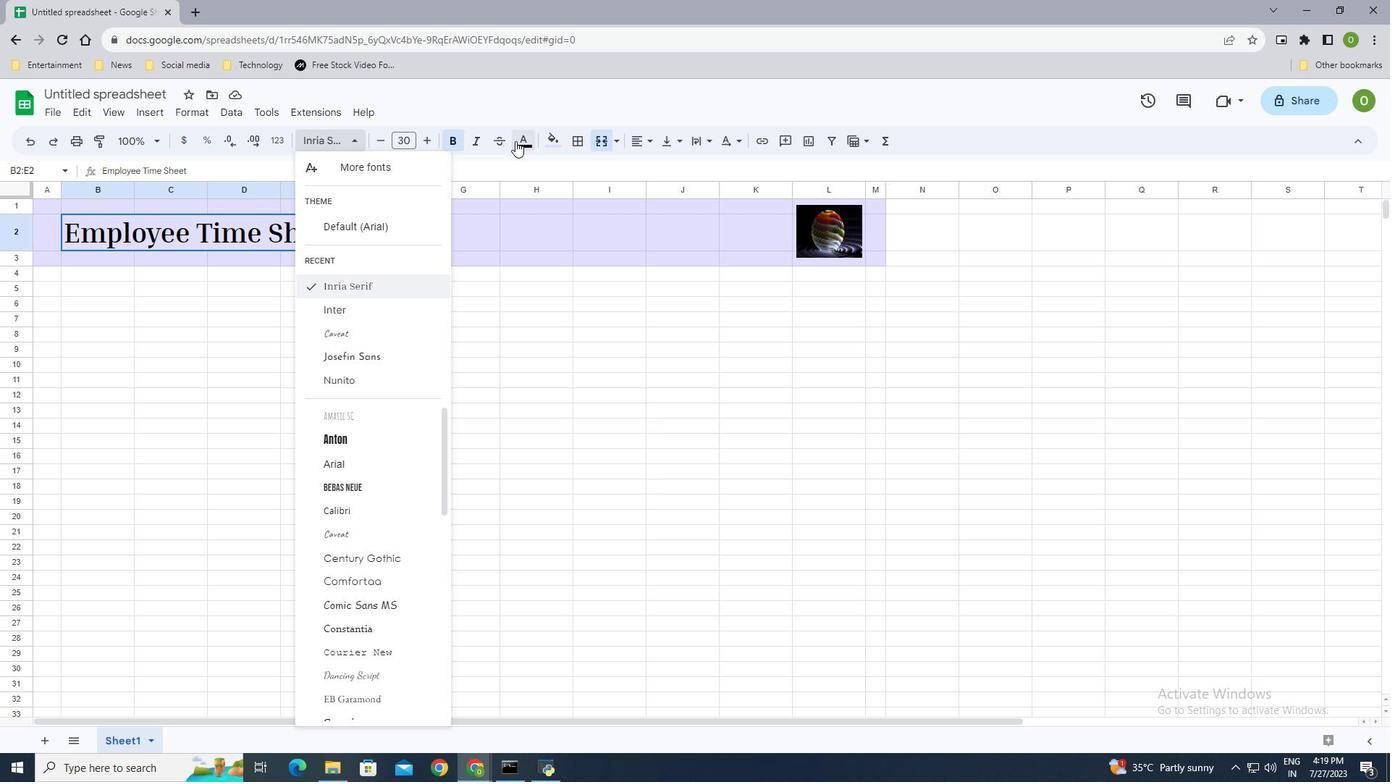 
Action: Mouse pressed left at (526, 141)
Screenshot: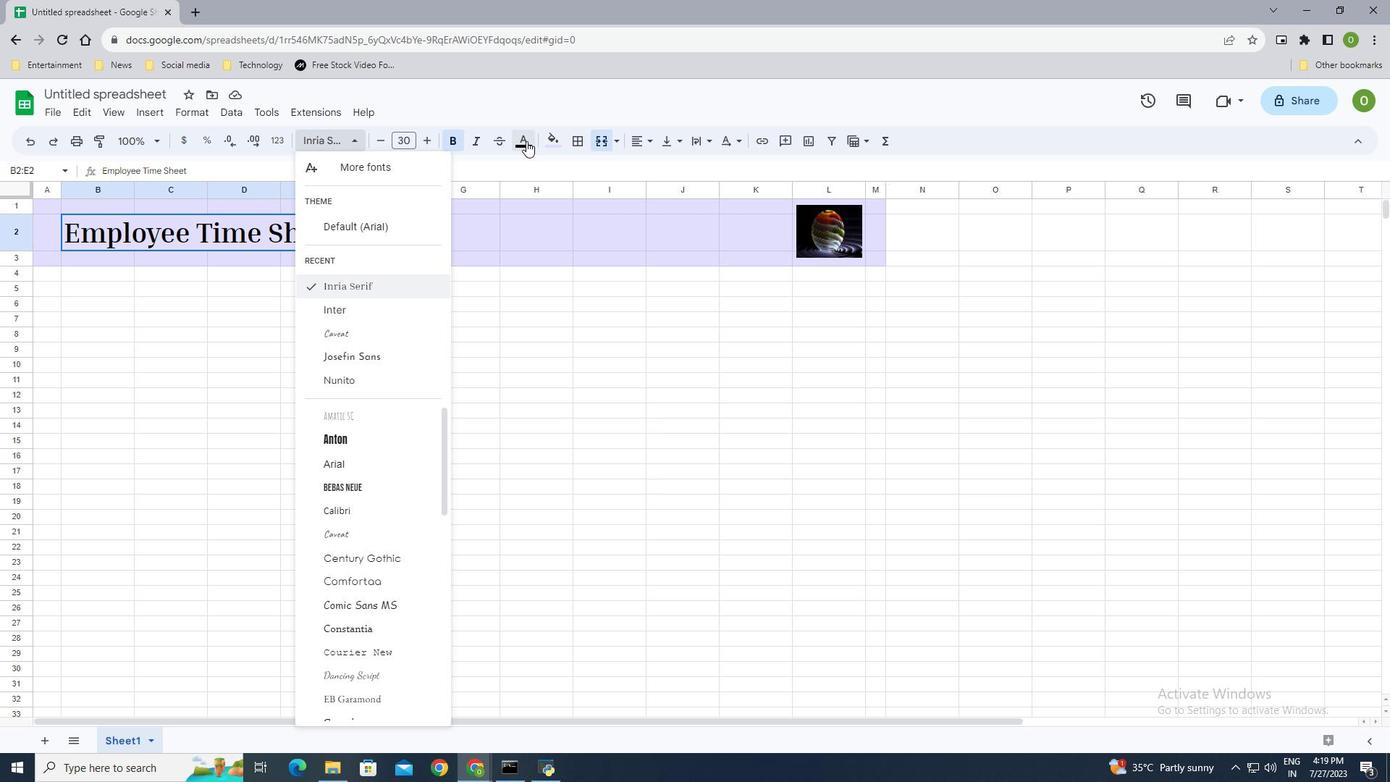 
Action: Mouse moved to (654, 207)
Screenshot: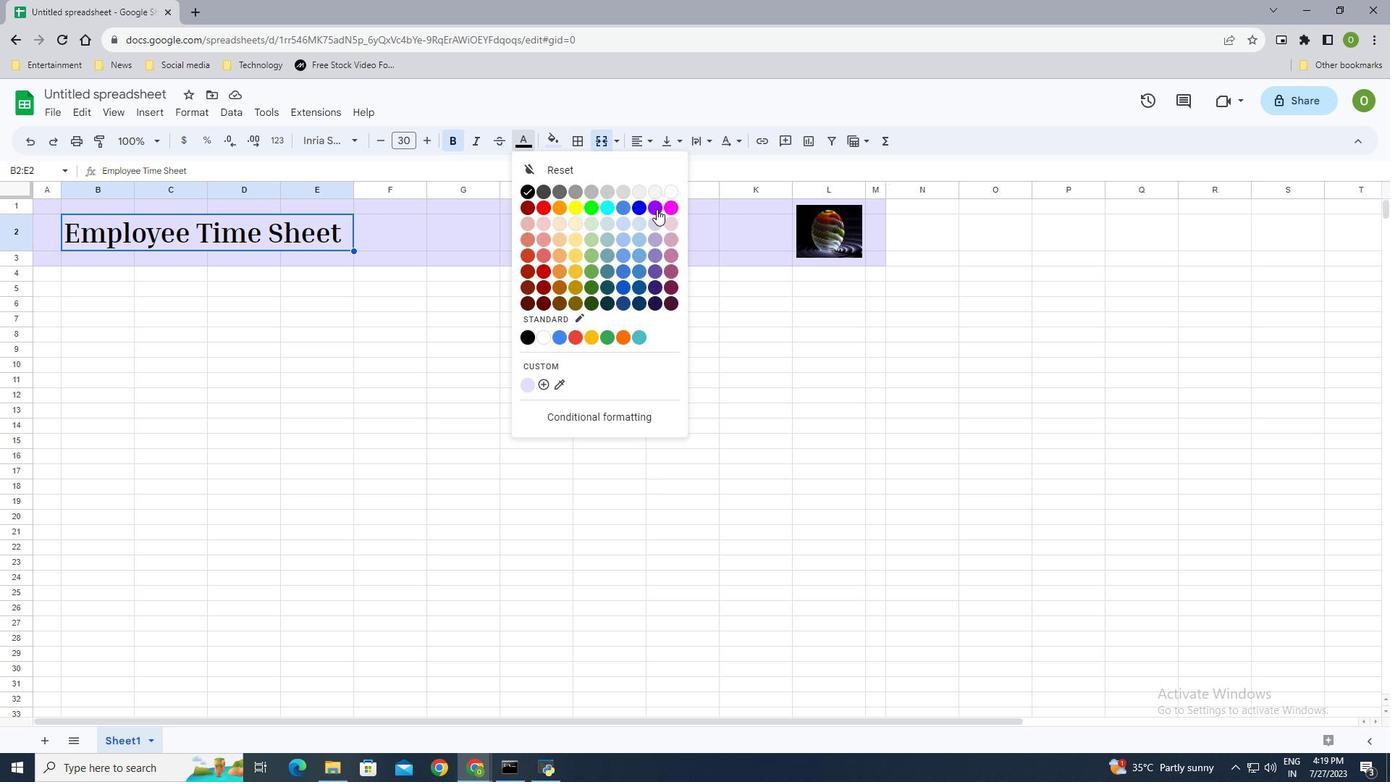 
Action: Mouse pressed left at (654, 207)
Screenshot: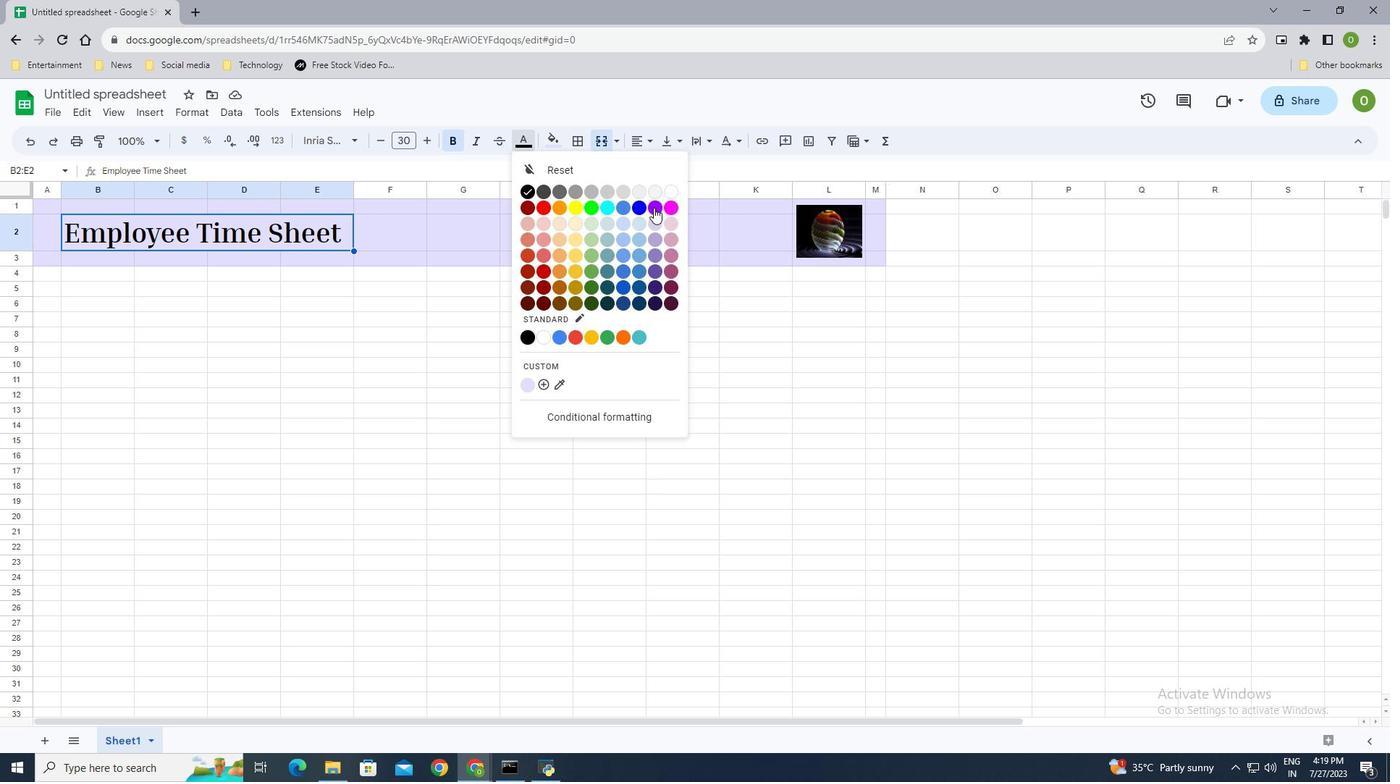 
Action: Mouse moved to (196, 261)
Screenshot: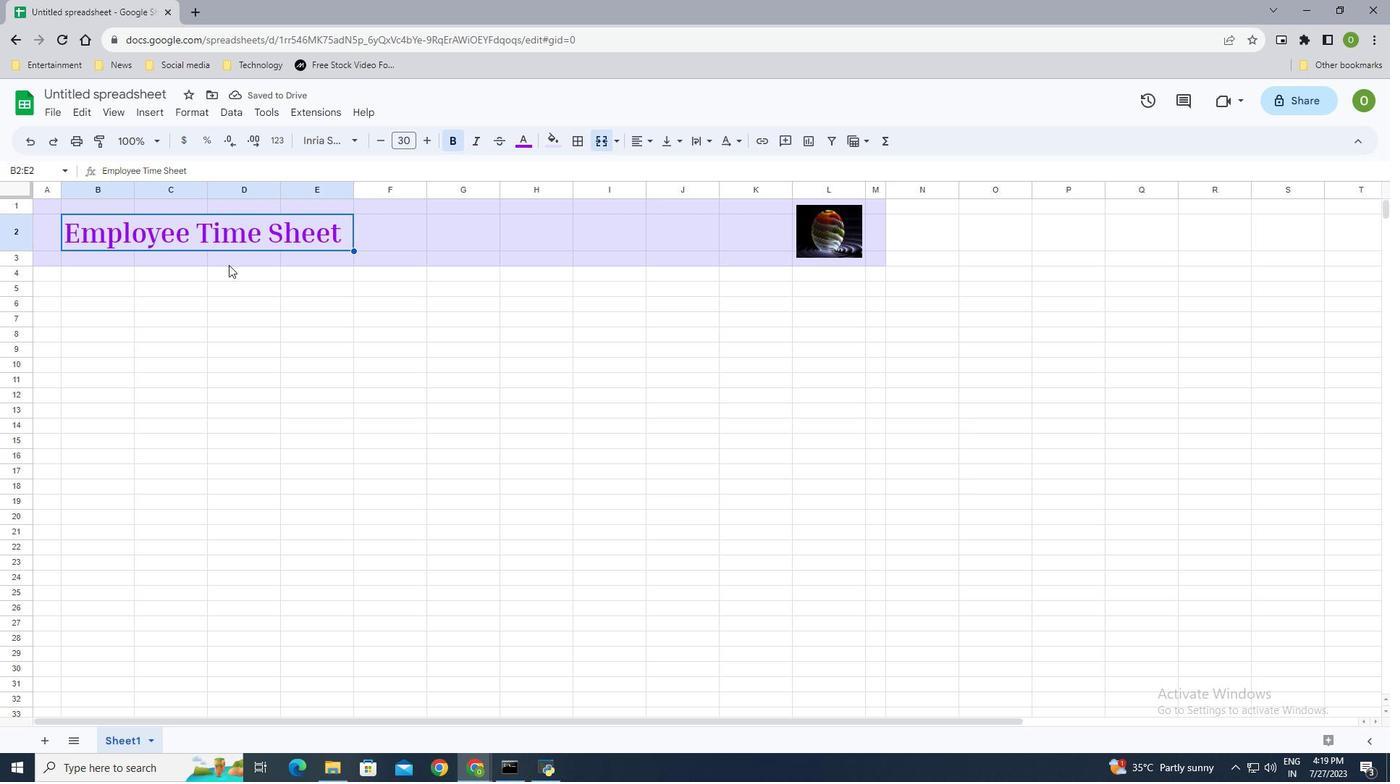 
Action: Mouse pressed left at (196, 261)
Screenshot: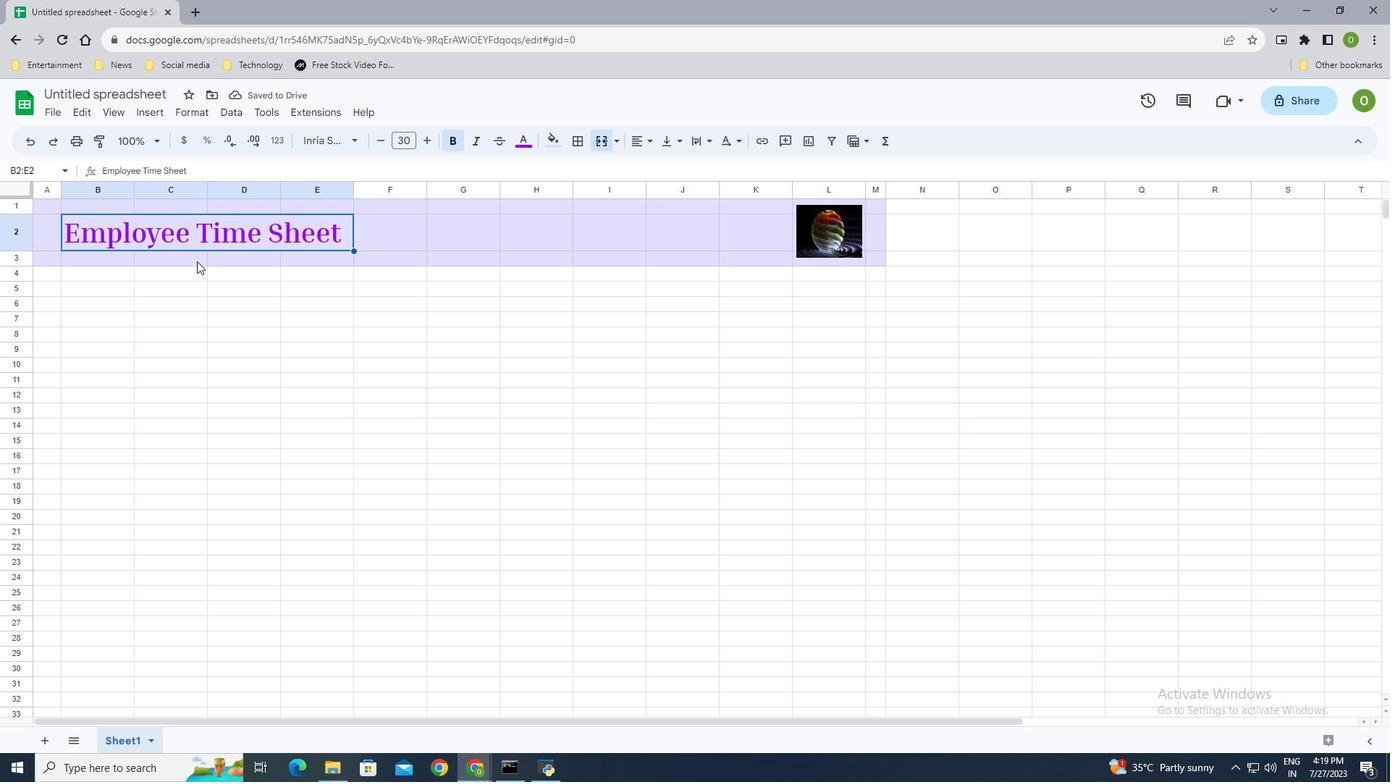 
Action: Mouse moved to (100, 287)
Screenshot: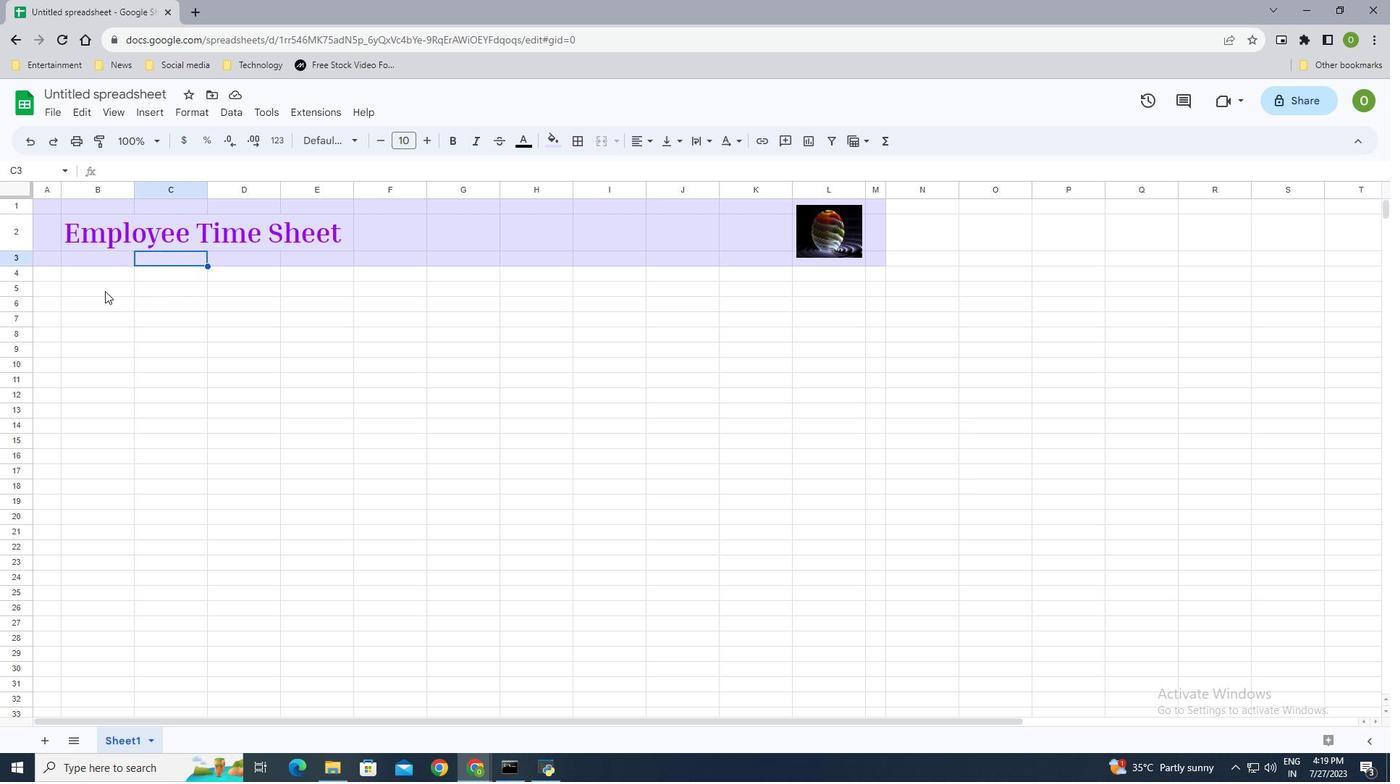
Action: Mouse pressed left at (100, 287)
Screenshot: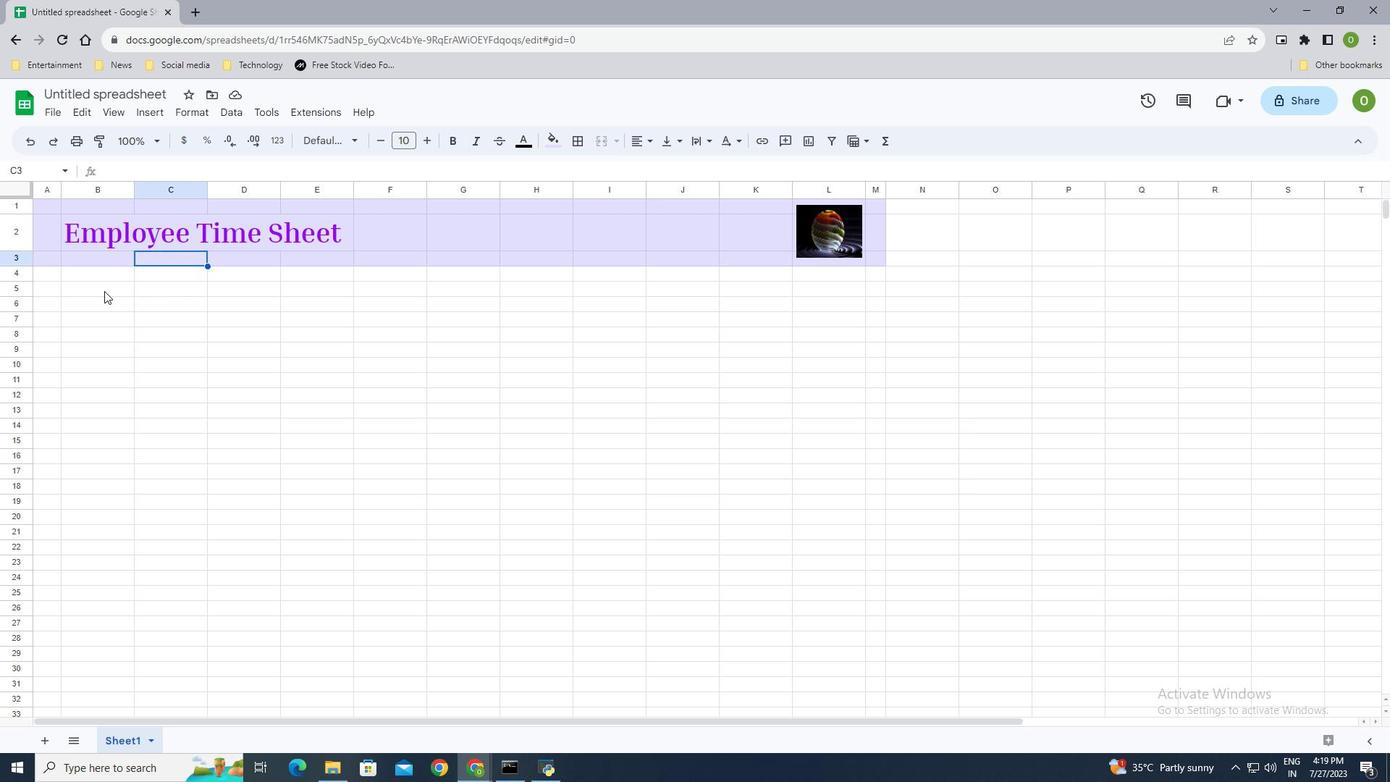 
Action: Mouse moved to (443, 316)
Screenshot: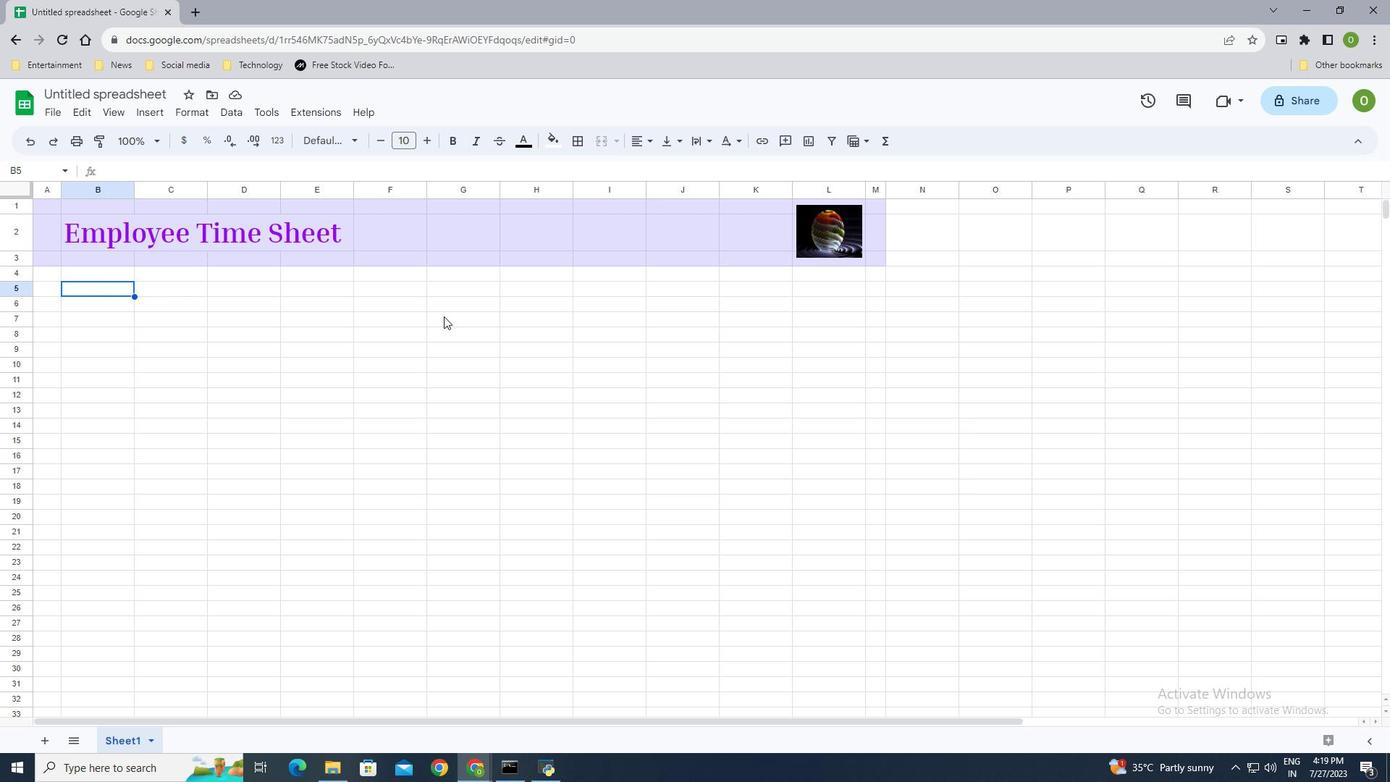 
Action: Key pressed <Key.shift>Employee<Key.tab><Key.shift><Key.shift><Key.shift><Key.shift><Key.shift><Key.shift><Key.shift><Key.shift><Key.shift><Key.shift><Key.shift><Key.shift><Key.shift><Key.shift><Key.shift><Key.shift>Employee<Key.space><Key.shift>Name<Key.enter>
Screenshot: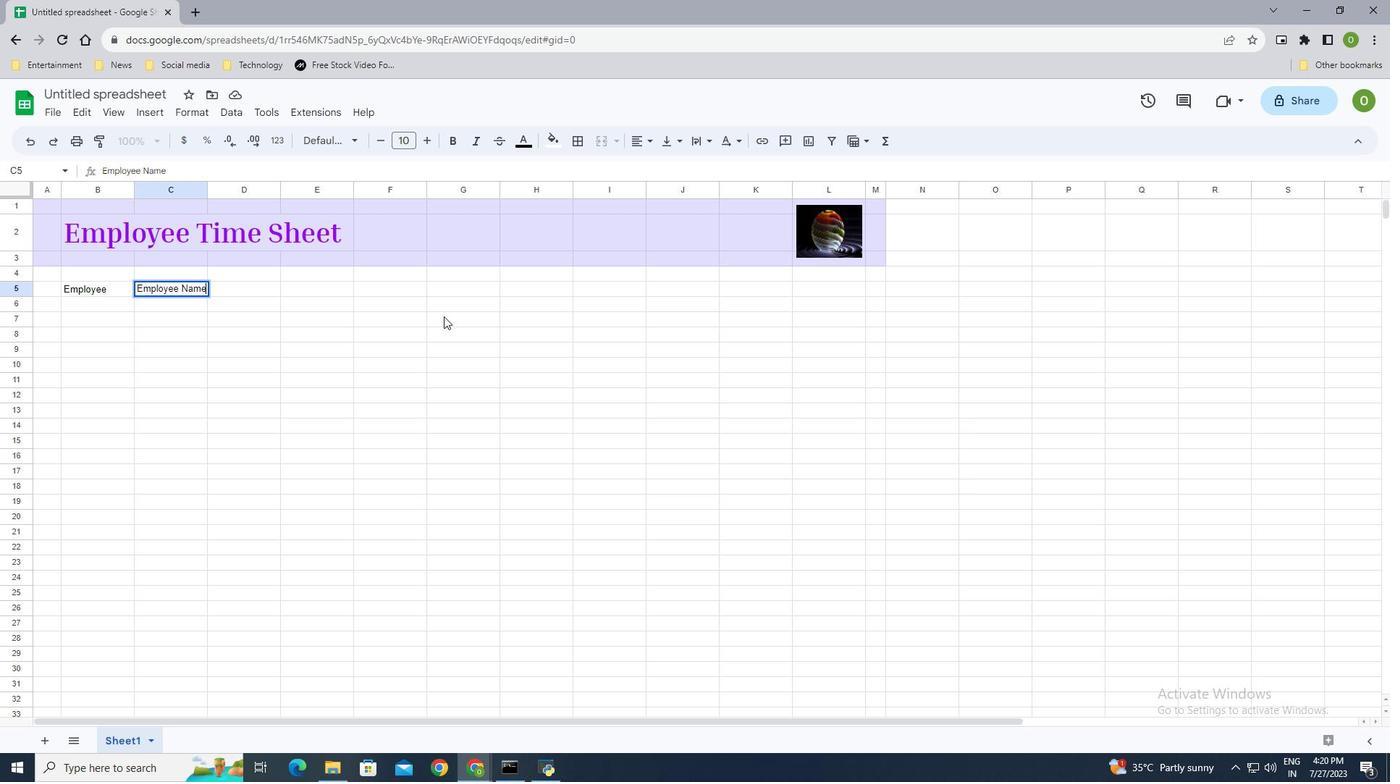 
Action: Mouse moved to (164, 286)
Screenshot: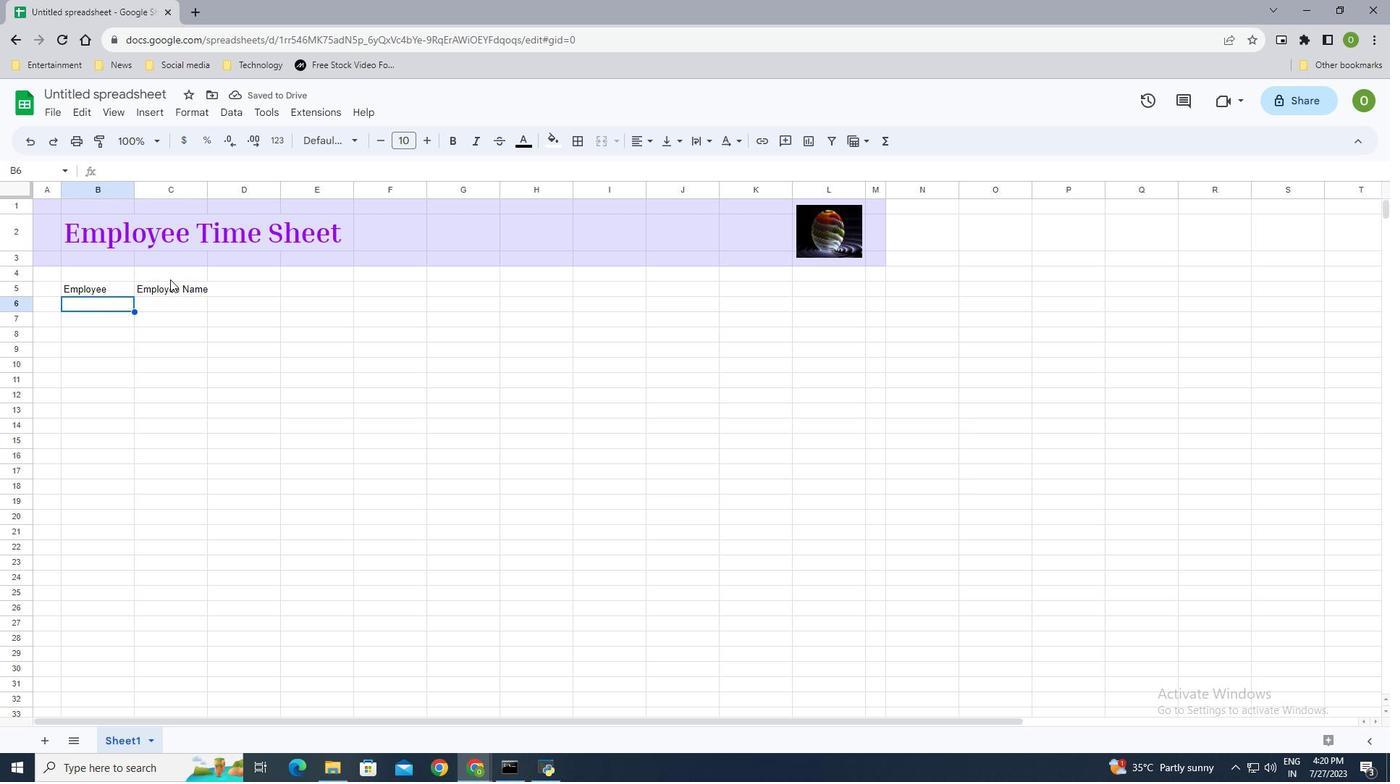 
Action: Mouse pressed left at (164, 286)
Screenshot: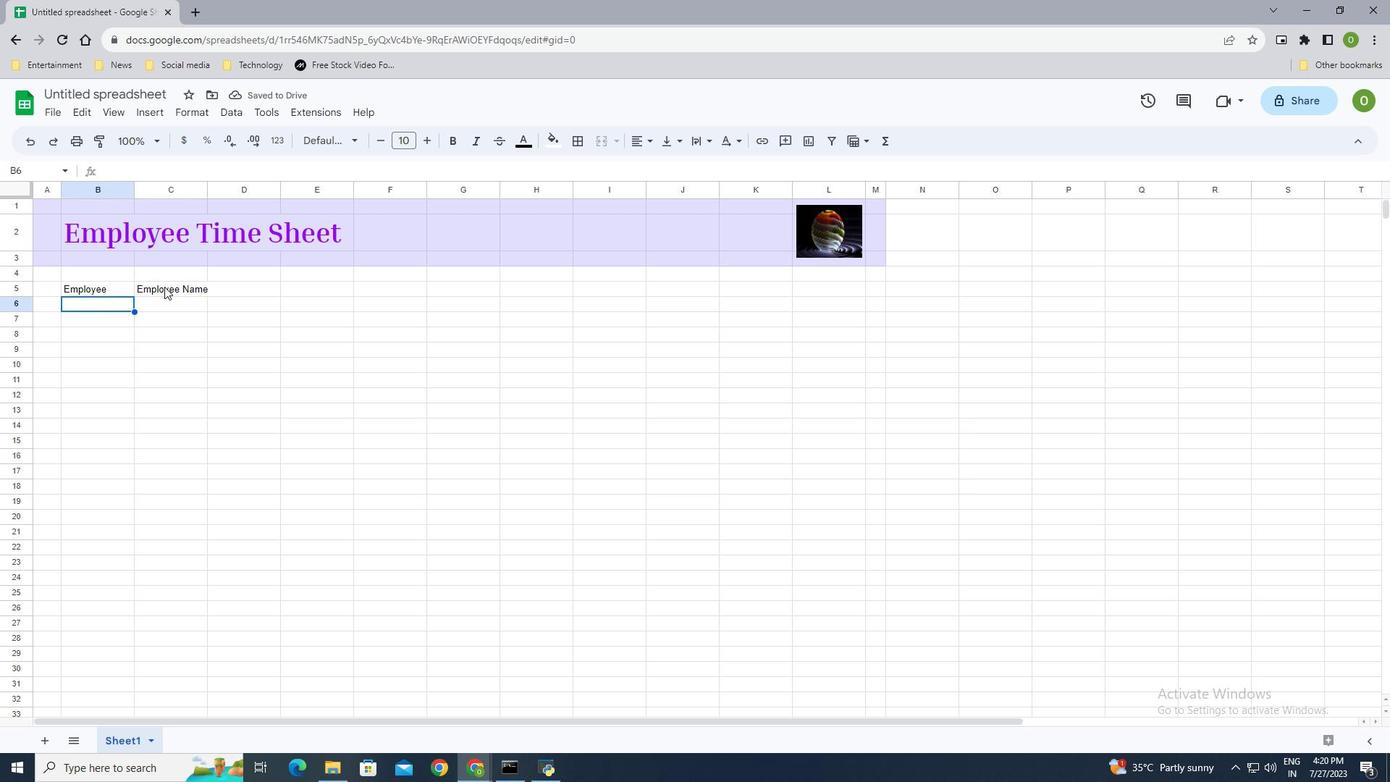 
Action: Mouse moved to (391, 327)
Screenshot: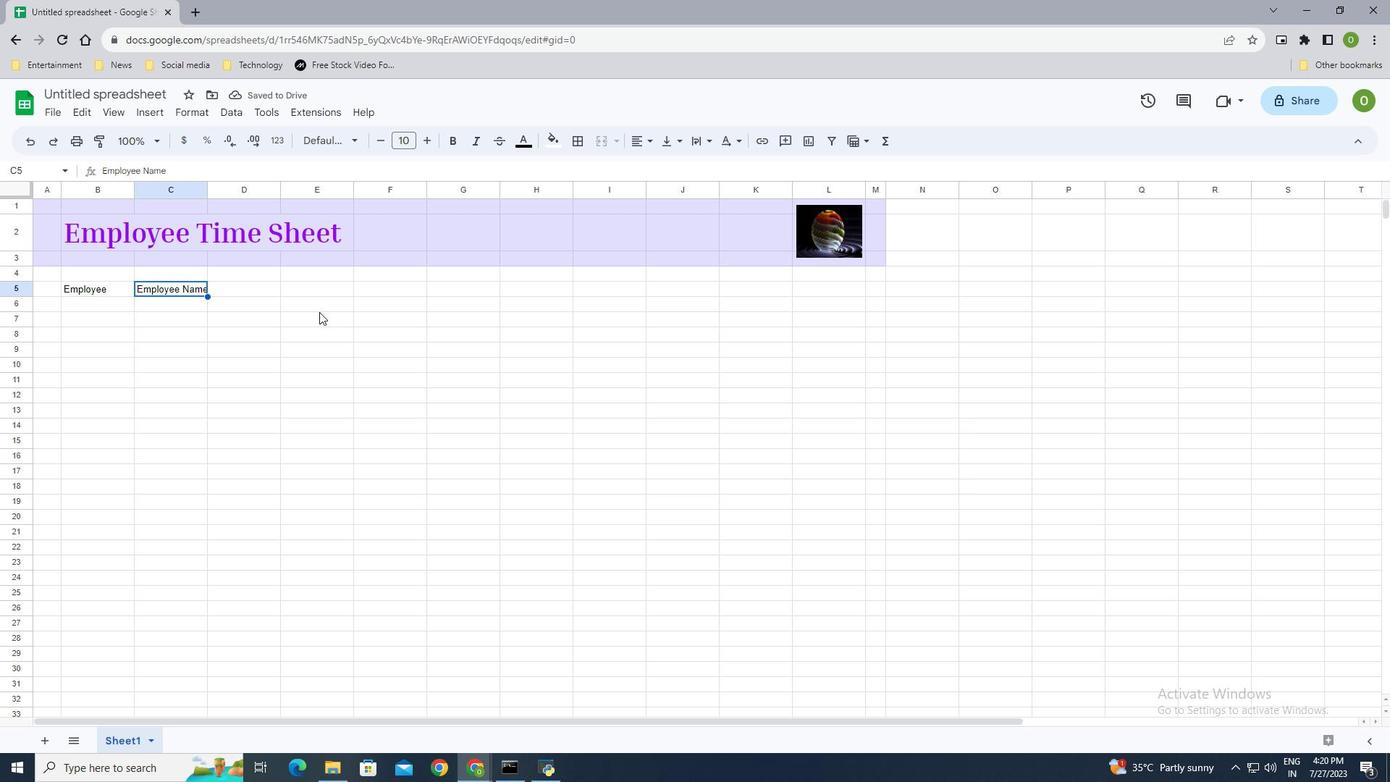 
Action: Key pressed <Key.shift_r><Key.right><Key.right><Key.right>
Screenshot: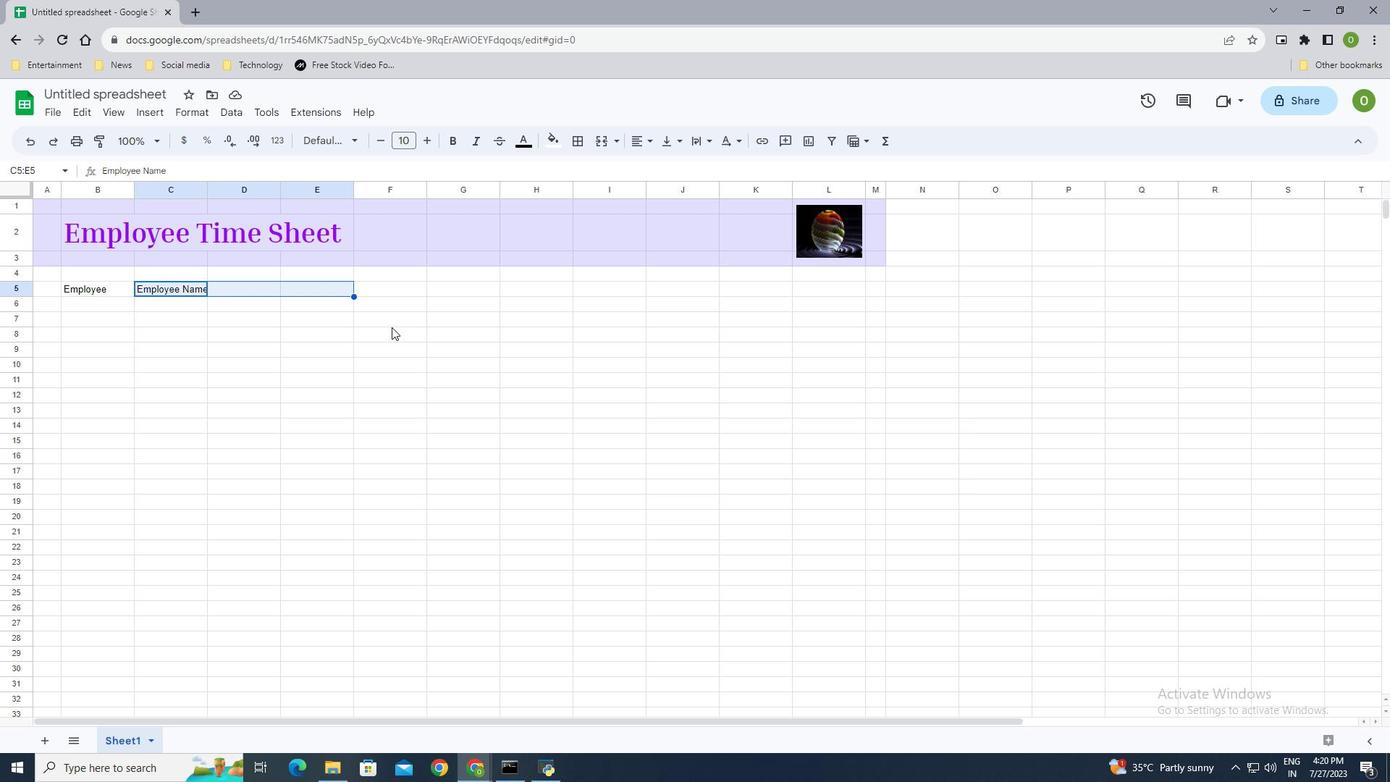 
Action: Mouse moved to (604, 137)
Screenshot: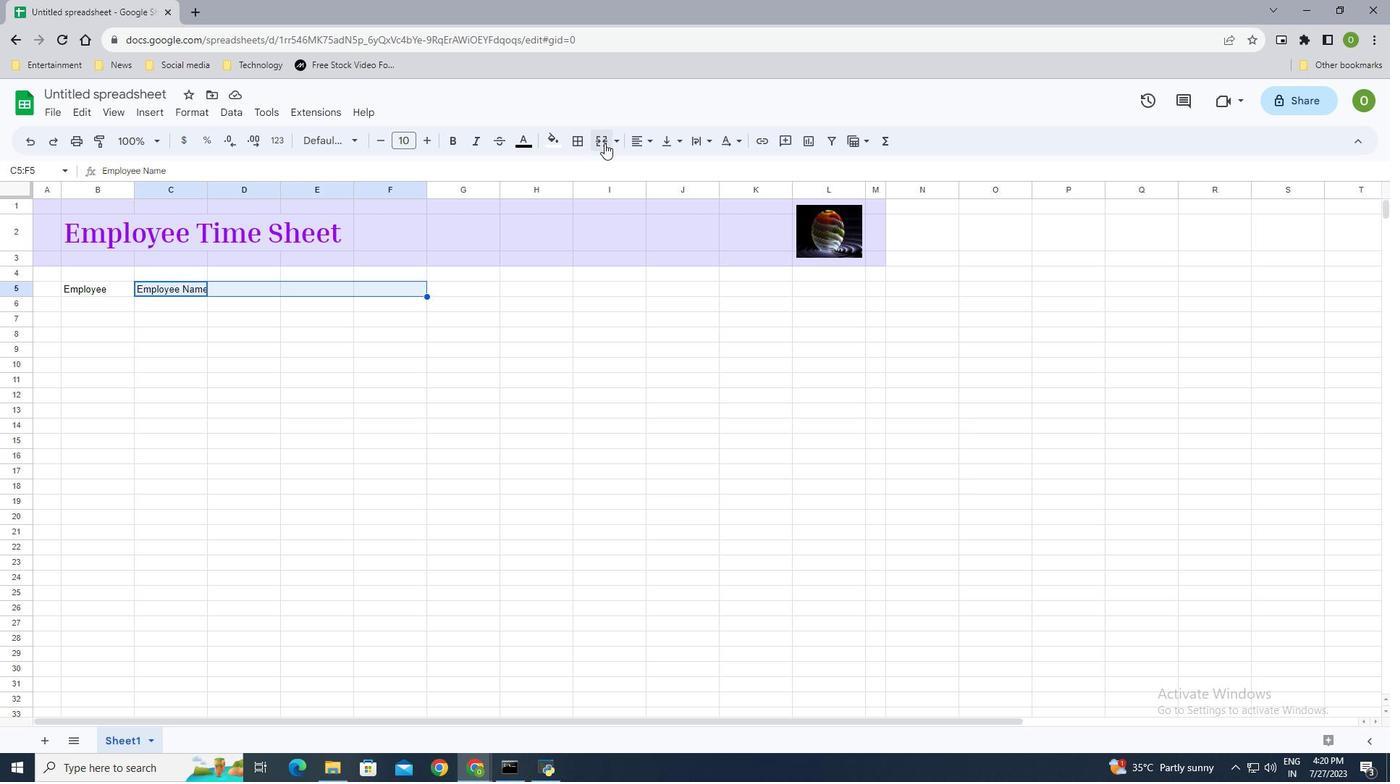 
Action: Mouse pressed left at (604, 137)
Screenshot: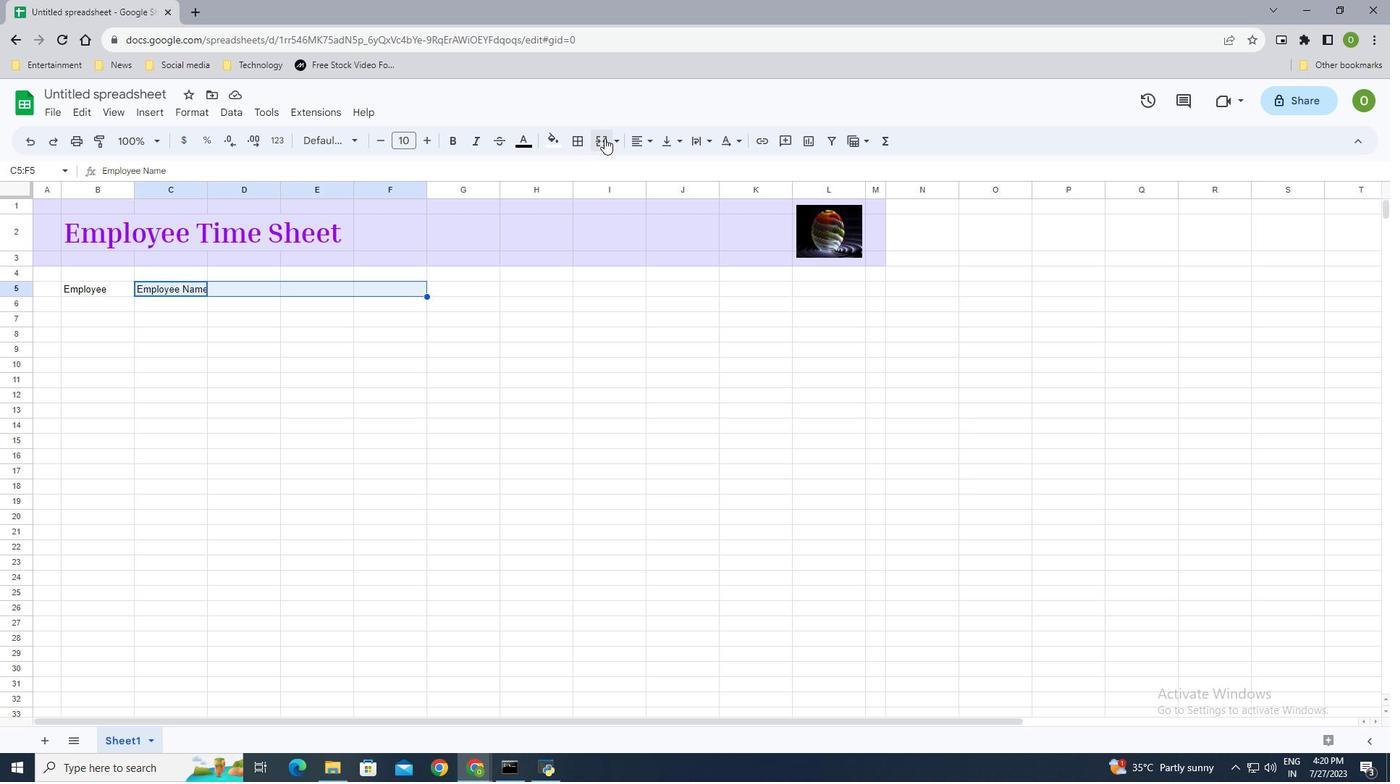 
Action: Mouse moved to (127, 289)
Screenshot: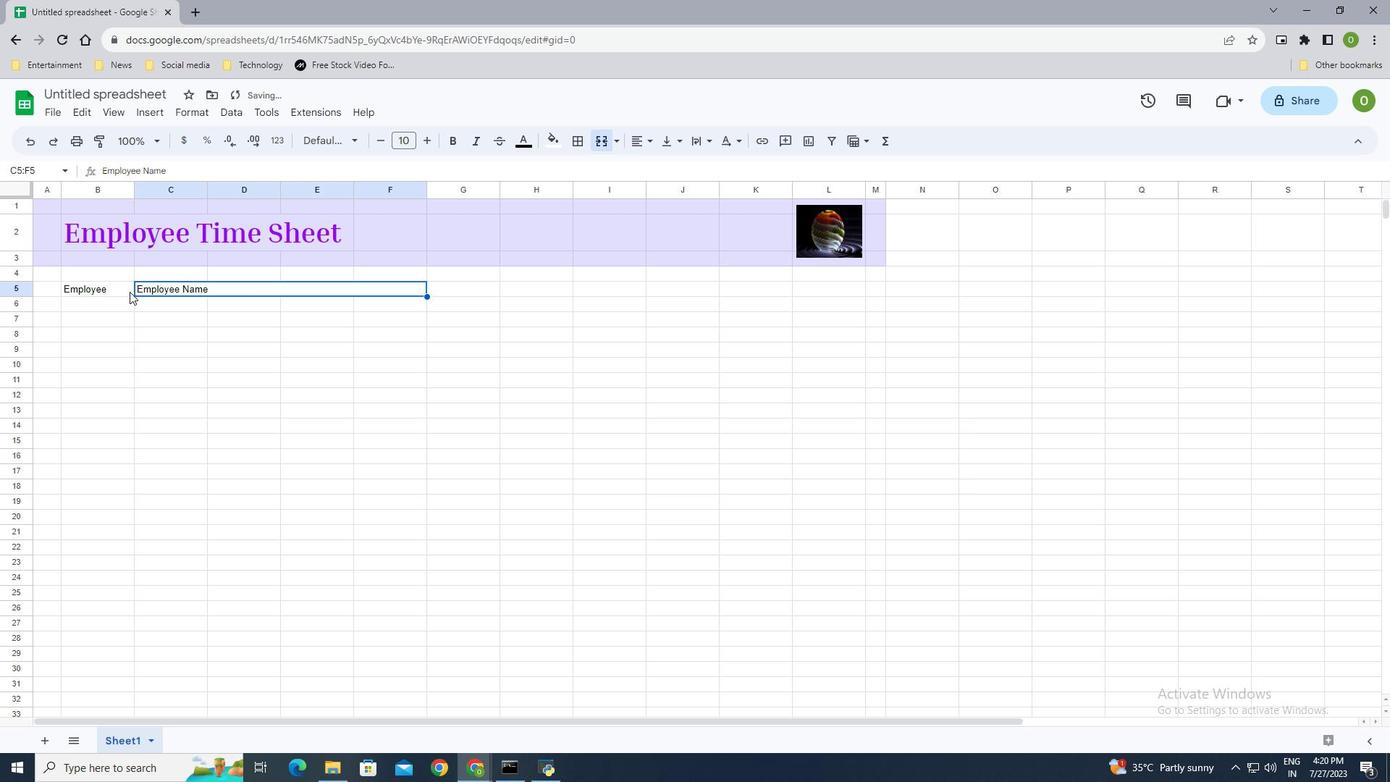 
Action: Mouse pressed left at (127, 289)
Screenshot: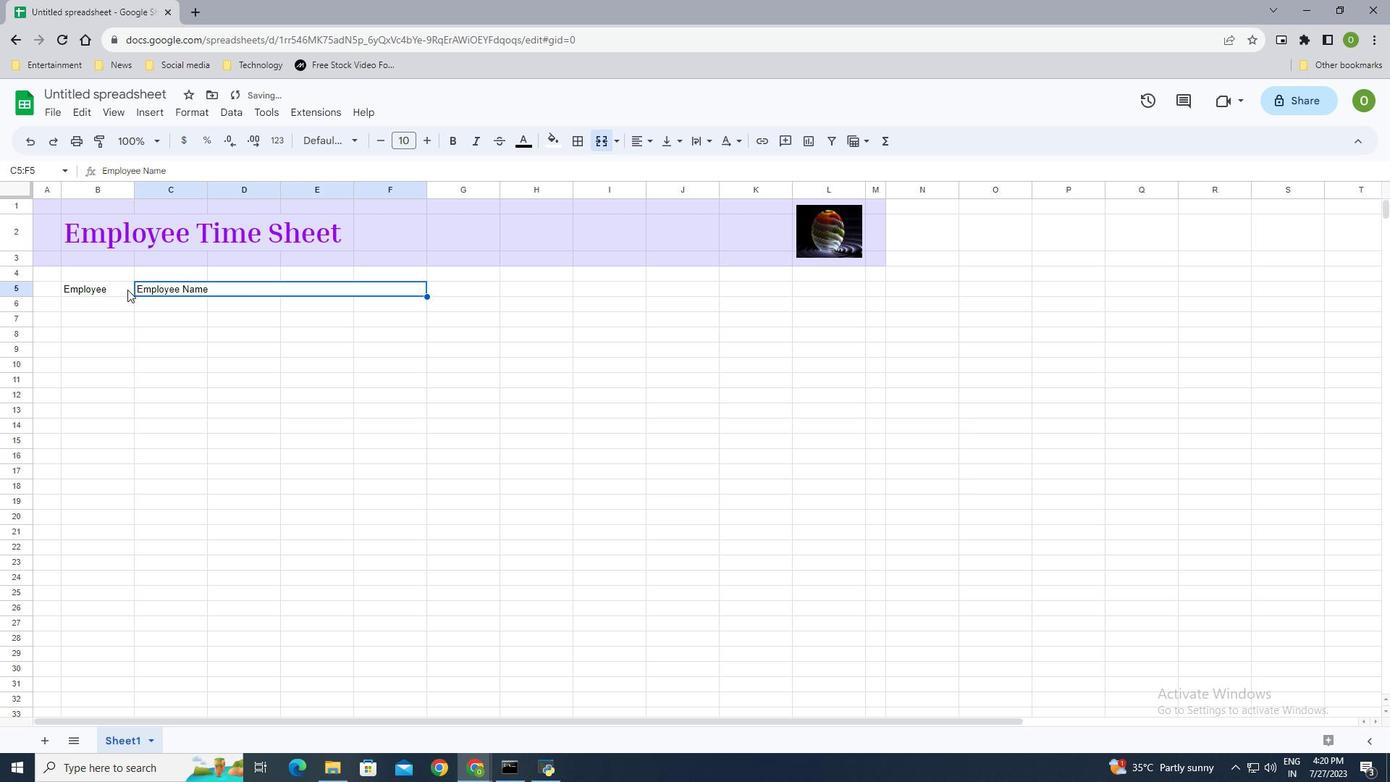 
Action: Mouse moved to (133, 189)
Screenshot: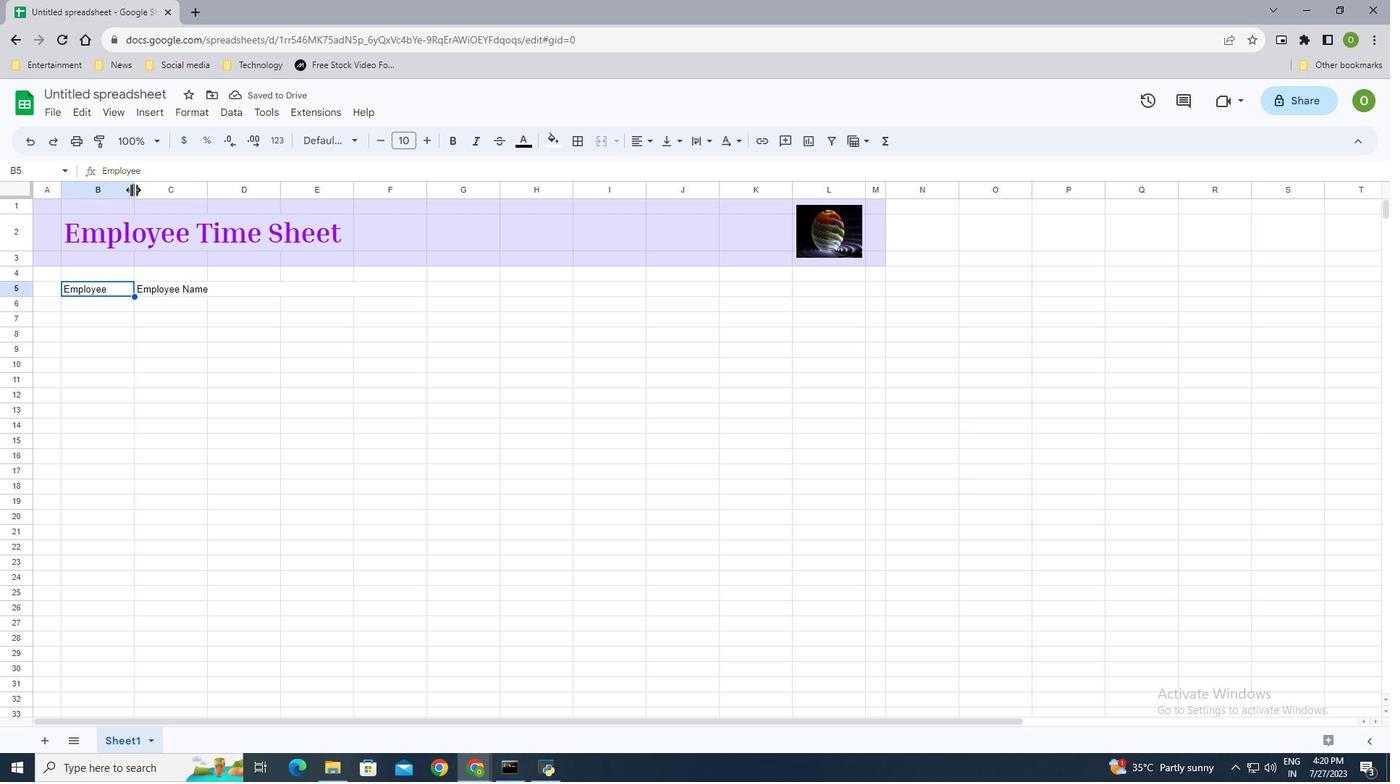 
Action: Mouse pressed left at (133, 189)
Screenshot: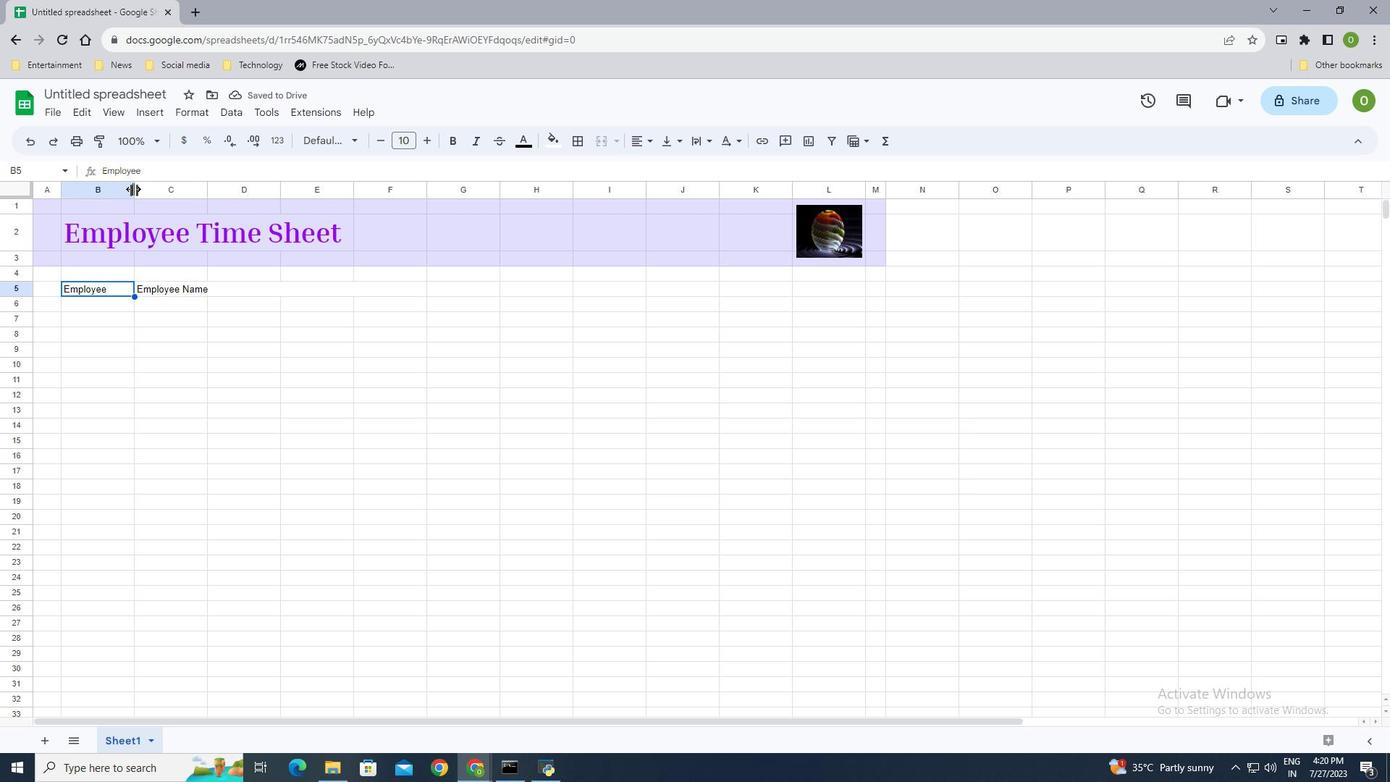 
Action: Mouse moved to (304, 187)
Screenshot: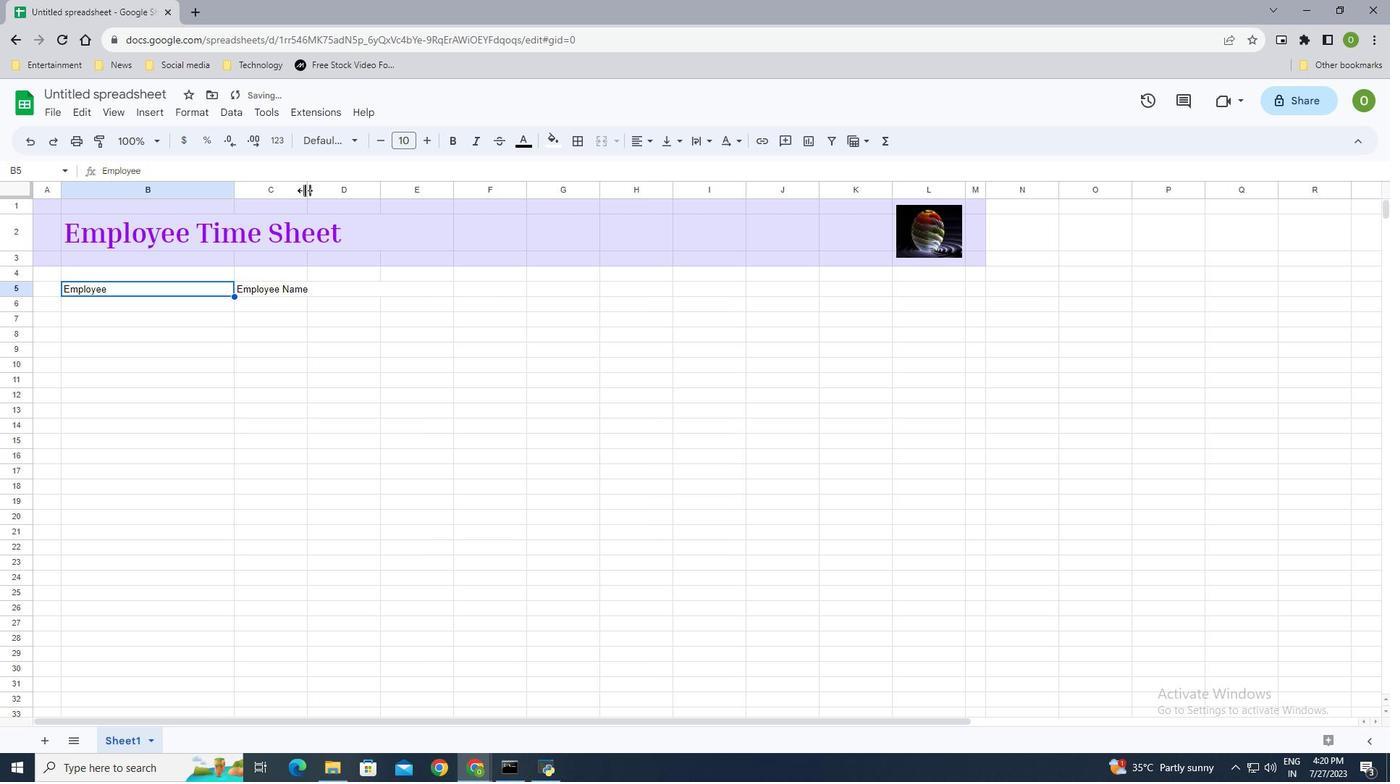 
Action: Mouse pressed left at (304, 187)
Screenshot: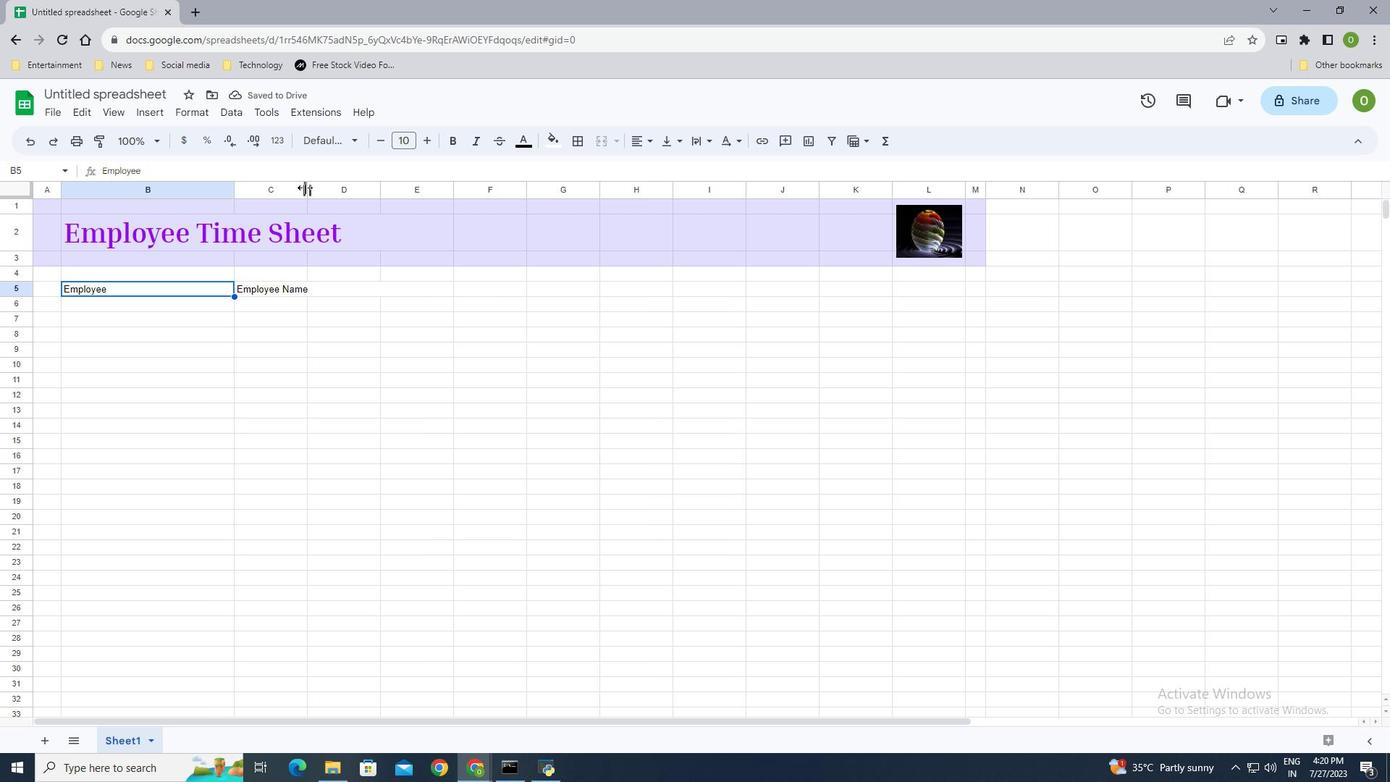 
Action: Mouse moved to (354, 186)
Screenshot: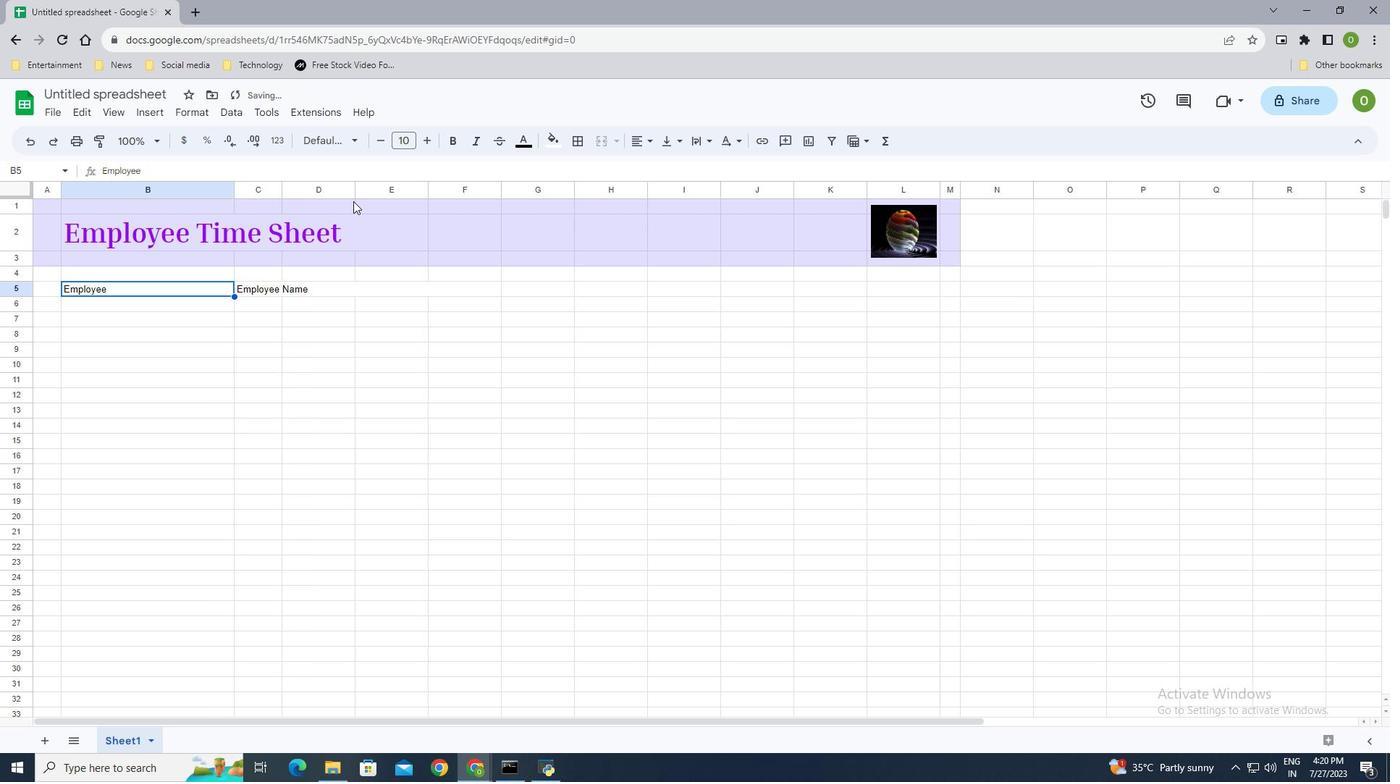 
Action: Mouse pressed left at (354, 186)
Screenshot: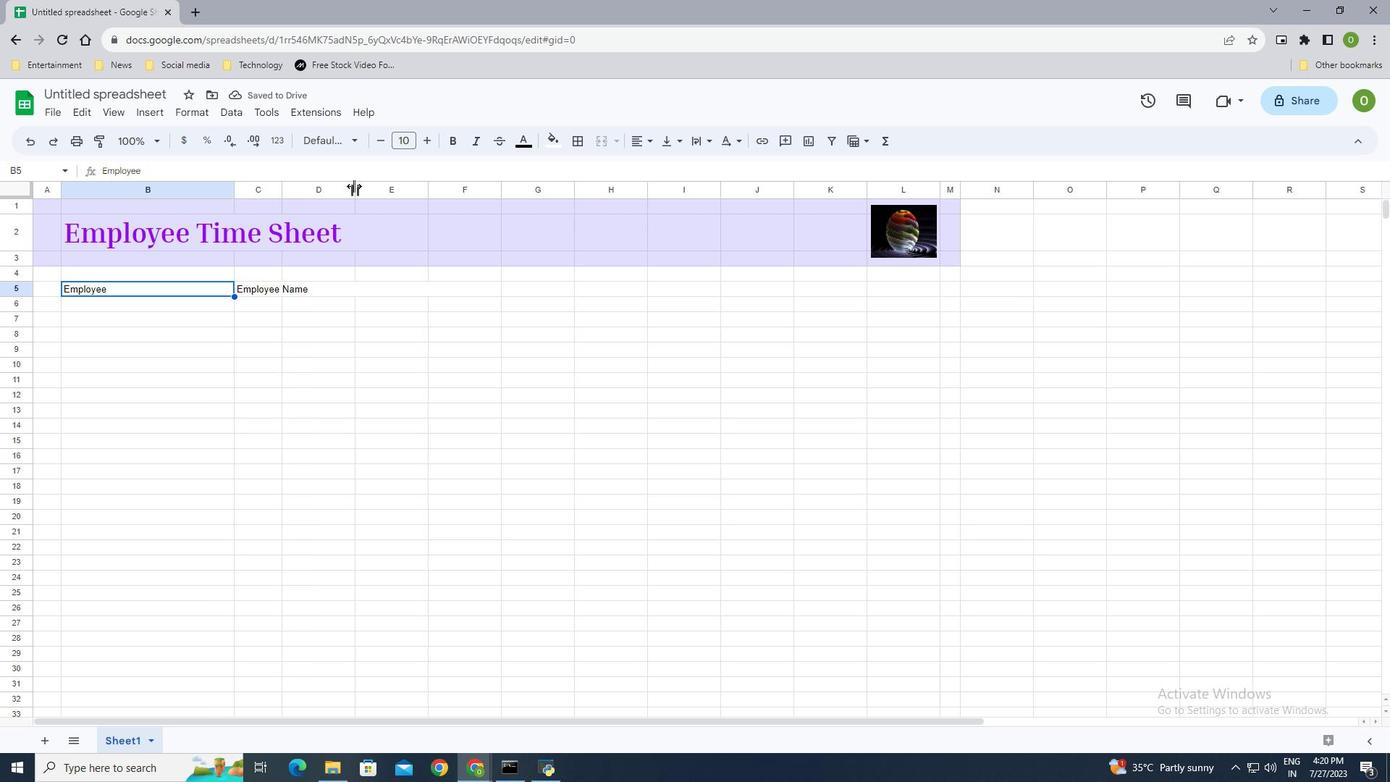 
Action: Mouse moved to (406, 189)
Screenshot: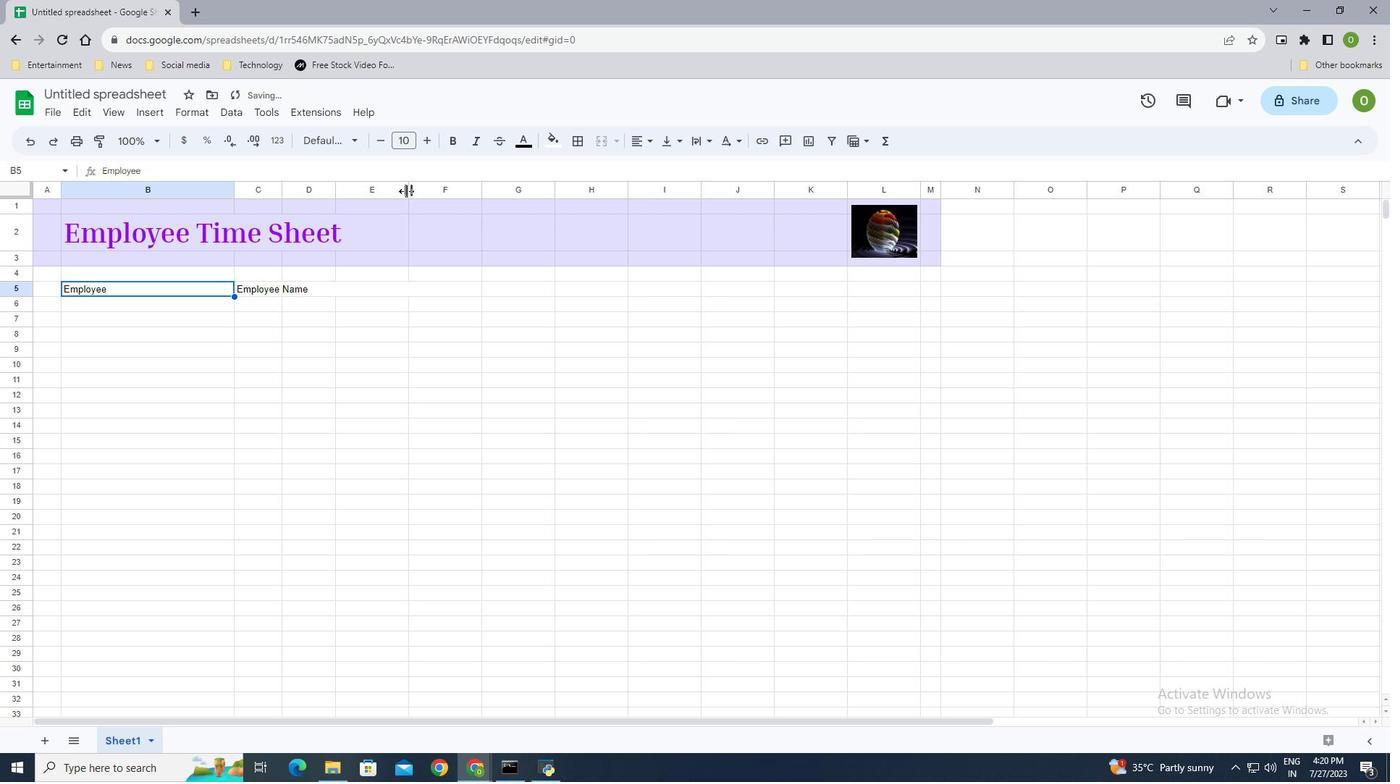 
Action: Mouse pressed left at (406, 189)
Screenshot: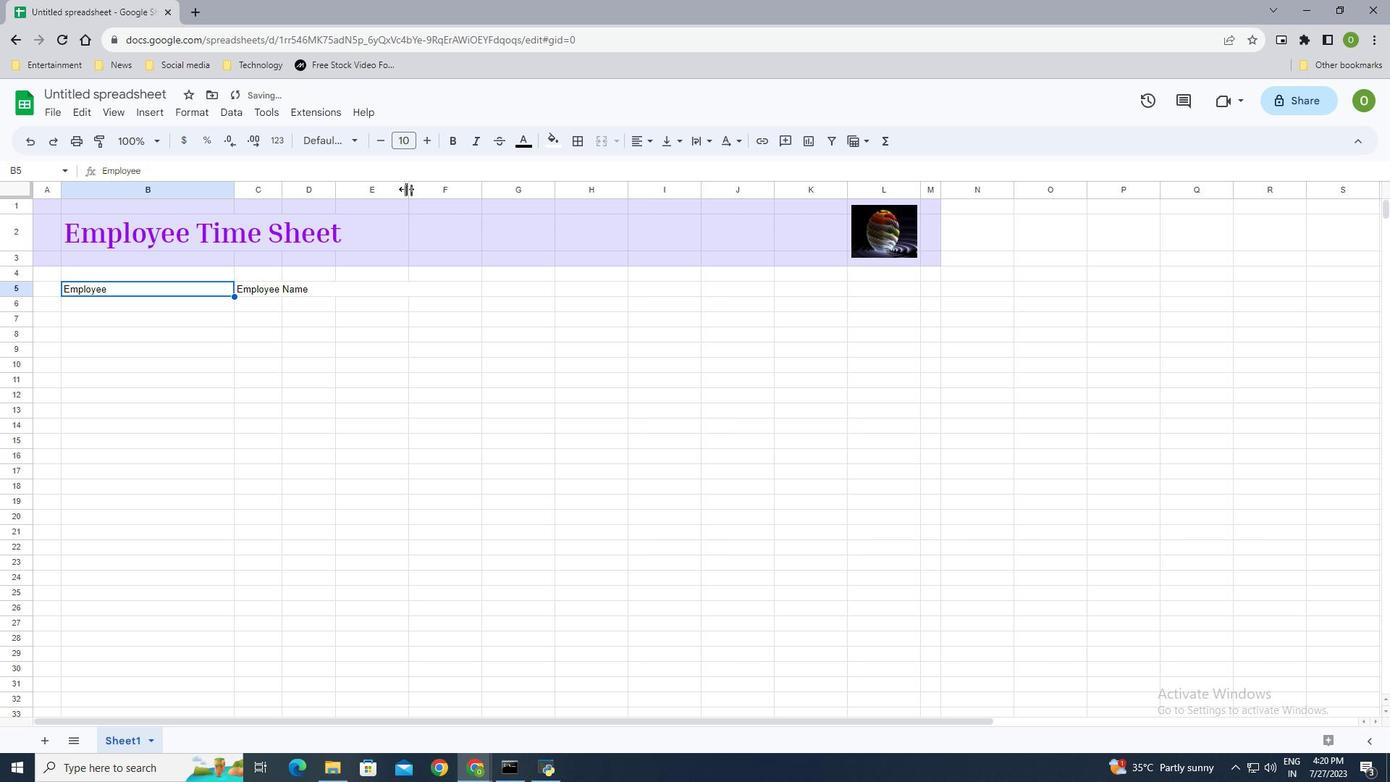 
Action: Mouse moved to (464, 189)
Screenshot: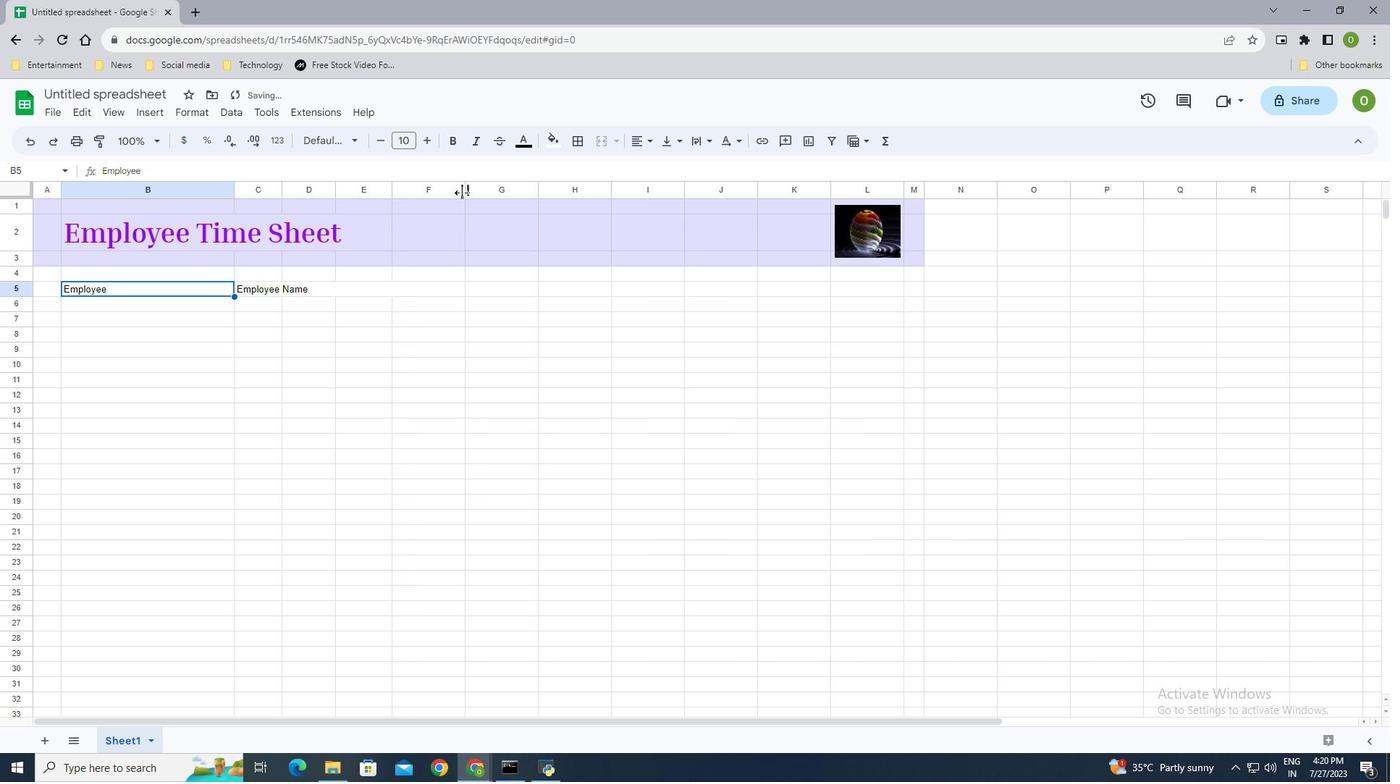 
Action: Mouse pressed left at (464, 189)
Screenshot: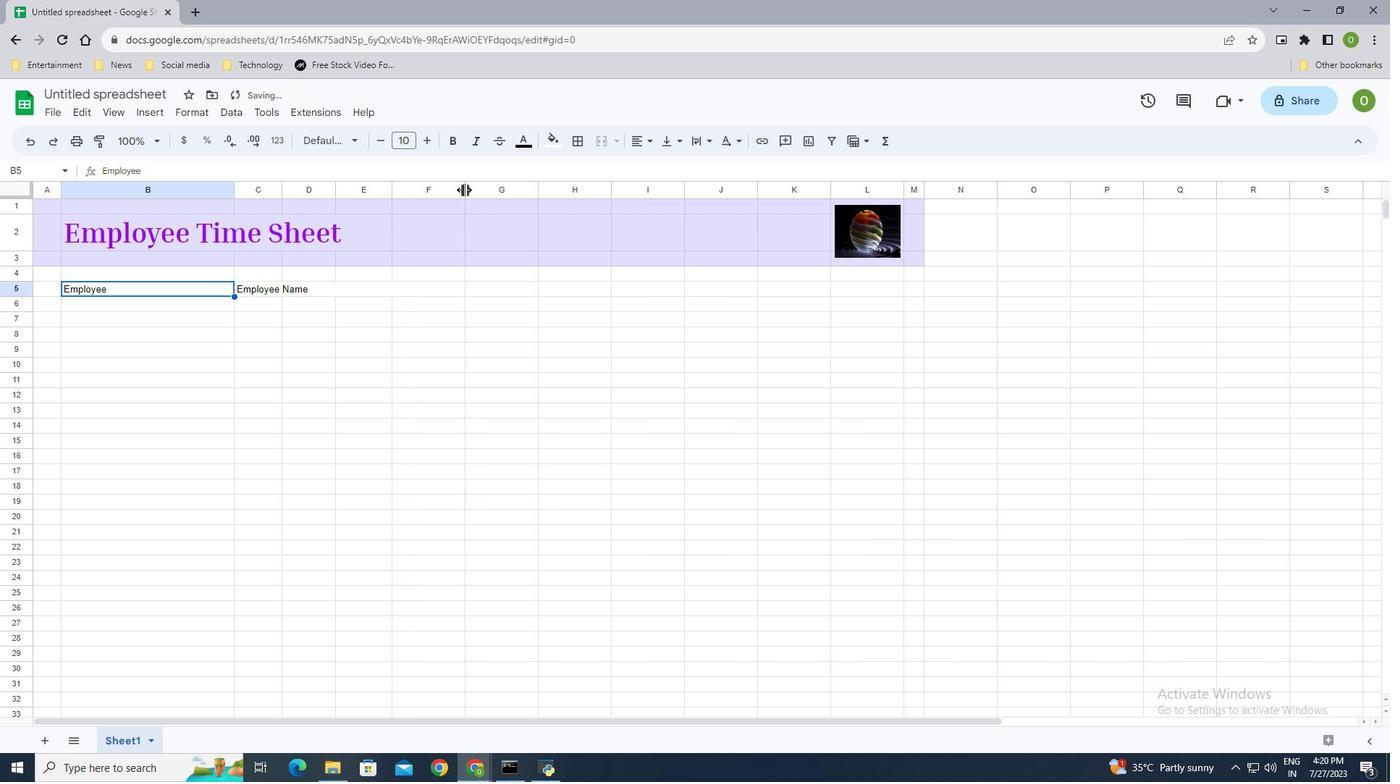 
Action: Mouse moved to (447, 190)
Screenshot: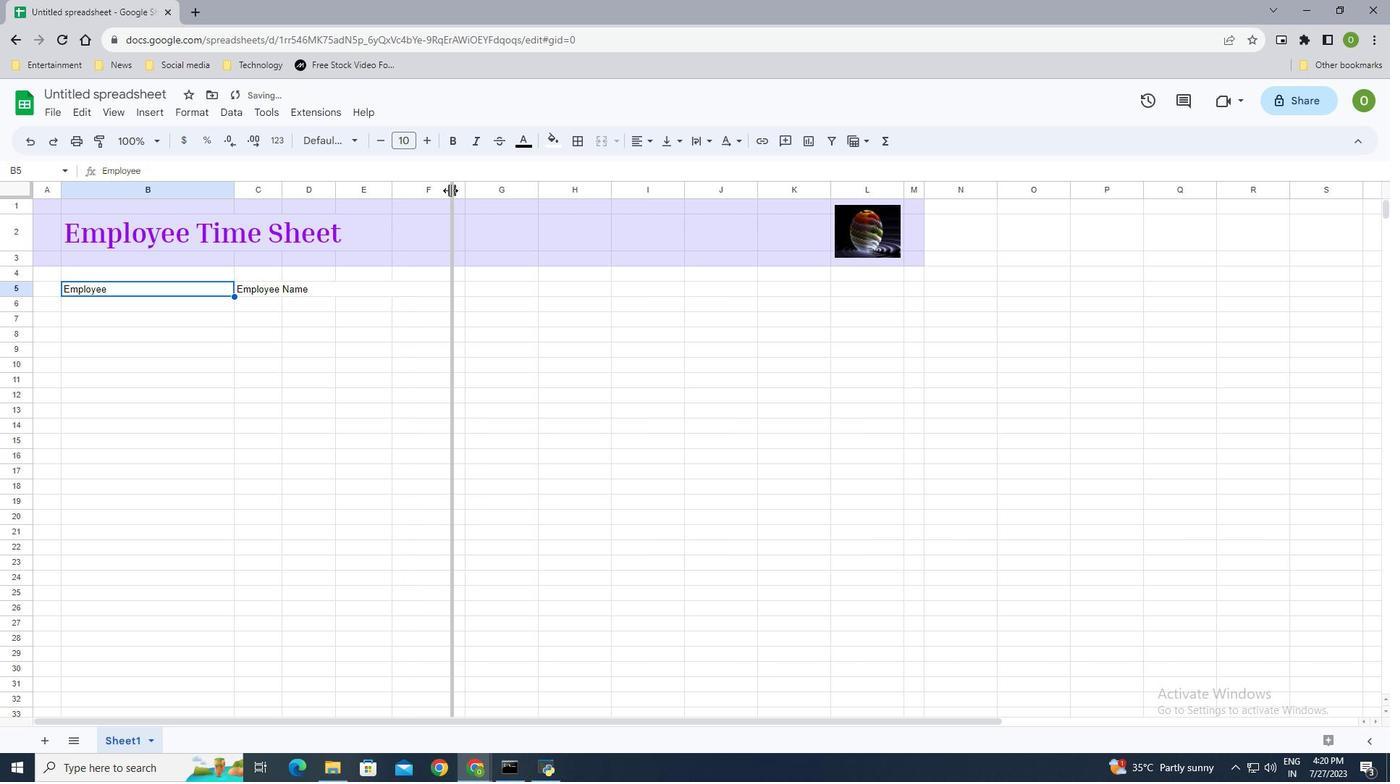 
Action: Mouse pressed left at (447, 190)
Screenshot: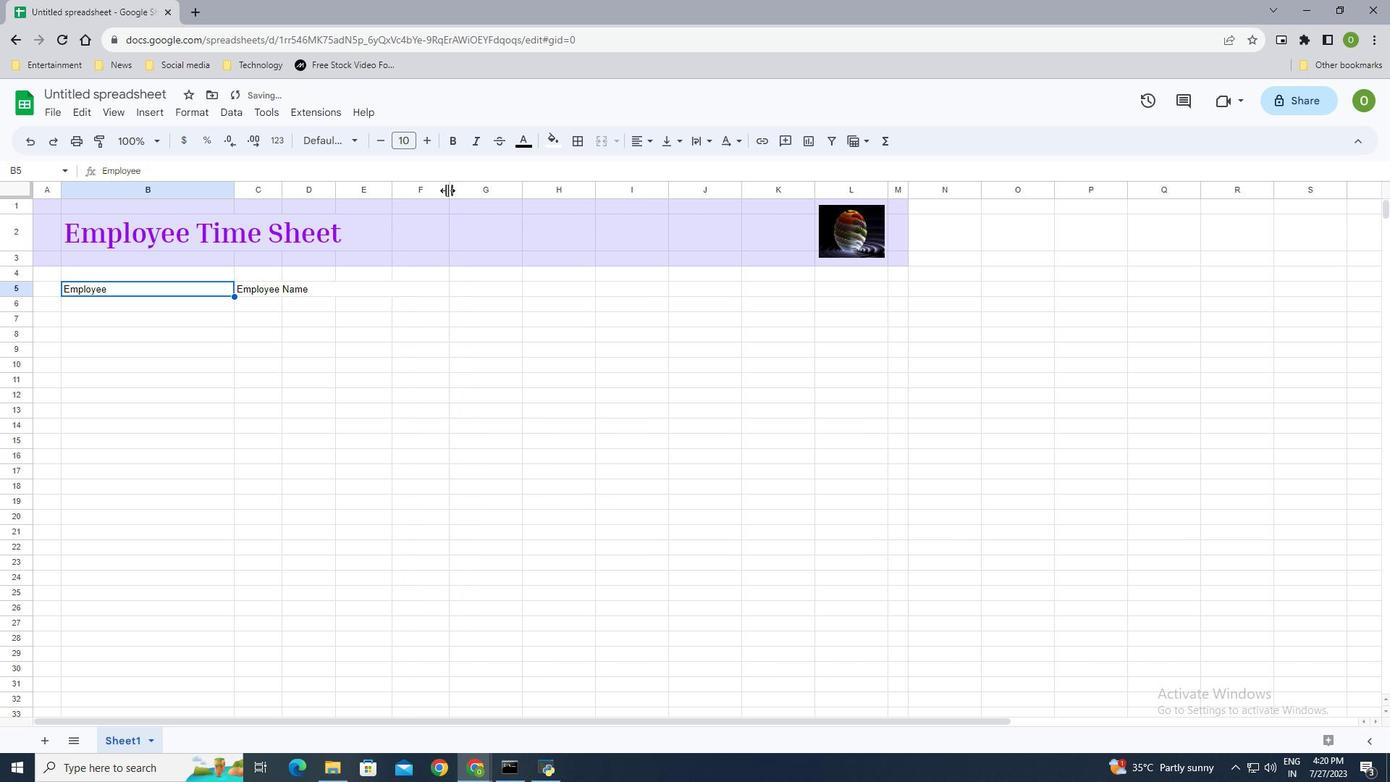 
Action: Mouse moved to (312, 291)
Screenshot: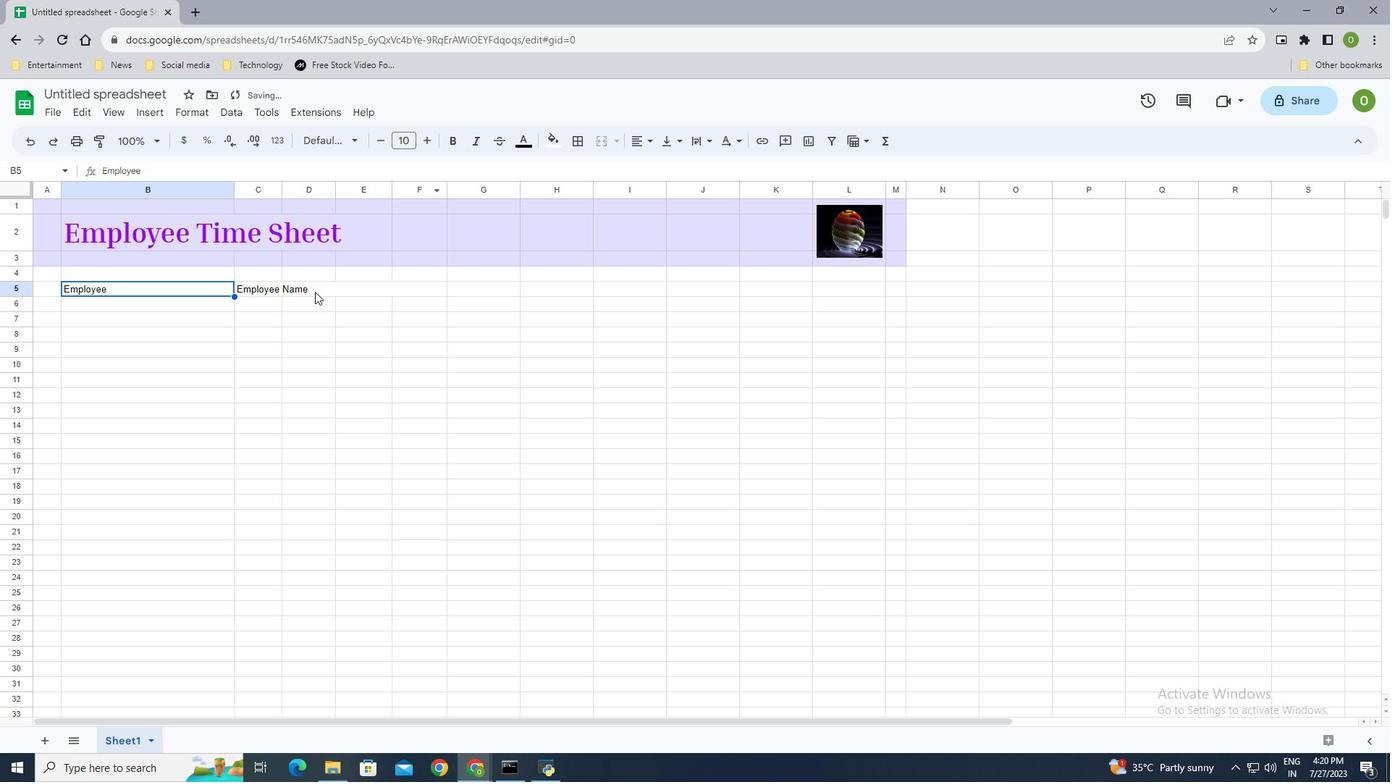 
Action: Mouse pressed left at (312, 291)
Screenshot: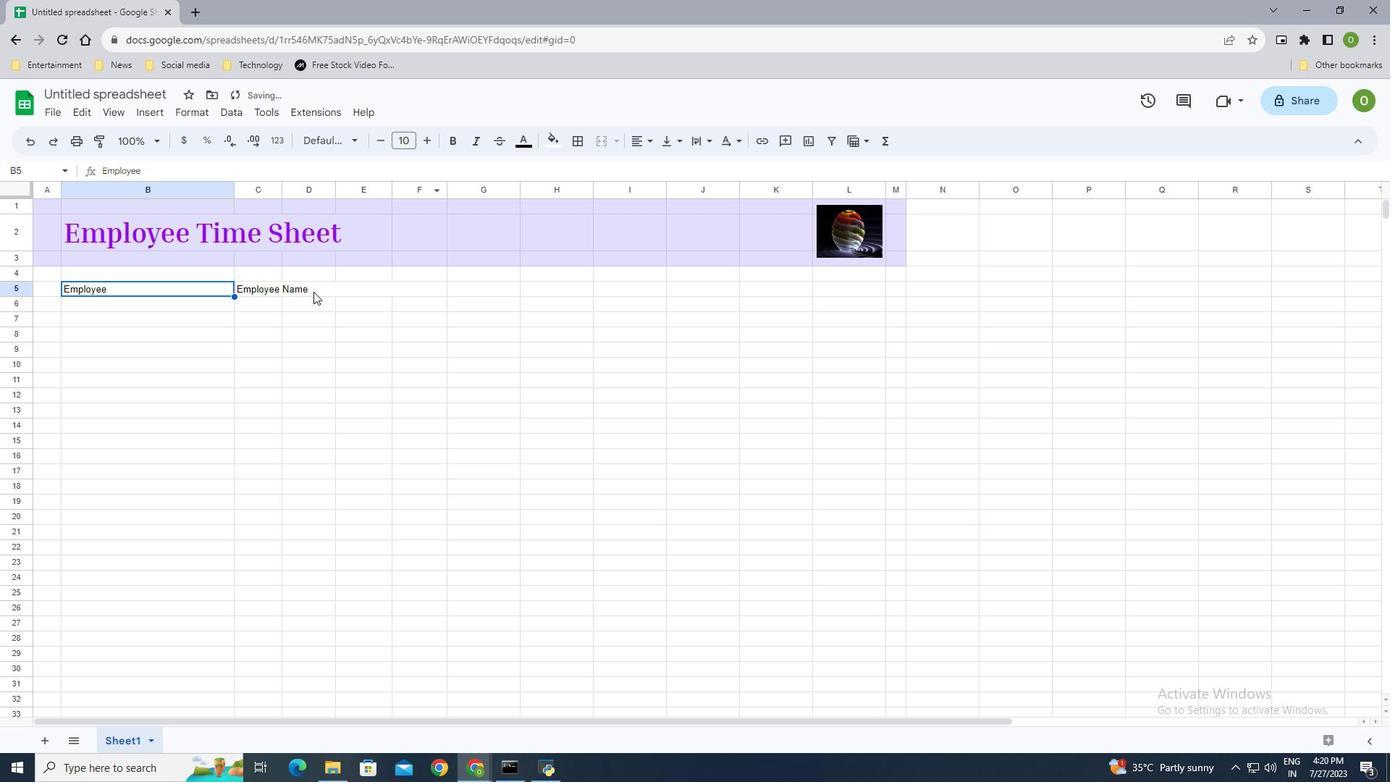 
Action: Mouse moved to (575, 140)
Screenshot: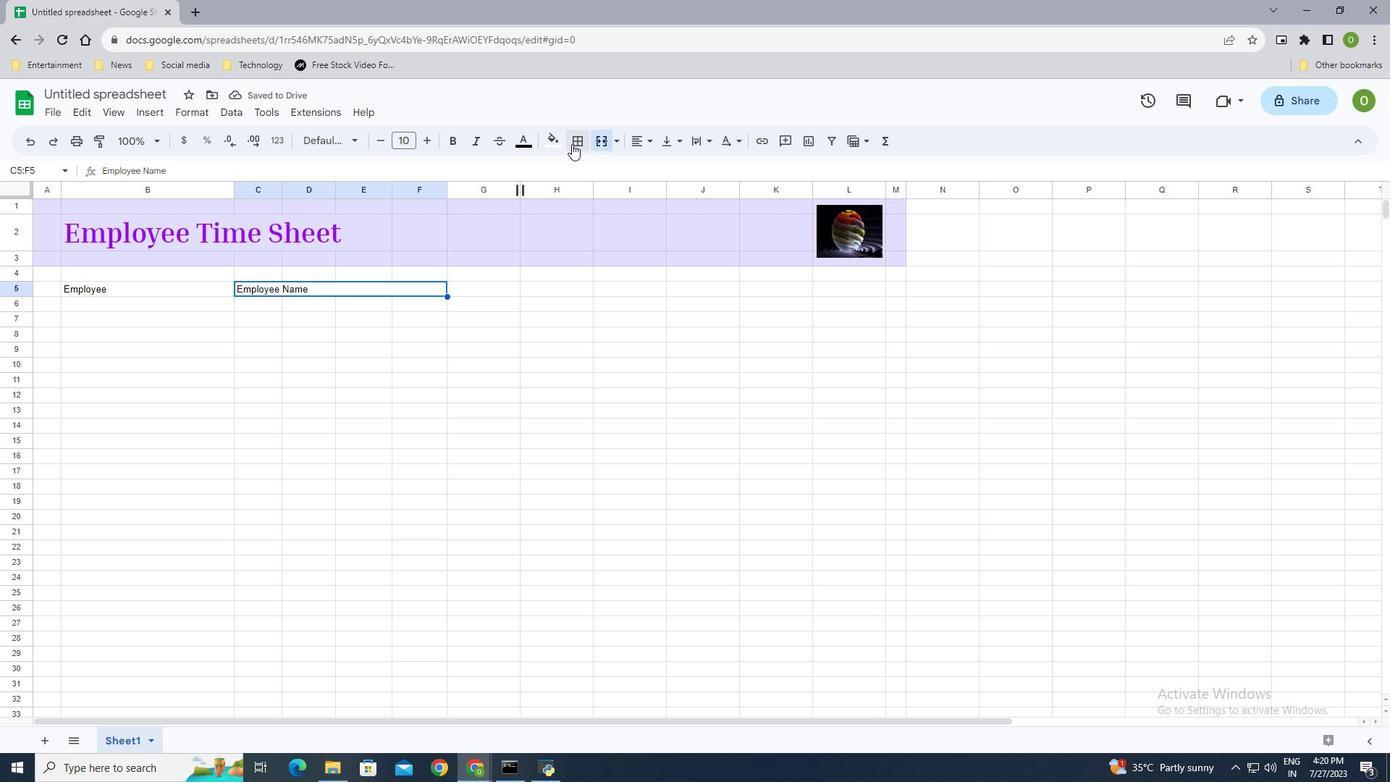
Action: Mouse pressed left at (575, 140)
Screenshot: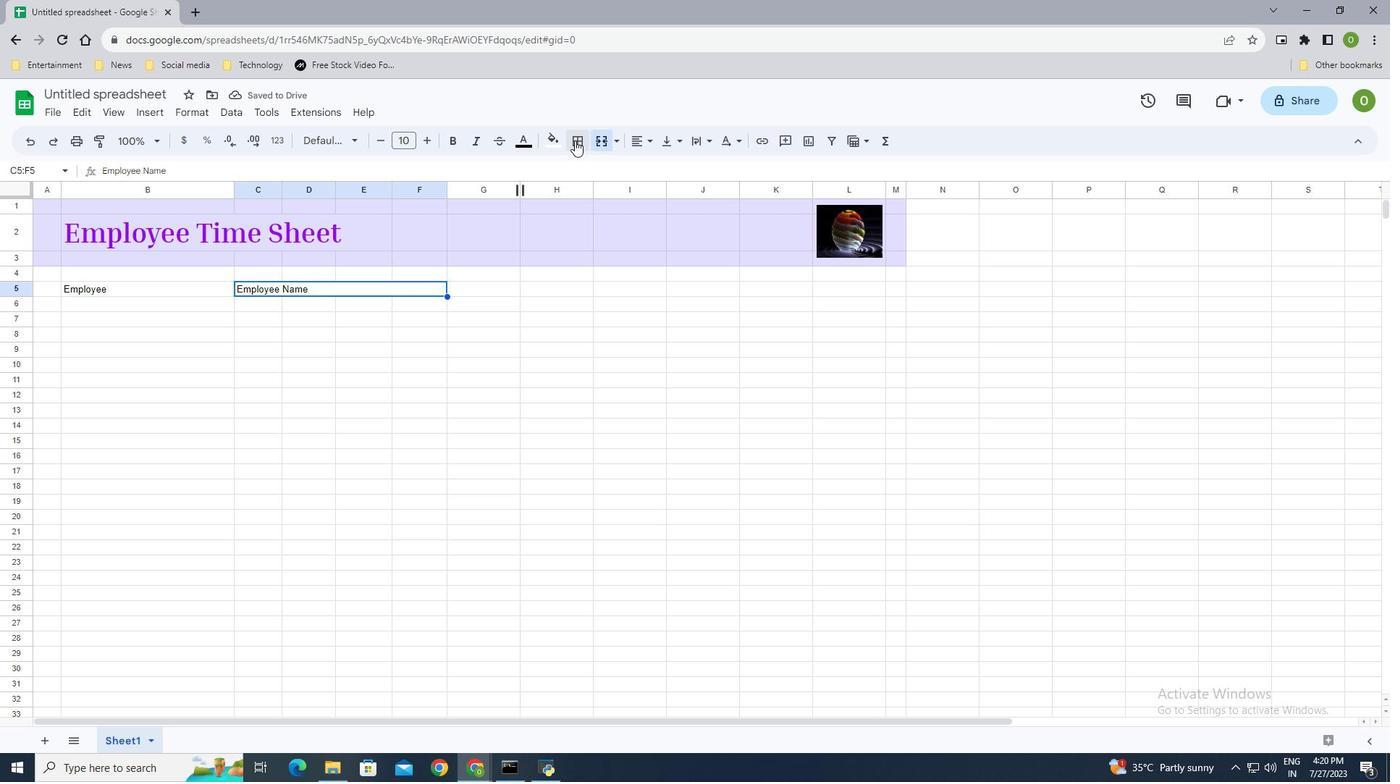
Action: Mouse moved to (722, 173)
Screenshot: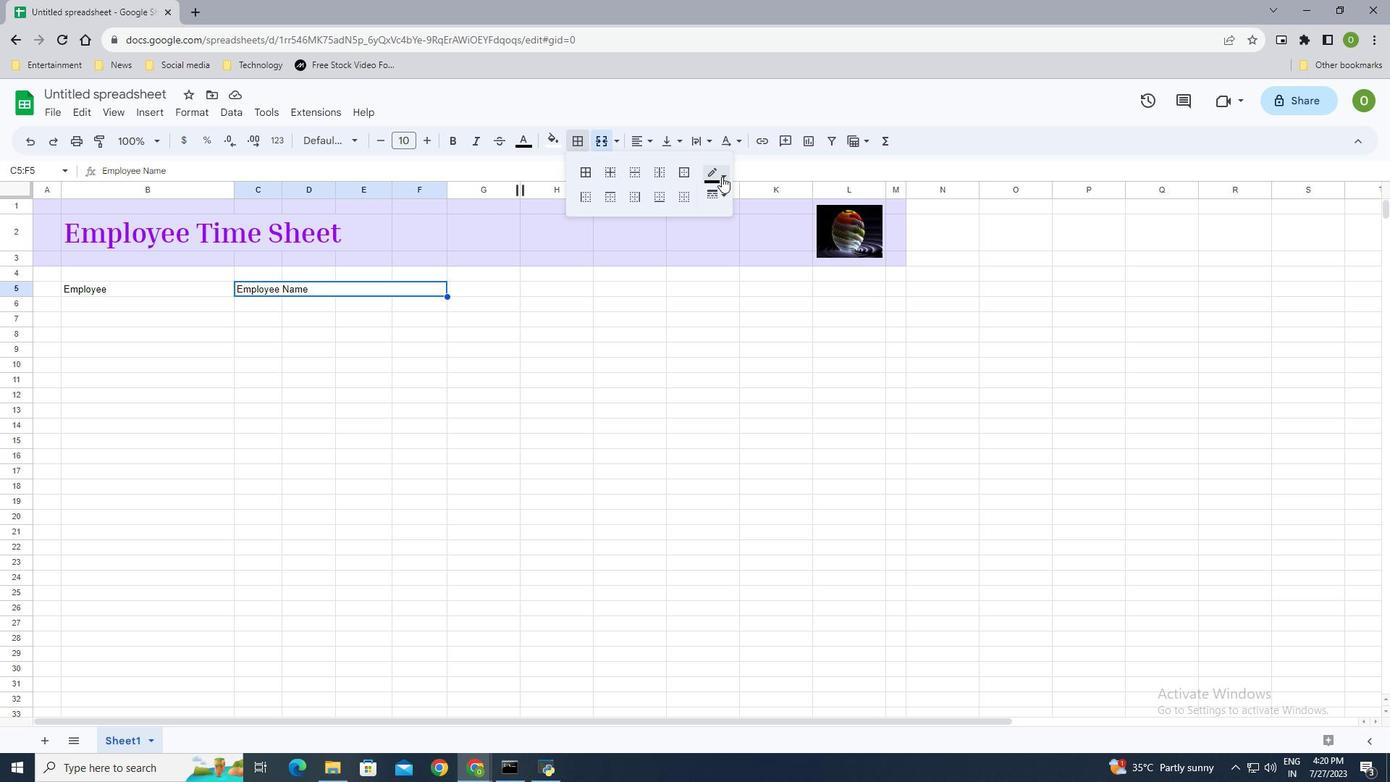 
Action: Mouse pressed left at (722, 173)
Screenshot: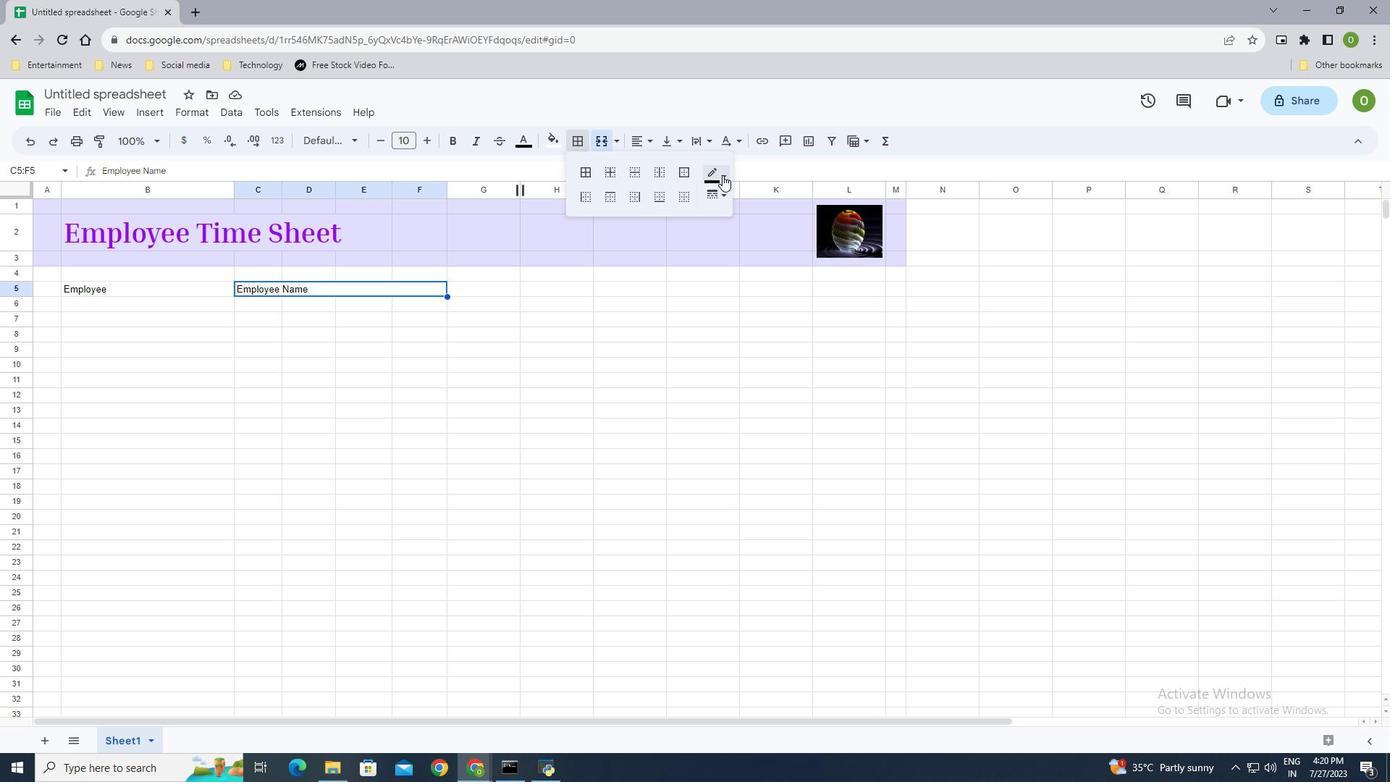 
Action: Mouse moved to (844, 240)
Screenshot: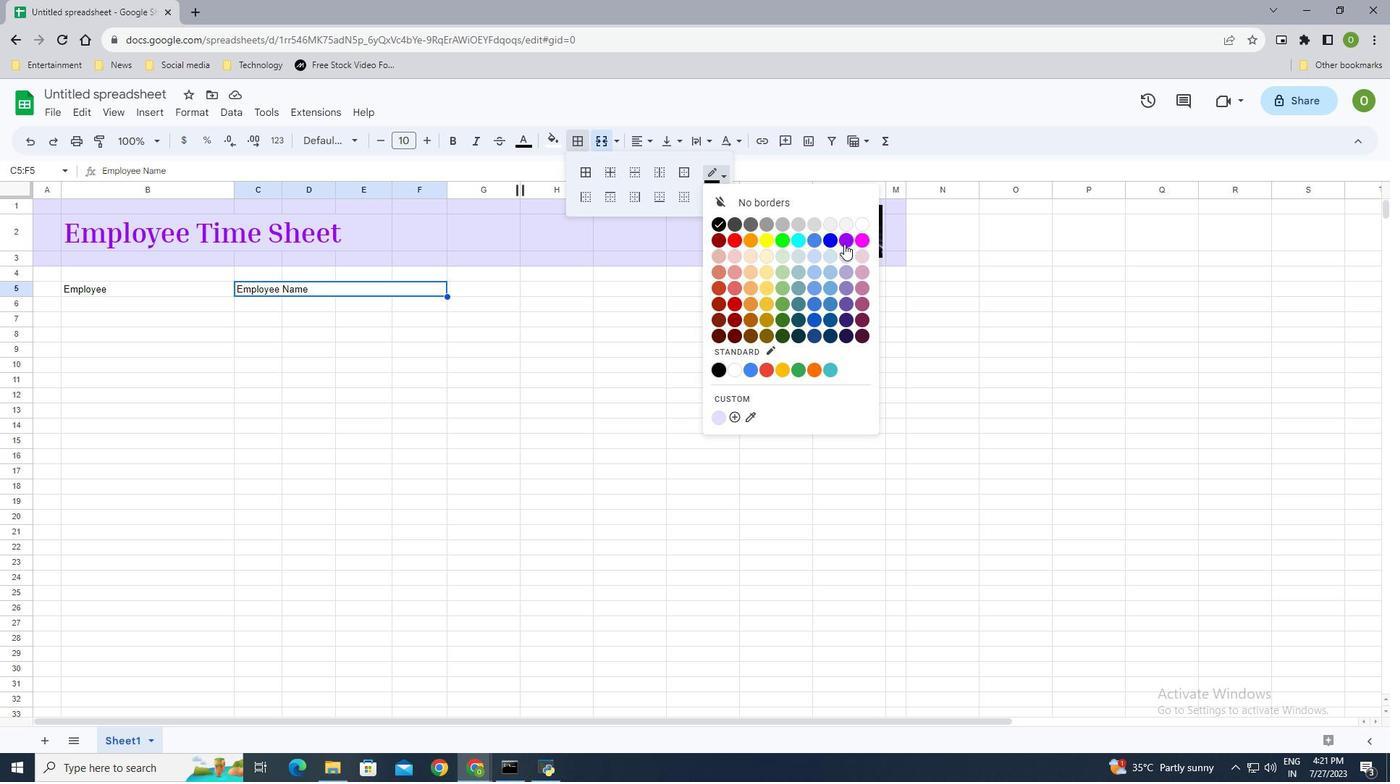 
Action: Mouse pressed left at (844, 240)
Screenshot: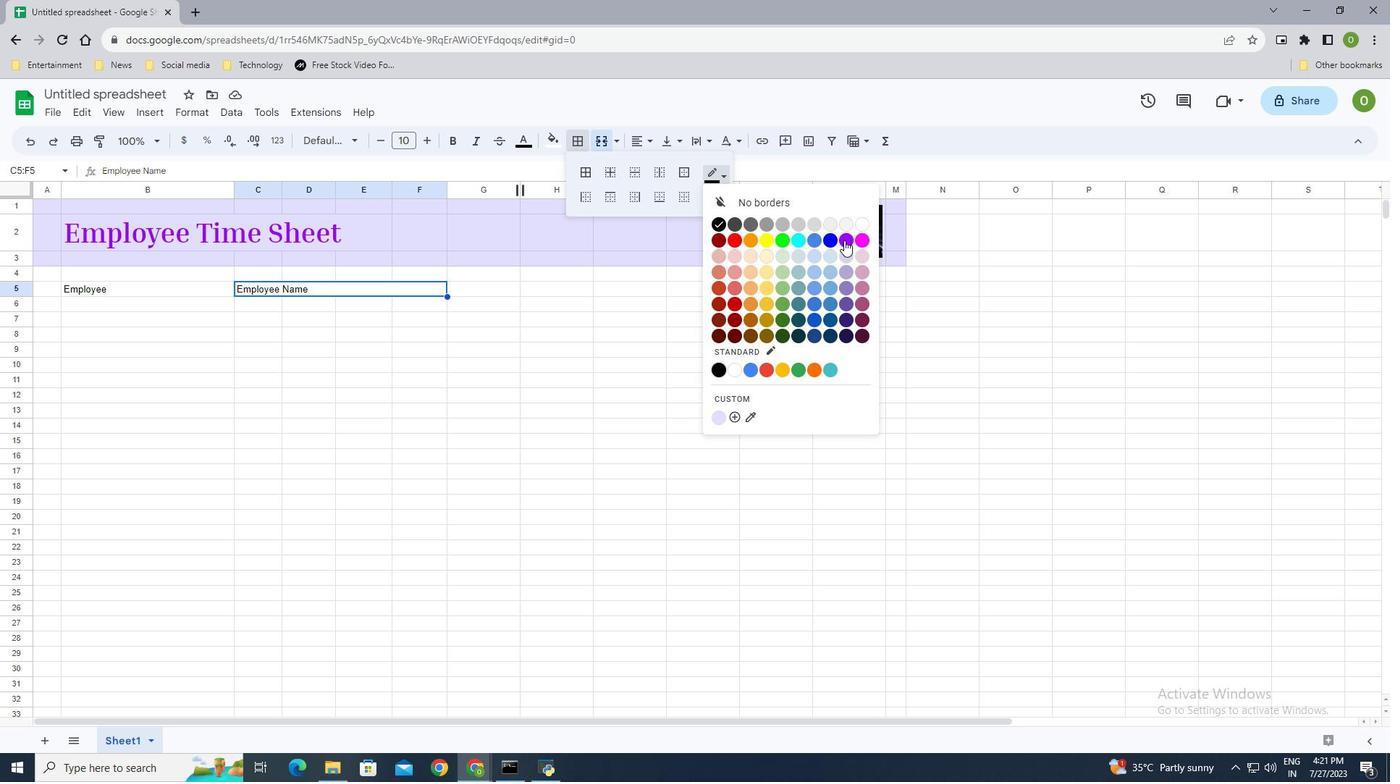 
Action: Mouse moved to (715, 194)
Screenshot: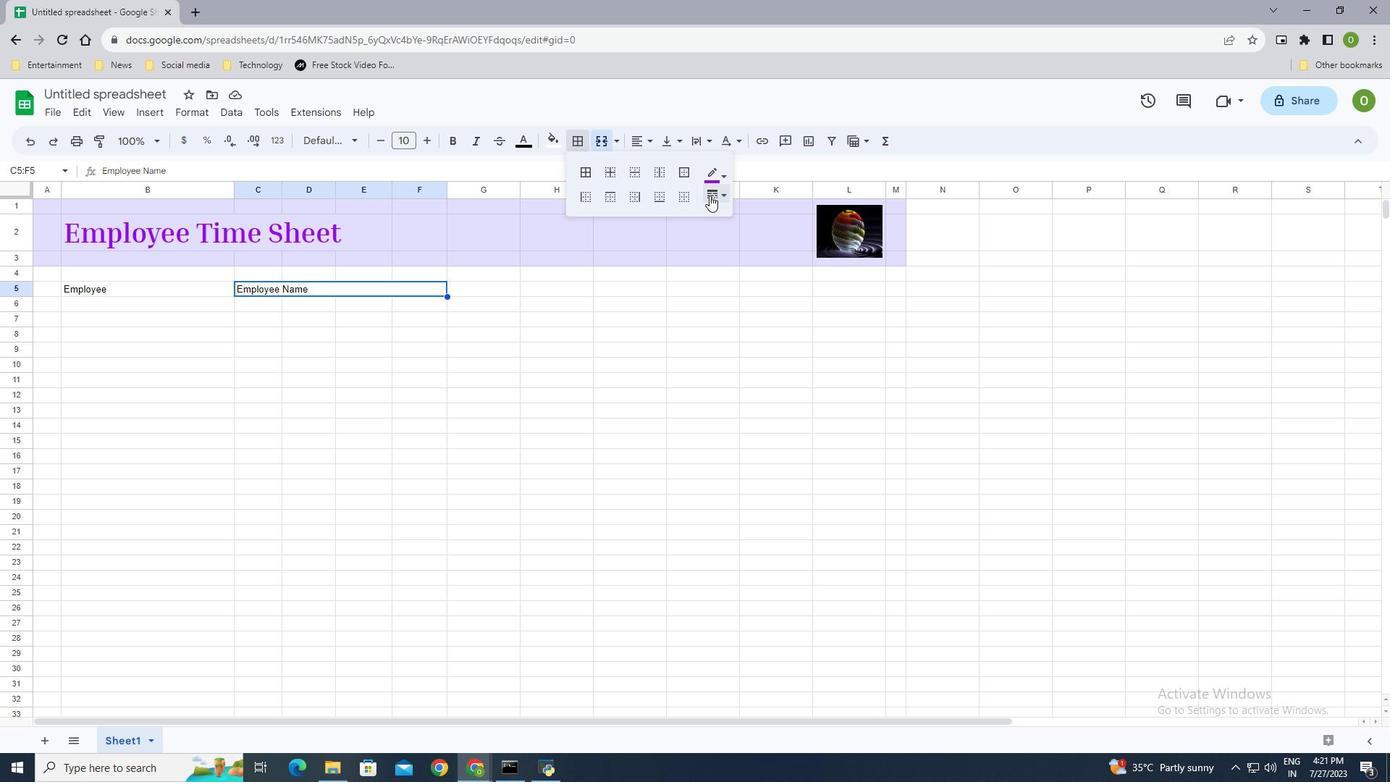 
Action: Mouse pressed left at (715, 194)
Screenshot: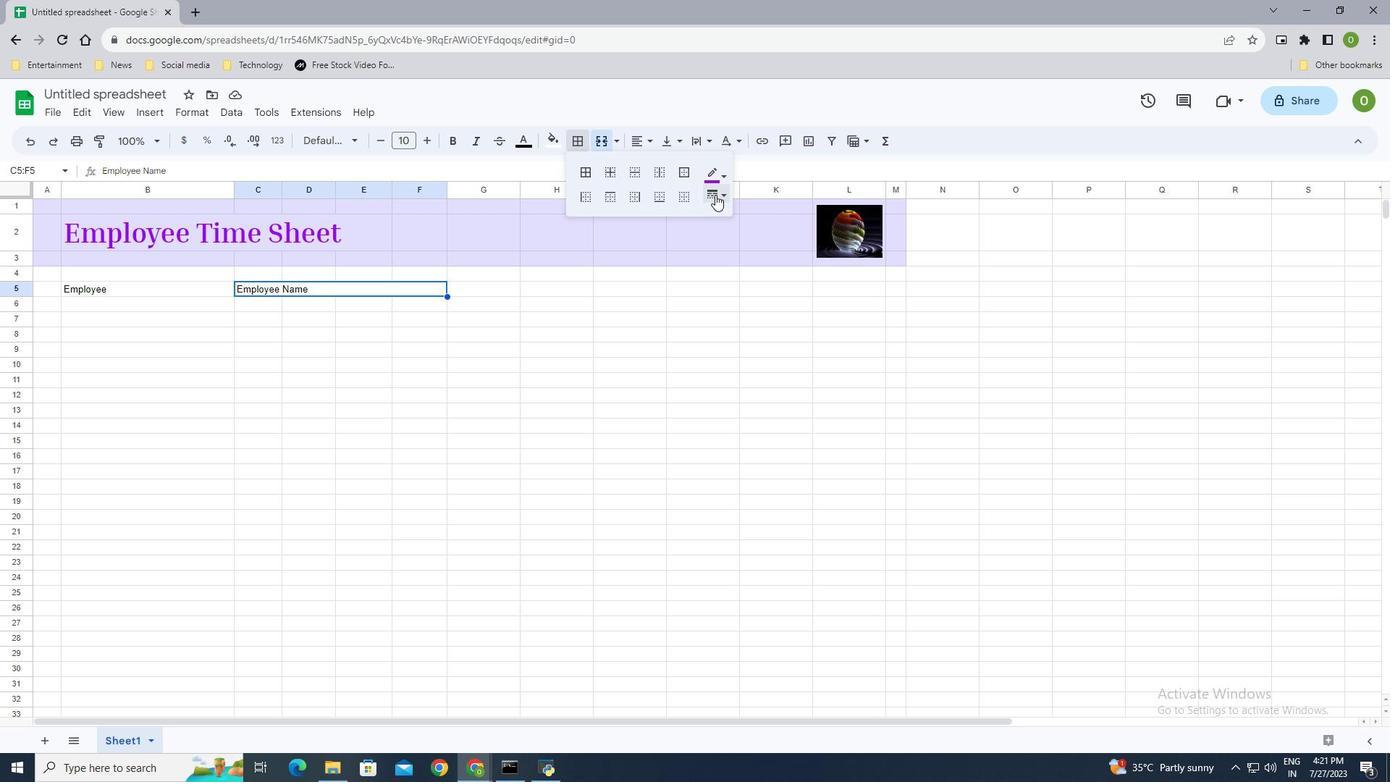 
Action: Mouse moved to (750, 267)
Screenshot: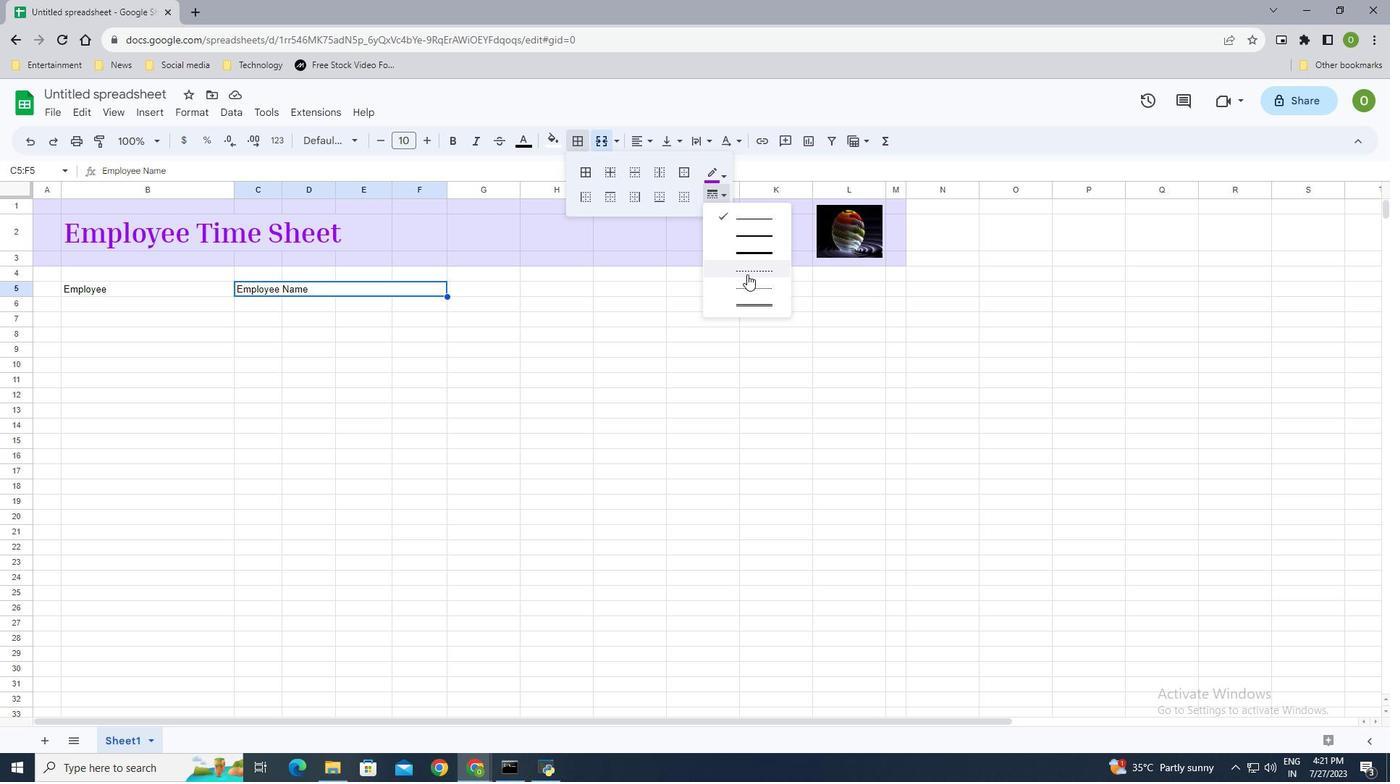 
Action: Mouse pressed left at (750, 267)
Screenshot: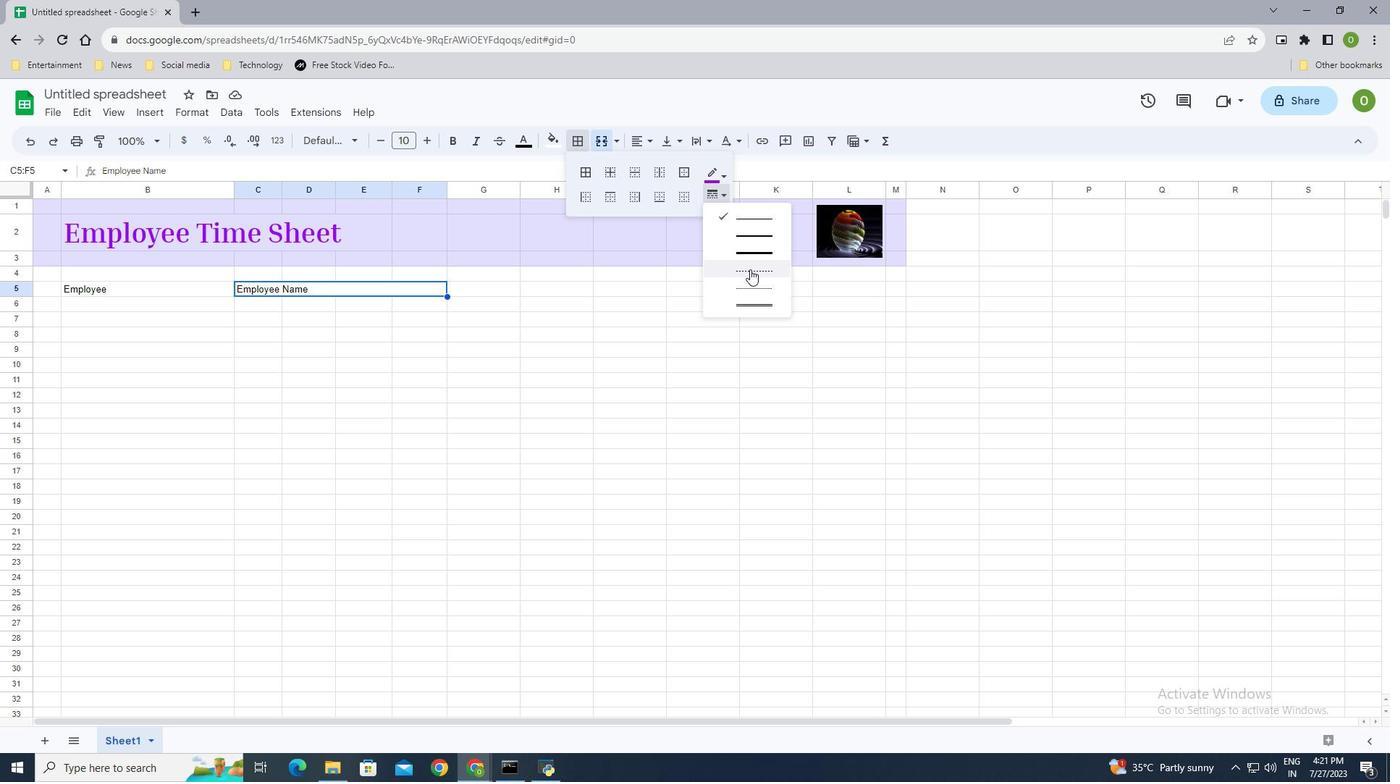 
Action: Mouse moved to (717, 195)
Screenshot: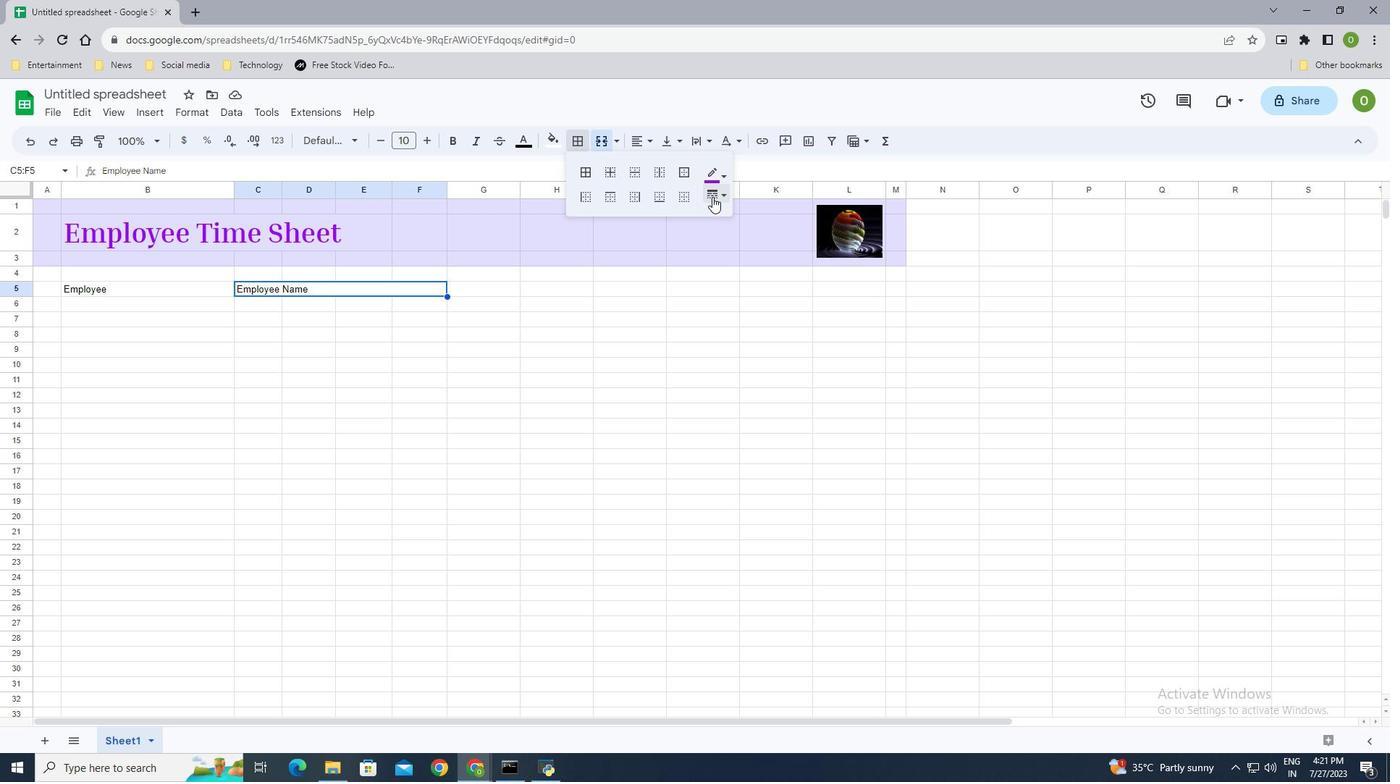 
Action: Mouse pressed left at (717, 195)
Screenshot: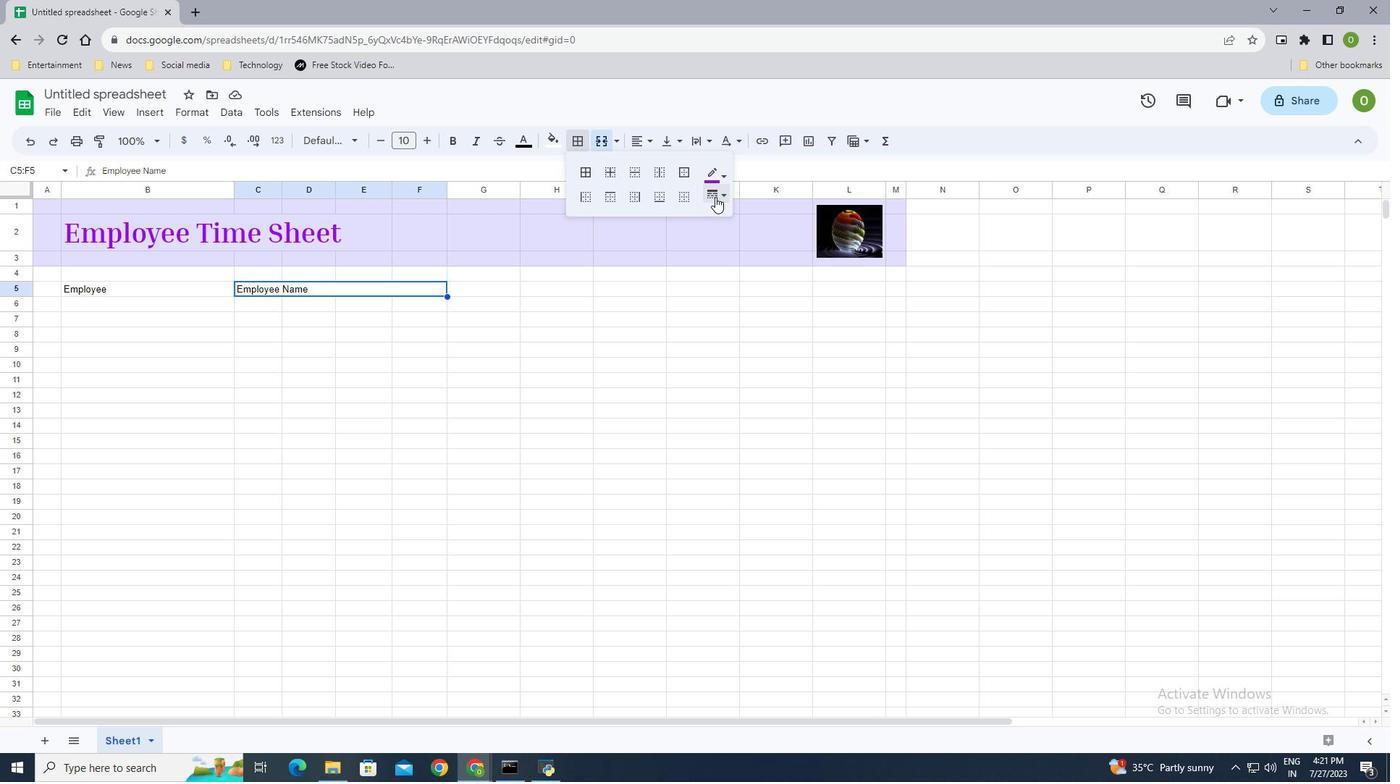 
Action: Mouse moved to (759, 287)
Screenshot: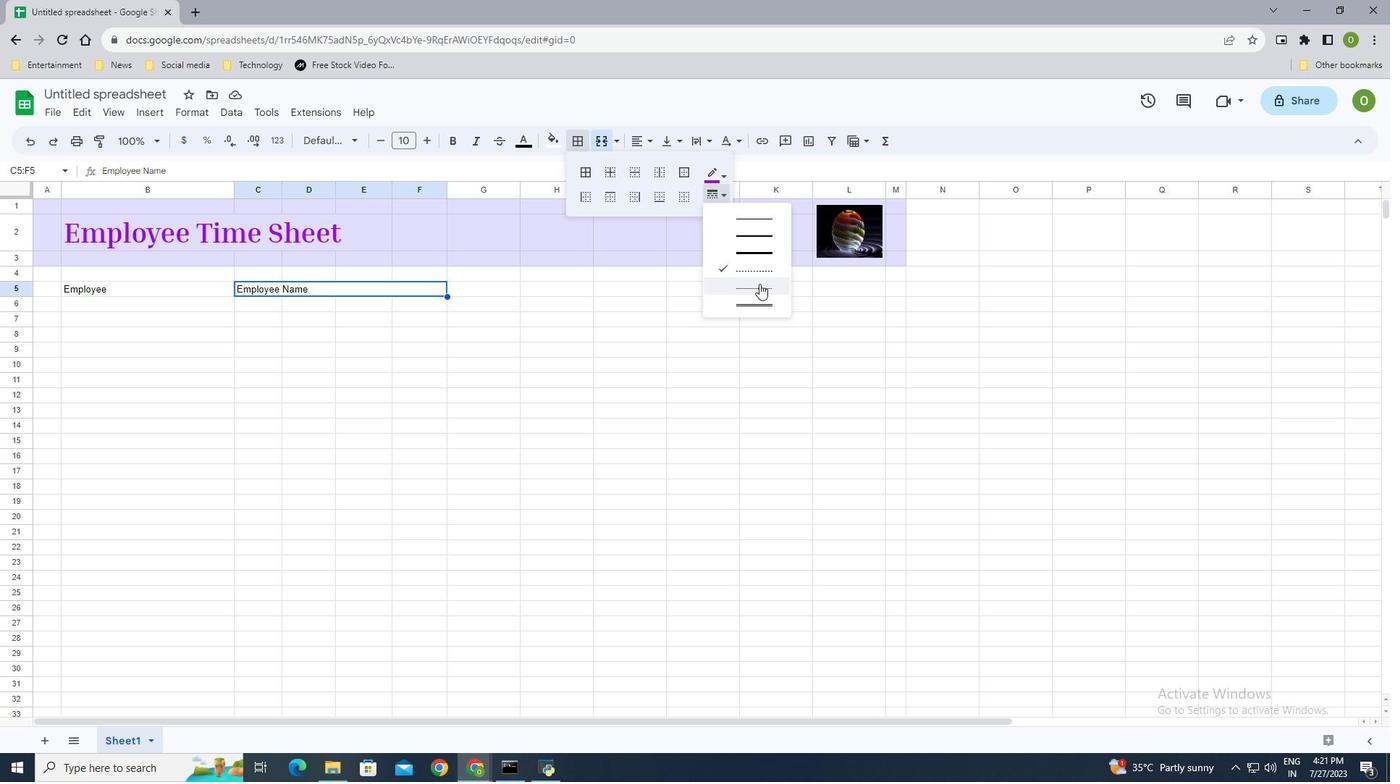 
Action: Mouse pressed left at (759, 287)
Screenshot: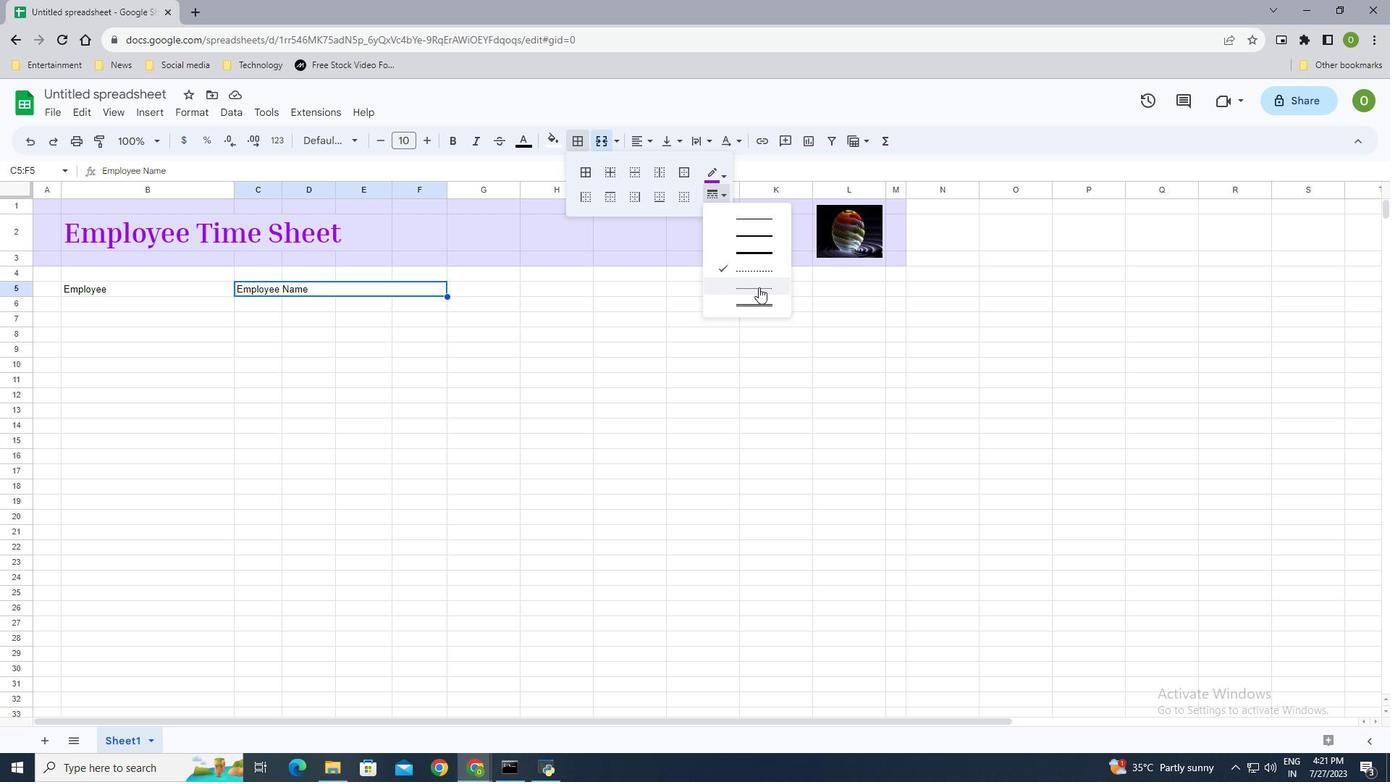 
Action: Mouse moved to (657, 193)
Screenshot: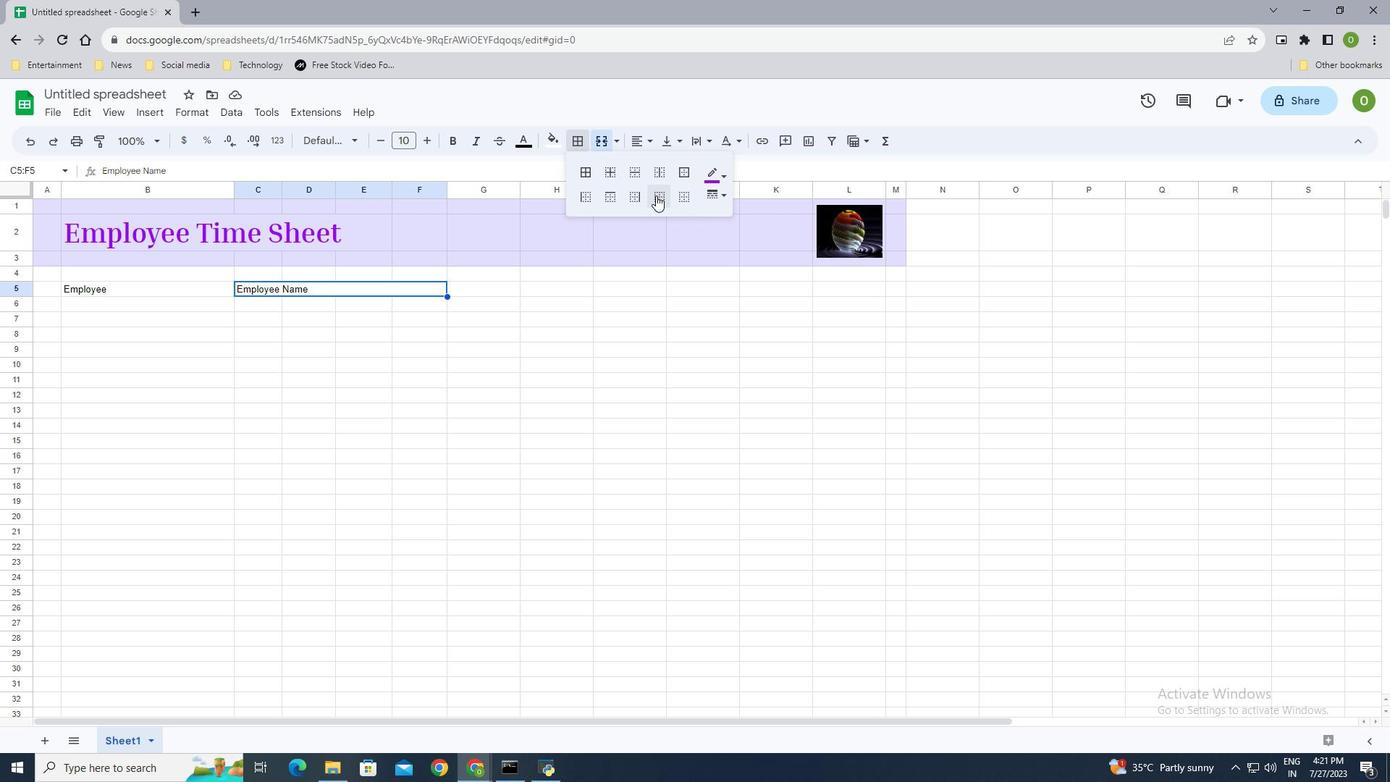 
Action: Mouse pressed left at (657, 193)
Screenshot: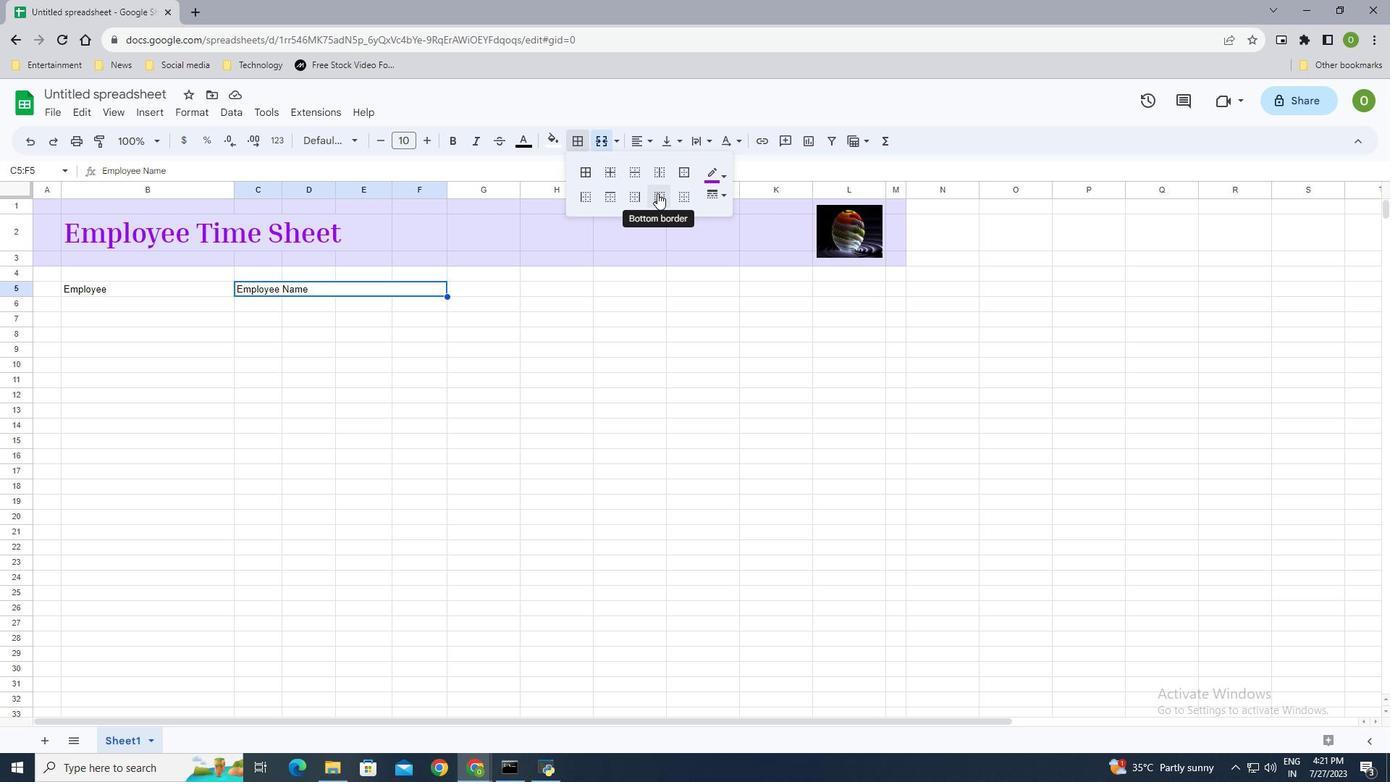 
Action: Mouse moved to (339, 307)
Screenshot: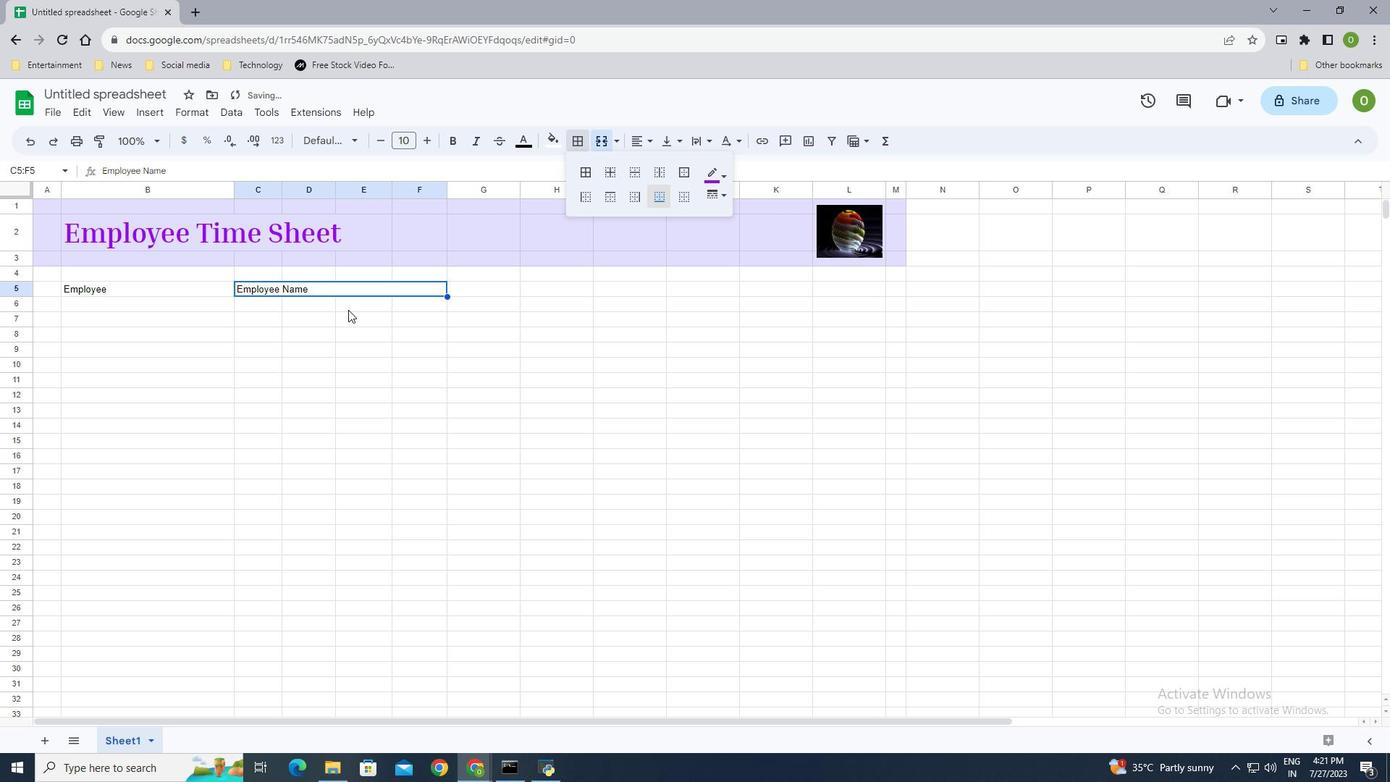 
Action: Mouse pressed left at (339, 307)
Screenshot: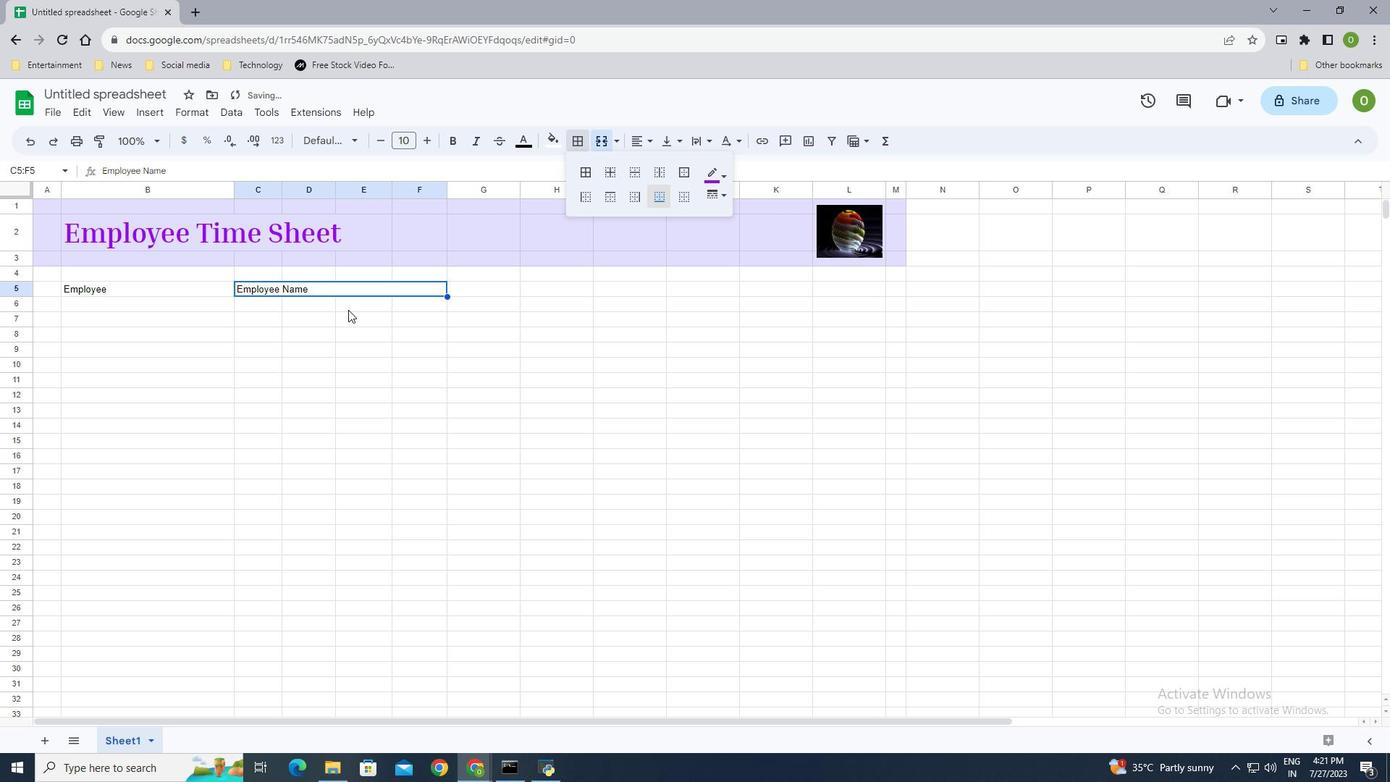 
Action: Mouse moved to (282, 291)
Screenshot: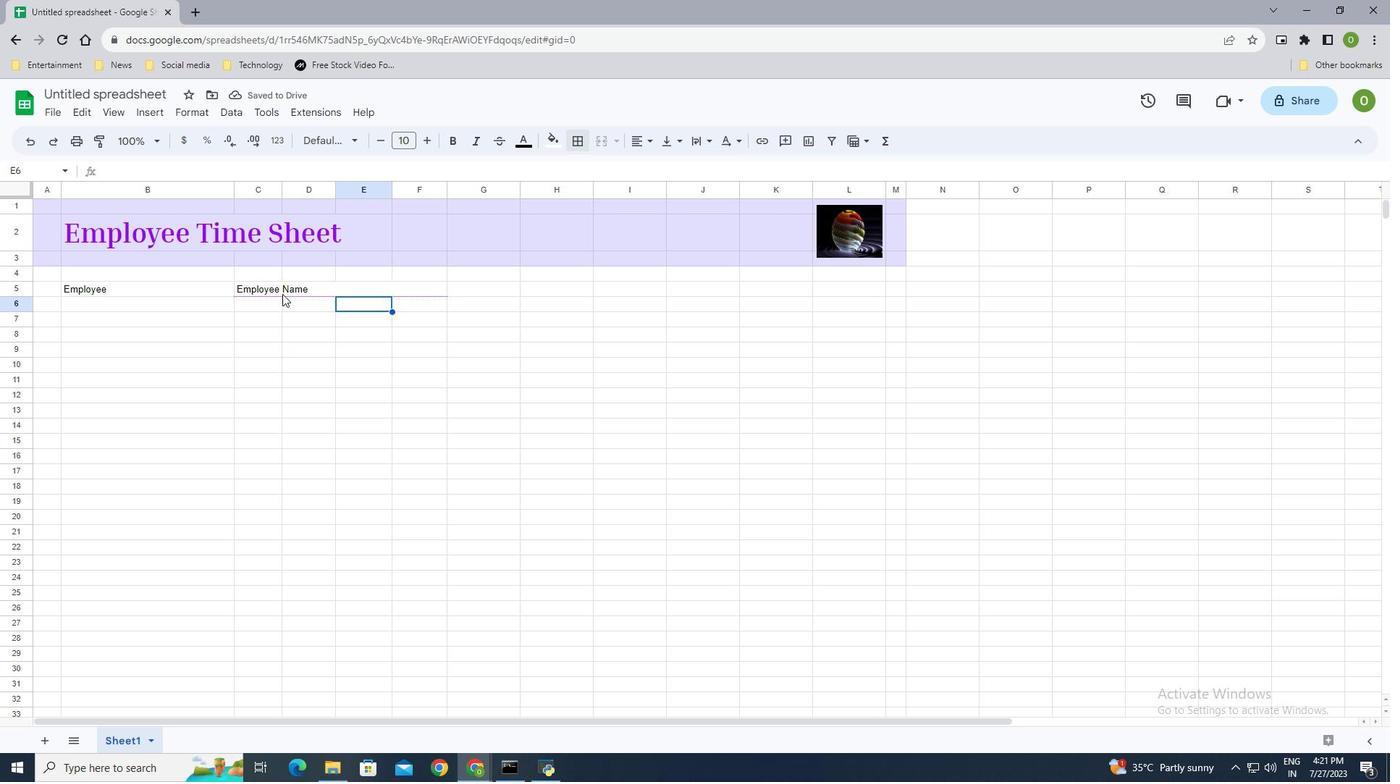 
Action: Mouse pressed left at (282, 291)
Screenshot: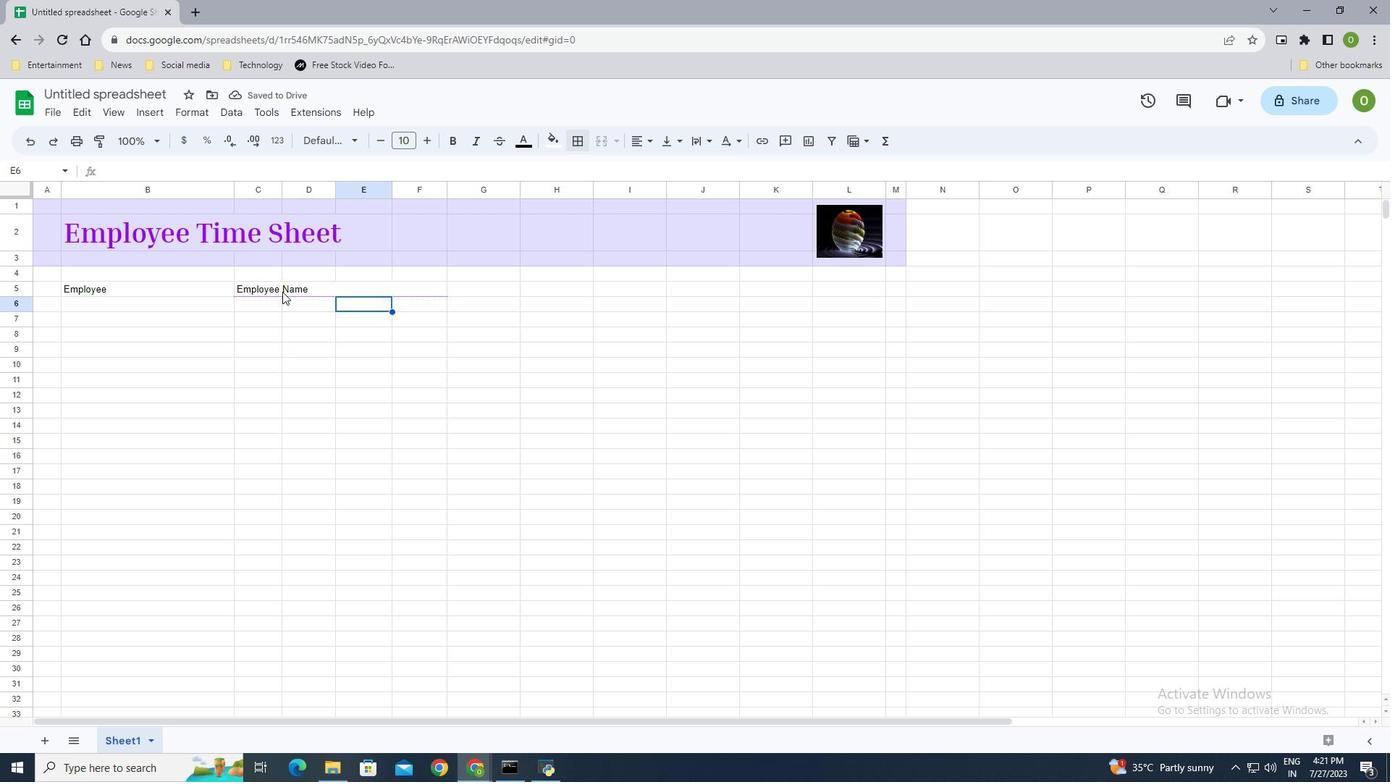 
Action: Mouse moved to (284, 318)
Screenshot: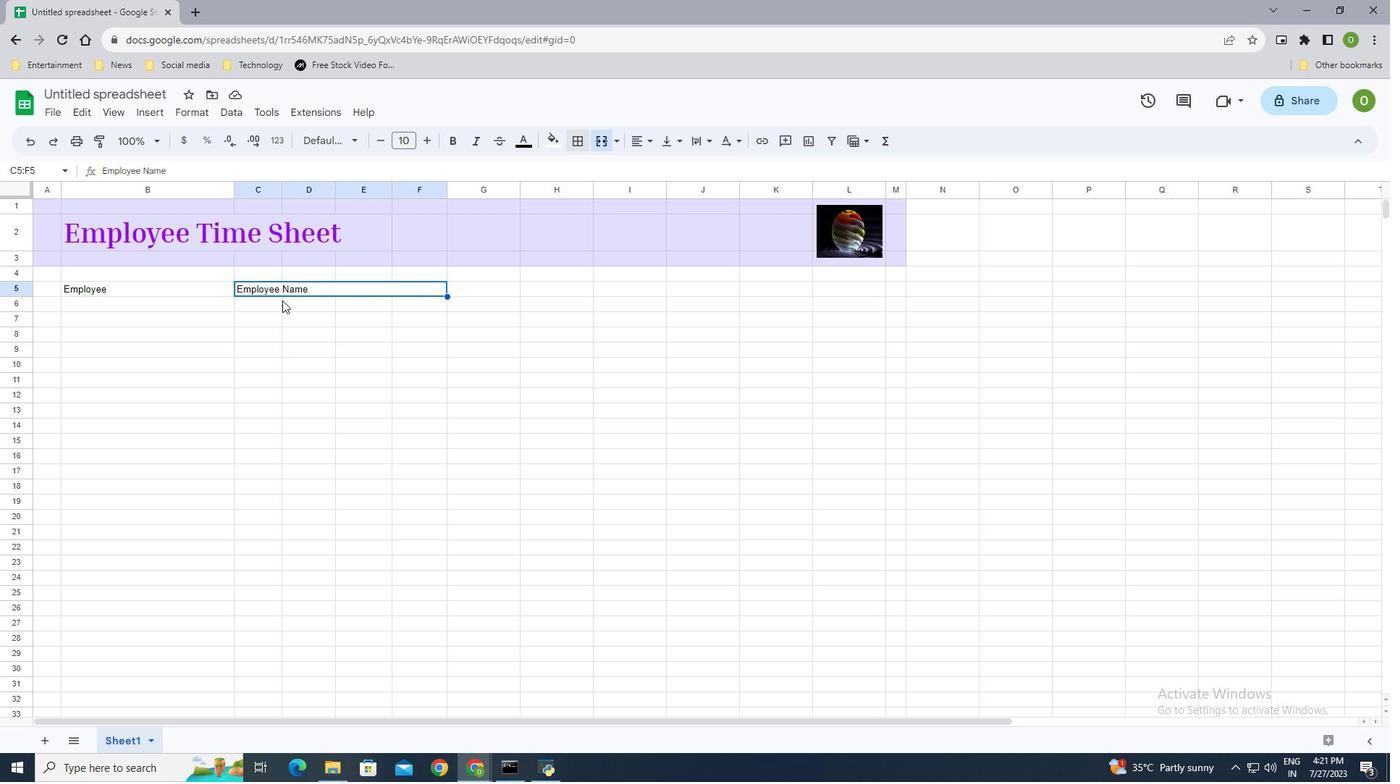 
Action: Mouse pressed left at (284, 318)
Screenshot: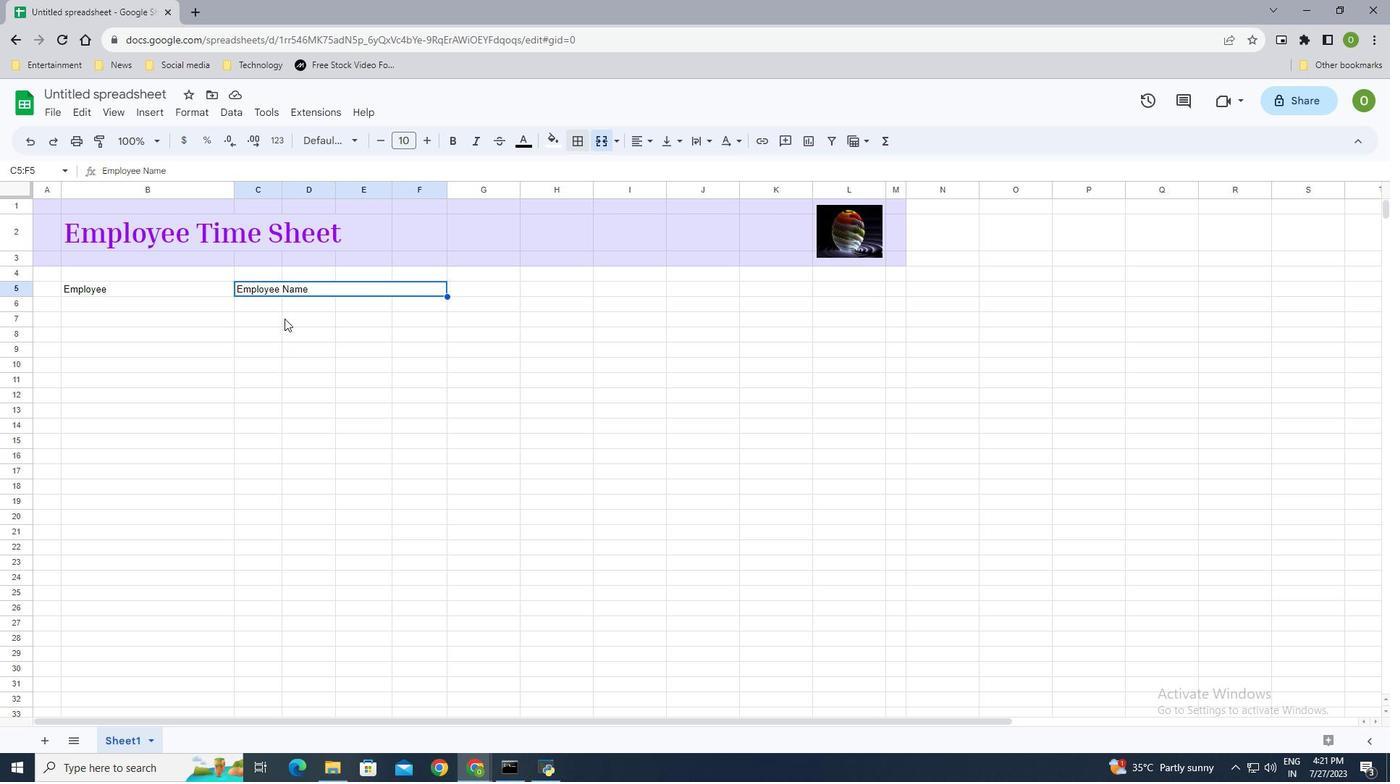 
Action: Mouse moved to (296, 292)
Screenshot: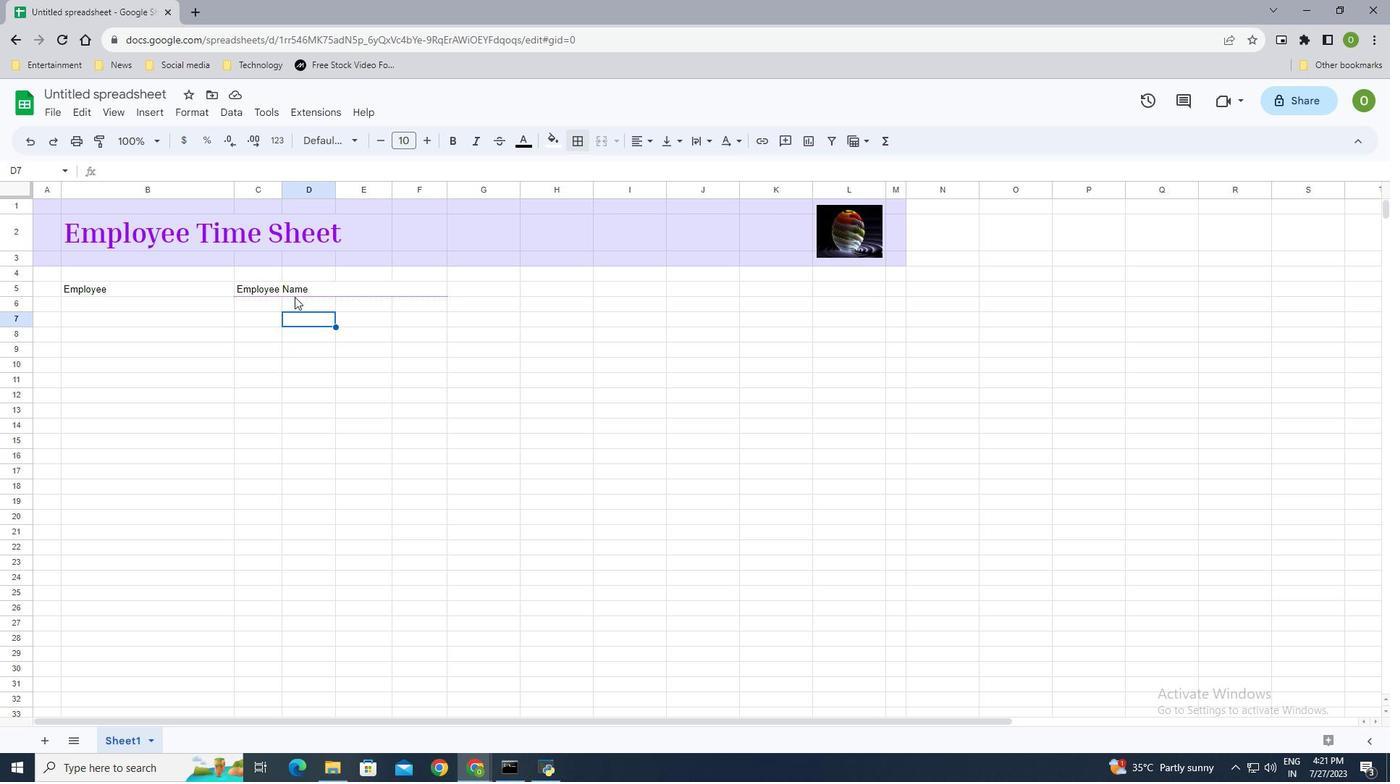 
Action: Mouse pressed left at (296, 292)
Screenshot: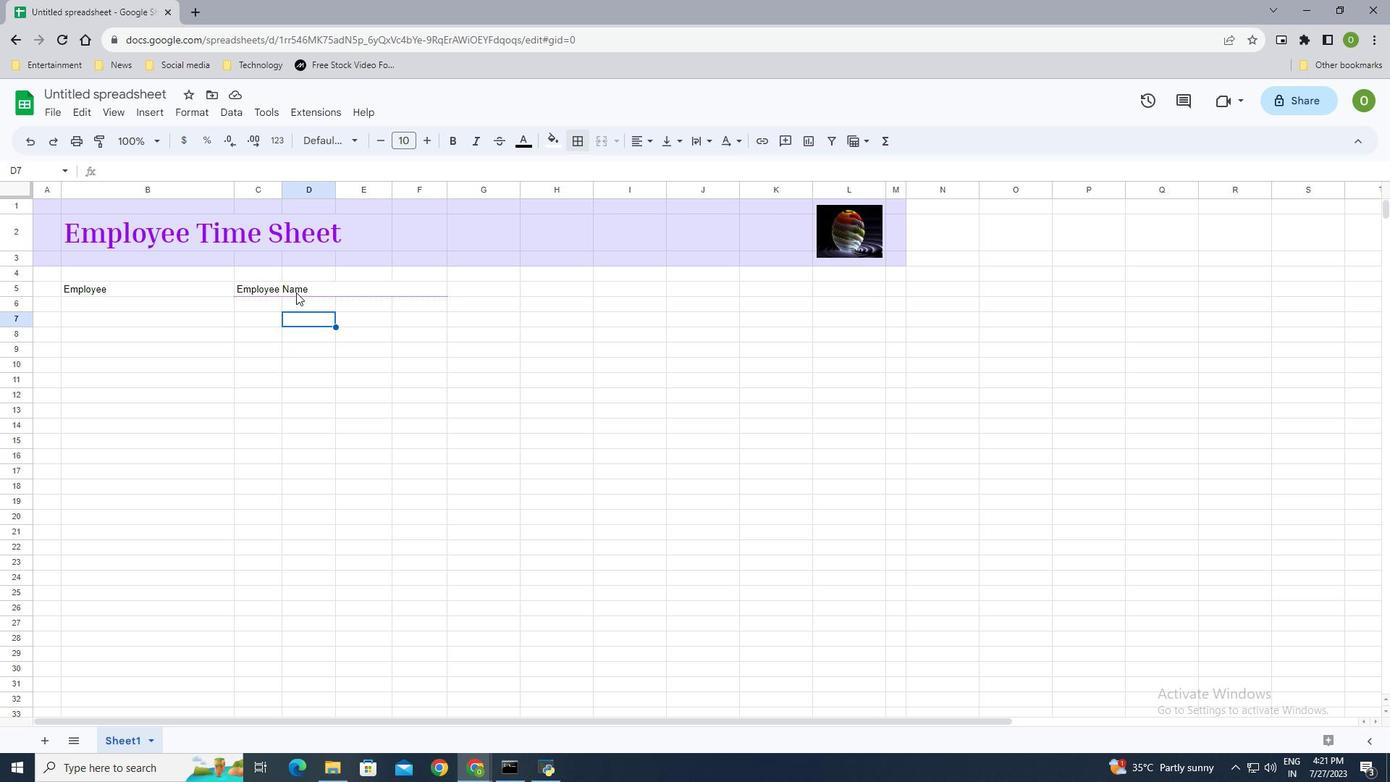 
Action: Mouse moved to (582, 144)
Screenshot: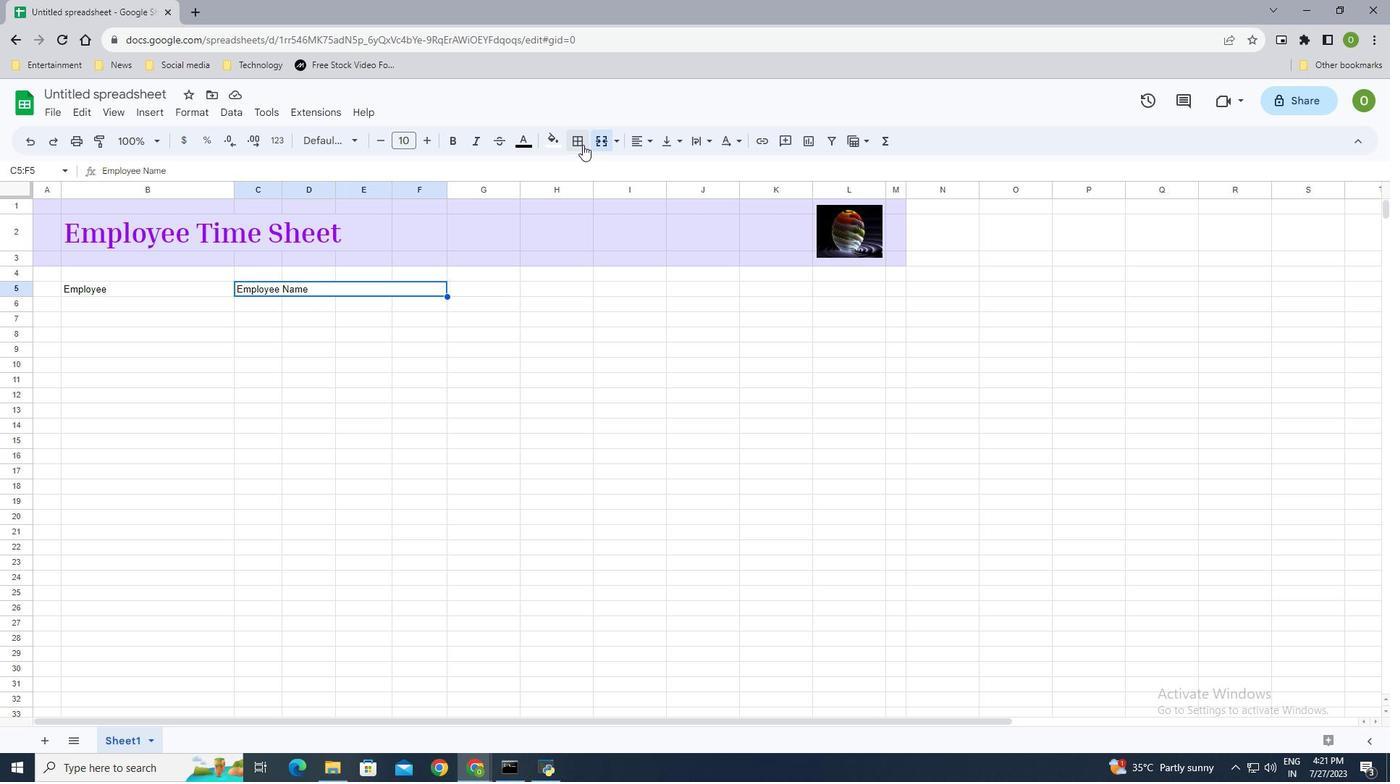 
Action: Mouse pressed left at (582, 144)
Screenshot: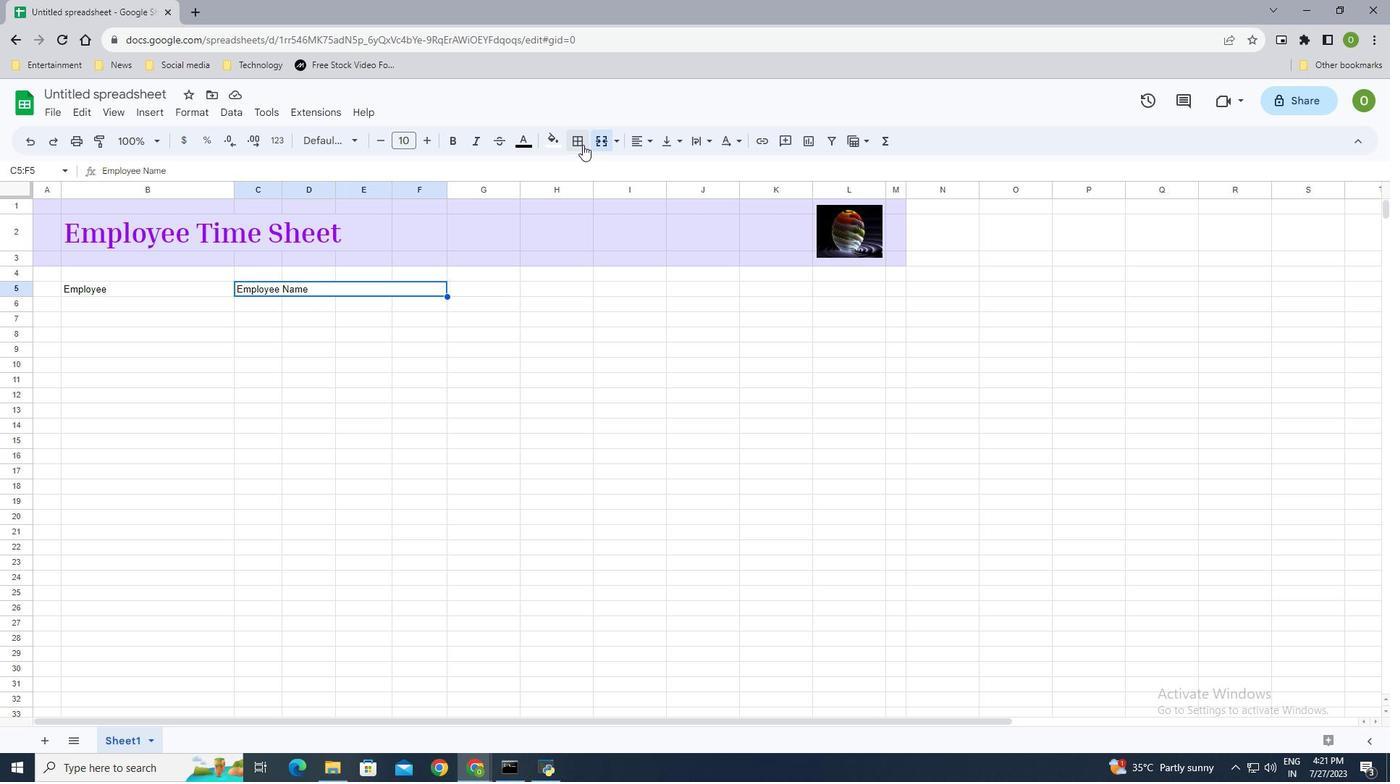 
Action: Mouse moved to (718, 194)
Screenshot: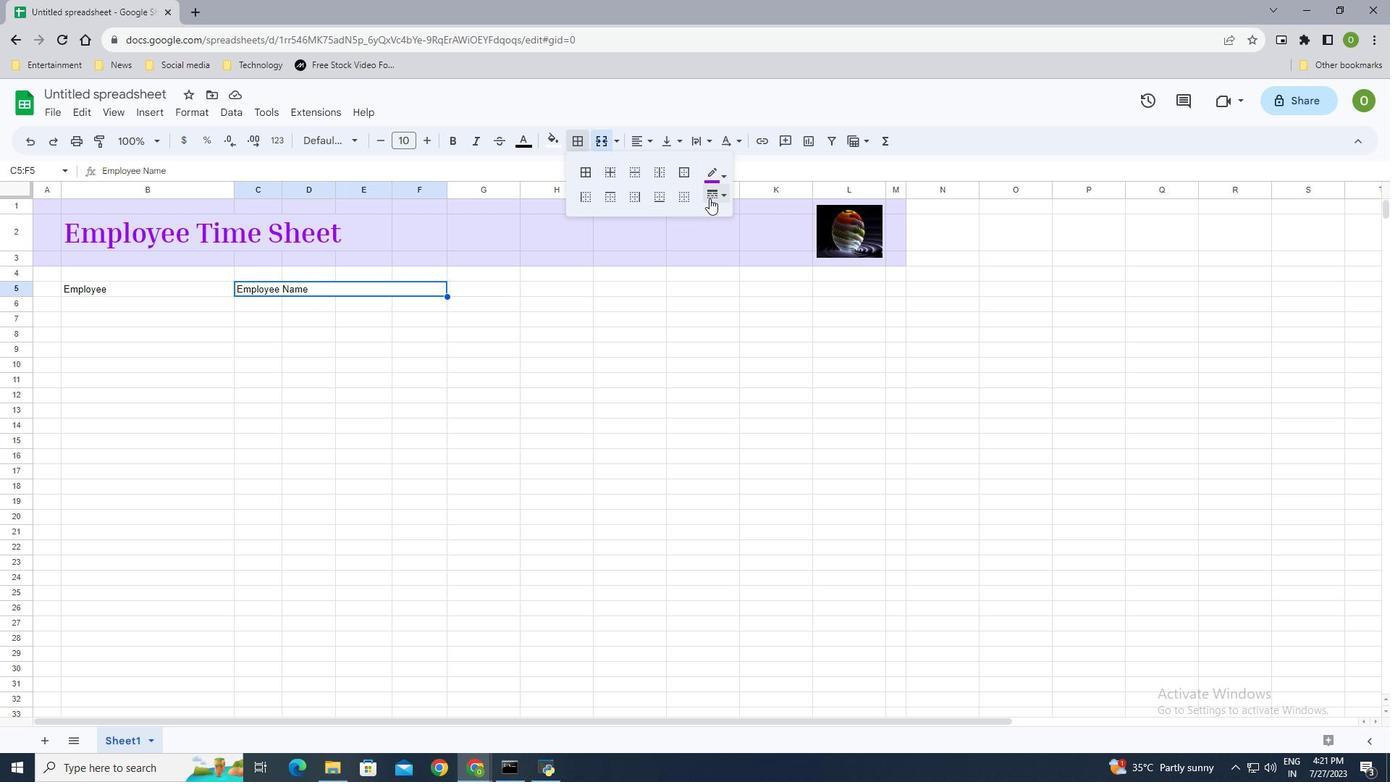 
Action: Mouse pressed left at (718, 194)
Screenshot: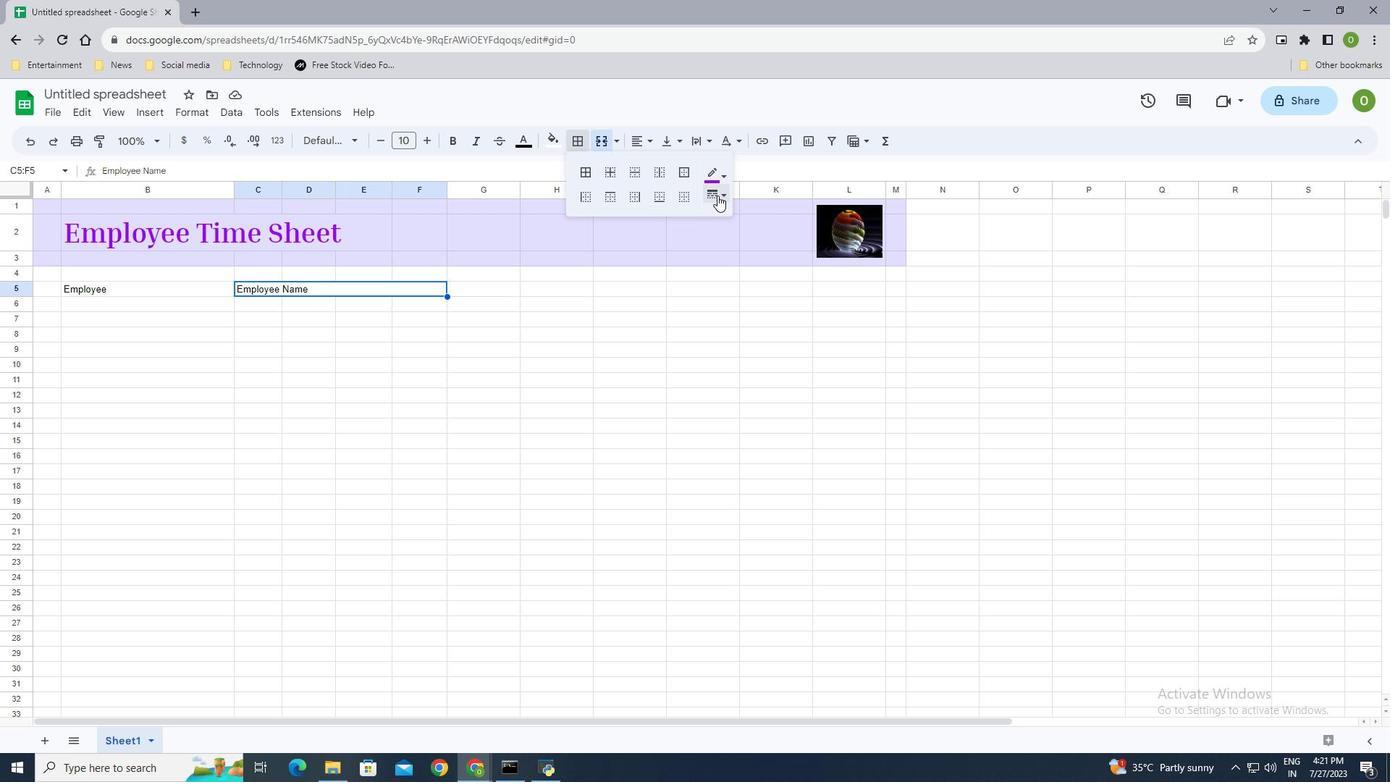 
Action: Mouse moved to (749, 270)
Screenshot: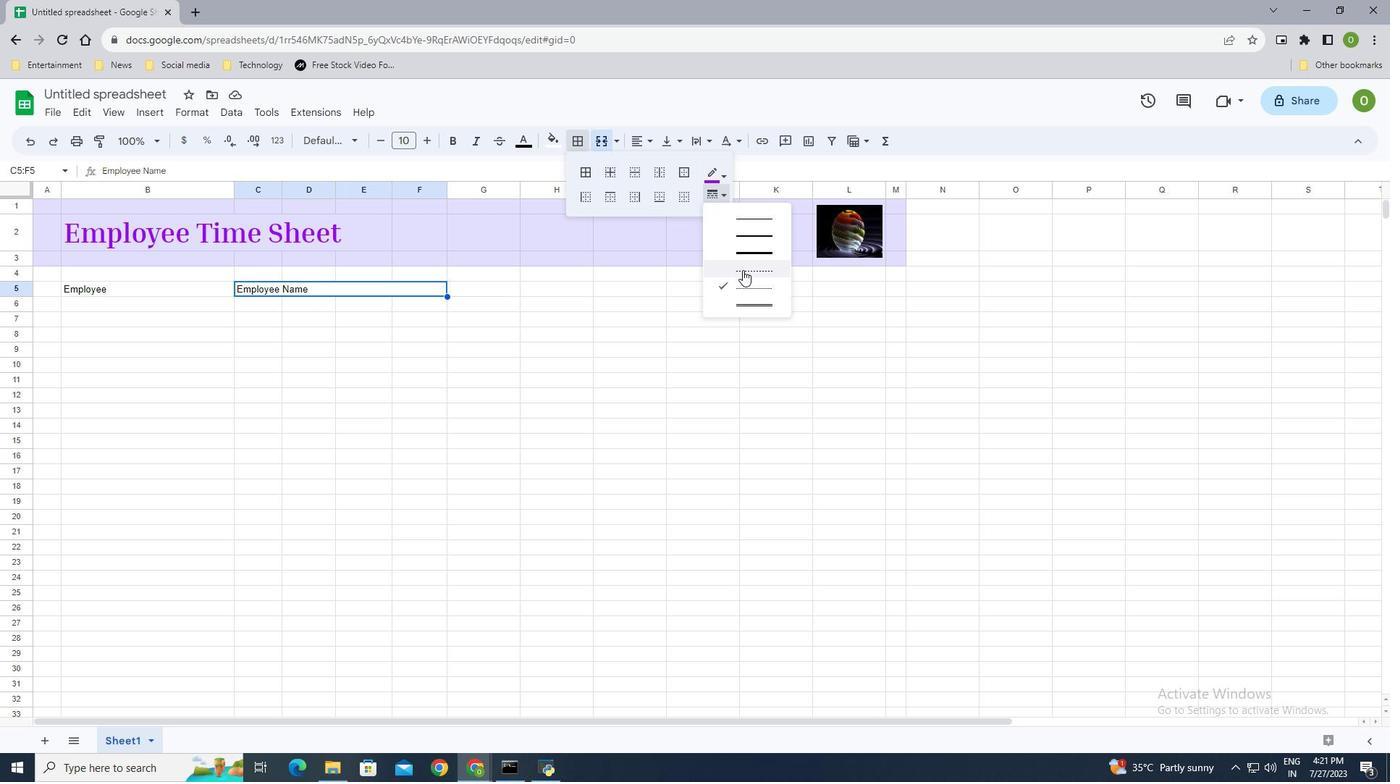 
Action: Mouse pressed left at (749, 270)
Screenshot: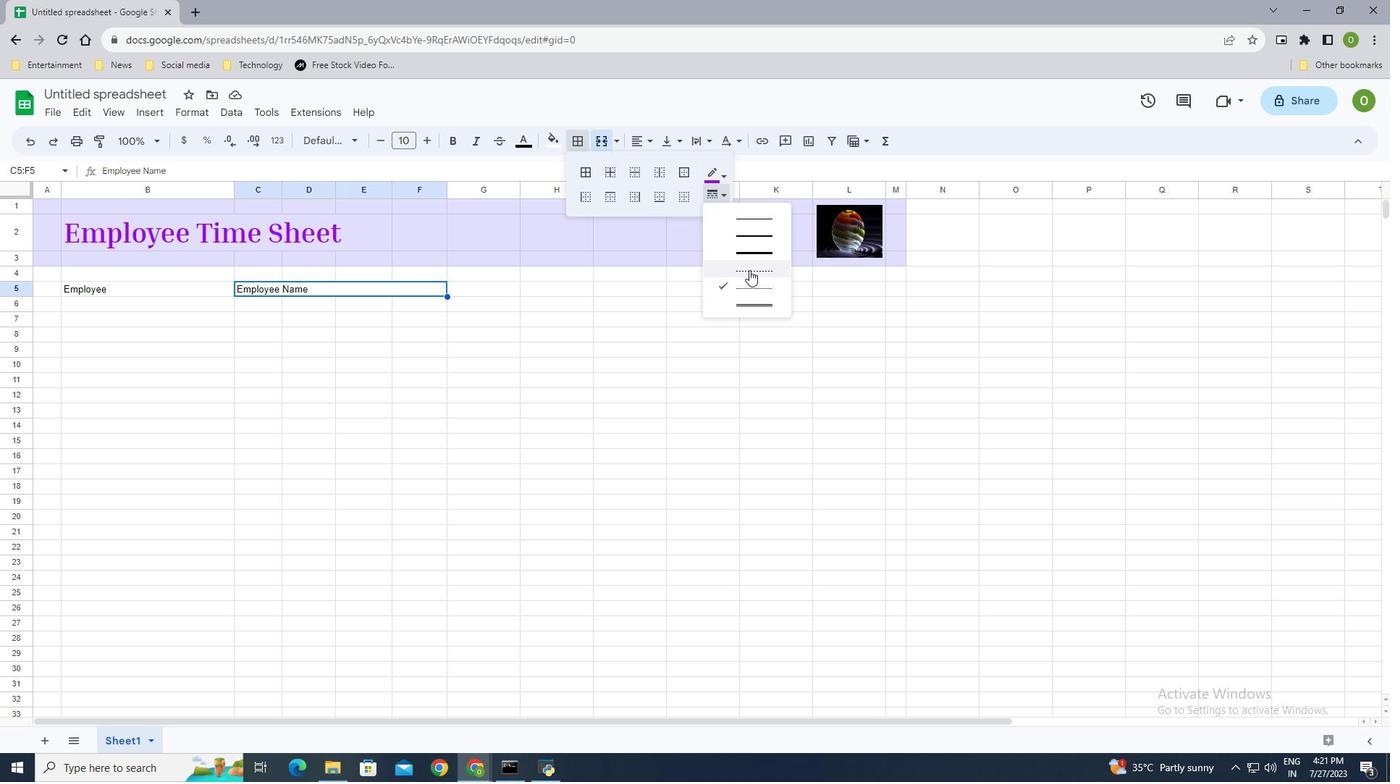 
Action: Mouse moved to (285, 304)
Screenshot: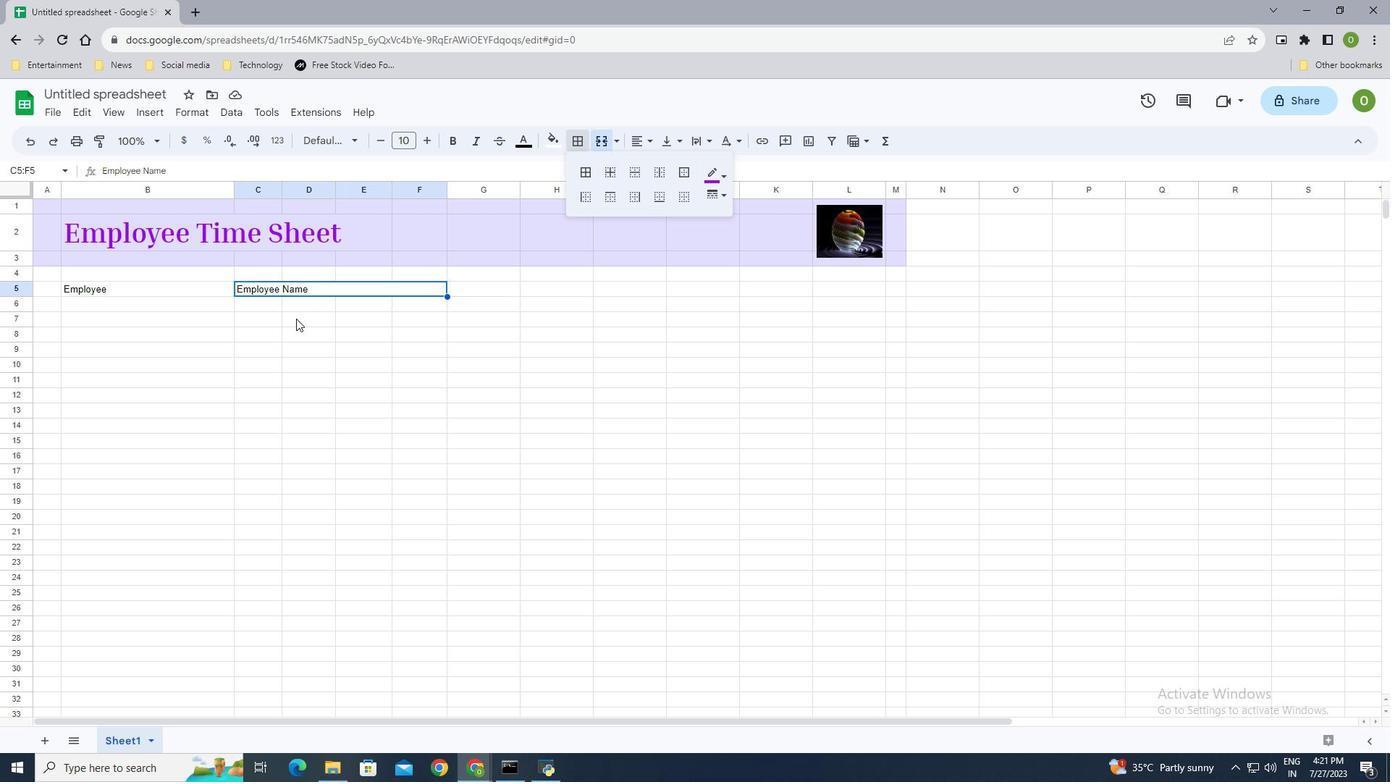
Action: Mouse pressed left at (285, 304)
Screenshot: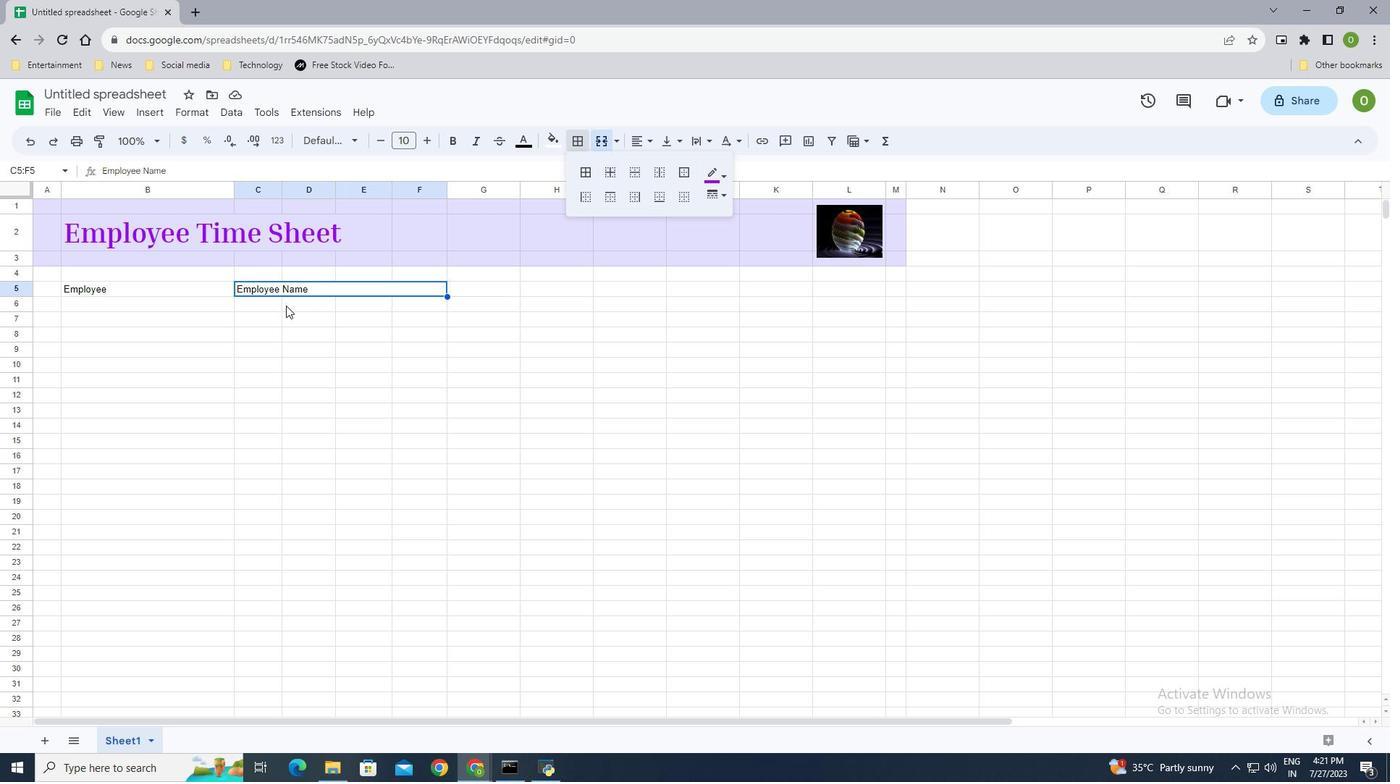 
Action: Mouse moved to (263, 291)
Screenshot: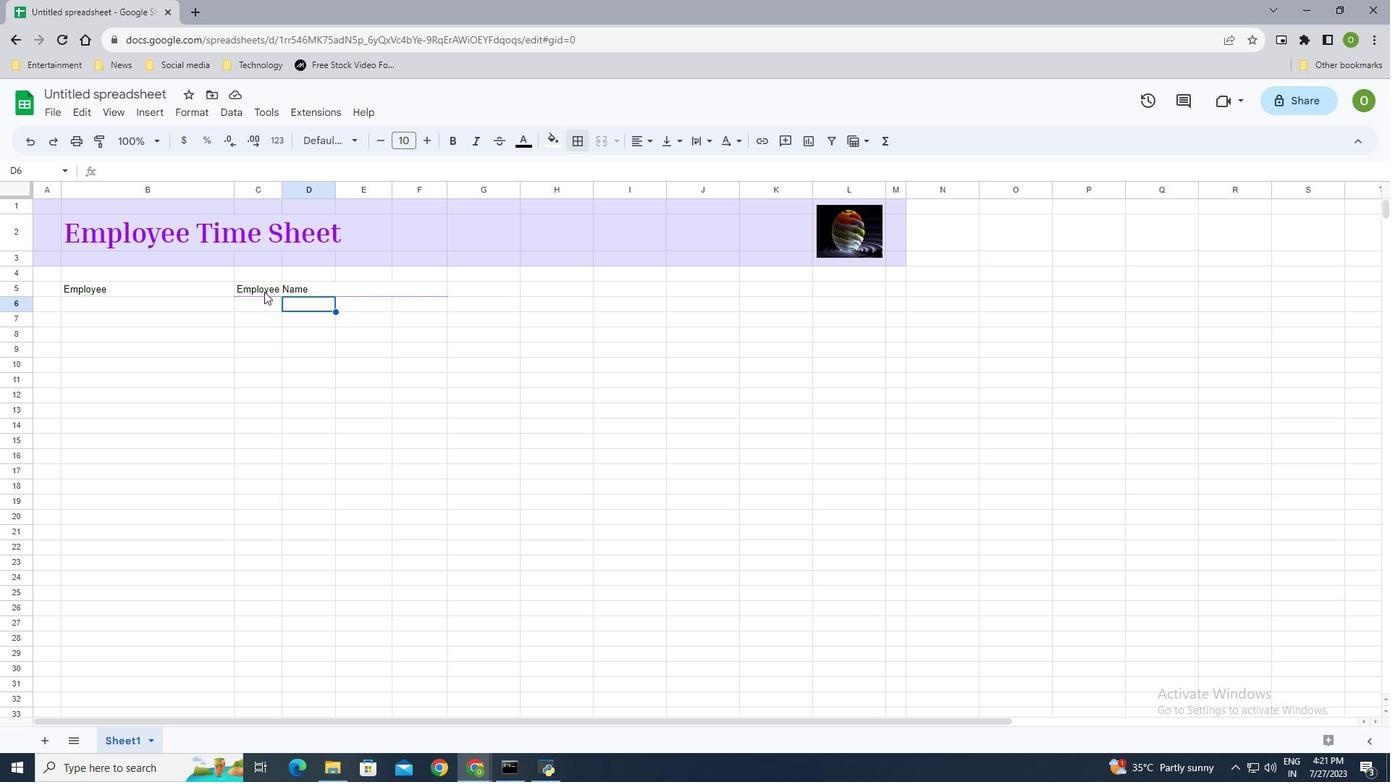
Action: Mouse pressed left at (263, 291)
Screenshot: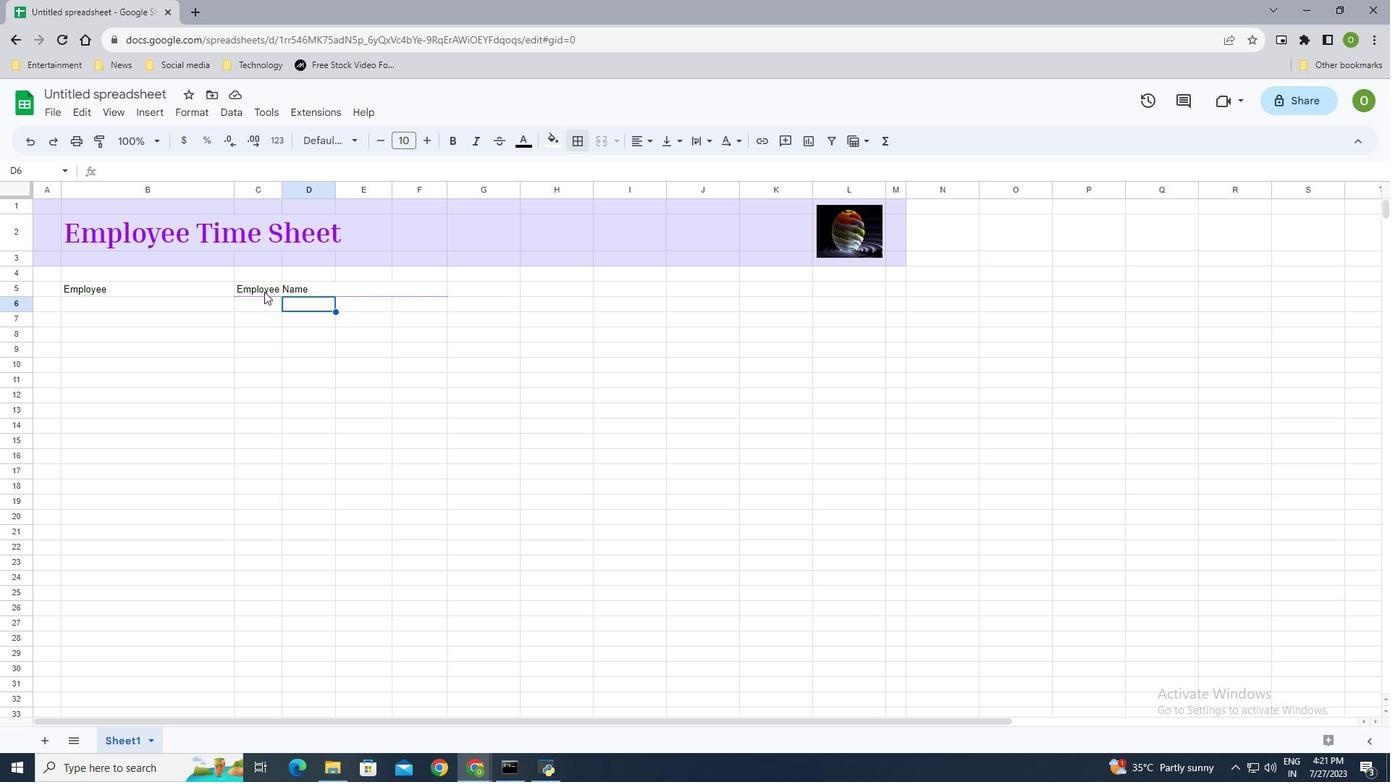 
Action: Mouse moved to (609, 139)
Screenshot: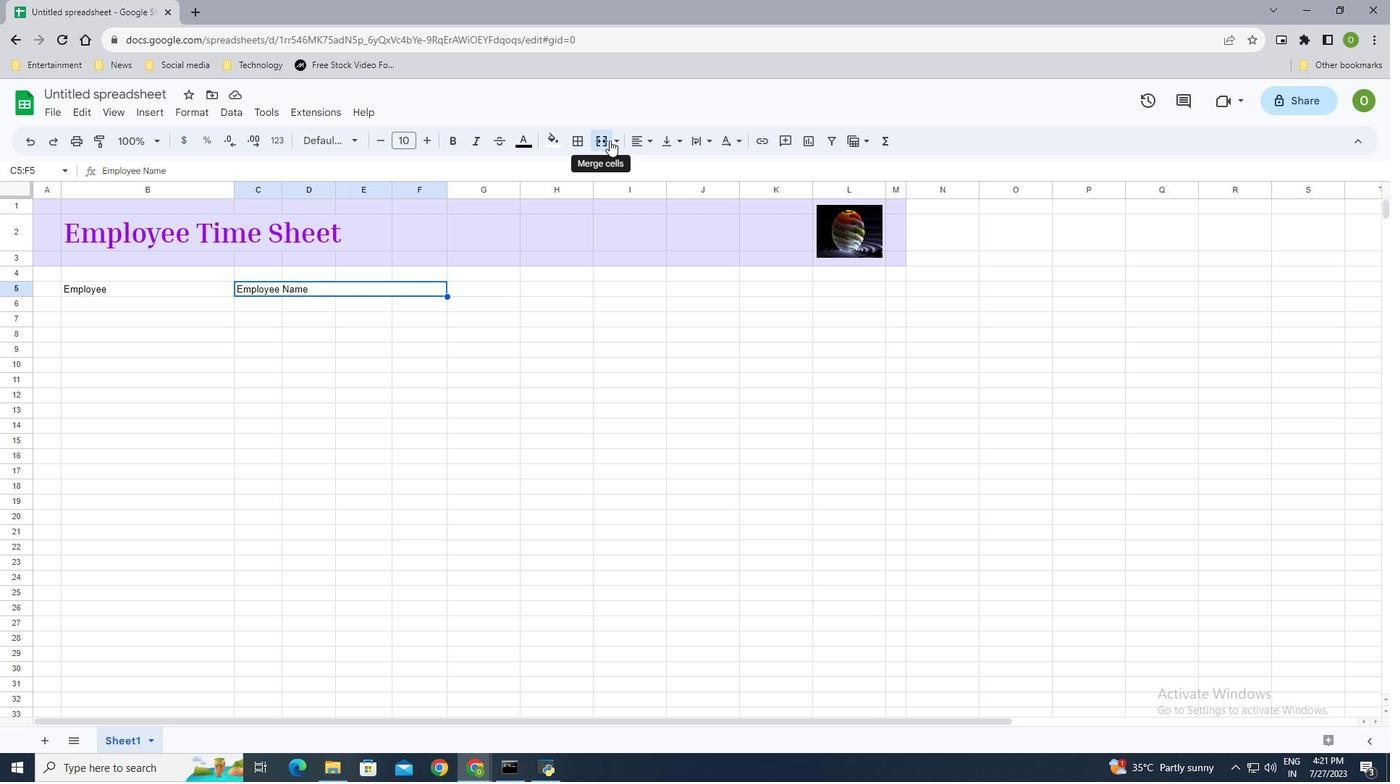 
Action: Mouse pressed left at (609, 139)
Screenshot: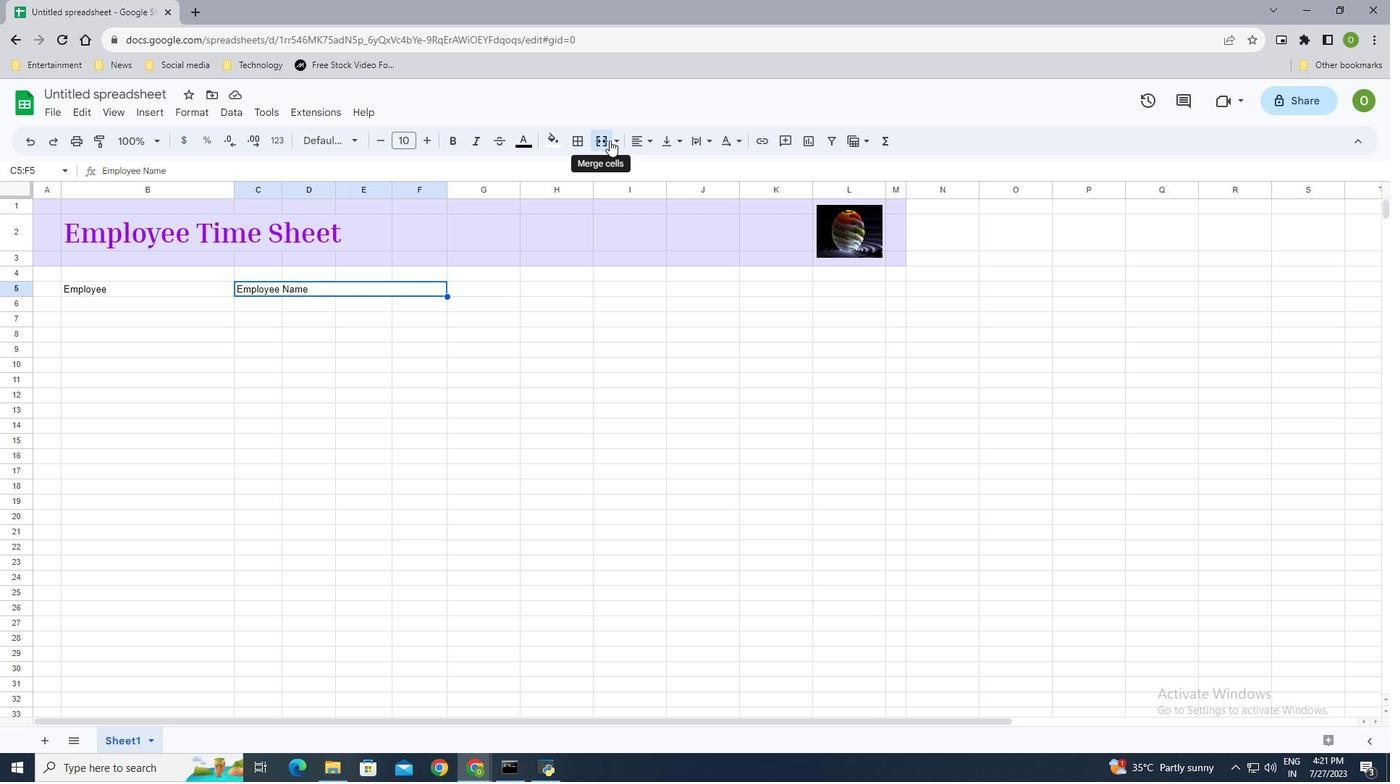 
Action: Mouse moved to (617, 139)
Screenshot: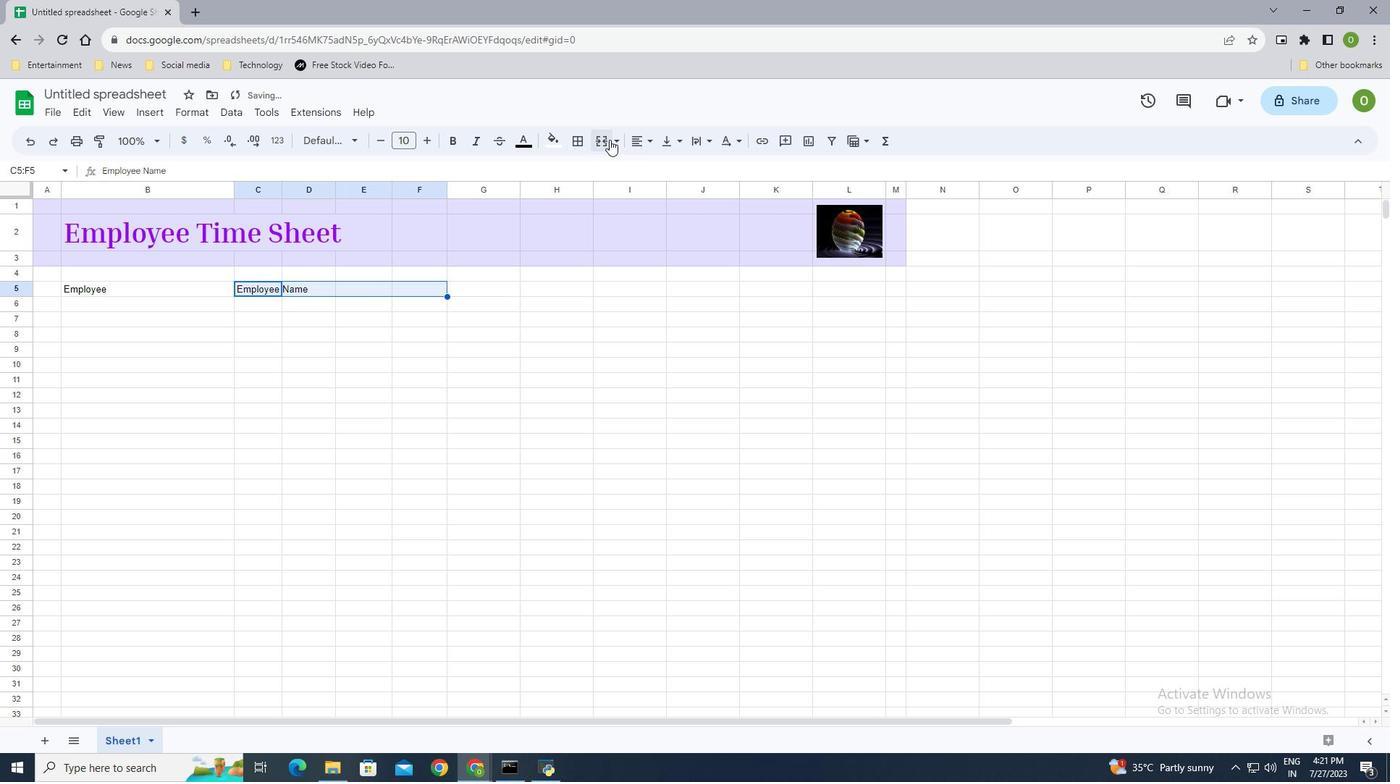 
Action: Mouse pressed left at (617, 139)
Screenshot: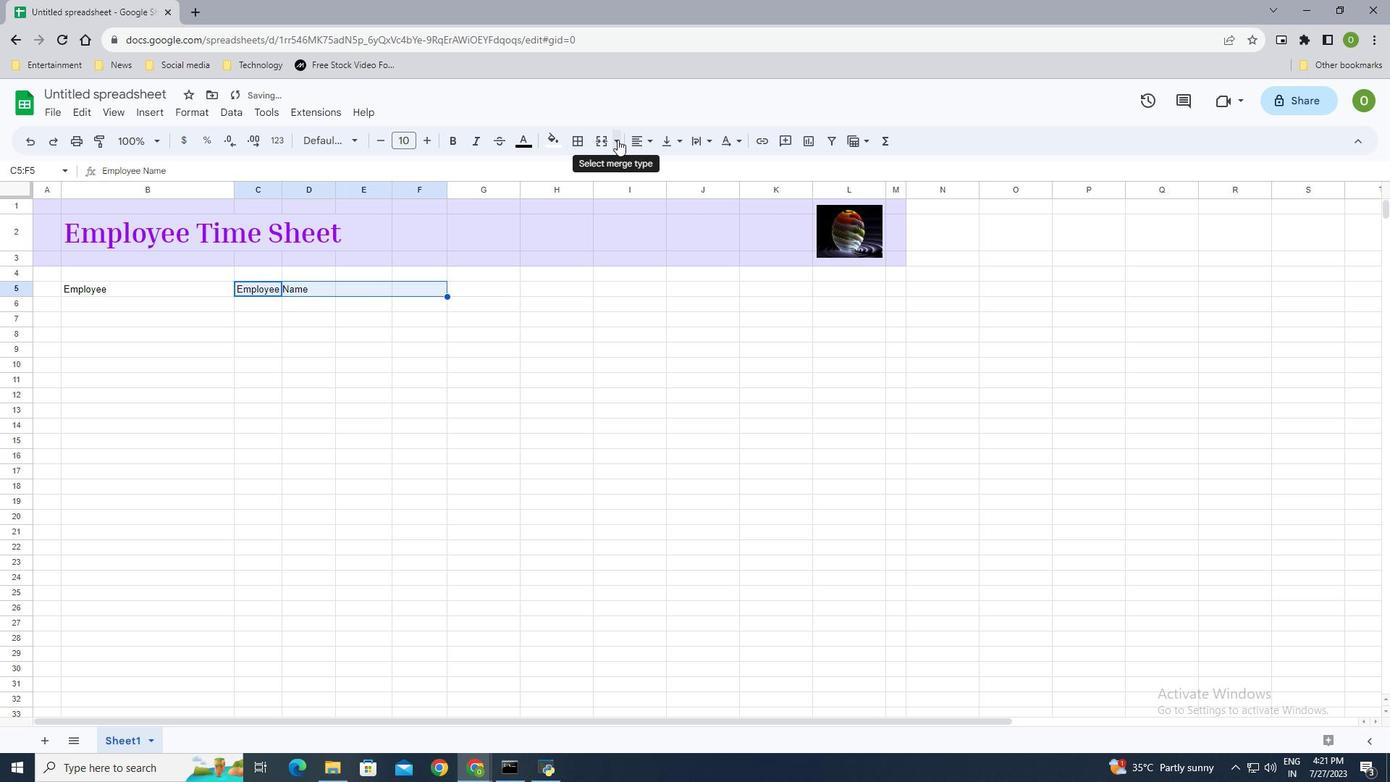 
Action: Mouse moved to (602, 142)
Screenshot: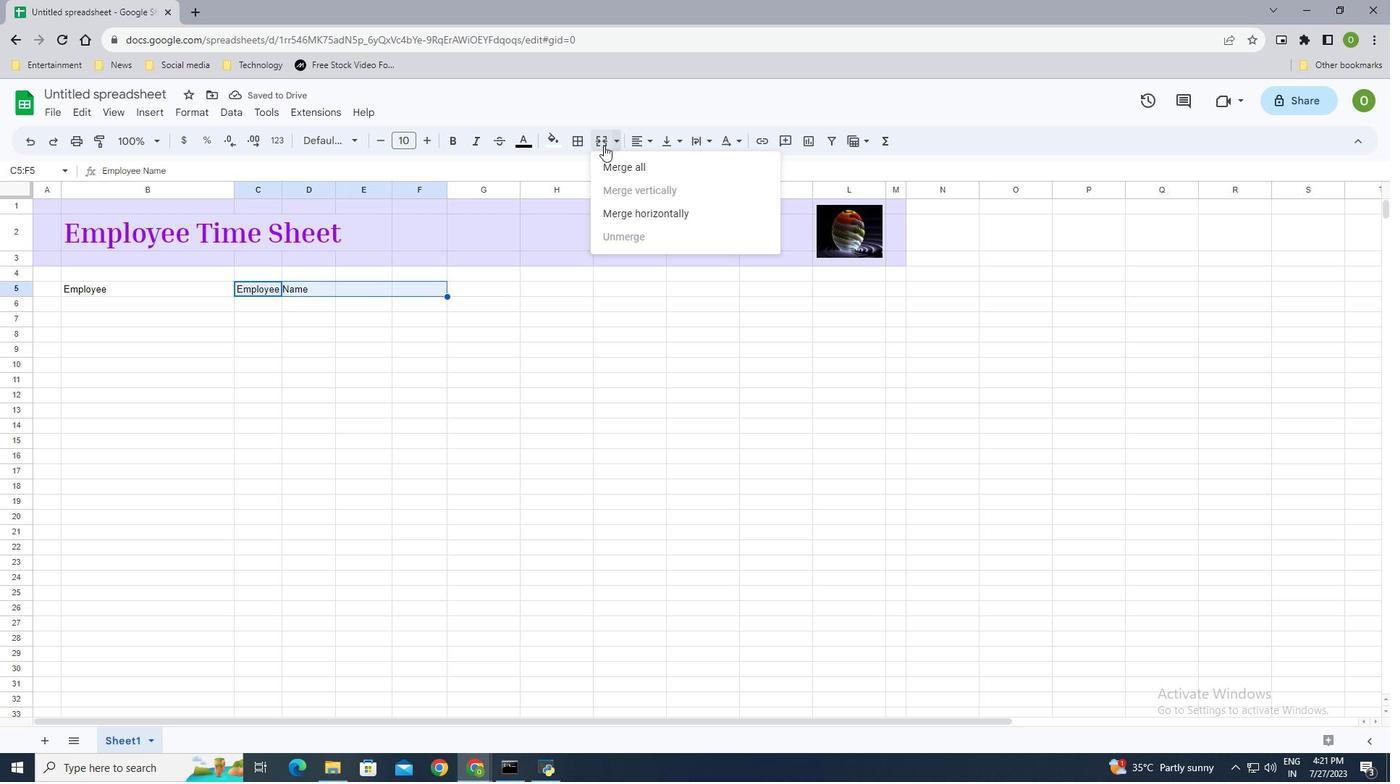 
Action: Mouse pressed left at (602, 142)
Screenshot: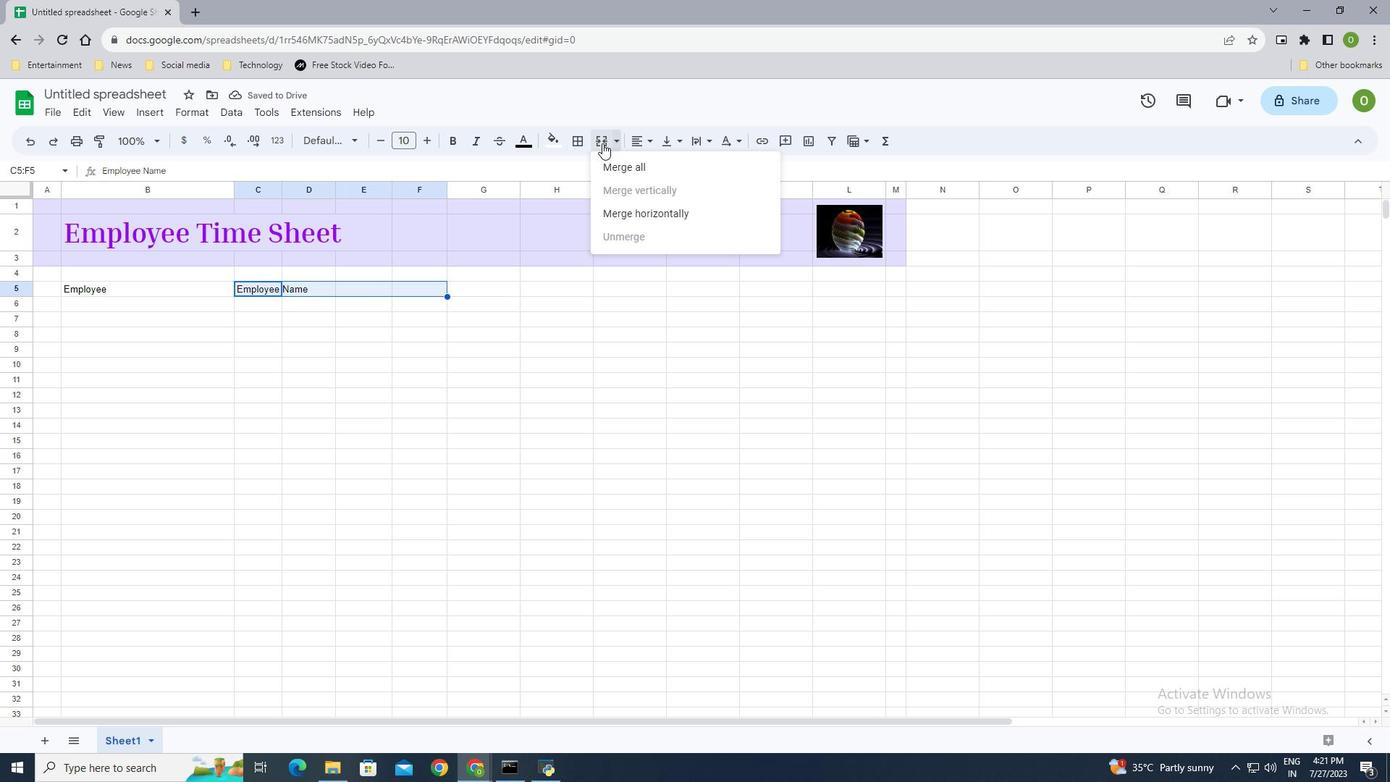 
Action: Mouse moved to (577, 139)
Screenshot: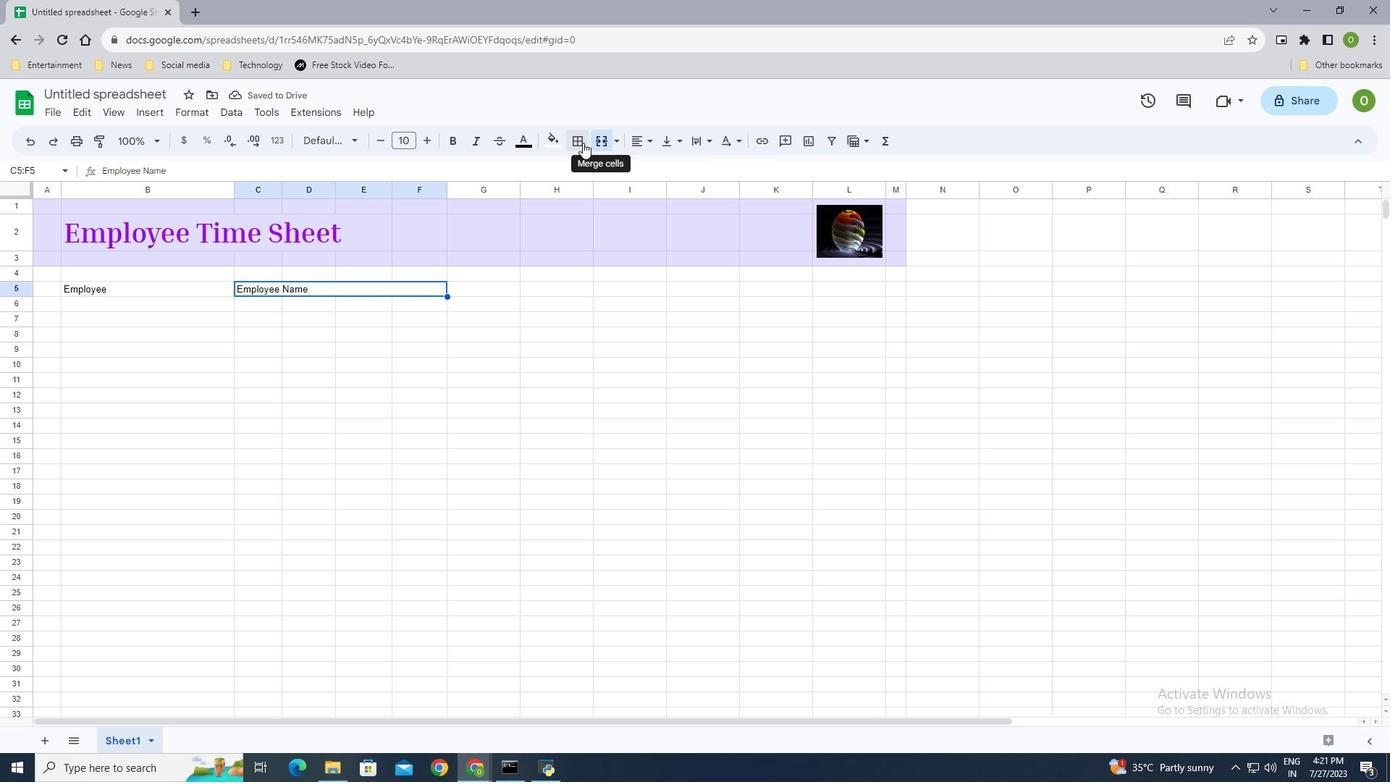 
Action: Mouse pressed left at (577, 139)
Screenshot: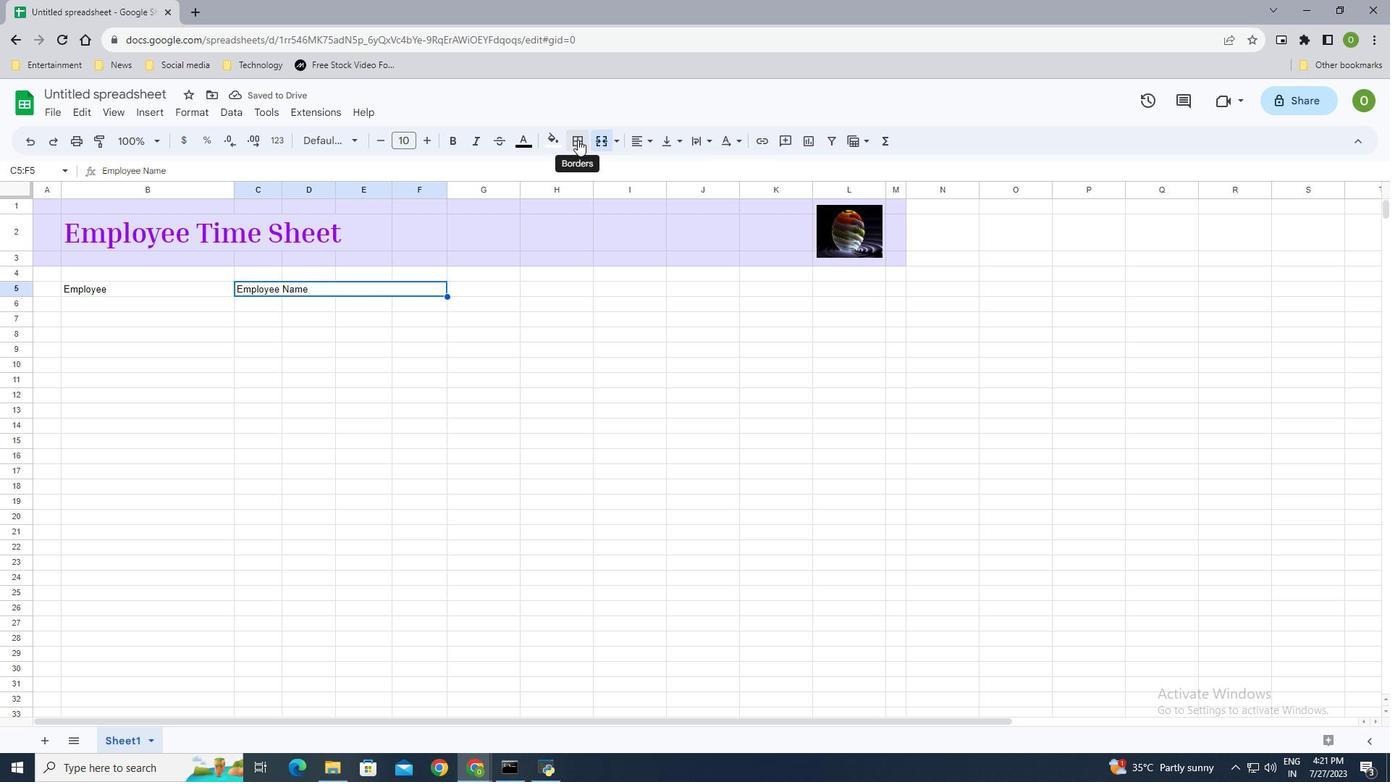 
Action: Mouse moved to (661, 196)
Screenshot: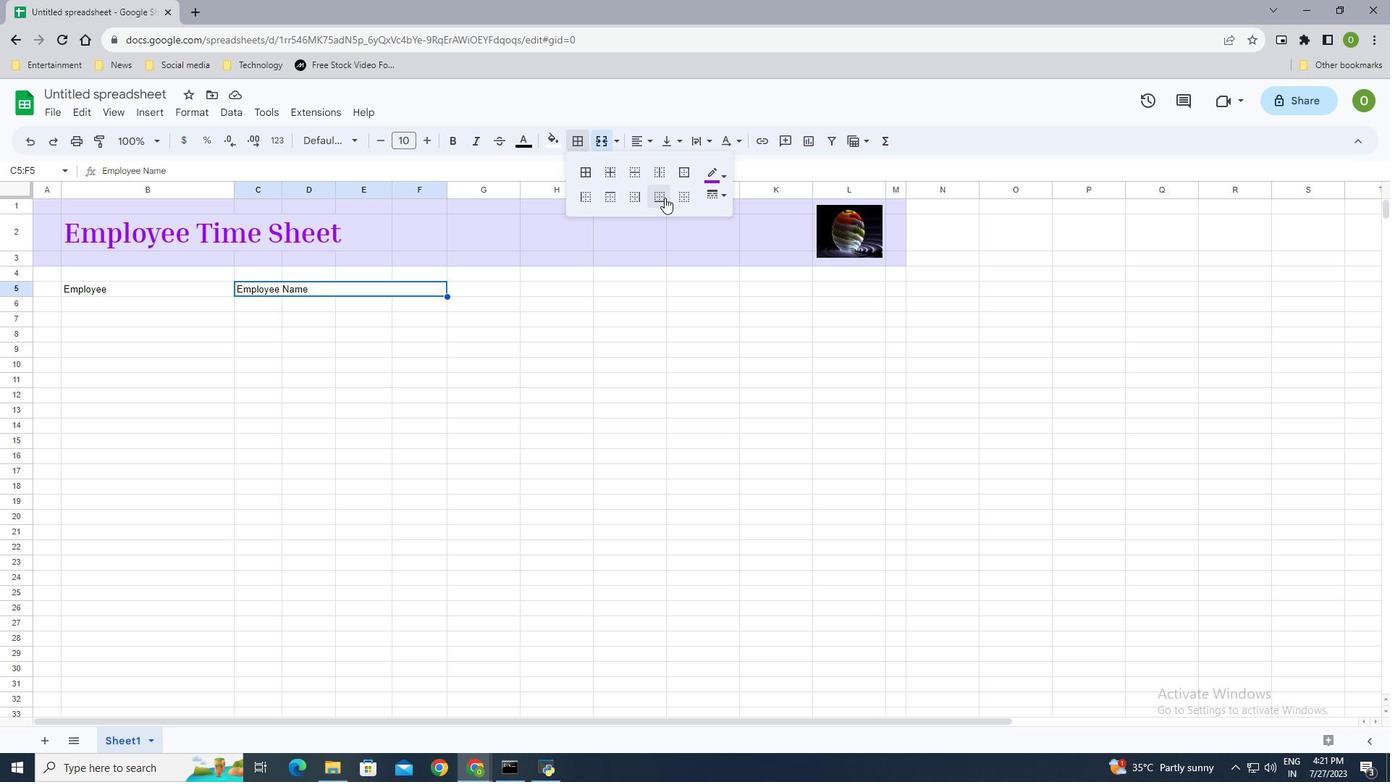 
Action: Mouse pressed left at (661, 196)
Screenshot: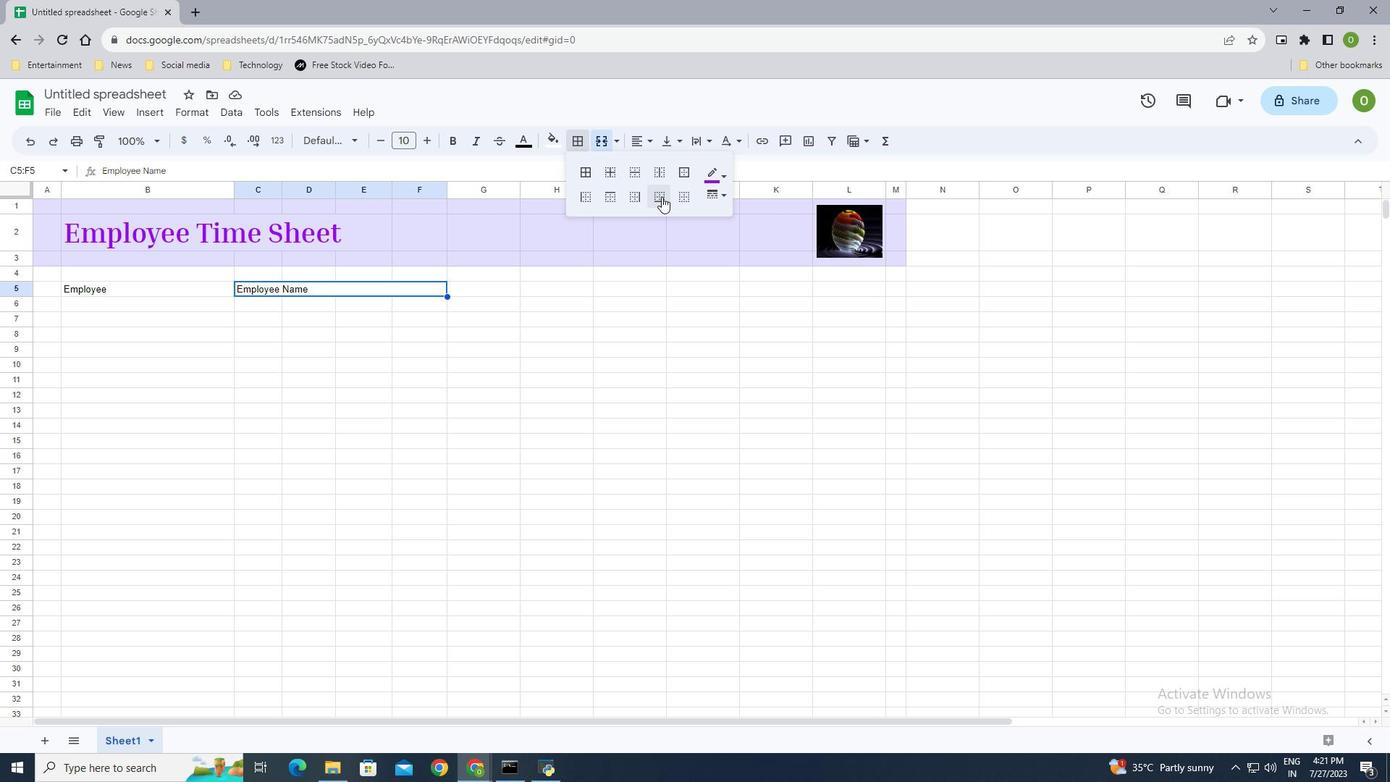 
Action: Mouse moved to (343, 307)
Screenshot: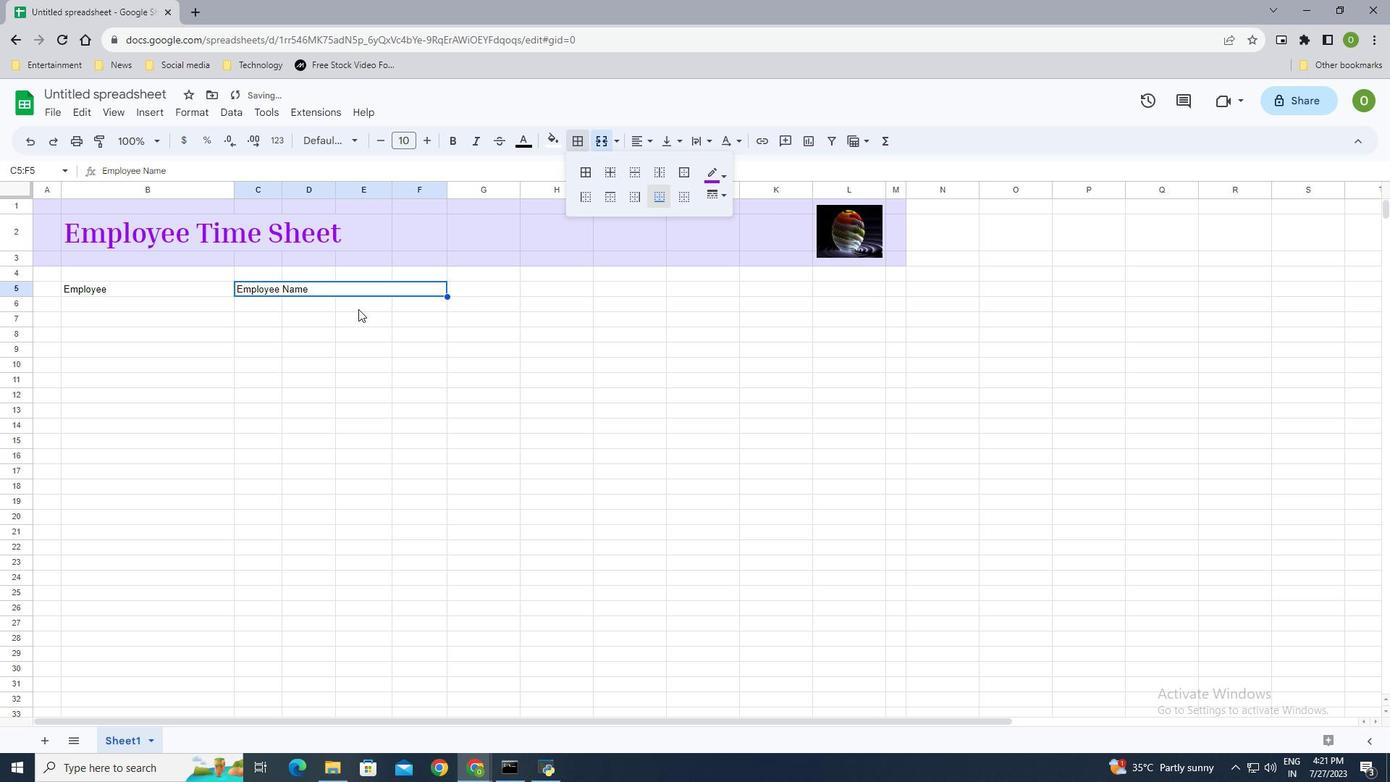 
Action: Mouse pressed left at (343, 307)
Screenshot: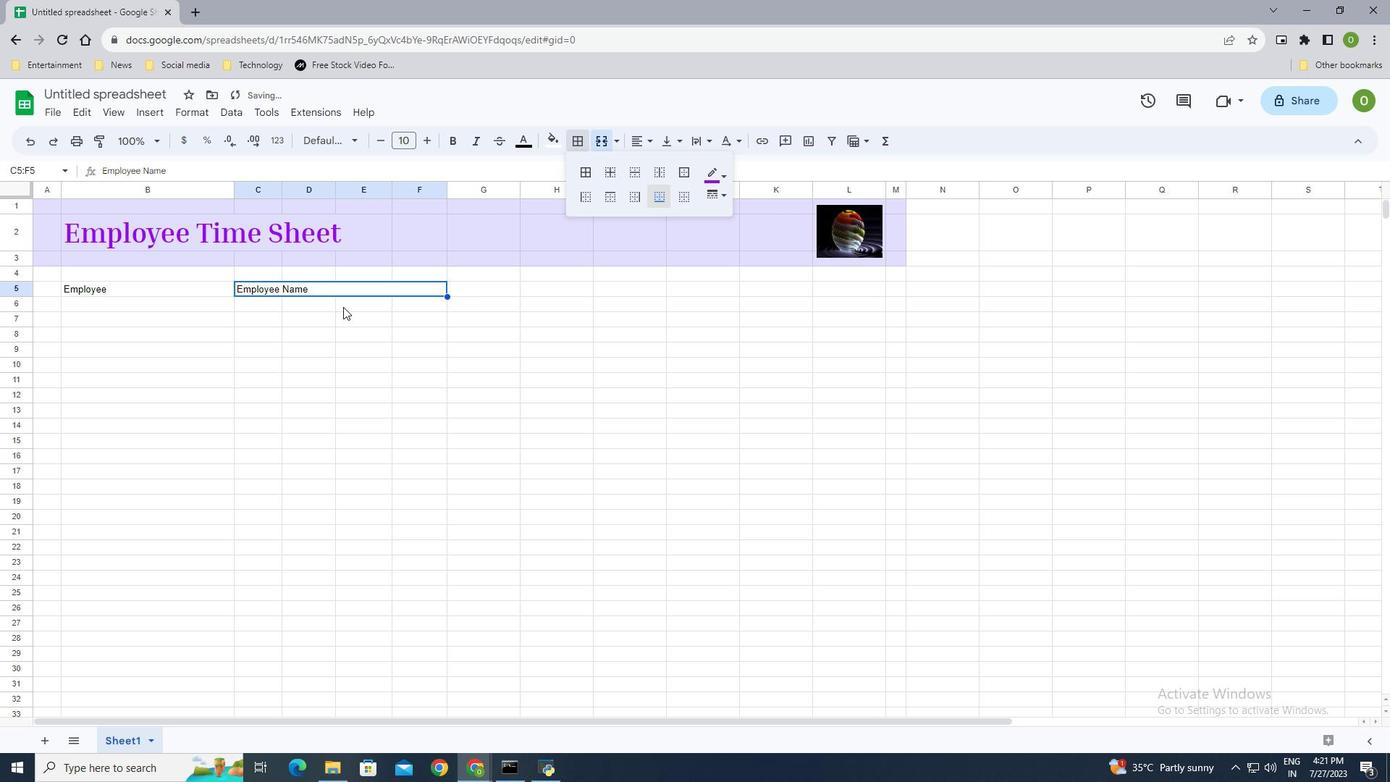
Action: Mouse moved to (243, 304)
Screenshot: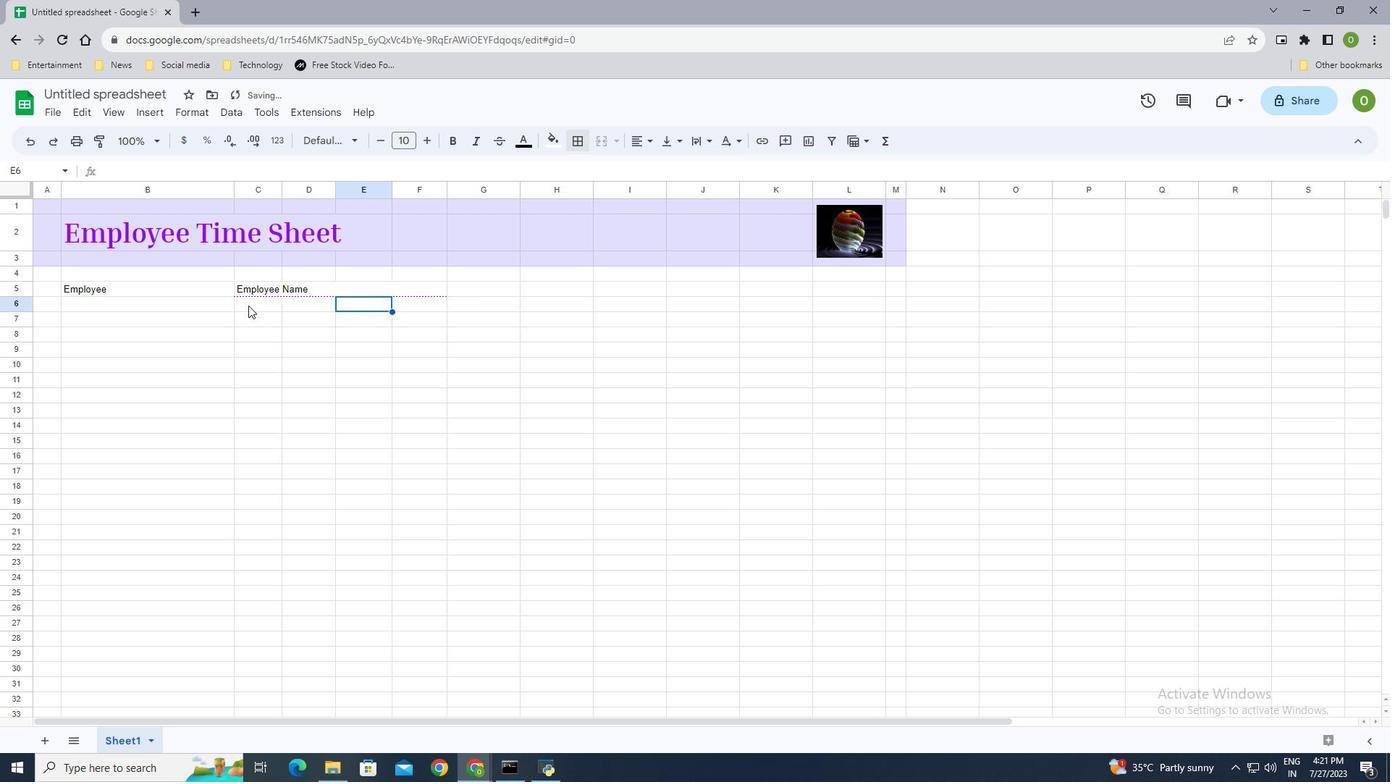 
Action: Mouse pressed left at (243, 304)
Screenshot: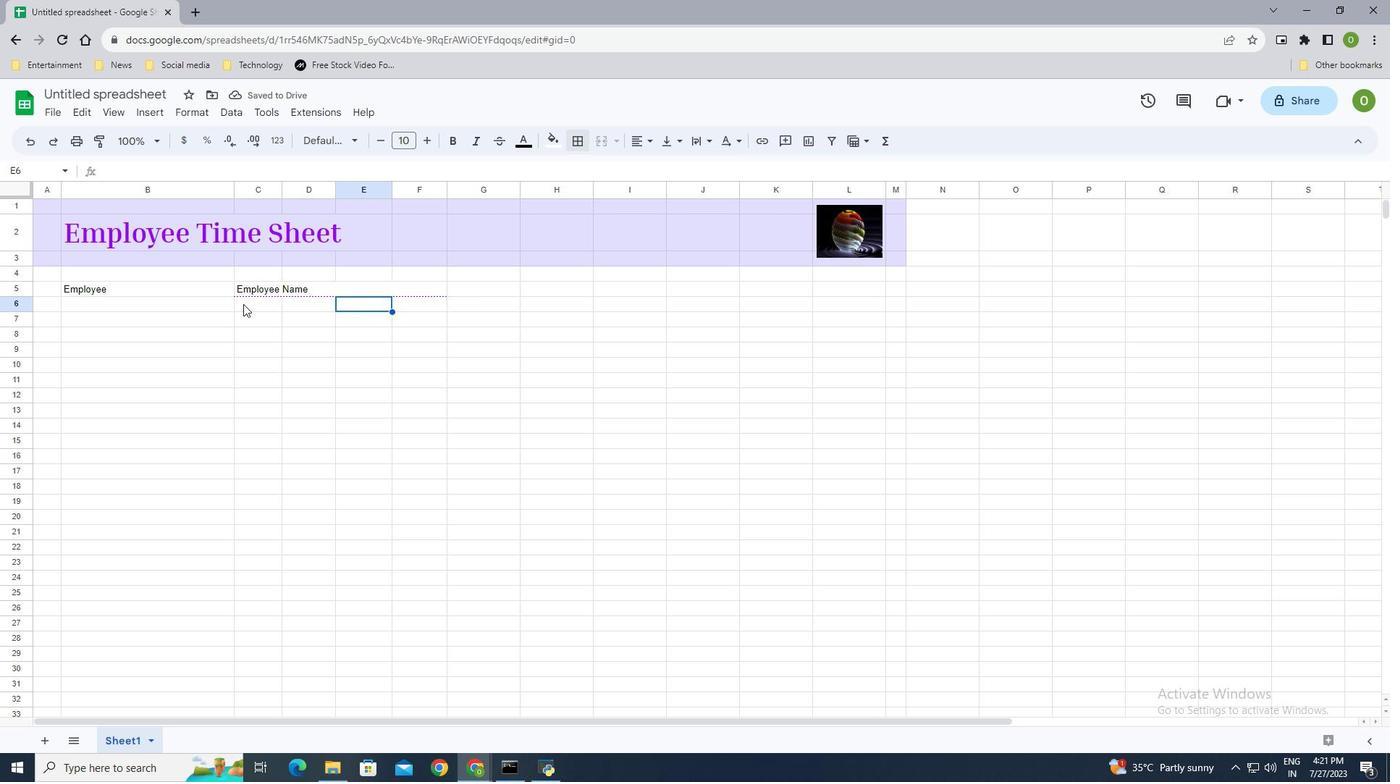 
Action: Mouse moved to (174, 288)
Screenshot: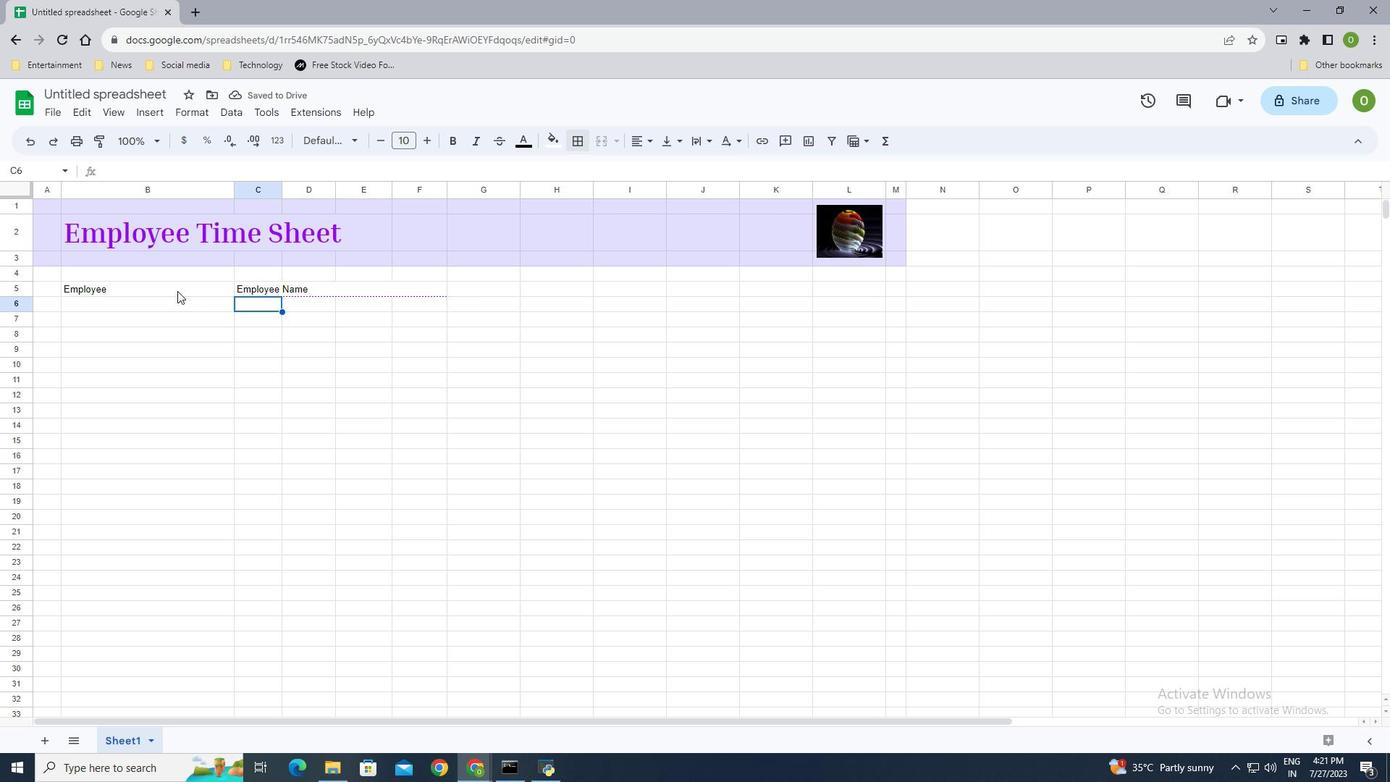 
Action: Mouse pressed left at (174, 288)
Screenshot: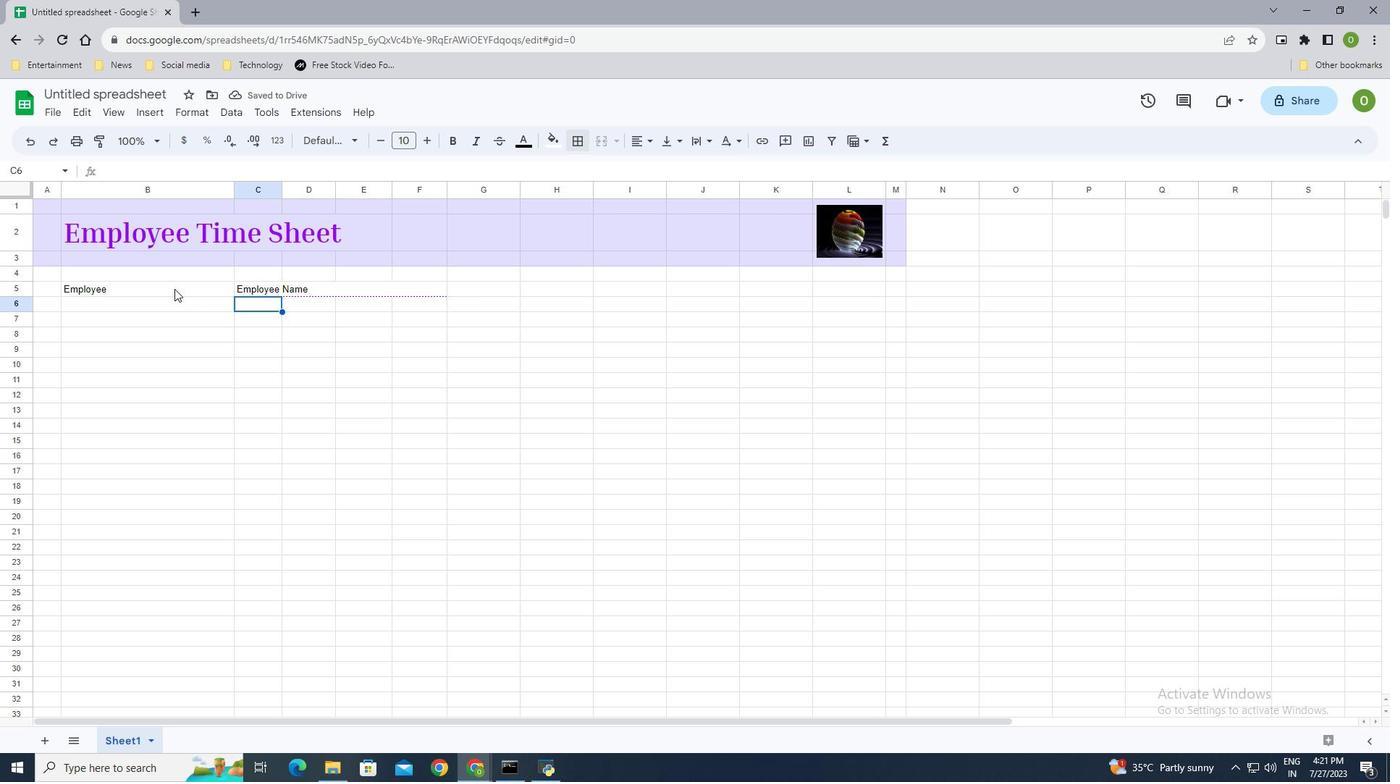 
Action: Key pressed <Key.shift_r><Key.right>
Screenshot: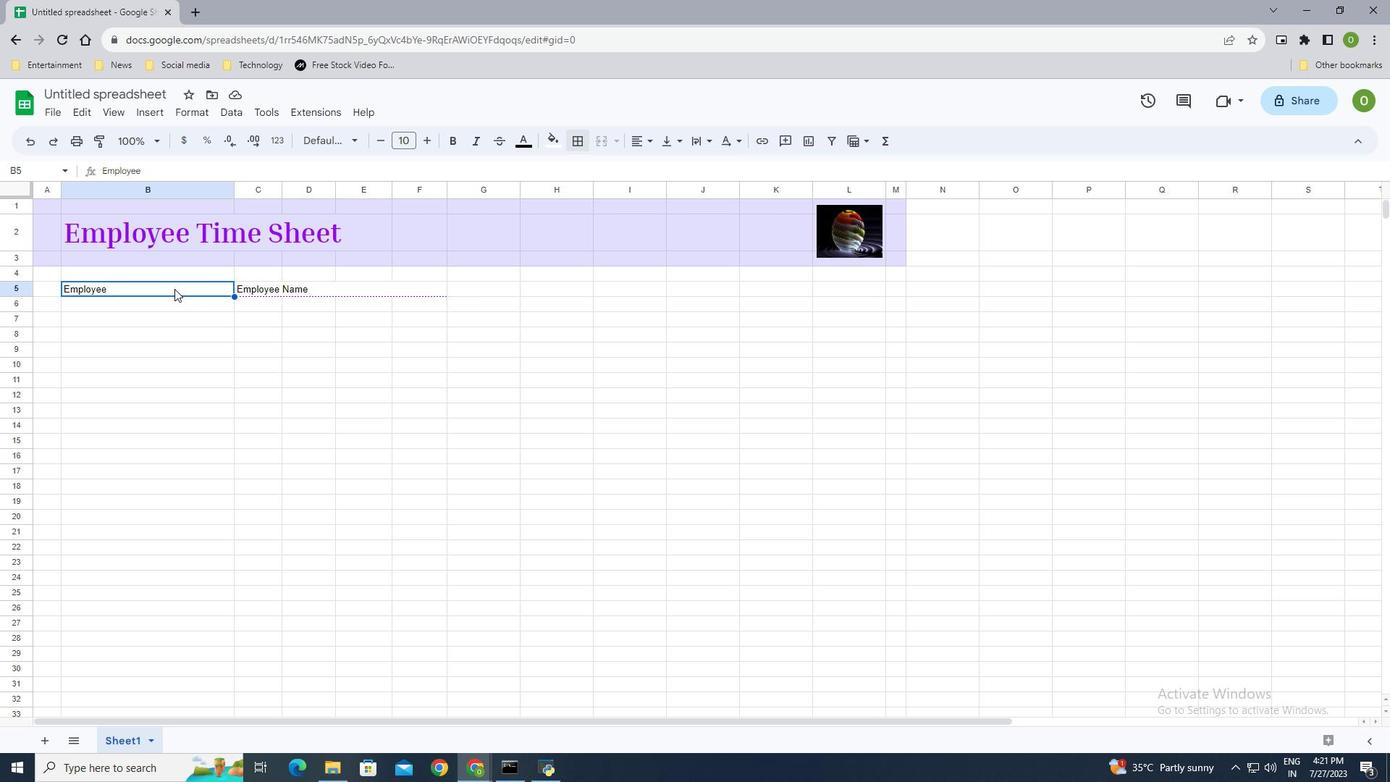 
Action: Mouse moved to (335, 136)
Screenshot: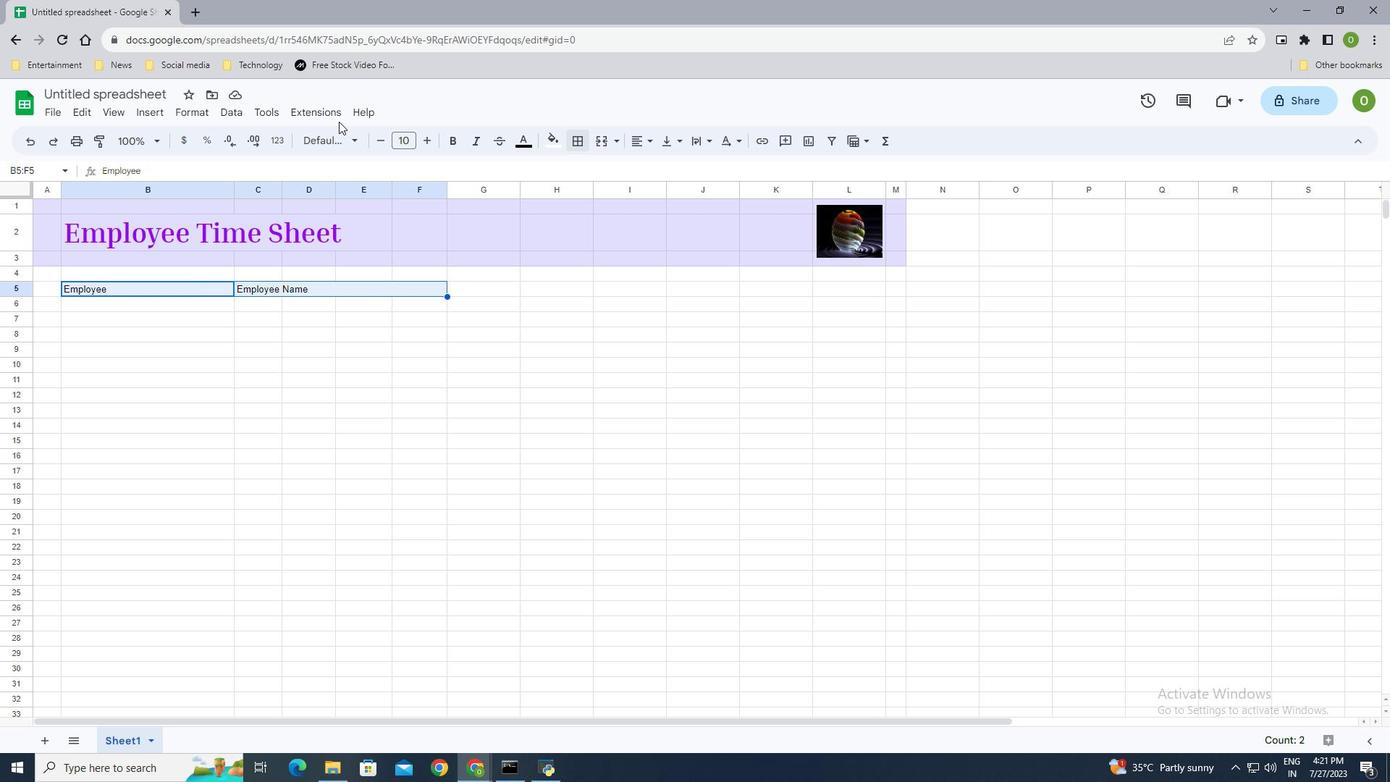 
Action: Mouse pressed left at (335, 136)
Screenshot: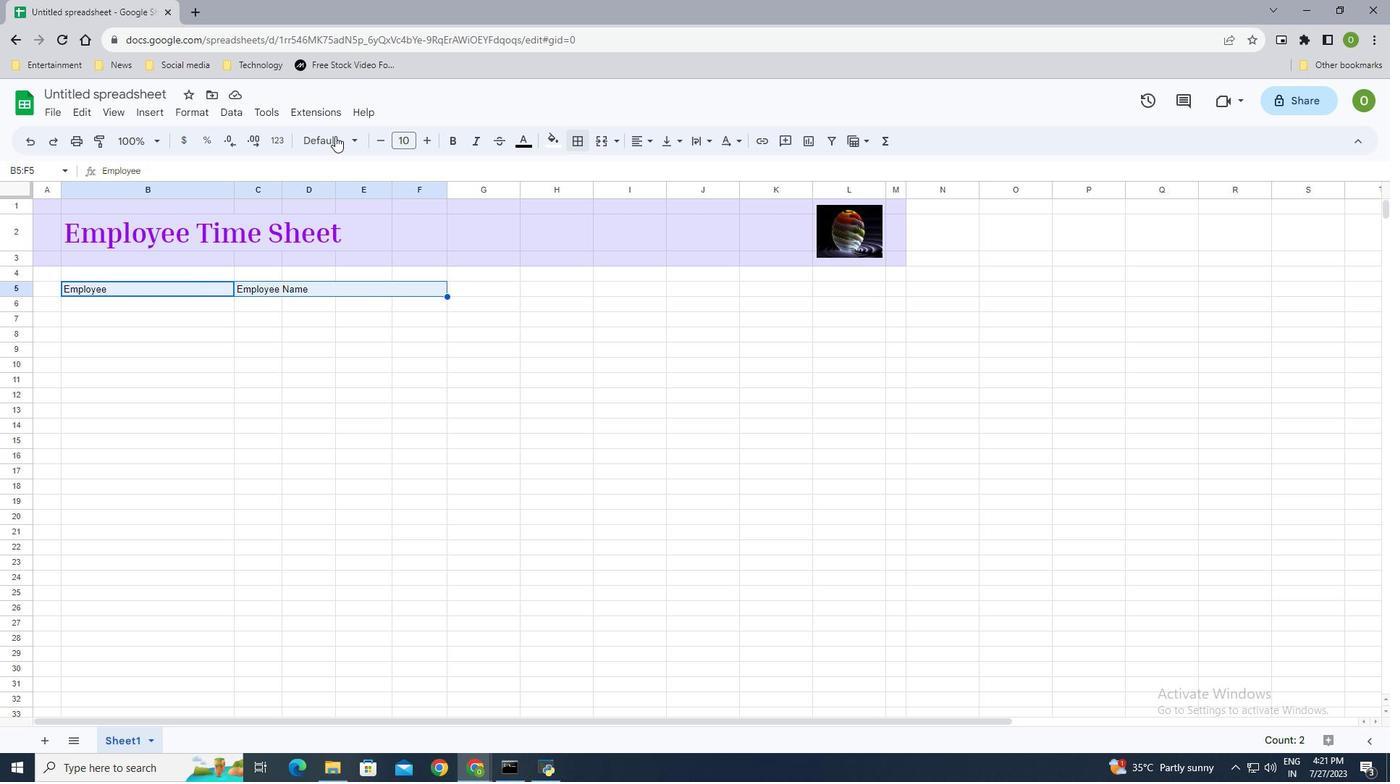 
Action: Mouse moved to (365, 288)
Screenshot: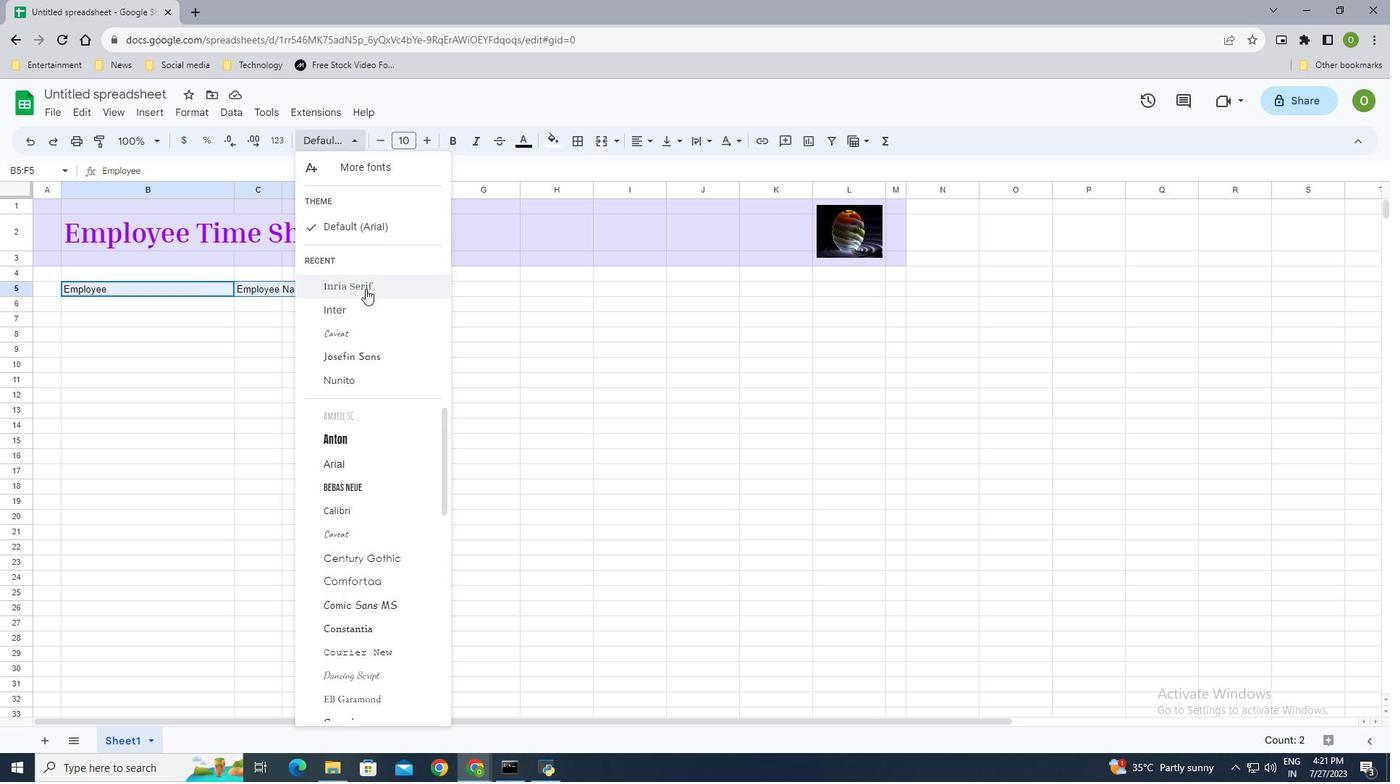 
Action: Mouse pressed left at (365, 288)
Screenshot: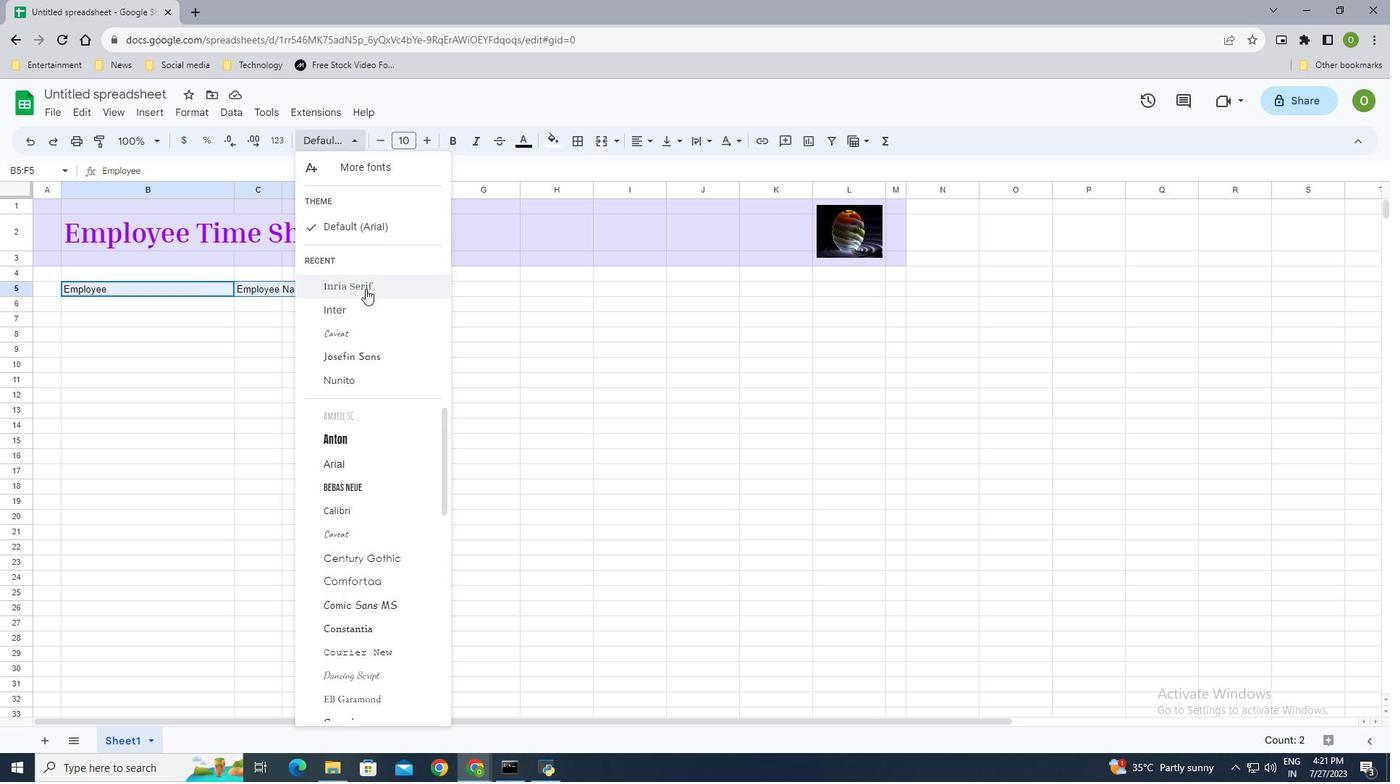 
Action: Mouse moved to (426, 141)
Screenshot: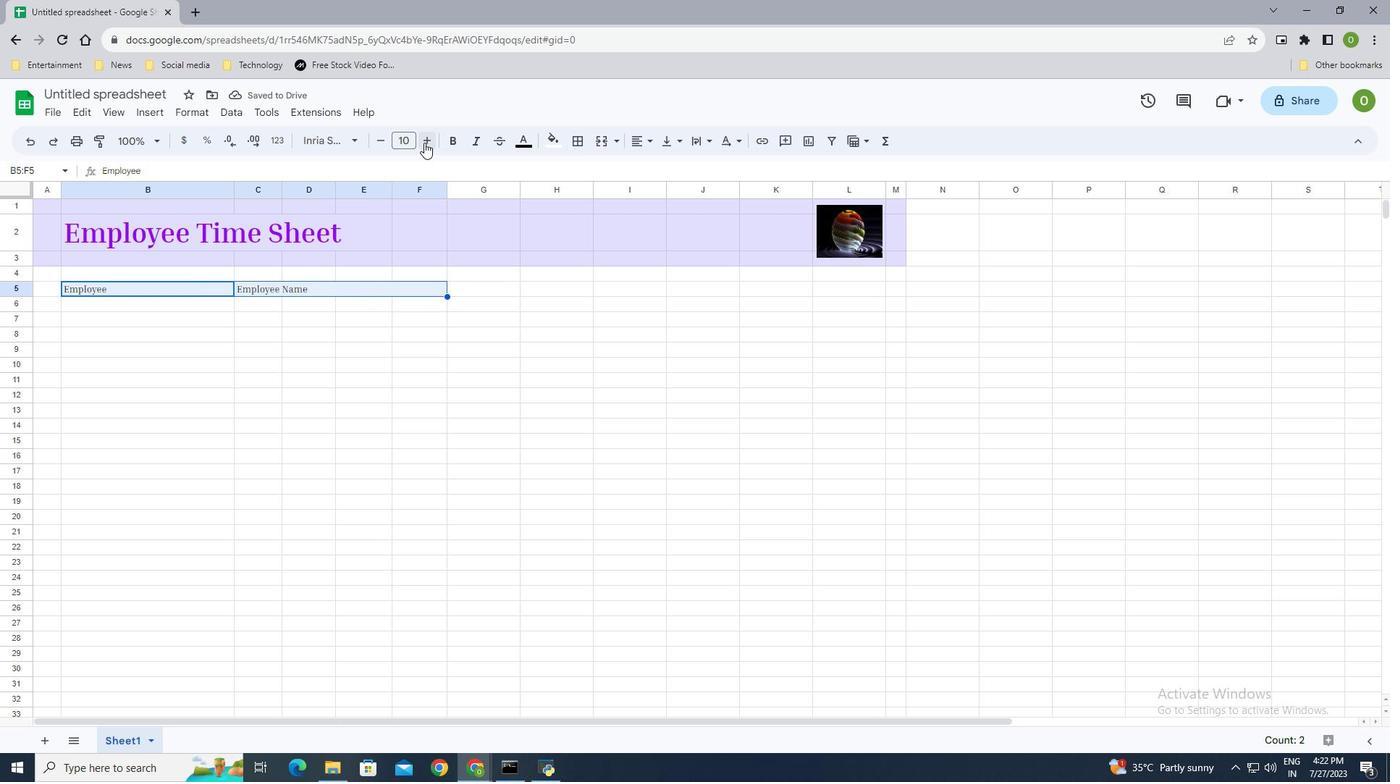 
Action: Mouse pressed left at (426, 141)
Screenshot: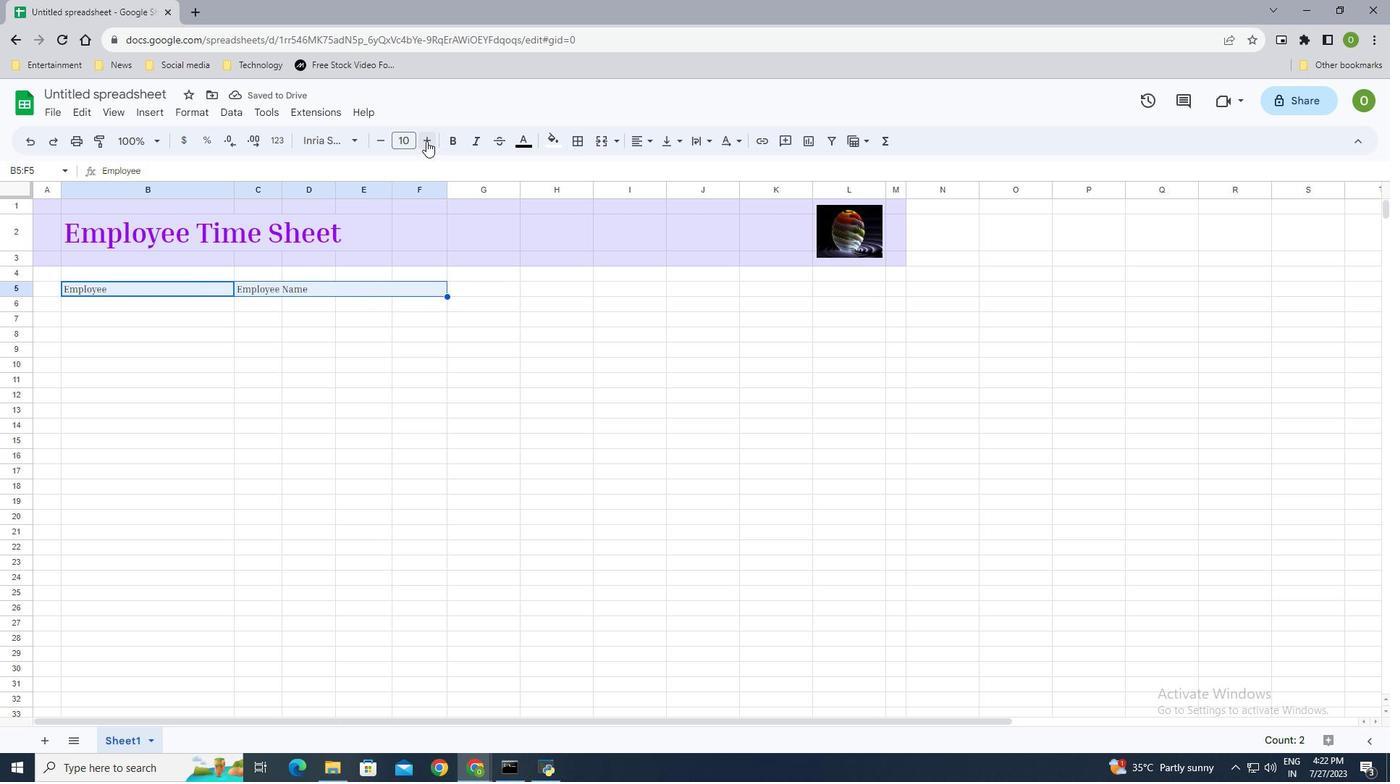 
Action: Mouse pressed left at (426, 141)
Screenshot: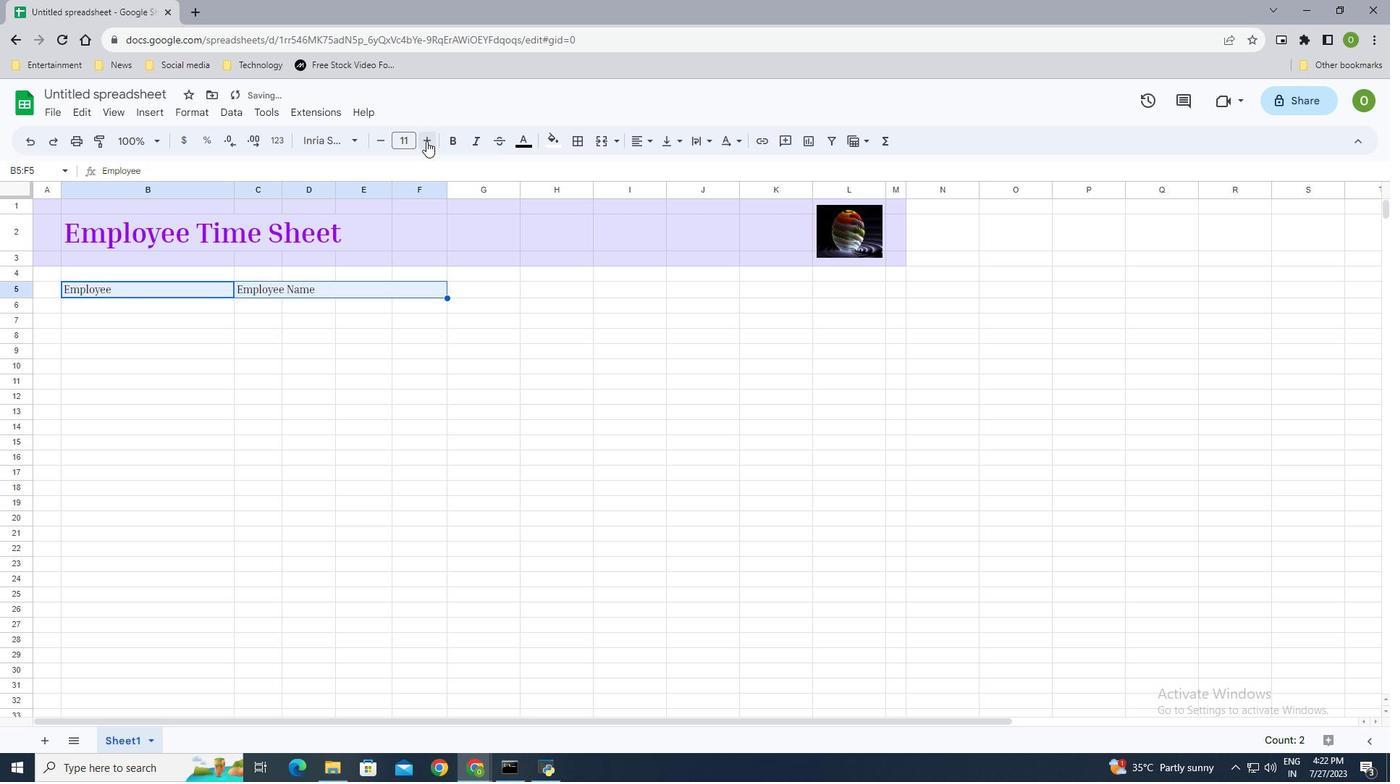 
Action: Mouse pressed left at (426, 141)
Screenshot: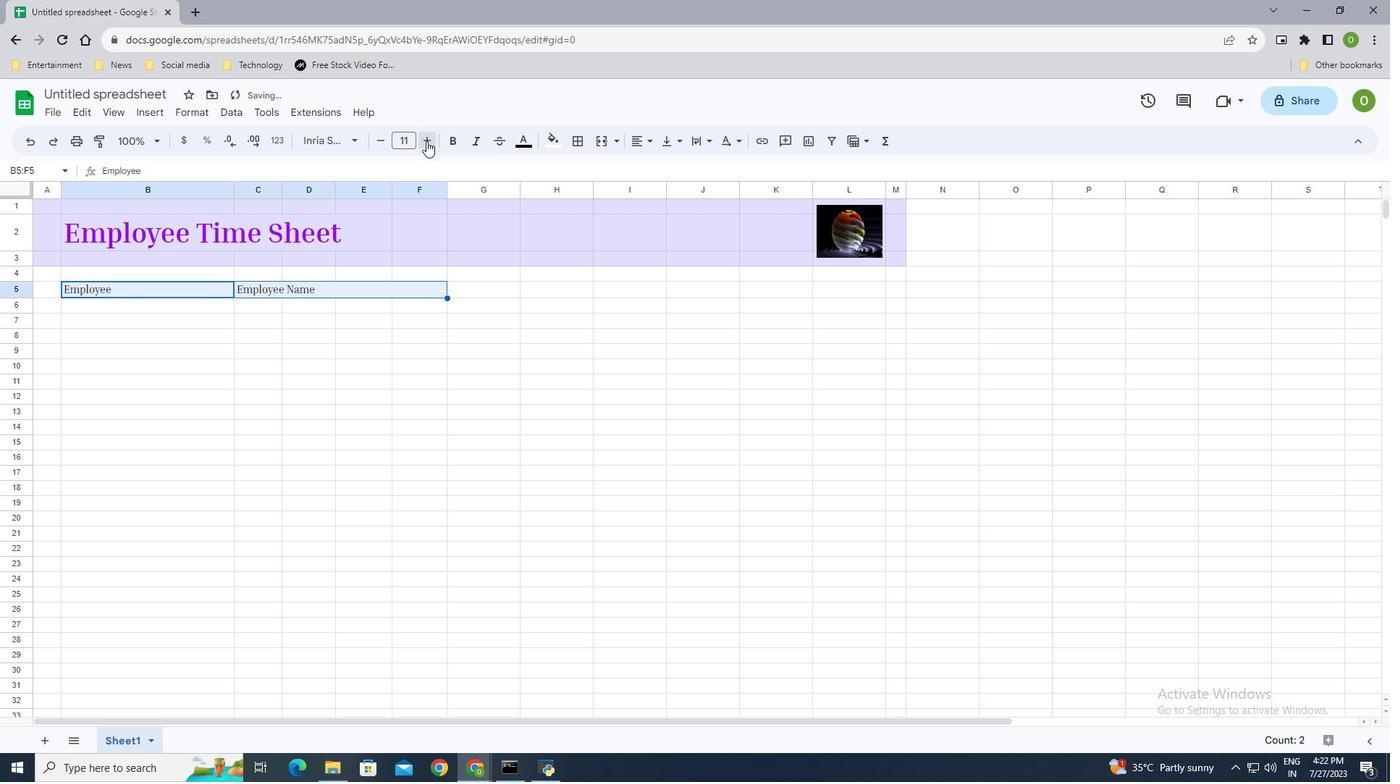 
Action: Mouse pressed left at (426, 141)
Screenshot: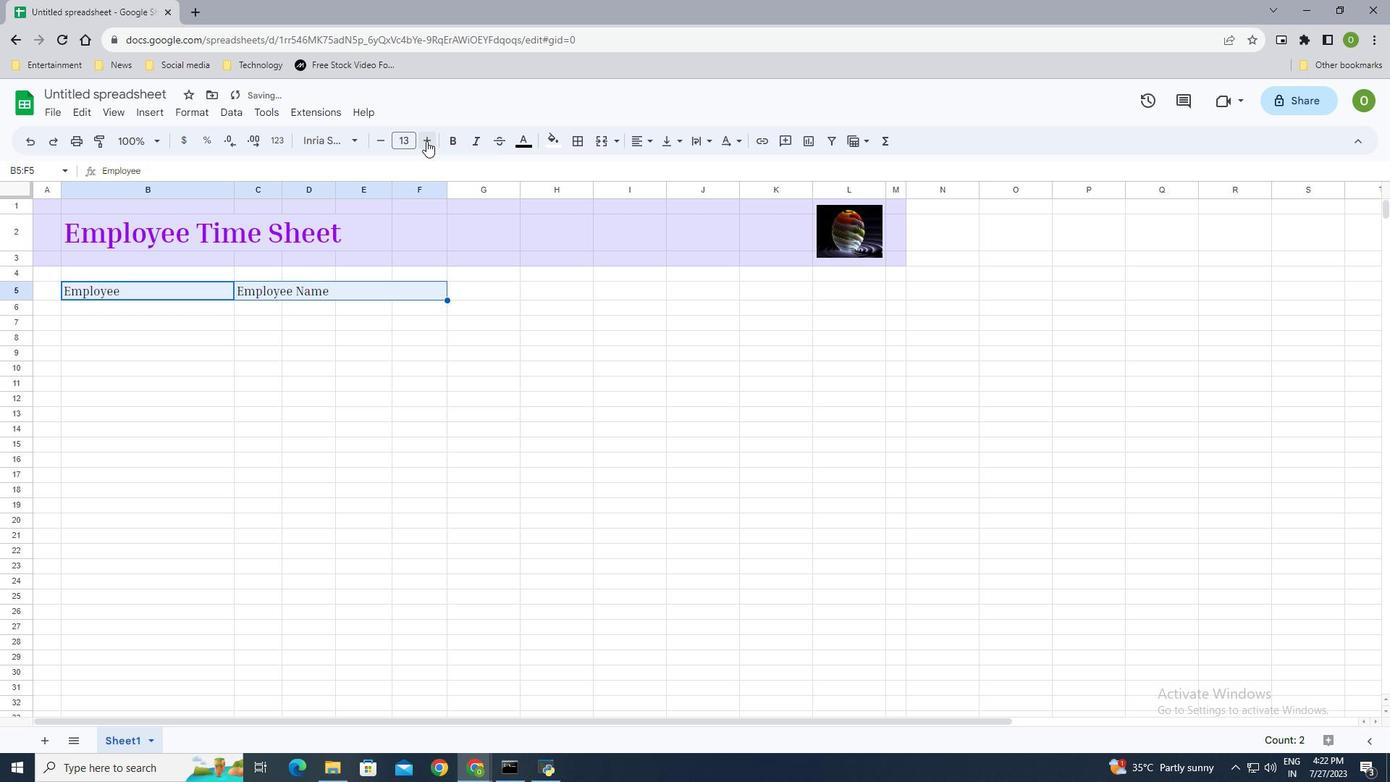 
Action: Mouse moved to (142, 312)
Screenshot: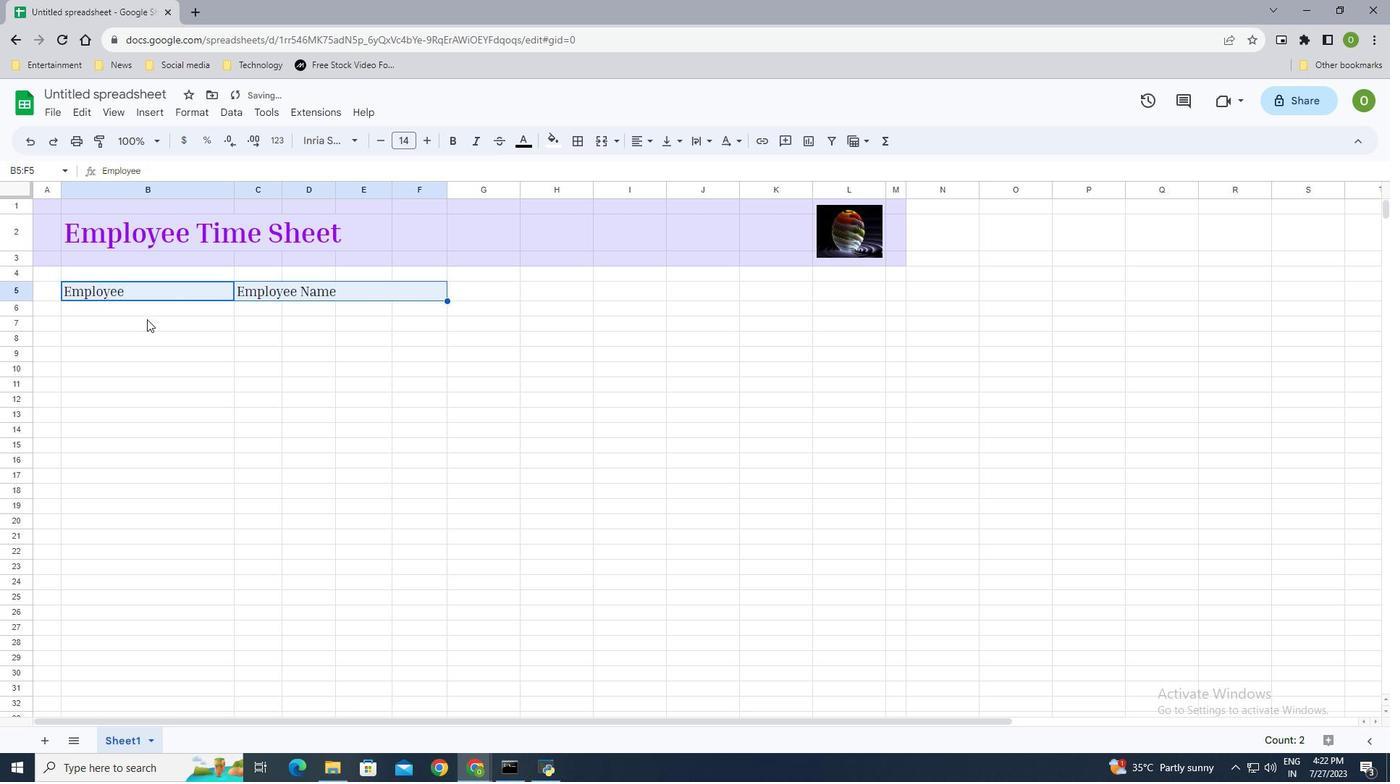 
Action: Mouse pressed left at (142, 312)
Screenshot: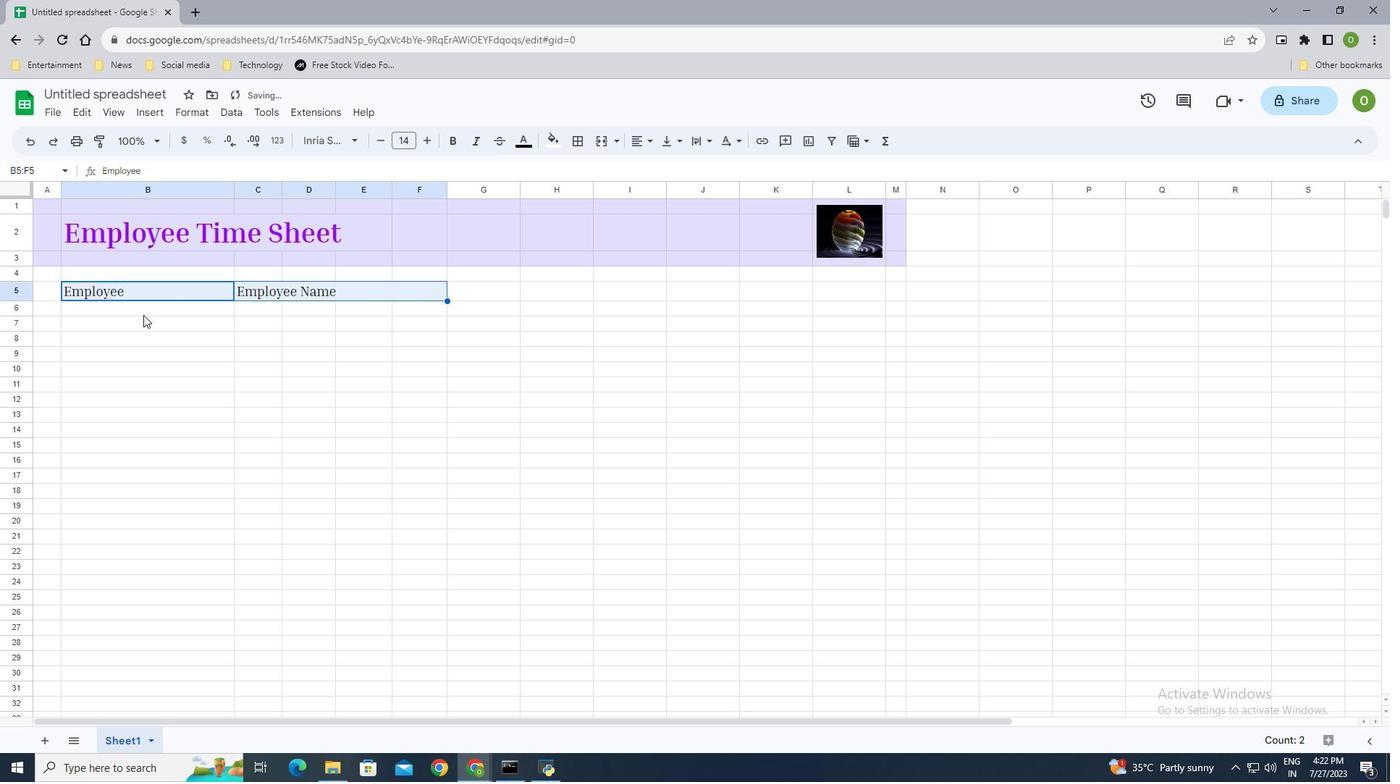 
Action: Mouse moved to (207, 344)
Screenshot: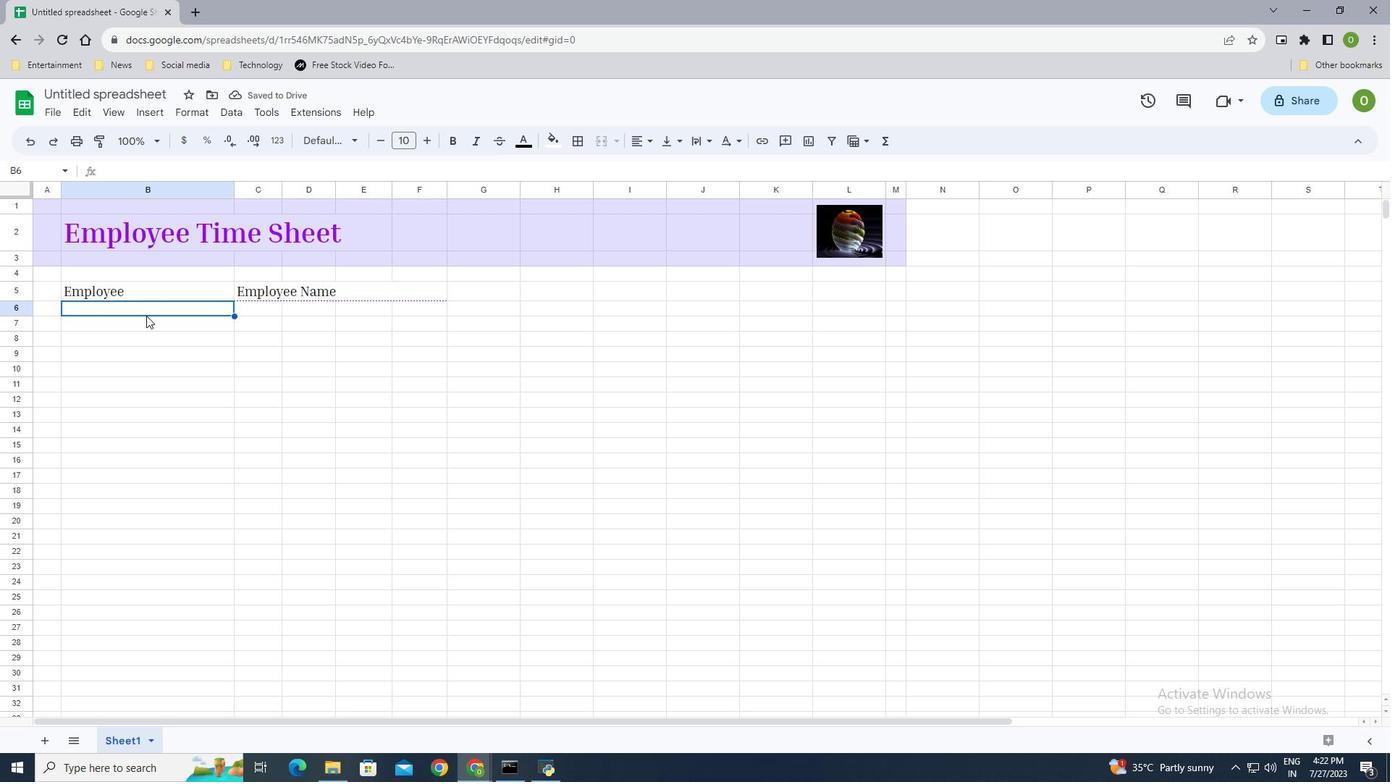 
Action: Key pressed <Key.shift>Department<Key.enter><Key.enter><Key.enter><Key.shift><Key.shift><Key.shift><Key.shift><Key.shift><Key.shift><Key.shift><Key.shift><Key.shift><Key.shift><Key.shift><Key.shift><Key.shift><Key.shift><Key.shift><Key.shift><Key.shift><Key.shift><Key.shift>Period<Key.space><Key.shift><Key.shift><Key.shift>Start<Key.enter><Key.enter><Key.shift><Key.shift><Key.shift><Key.shift><Key.shift><Key.shift><Key.shift><Key.shift><Key.shift><Key.shift><Key.shift><Key.shift><Key.shift><Key.shift><Key.shift><Key.shift><Key.shift><Key.shift><Key.shift><Key.shift><Key.shift><Key.shift><Key.shift><Key.shift><Key.shift><Key.shift><Key.shift><Key.shift>Period<Key.space><Key.shift><Key.shift><Key.shift><Key.shift>End<Key.enter><Key.up><Key.right><Key.up><Key.shift><Key.shift><Key.shift><Key.shift><Key.shift><Key.shift>Date<Key.enter><Key.shift><Key.shift><Key.shift><Key.shift>Date<Key.enter><Key.up><Key.up><Key.shift_r><Key.right><Key.right><Key.right>
Screenshot: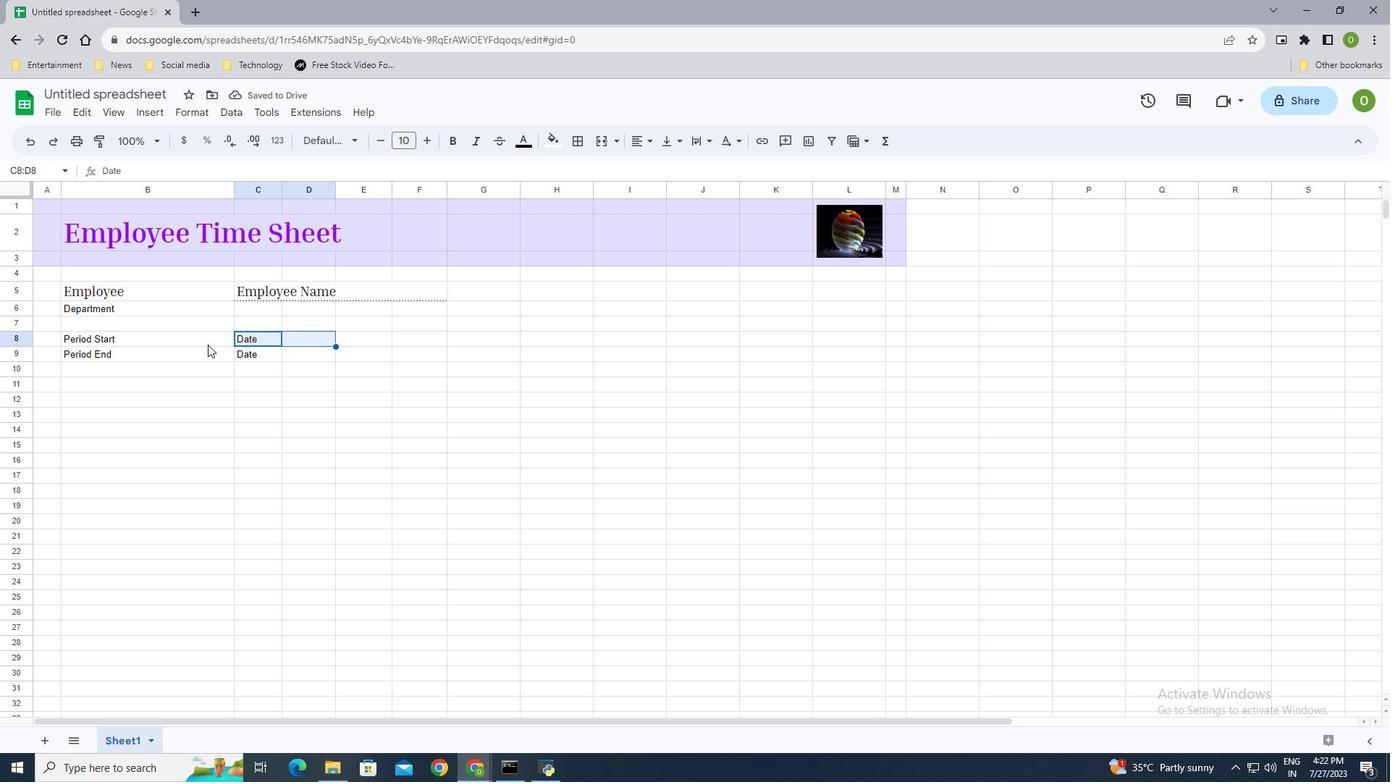 
Action: Mouse moved to (246, 307)
Screenshot: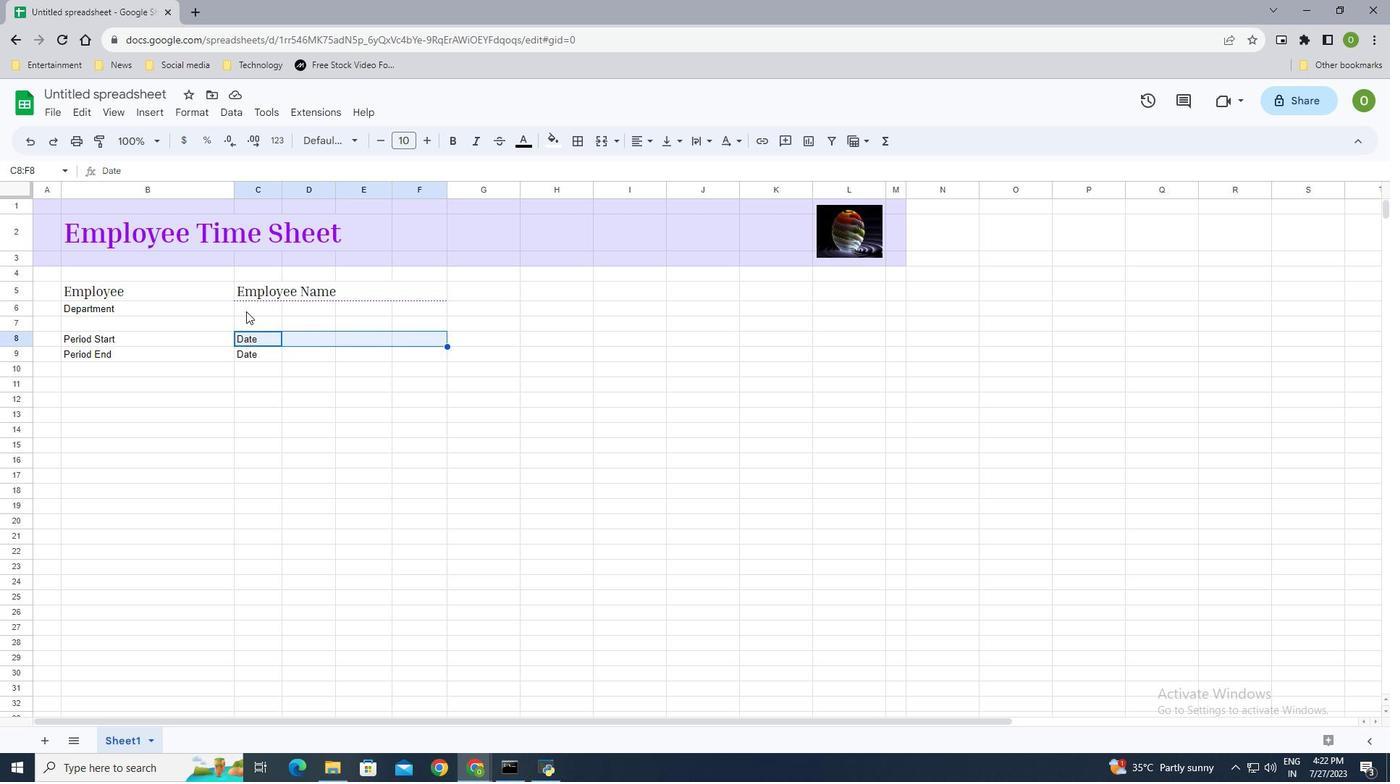 
Action: Mouse pressed left at (246, 307)
Screenshot: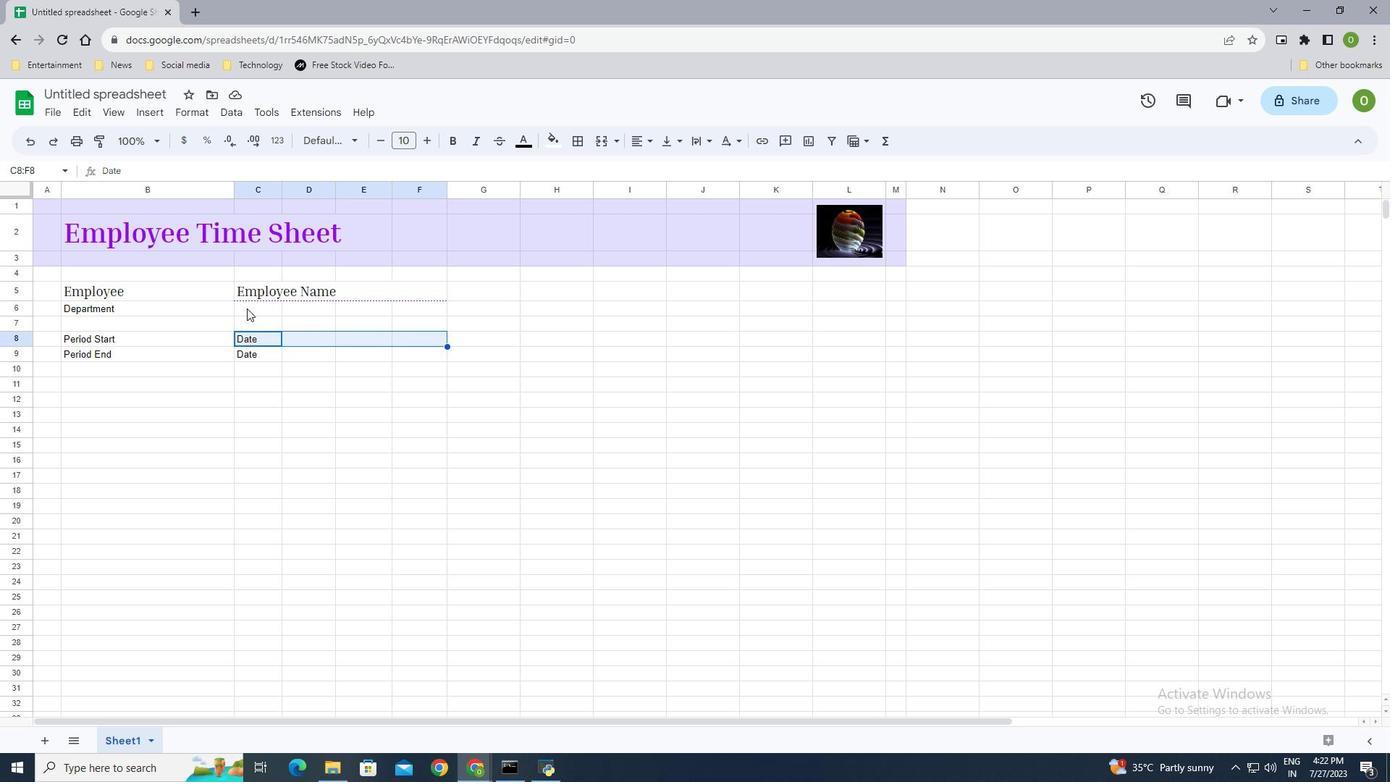 
Action: Key pressed <Key.shift><Key.shift><Key.shift><Key.shift><Key.shift><Key.shift><Key.shift><Key.shift><Key.shift><Key.shift><Key.shift><Key.shift>Department<Key.enter><Key.up><Key.shift_r><Key.right><Key.right><Key.right>
Screenshot: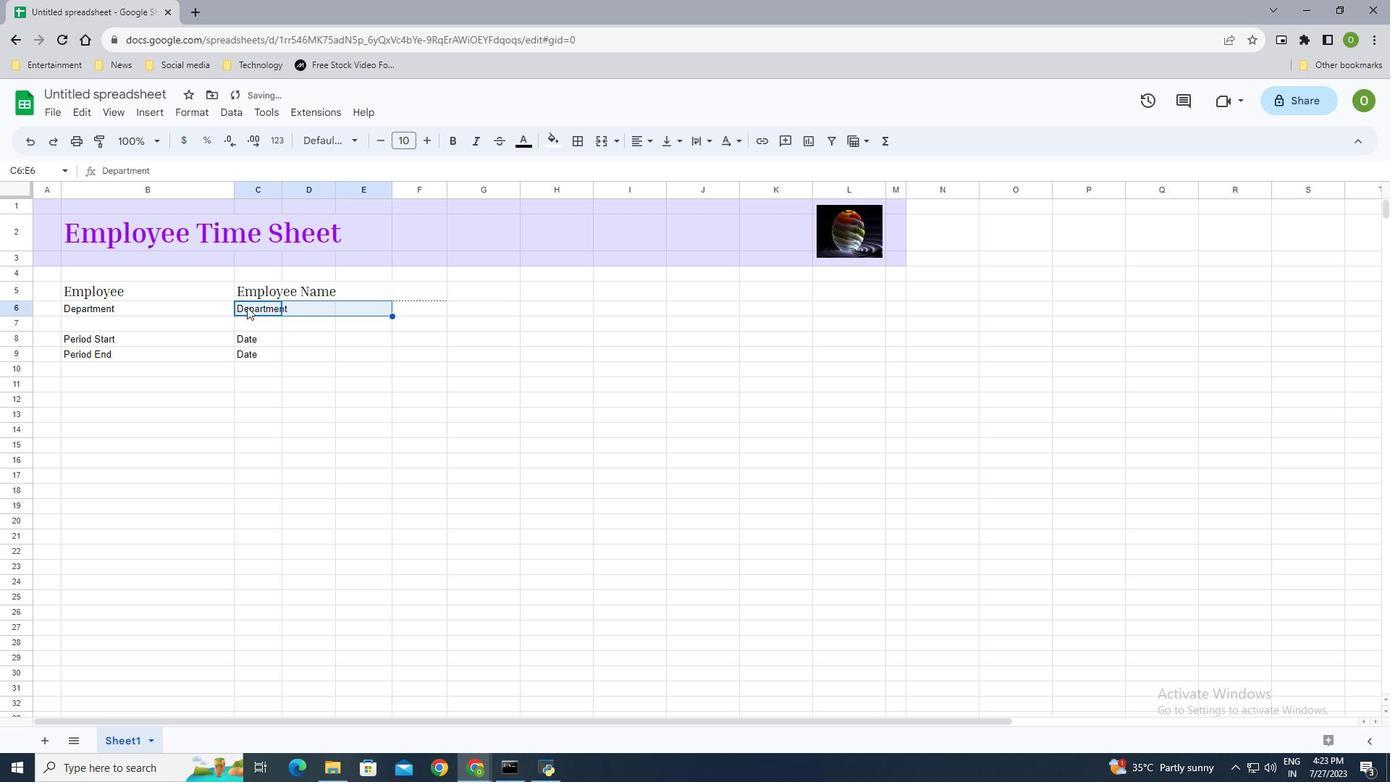 
Action: Mouse moved to (604, 139)
Screenshot: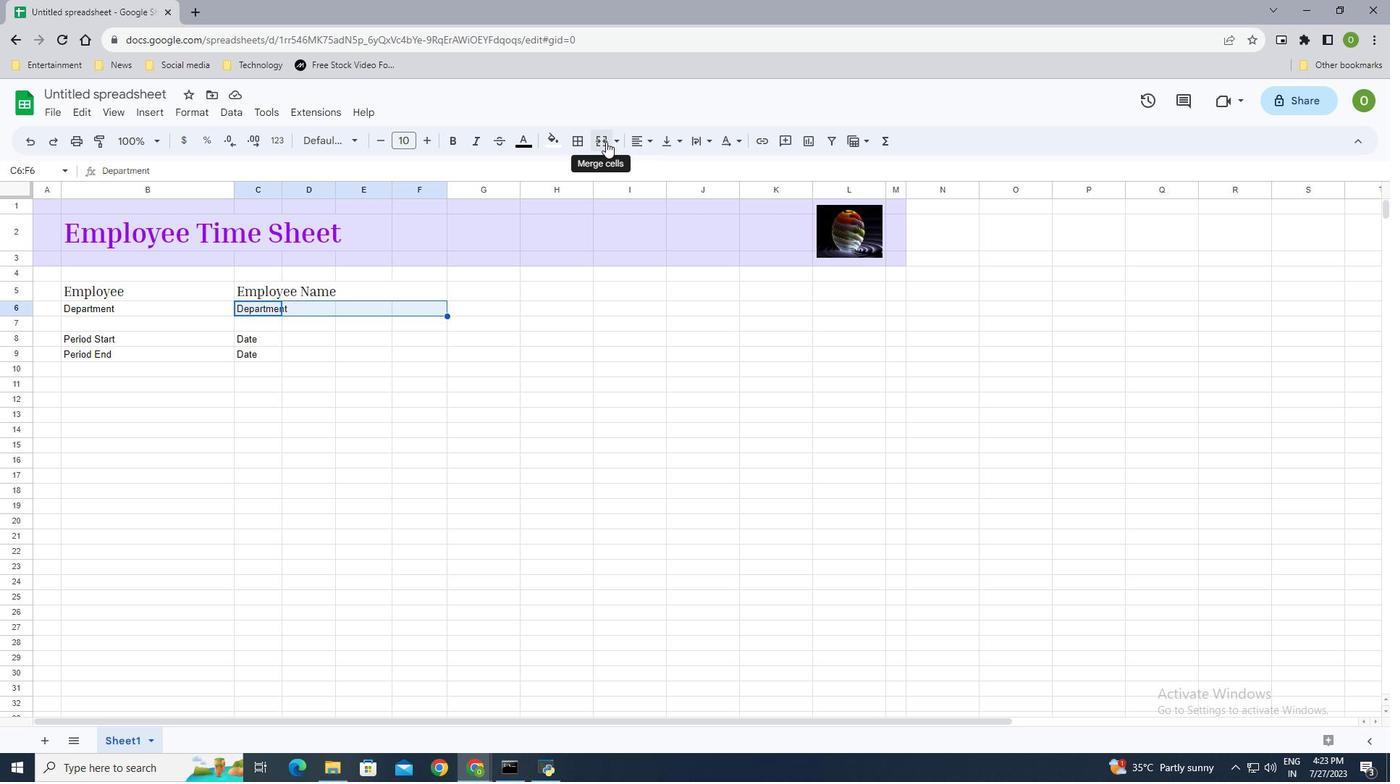 
Action: Mouse pressed left at (604, 139)
Screenshot: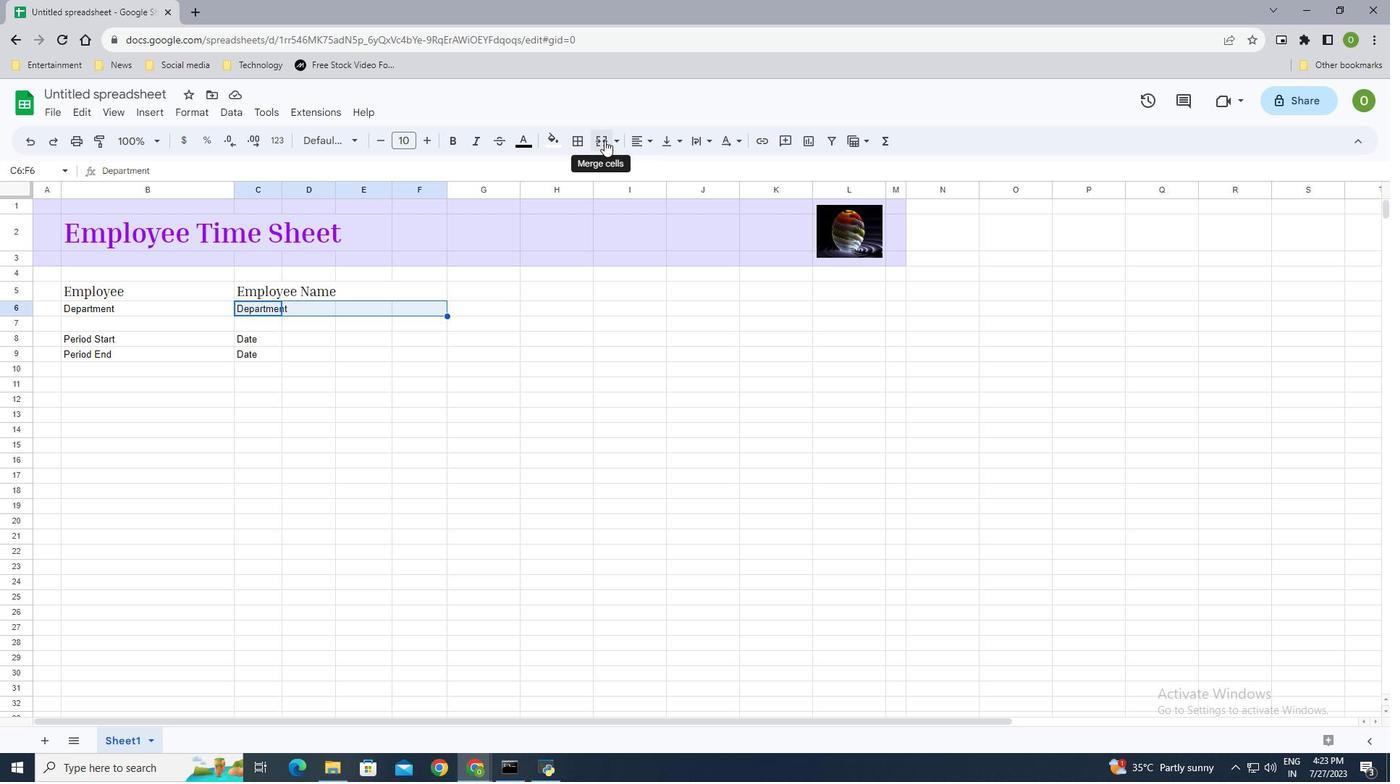 
Action: Mouse moved to (265, 334)
Screenshot: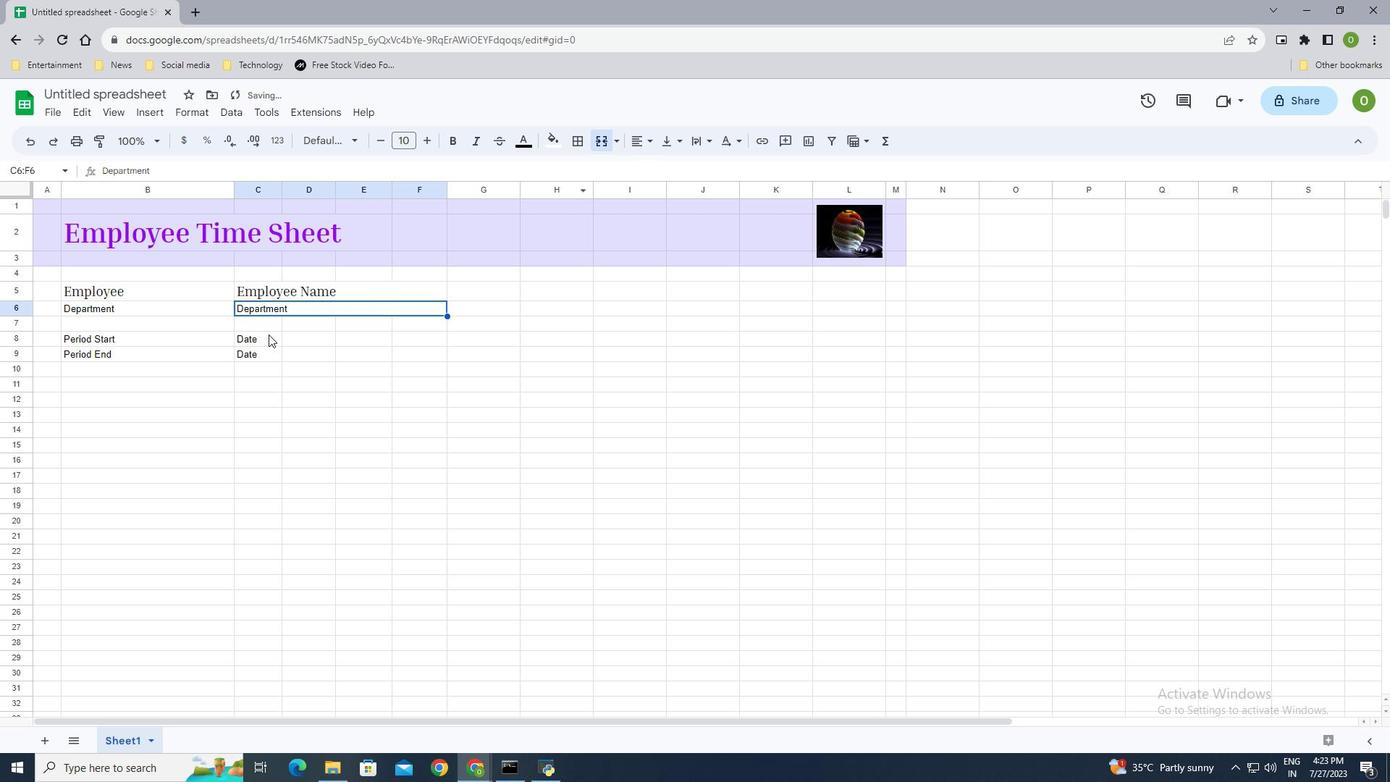 
Action: Mouse pressed left at (265, 334)
Screenshot: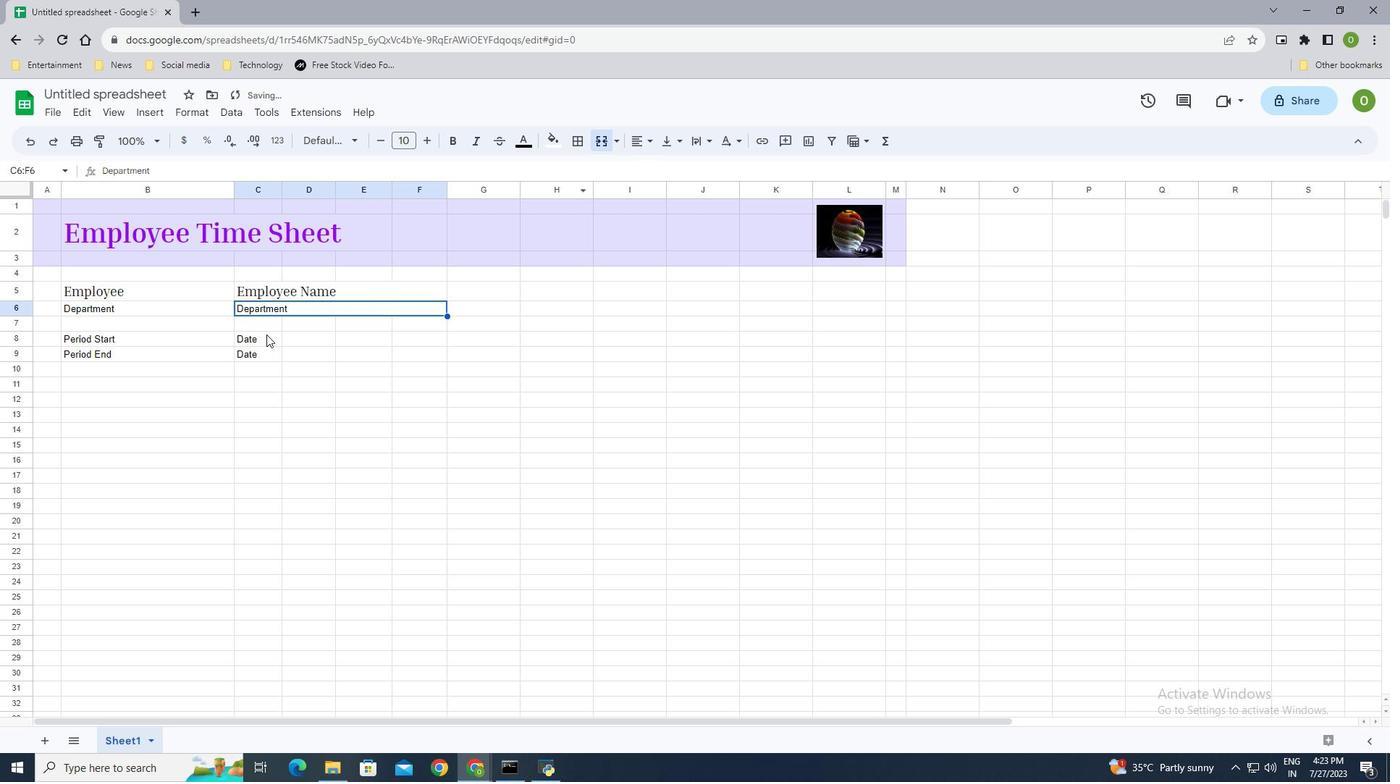 
Action: Key pressed <Key.shift_r><Key.right><Key.right><Key.right>
Screenshot: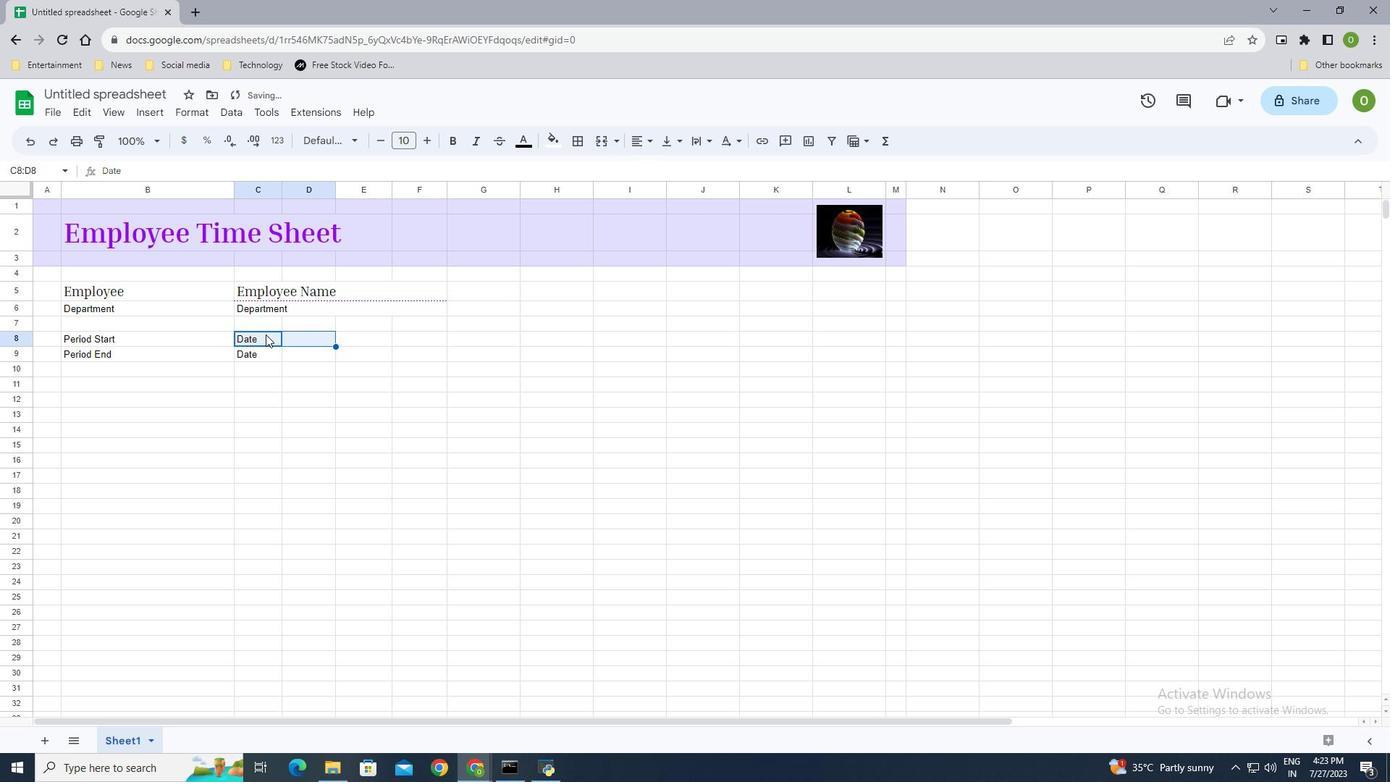 
Action: Mouse moved to (596, 143)
Screenshot: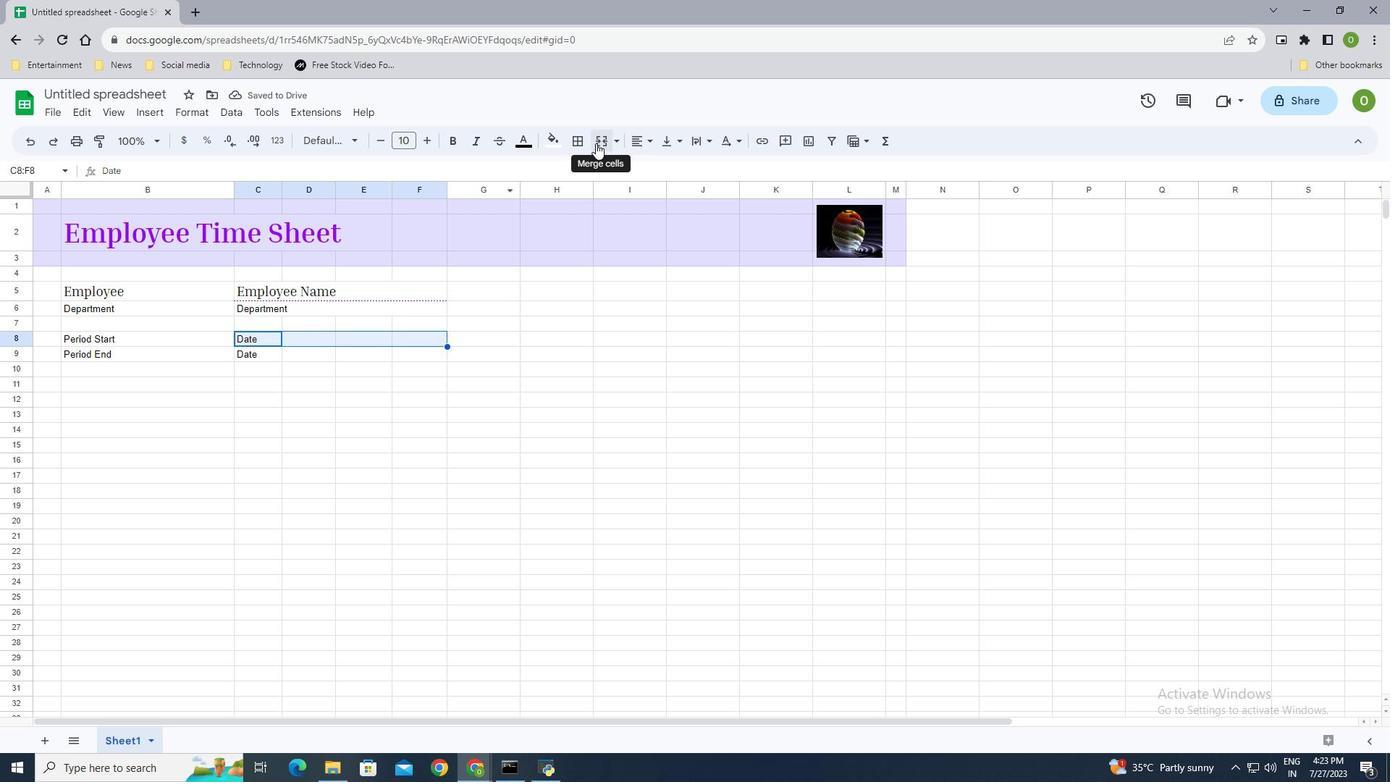 
Action: Mouse pressed left at (596, 143)
Screenshot: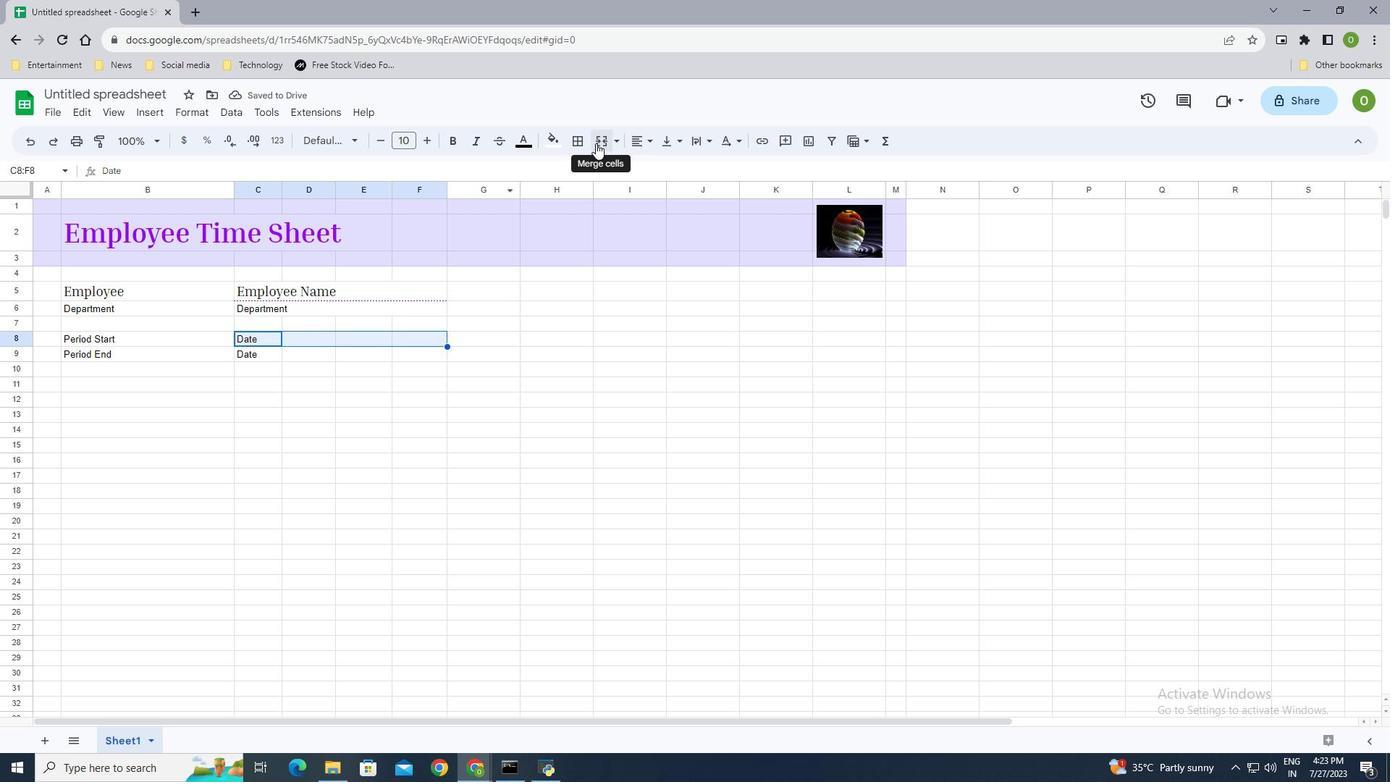 
Action: Mouse moved to (261, 357)
Screenshot: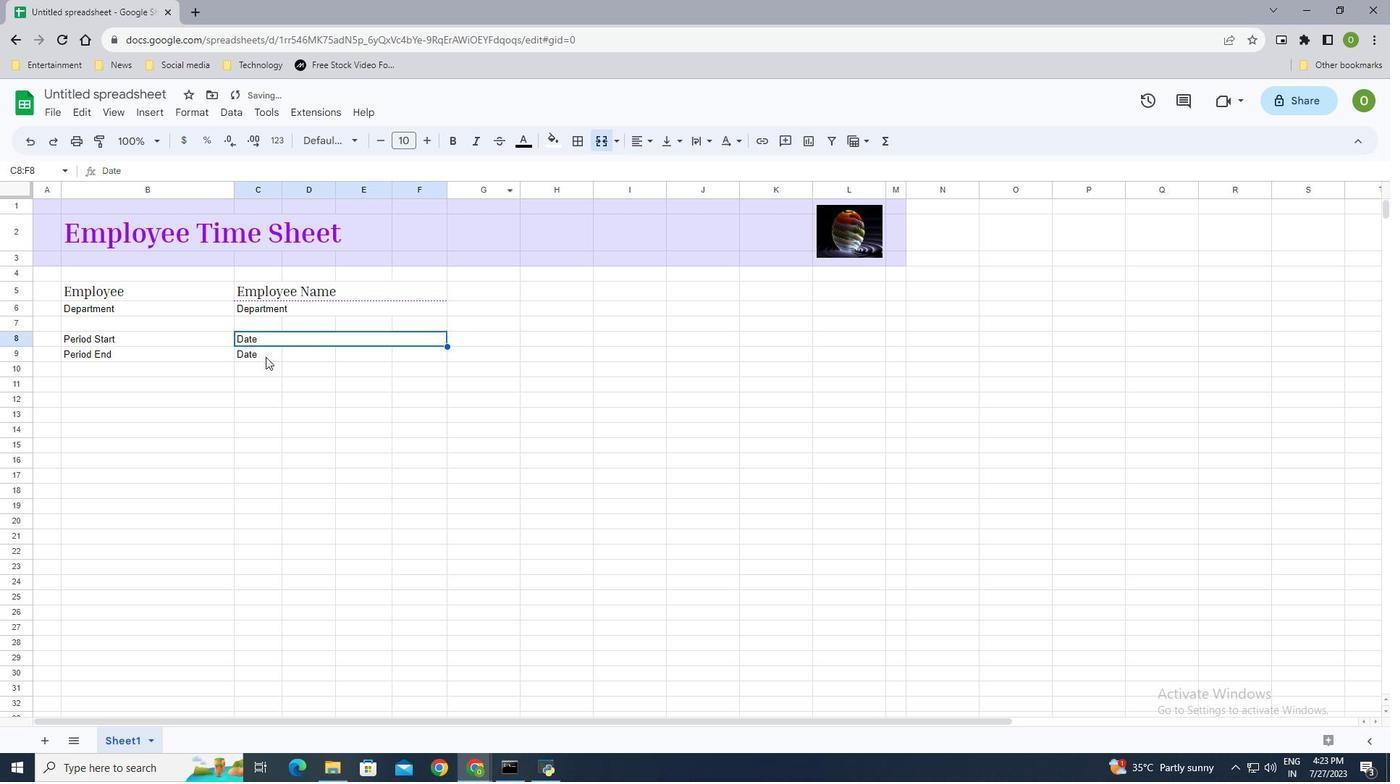 
Action: Mouse pressed left at (261, 357)
Screenshot: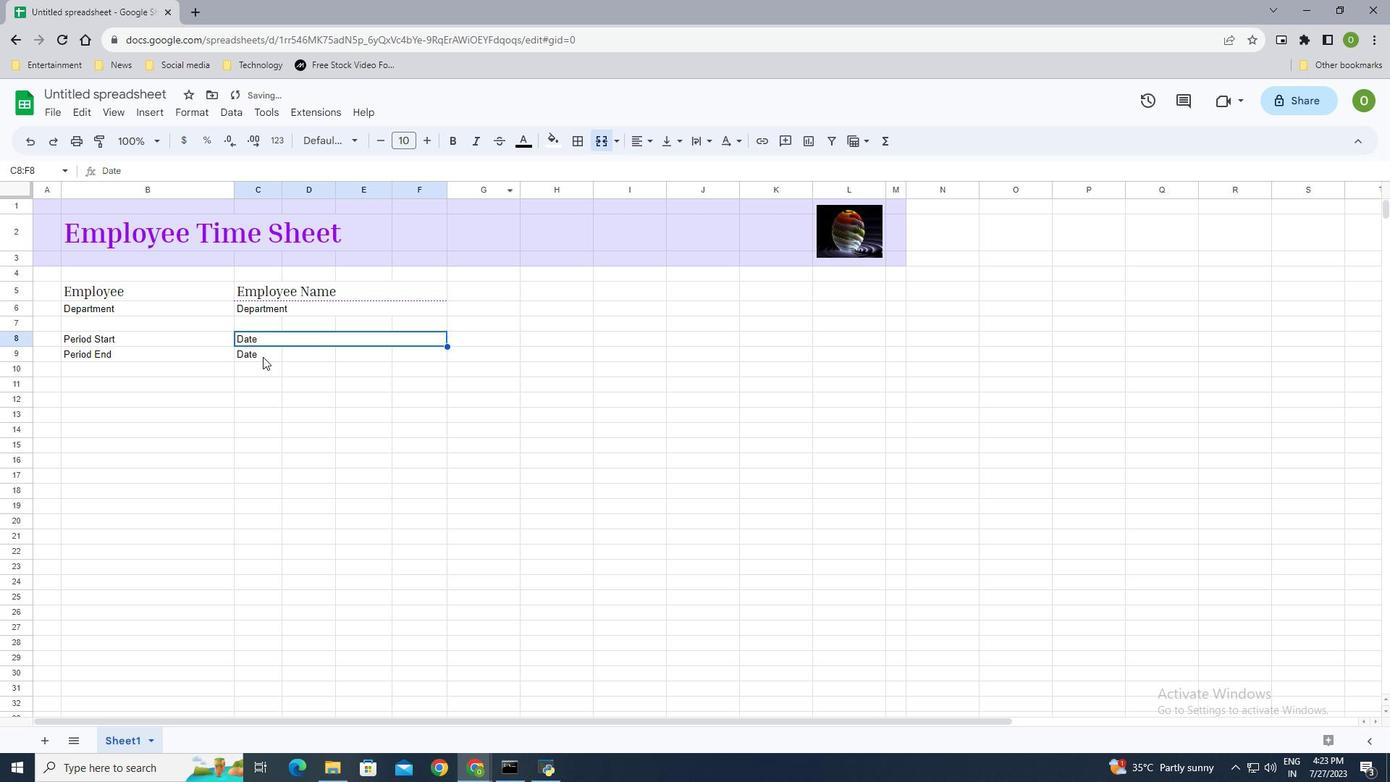 
Action: Key pressed <Key.shift_r><Key.right><Key.right><Key.right>
Screenshot: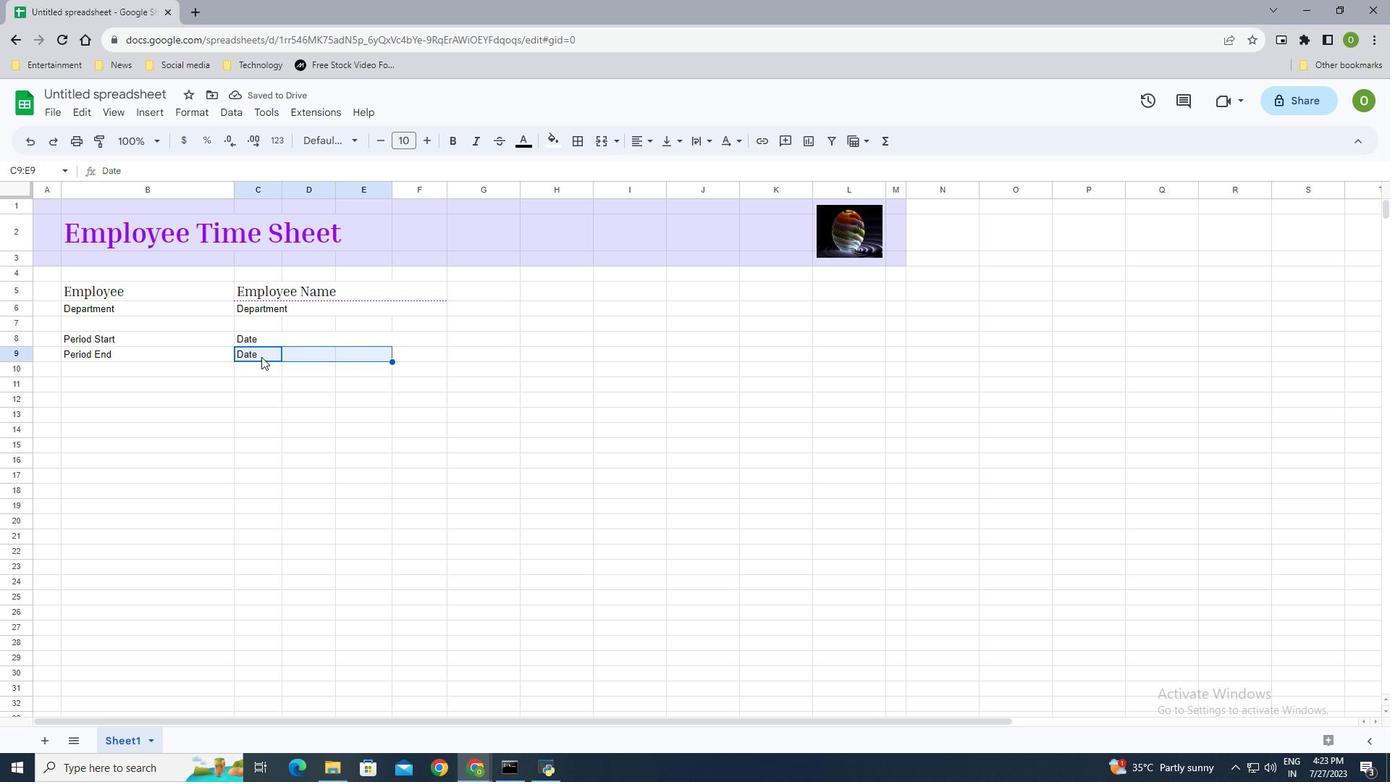 
Action: Mouse moved to (593, 141)
Screenshot: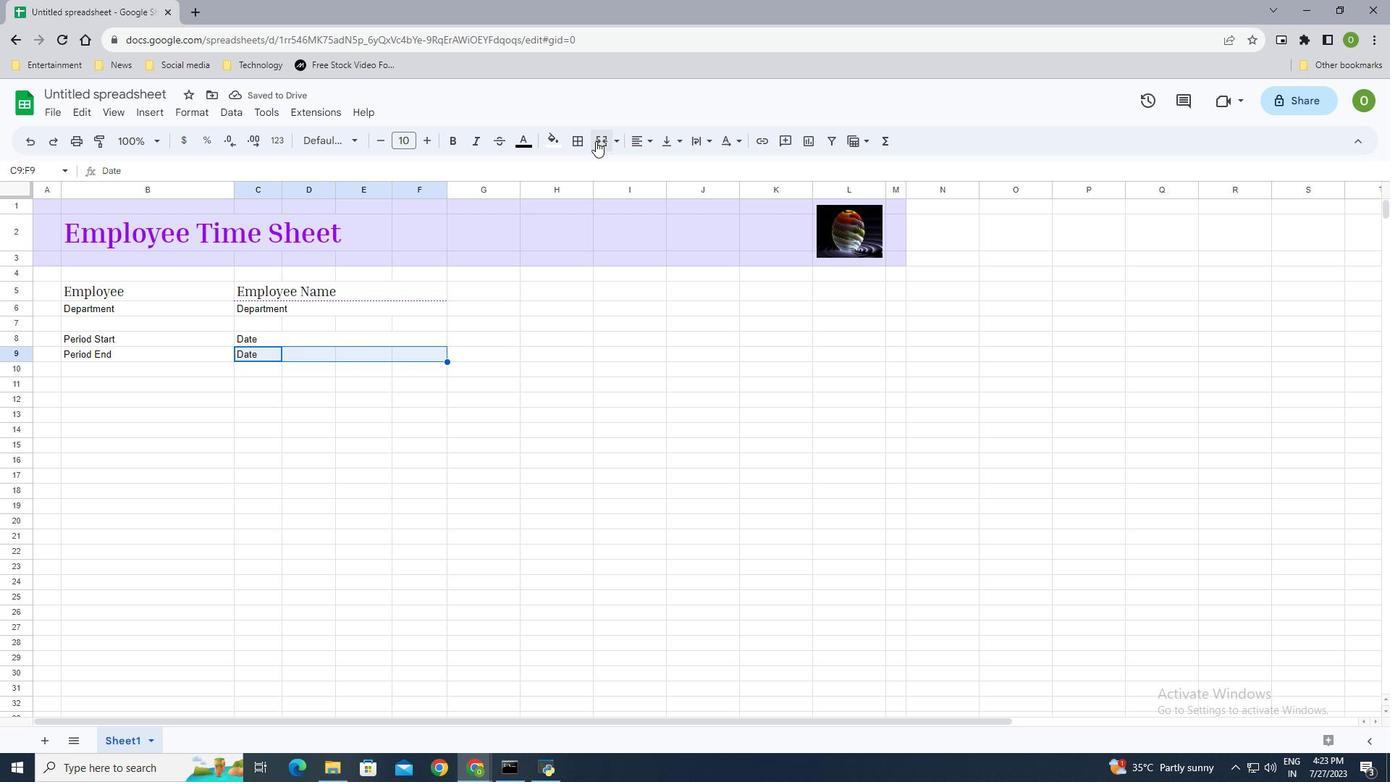 
Action: Mouse pressed left at (593, 141)
Screenshot: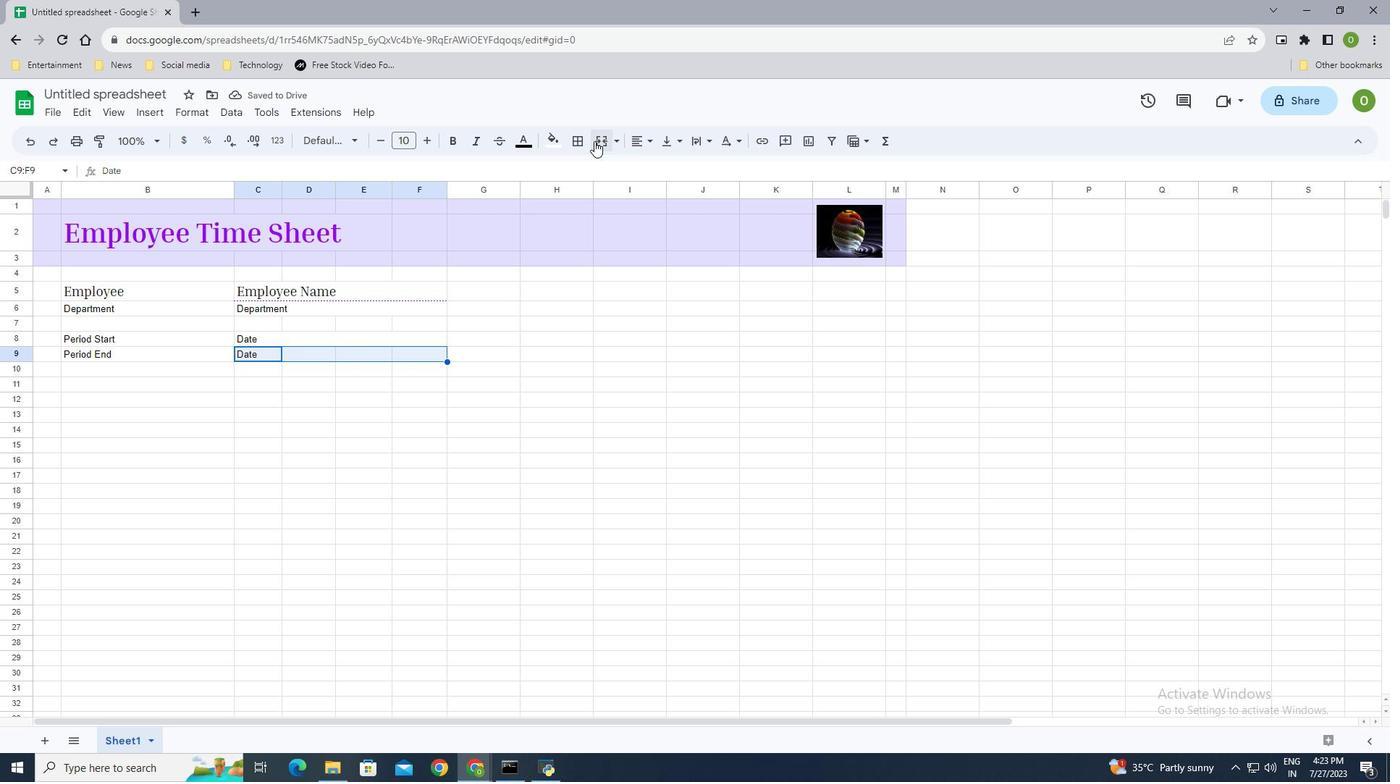 
Action: Mouse moved to (312, 365)
